 Task: Forward as attachment and add a link Link0000000022 from Email0000000010 including the signature Sign0000000001 to Email0000000001; Email000000002; Email000000003 with a subject Subject0000000022 and add a message Message0000000023. Forward as attachment and add a link Link0000000022 from Email0000000010 including the signature Sign0000000001 to Email0000000001 with a cc to Email0000000002 with a subject Subject0000000021 and add a message Message0000000023. Forward as attachment and add a link Link0000000022 from Email0000000010 including the signature Sign0000000001 to Email0000000001 with a cc to Email0000000002 and bcc to Email0000000003 with a subject Subject0000000021 and add a message Message0000000023. Forward as attachment and add a link Link0000000022 from Email0000000010 including the signature Sign0000000001 to Email0000000001; Email000000002 with a cc to Email0000000003; Email000000004 and bcc to Email0000000005 with a subject Subject0000000021 and add a message Message0000000023. Forward as attachment and add a link Link0000000022 from Email0000000010 including the signature Sign0000000001 to Email0000000001 with a cc to Email0000000002 with a subject Subject0000000021 and add a message Message0000000023
Action: Mouse moved to (1342, 403)
Screenshot: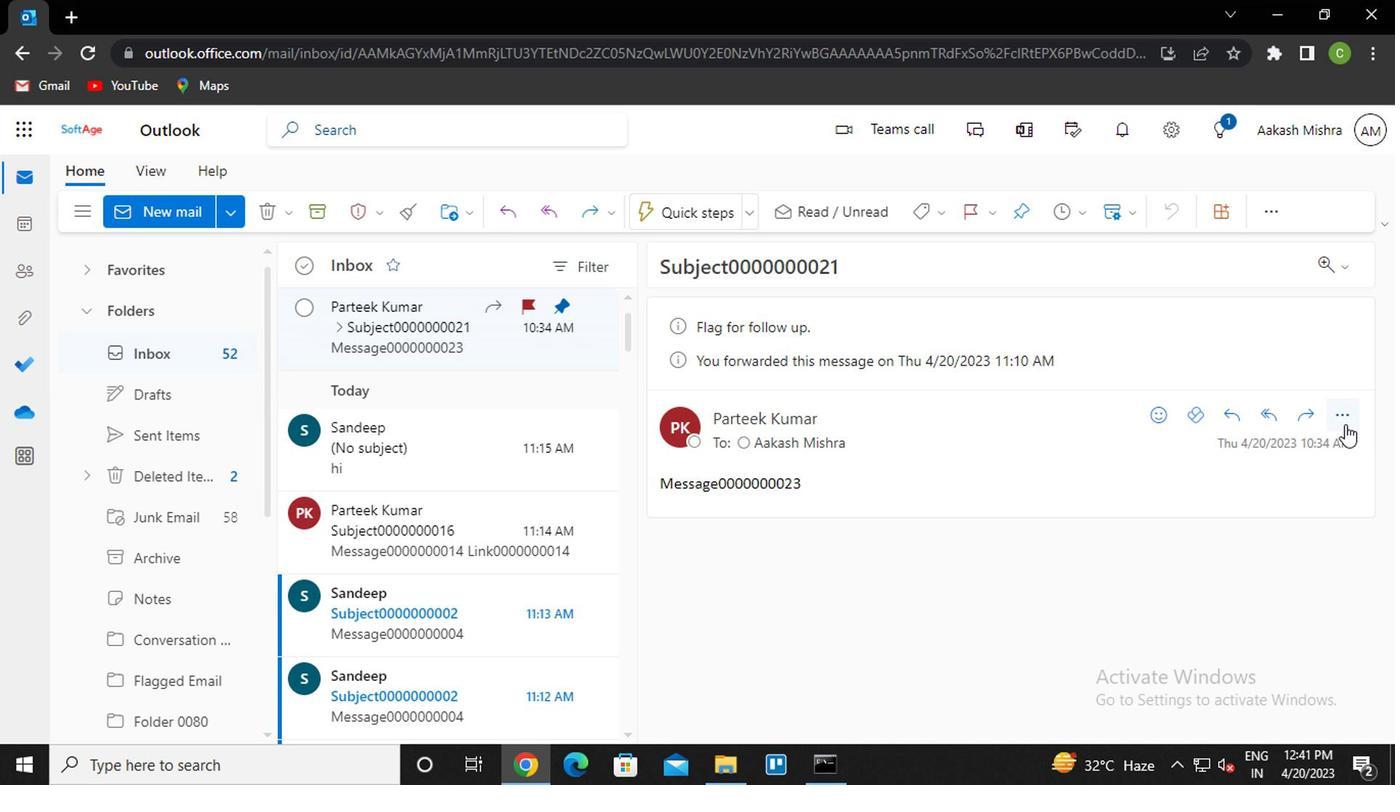 
Action: Mouse pressed left at (1342, 403)
Screenshot: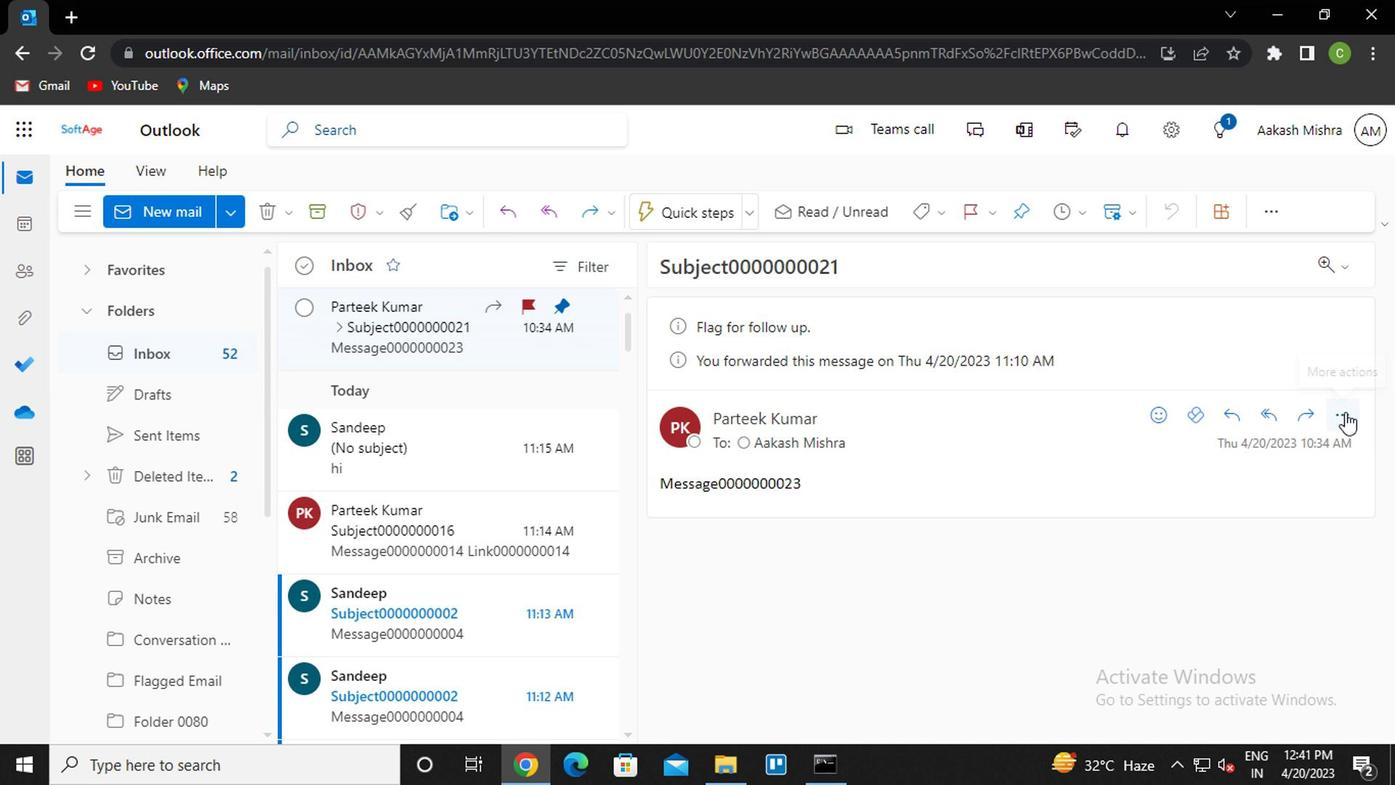 
Action: Mouse moved to (1208, 241)
Screenshot: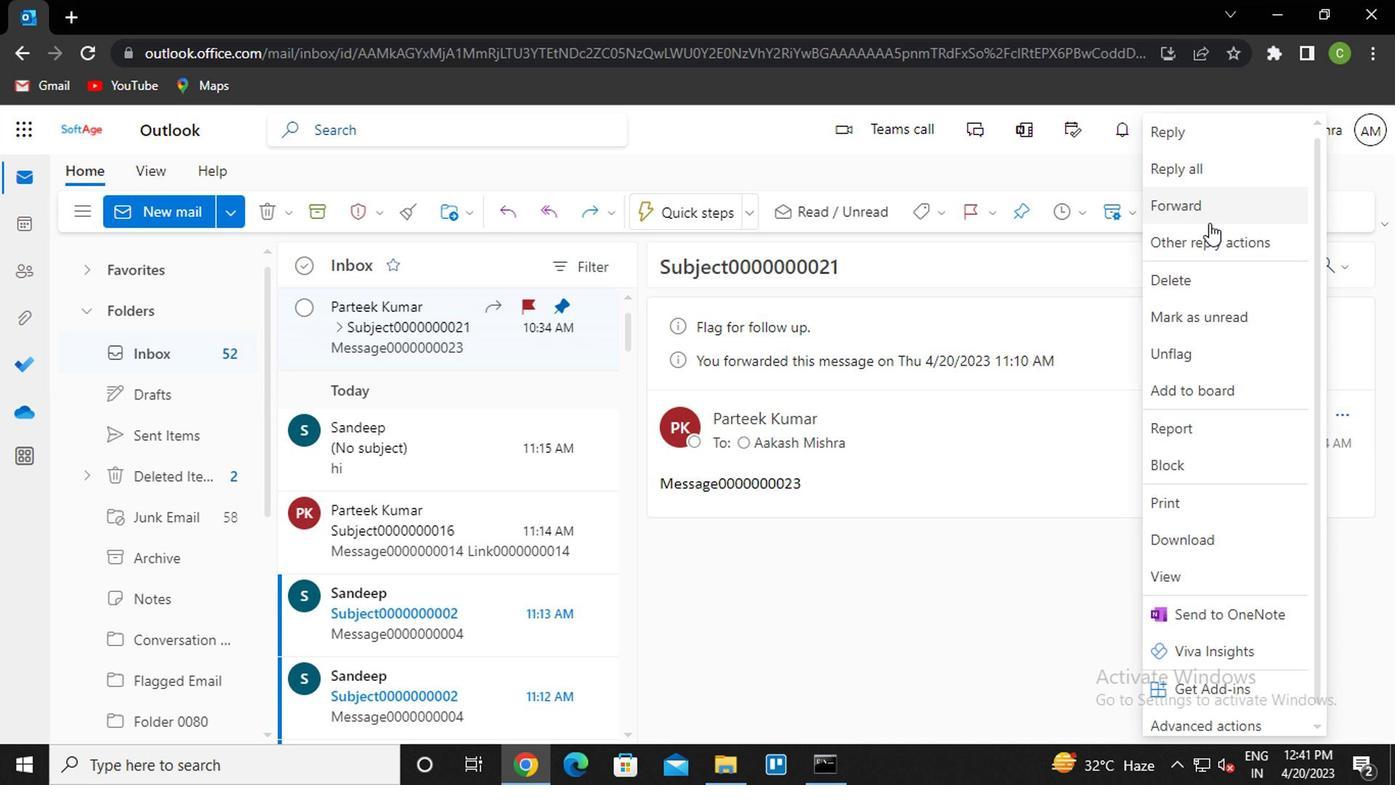 
Action: Mouse pressed left at (1208, 241)
Screenshot: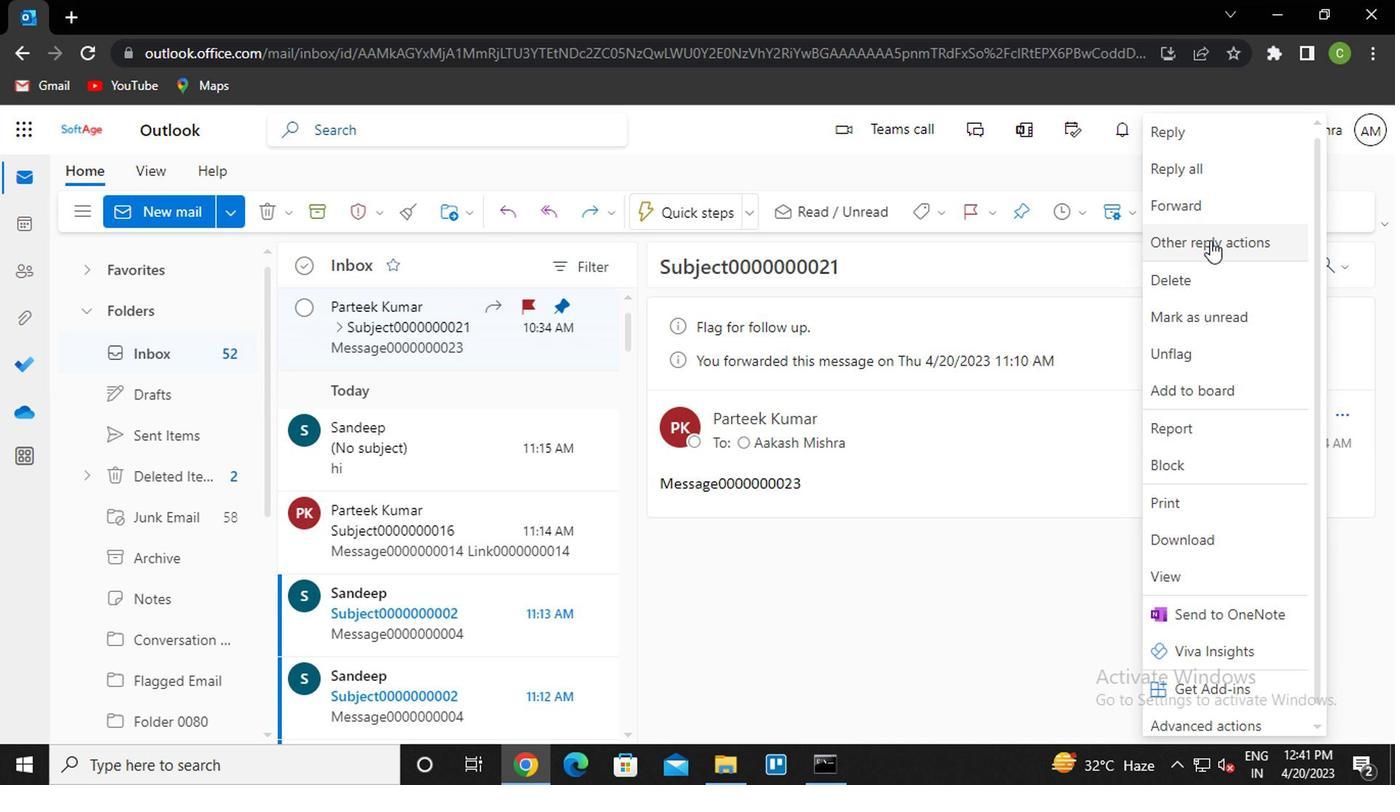 
Action: Mouse moved to (1088, 273)
Screenshot: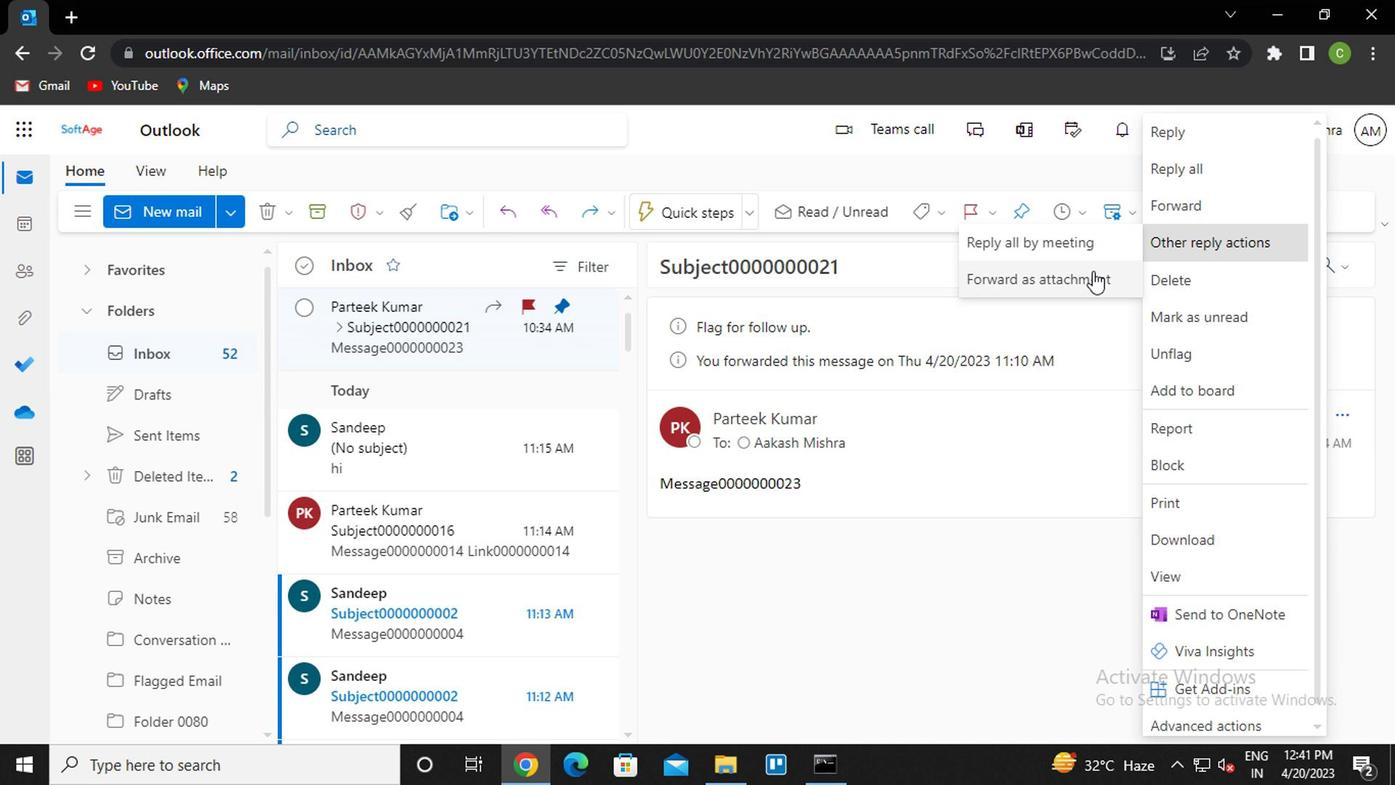 
Action: Mouse pressed left at (1088, 273)
Screenshot: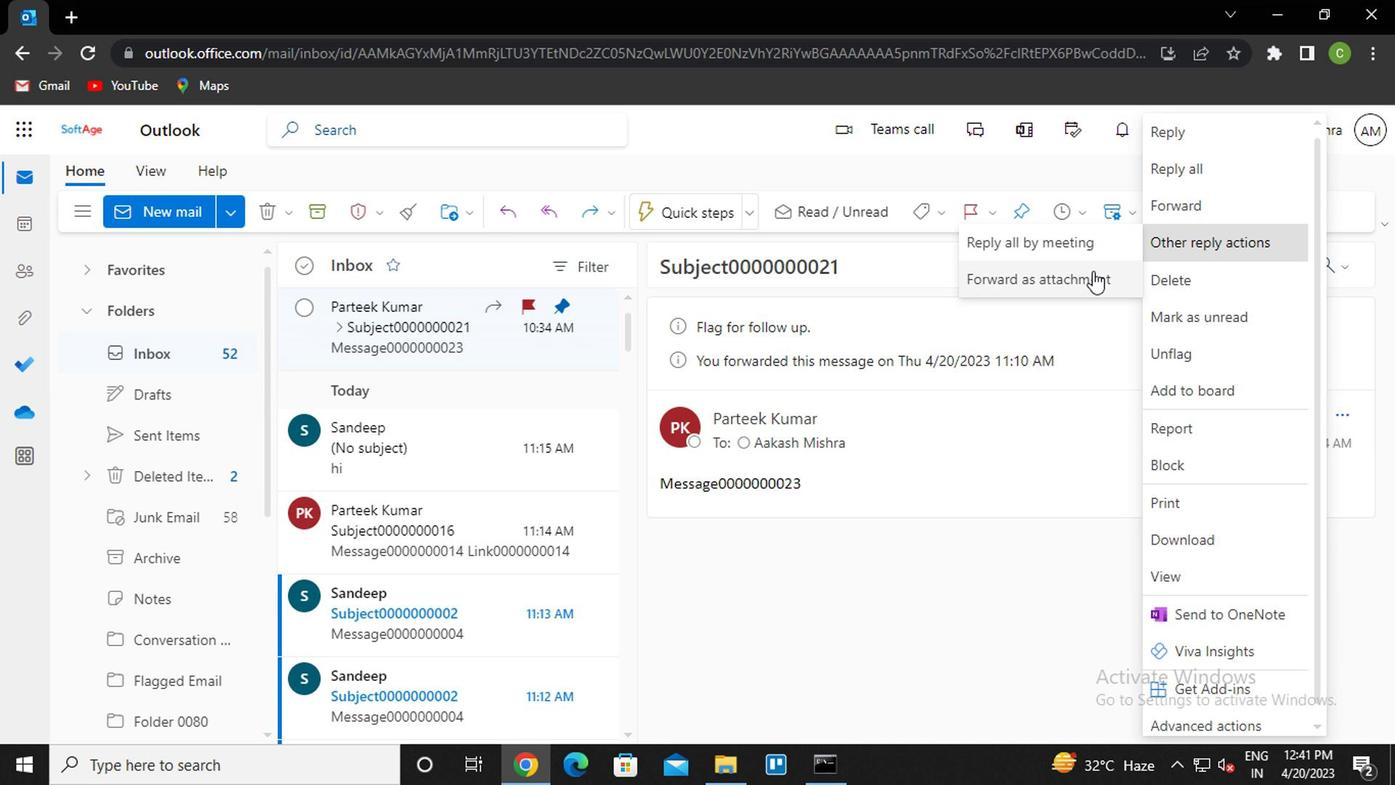 
Action: Mouse moved to (1048, 225)
Screenshot: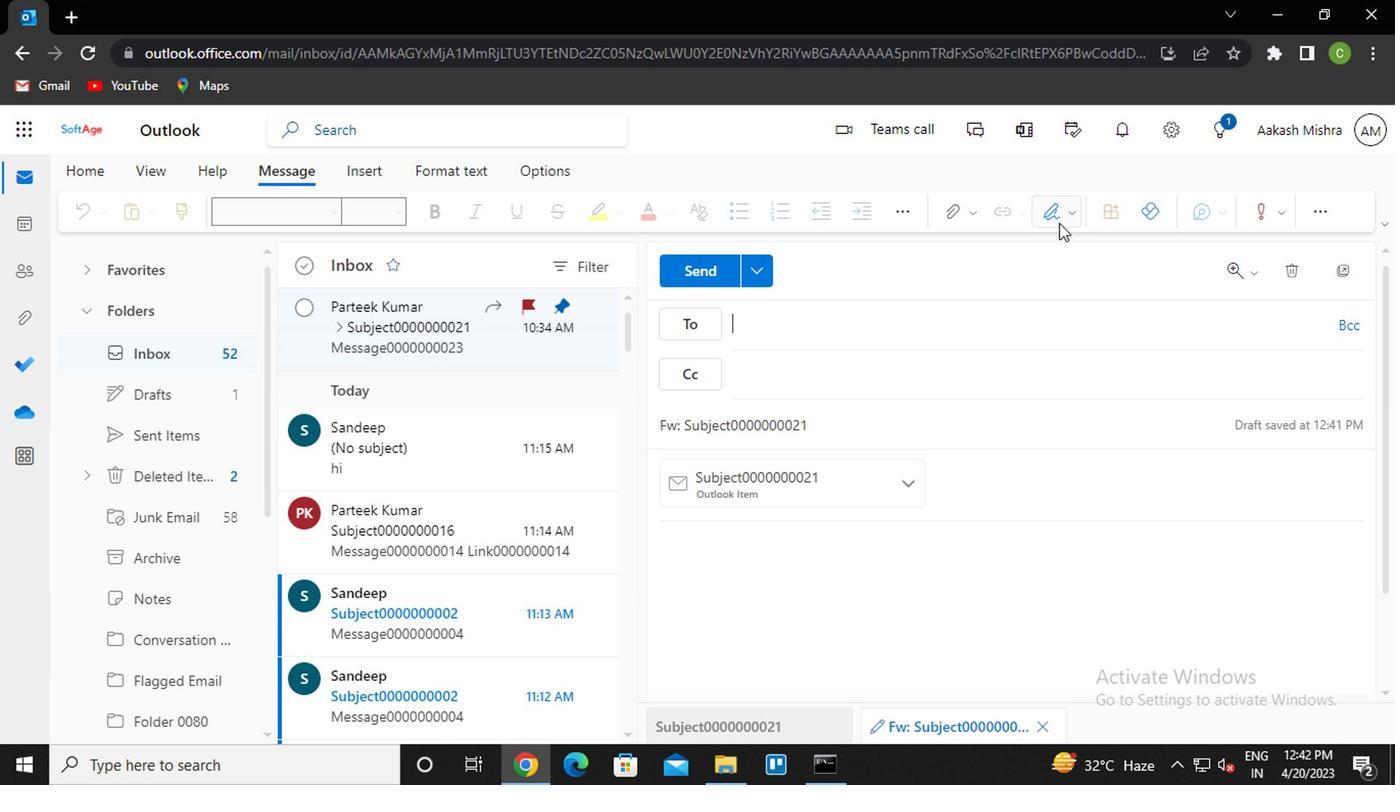 
Action: Mouse pressed left at (1048, 225)
Screenshot: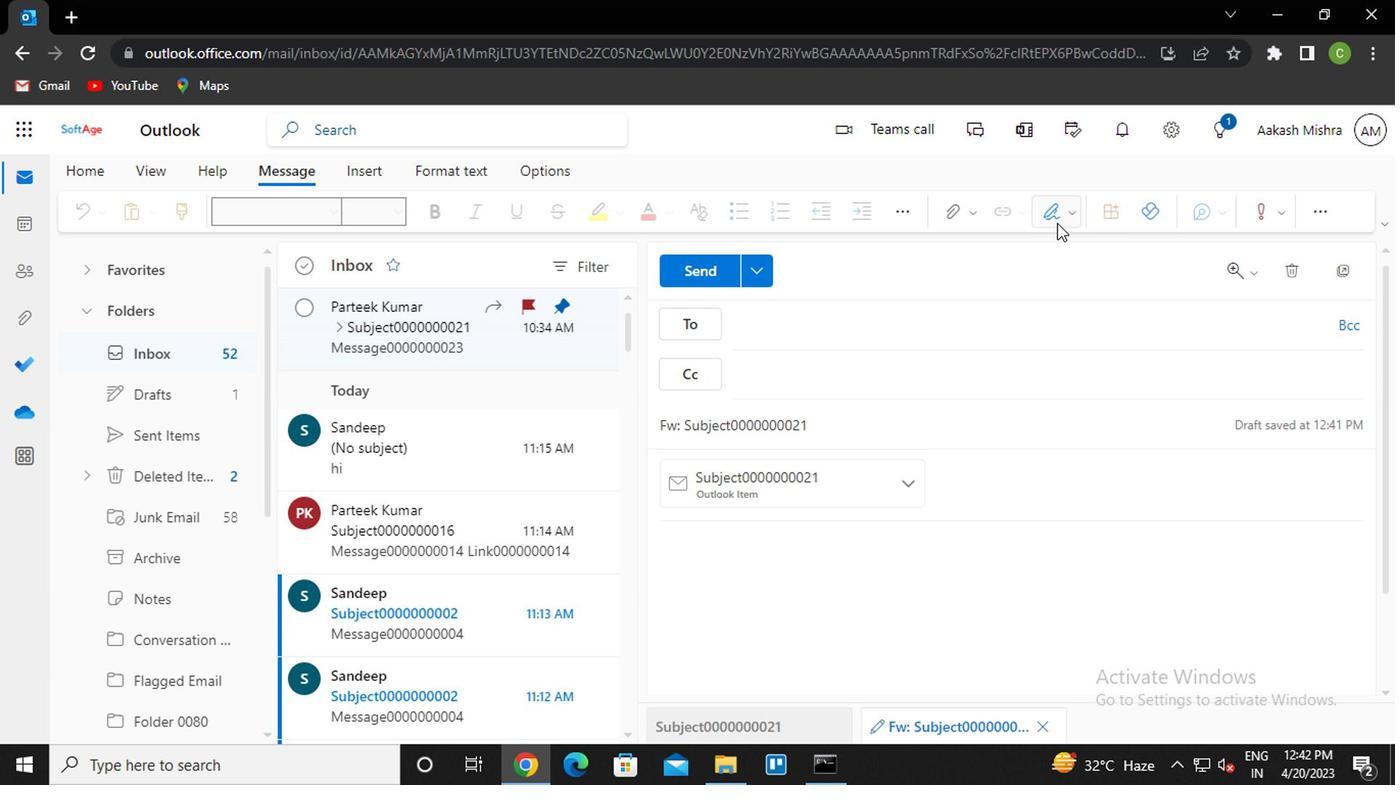 
Action: Mouse moved to (998, 260)
Screenshot: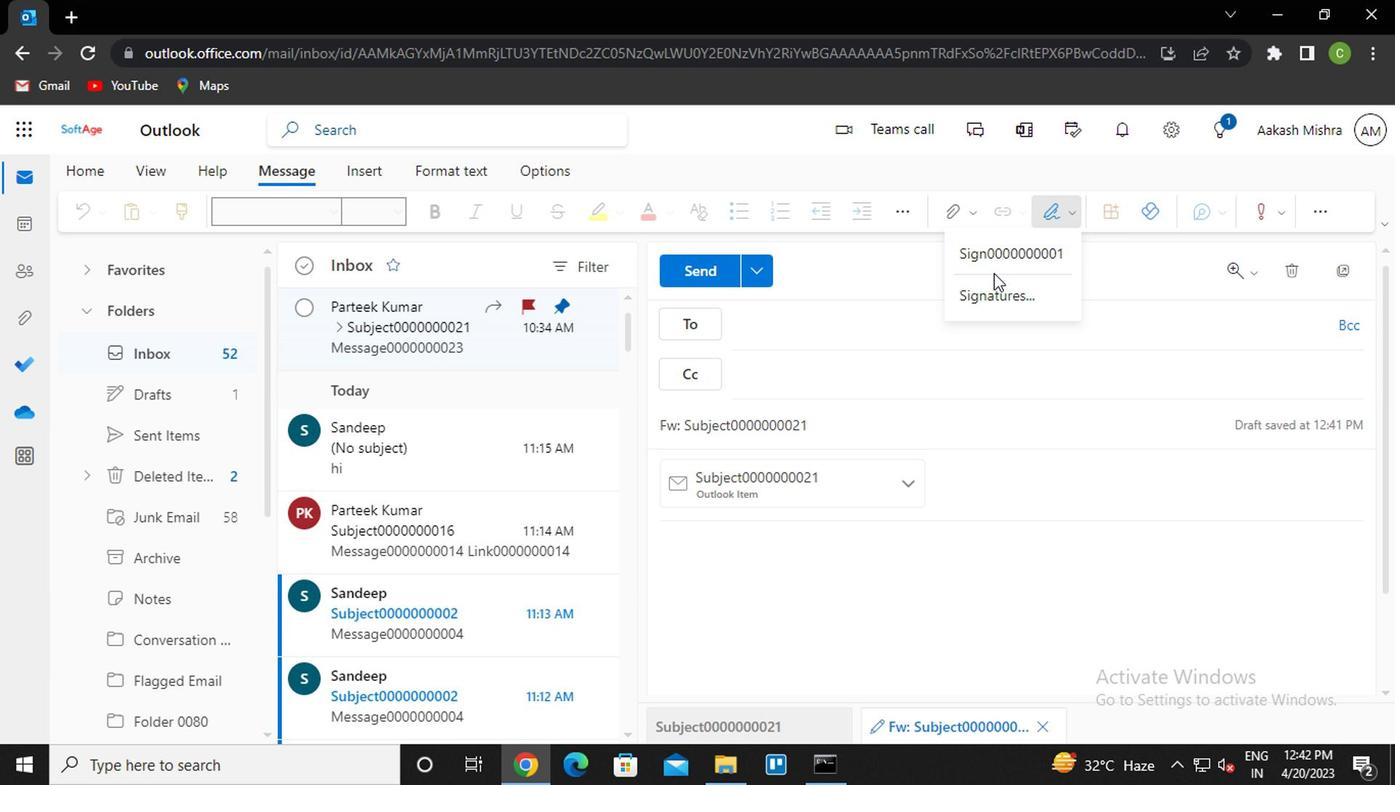 
Action: Mouse pressed left at (998, 260)
Screenshot: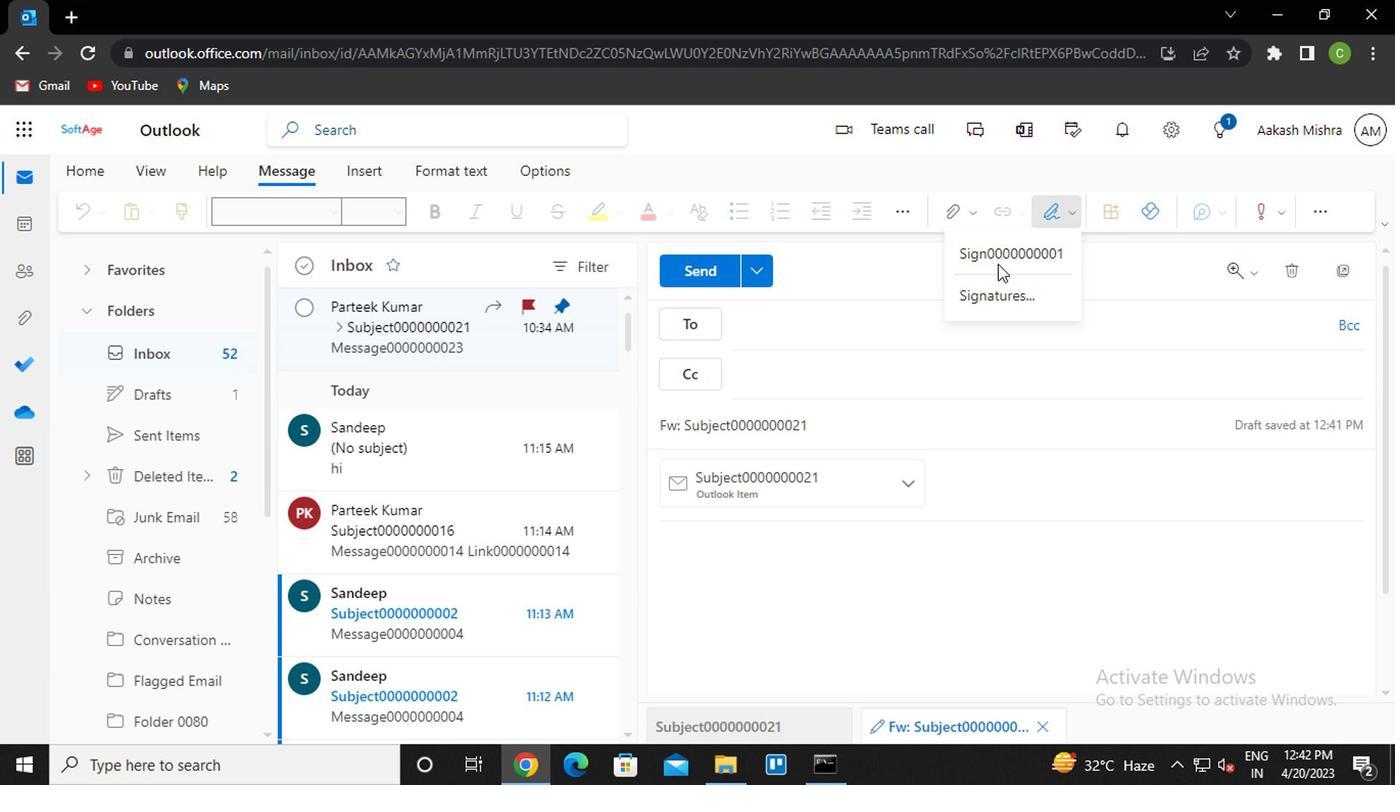 
Action: Mouse moved to (777, 318)
Screenshot: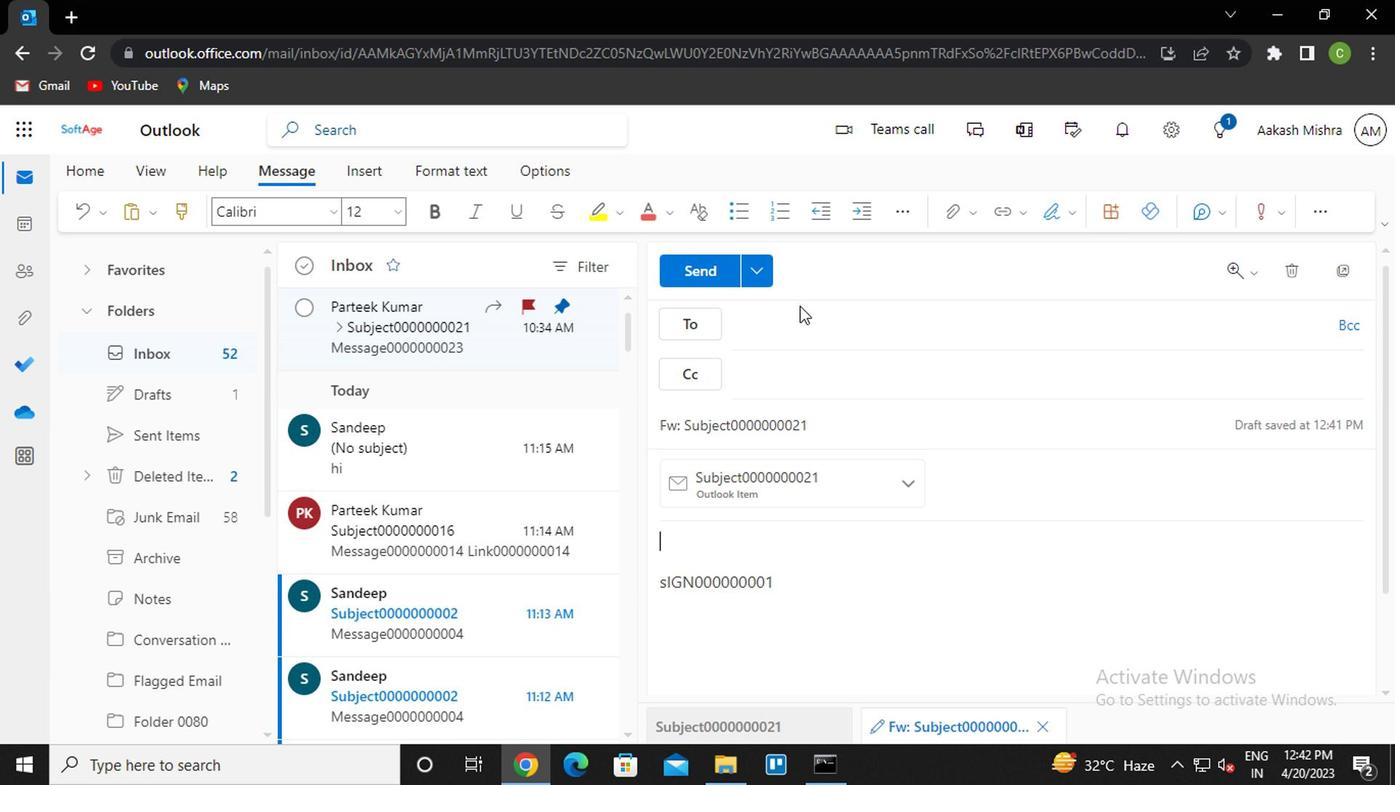 
Action: Mouse pressed left at (777, 318)
Screenshot: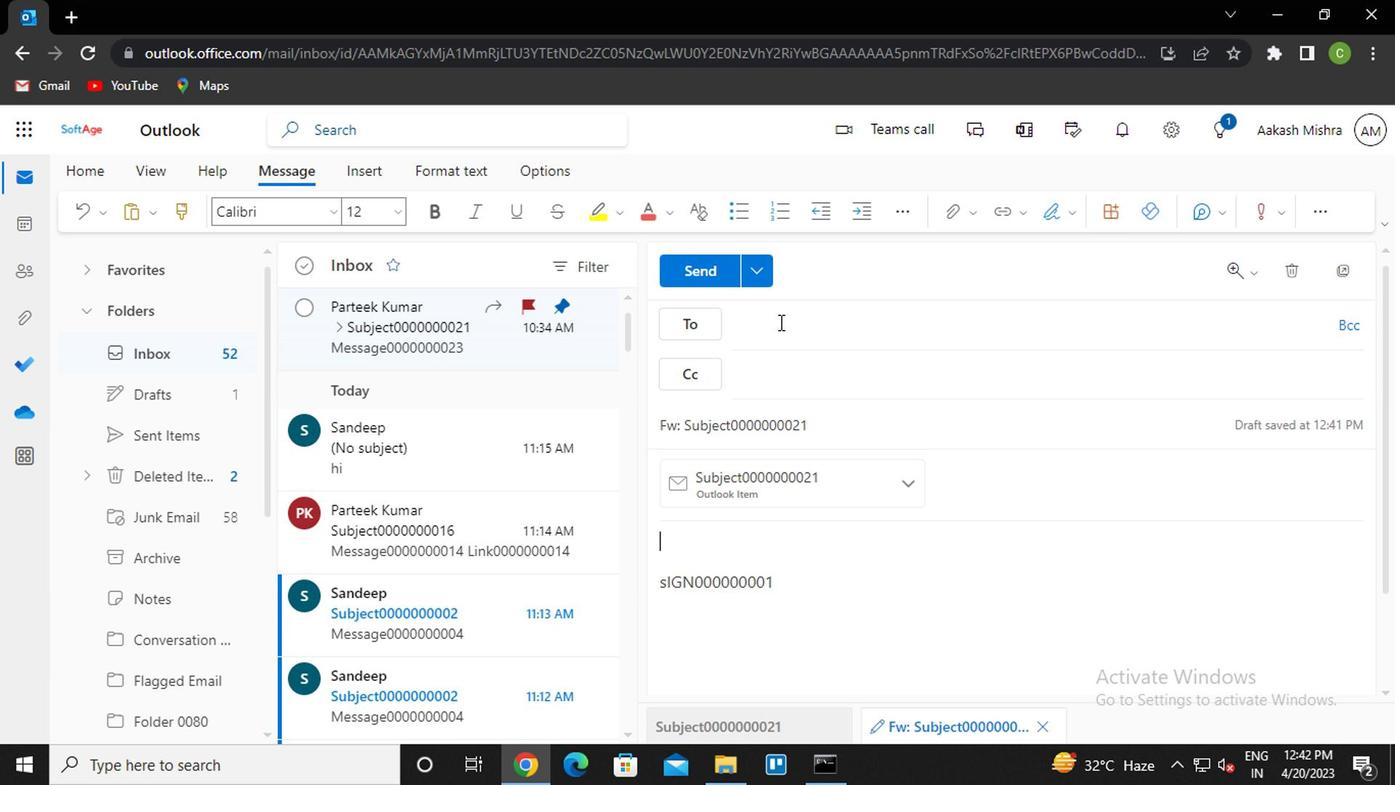 
Action: Key pressed sandip<Key.enter>vanshu<Key.enter>nikhil<Key.enter>
Screenshot: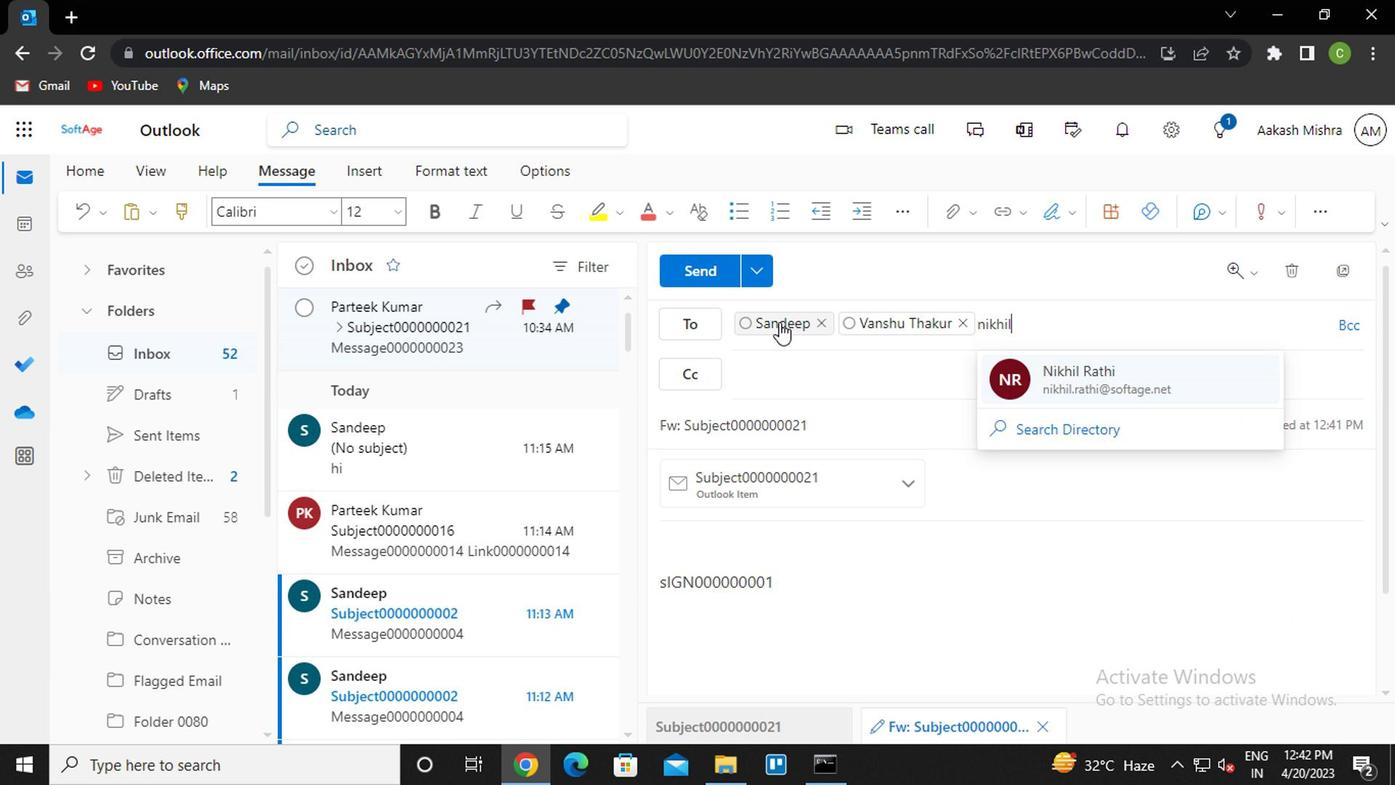
Action: Mouse moved to (827, 415)
Screenshot: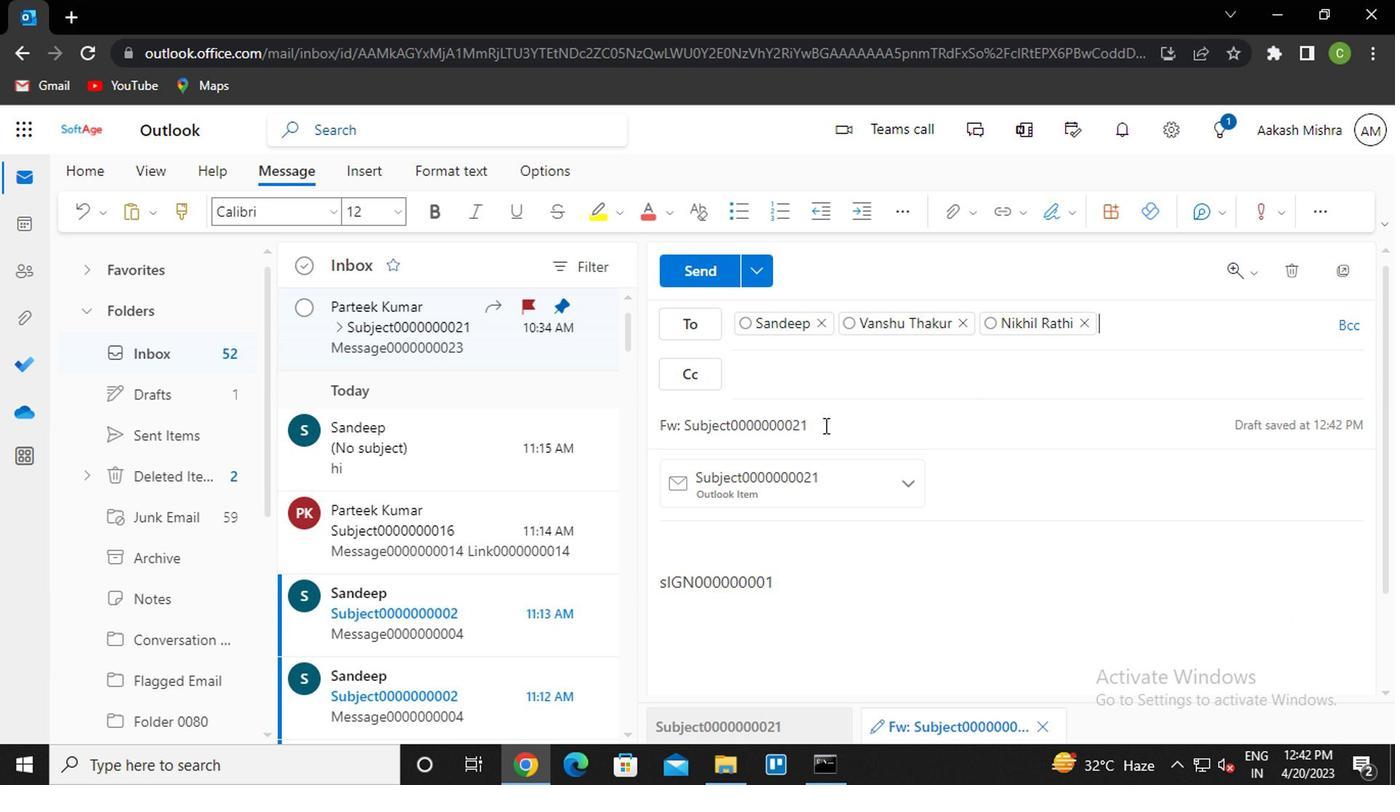 
Action: Mouse pressed left at (827, 415)
Screenshot: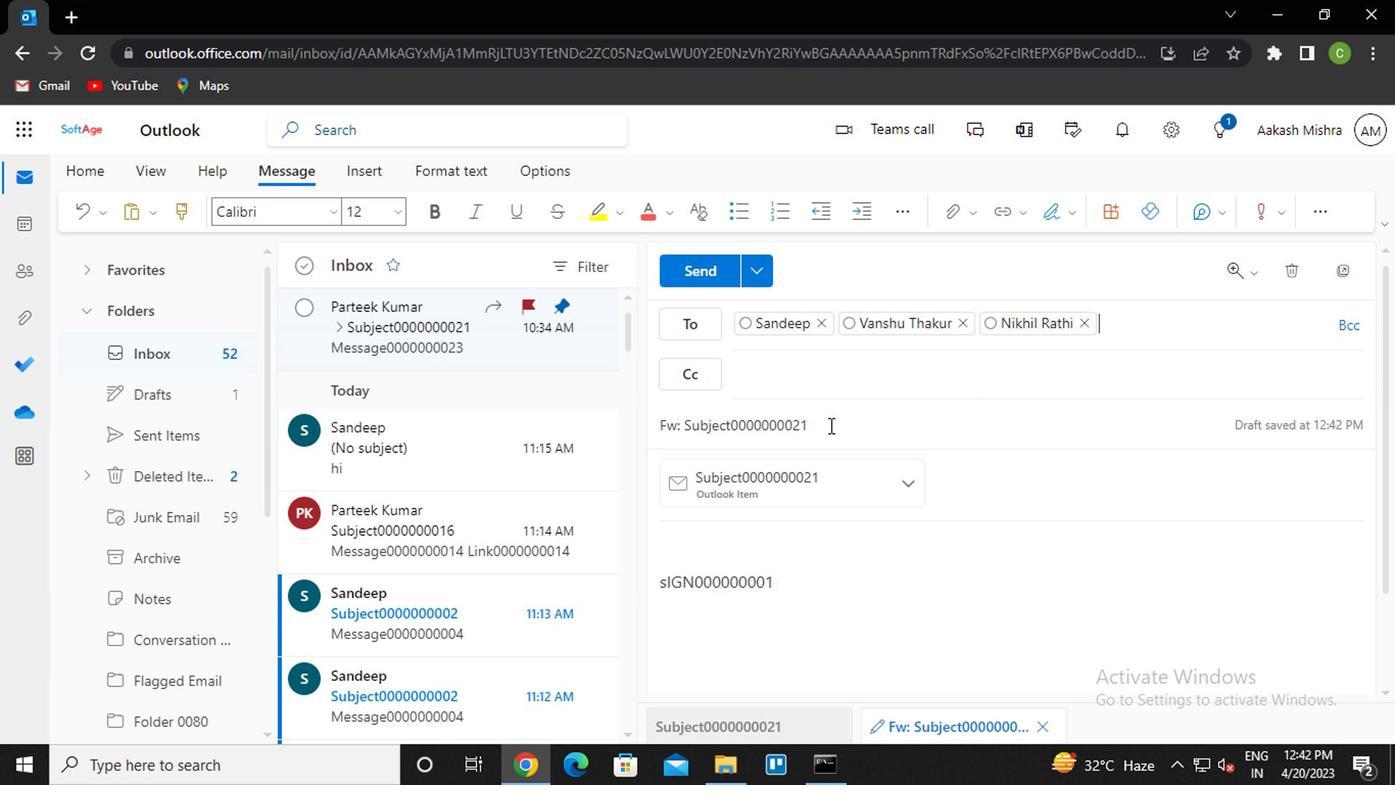 
Action: Key pressed <Key.backspace>2
Screenshot: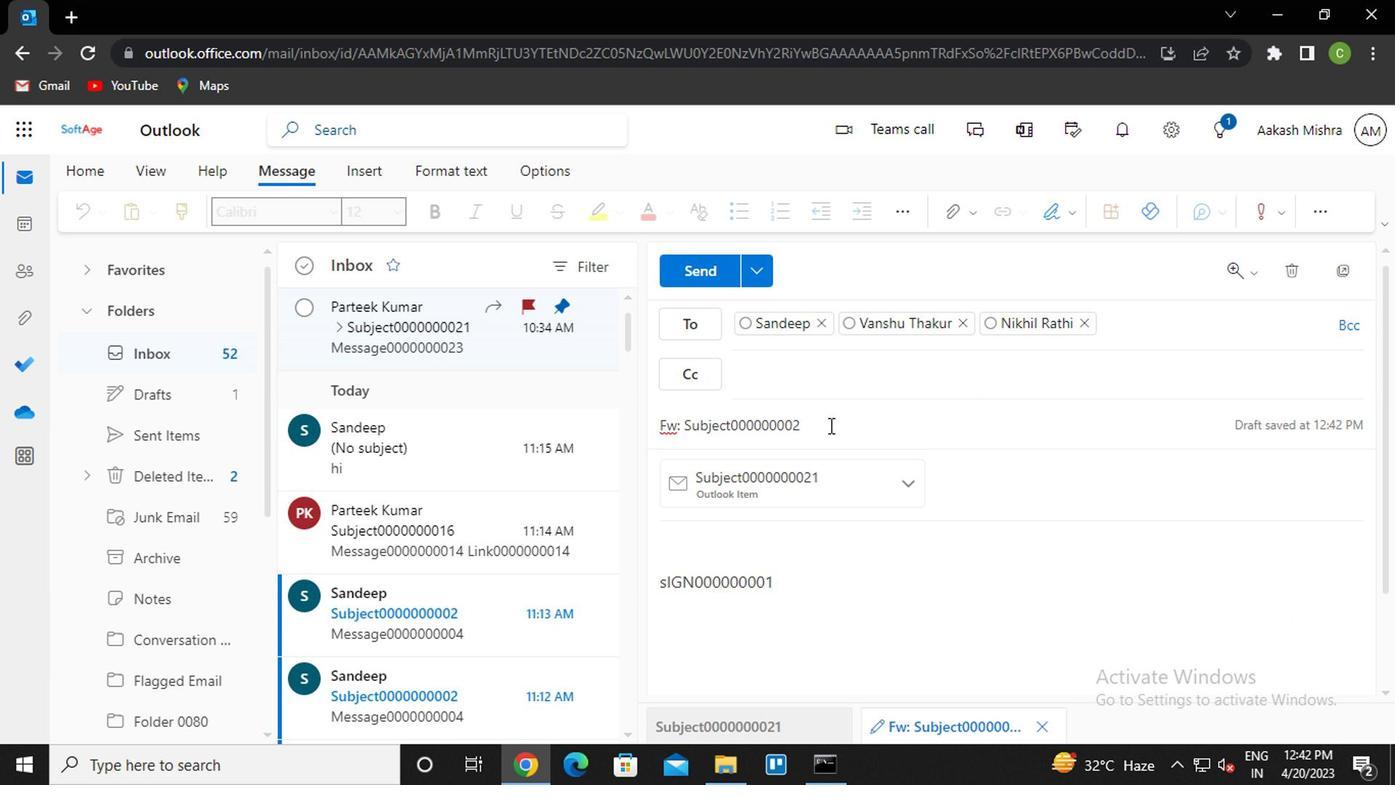 
Action: Mouse moved to (820, 567)
Screenshot: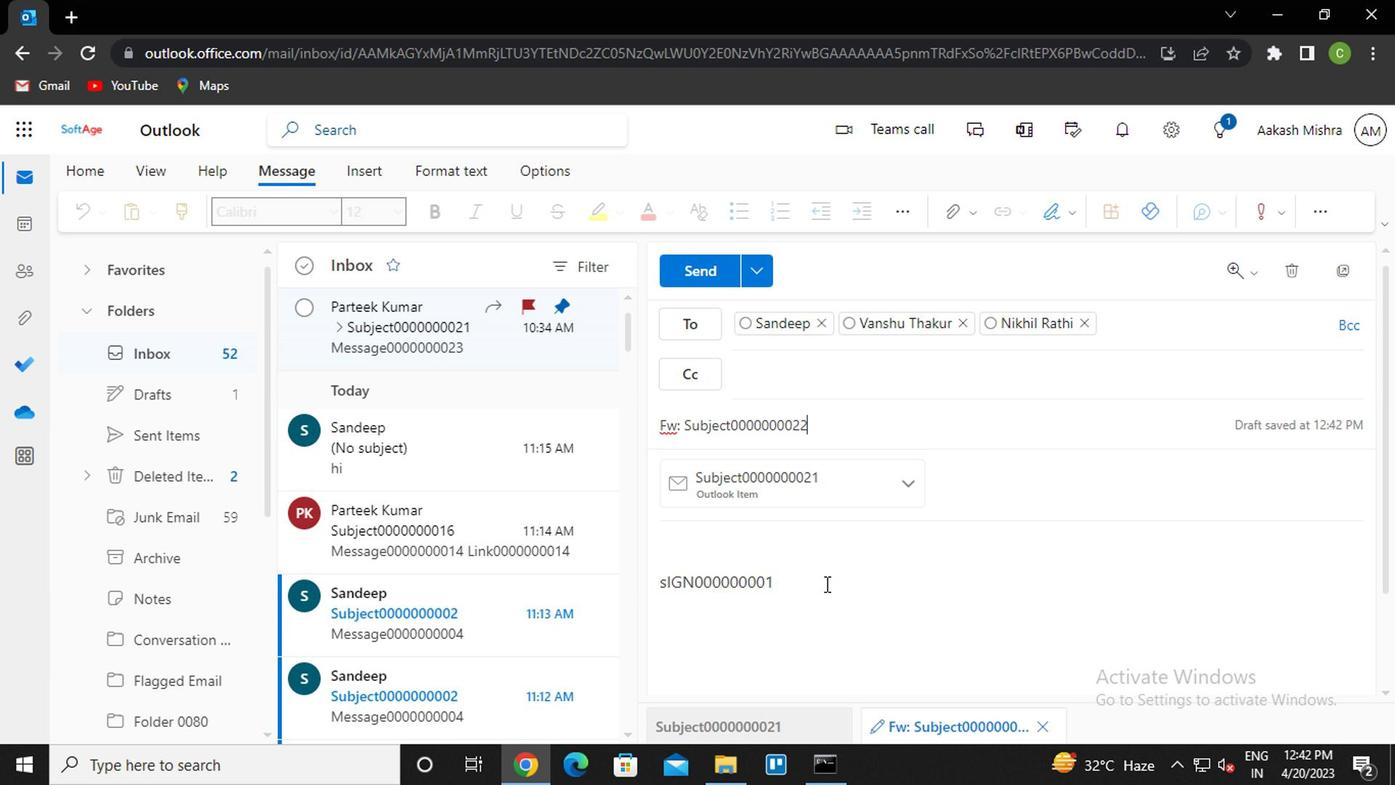 
Action: Mouse pressed left at (820, 567)
Screenshot: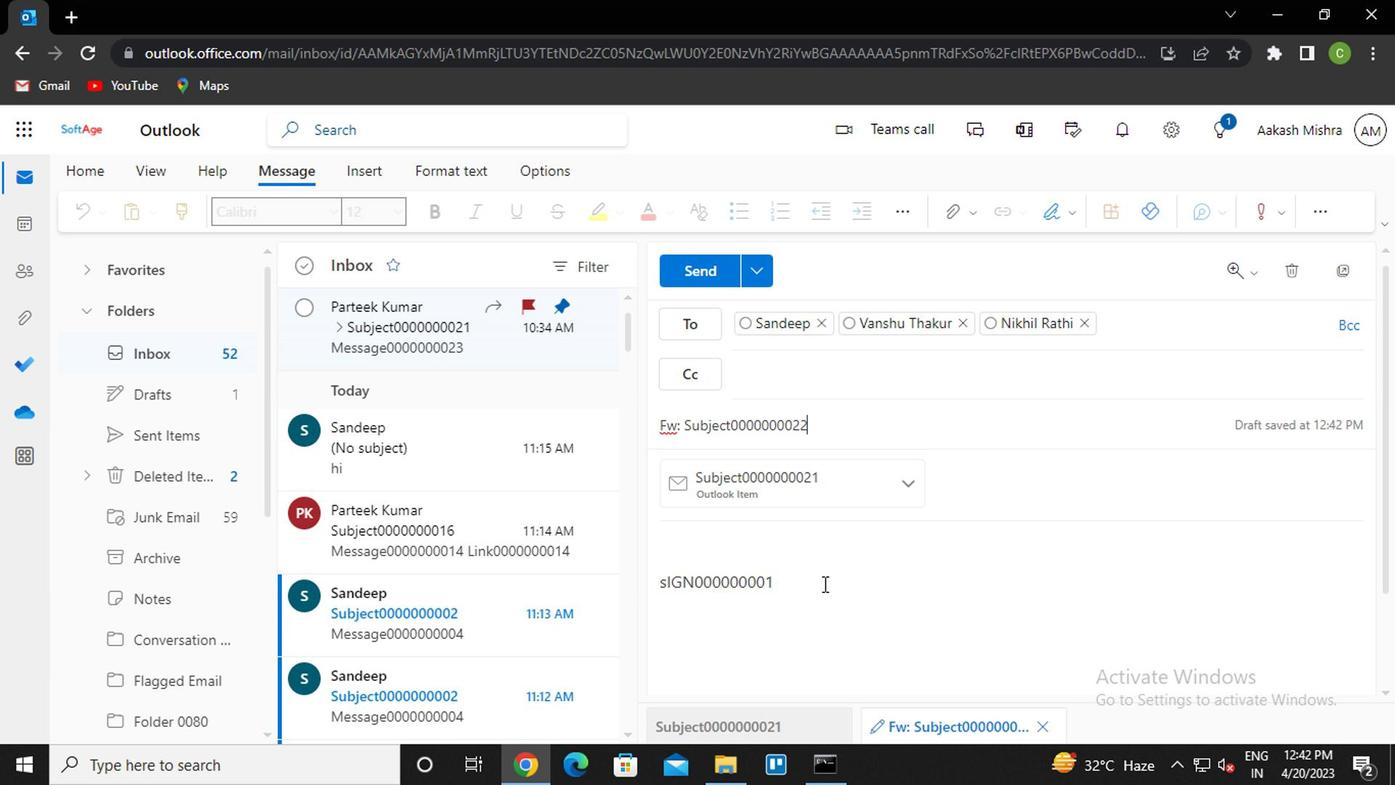 
Action: Mouse moved to (799, 567)
Screenshot: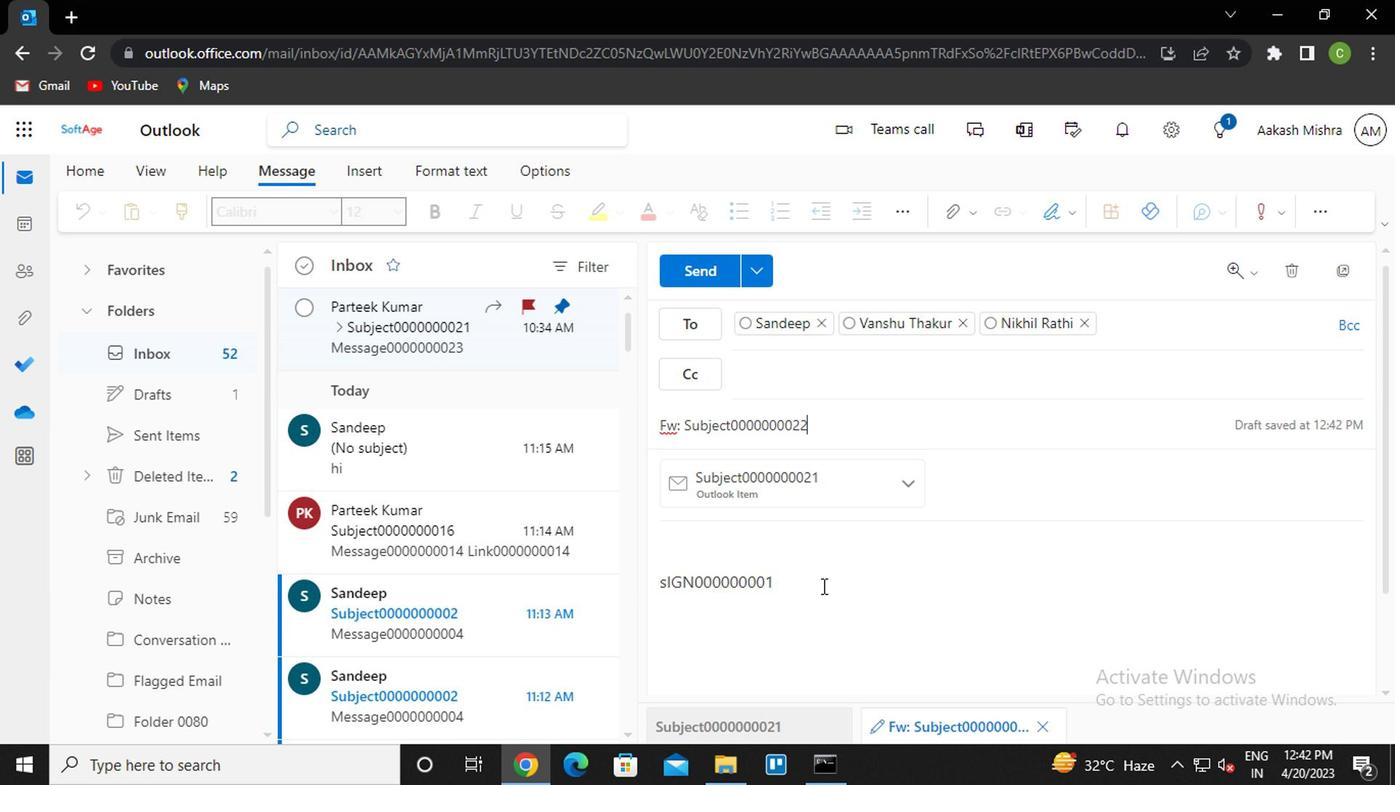 
Action: Key pressed <Key.enter><Key.caps_lock>m<Key.caps_lock>essage0000000023
Screenshot: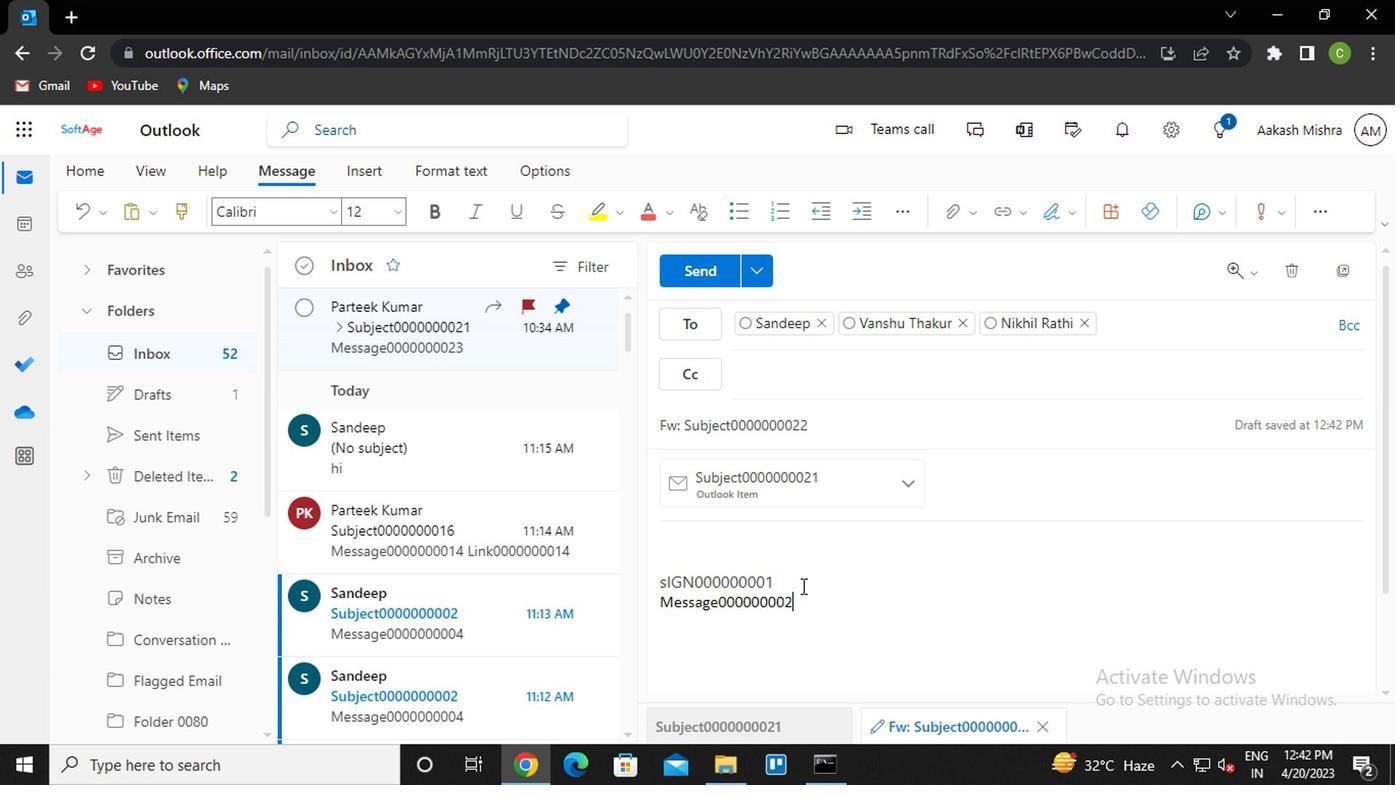 
Action: Mouse moved to (712, 273)
Screenshot: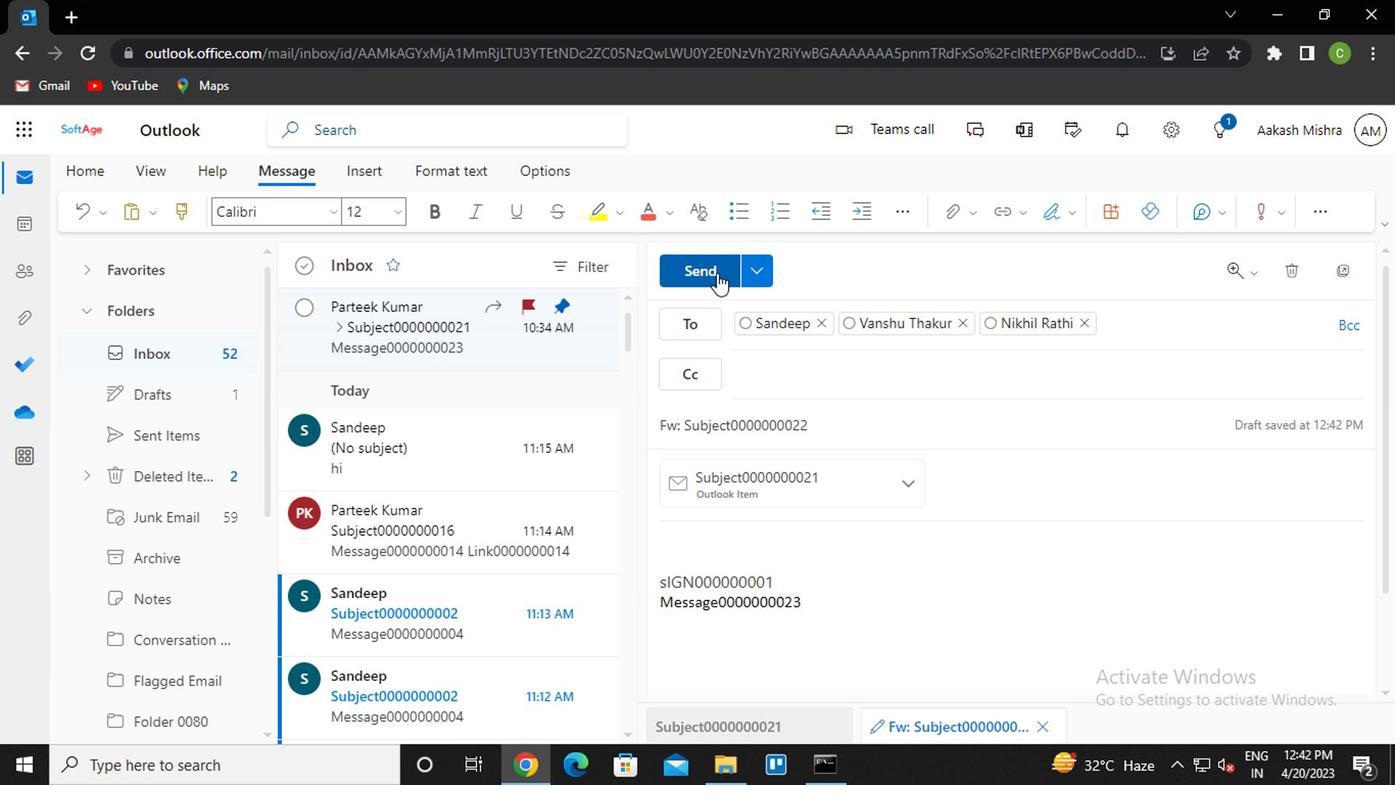 
Action: Mouse pressed left at (712, 273)
Screenshot: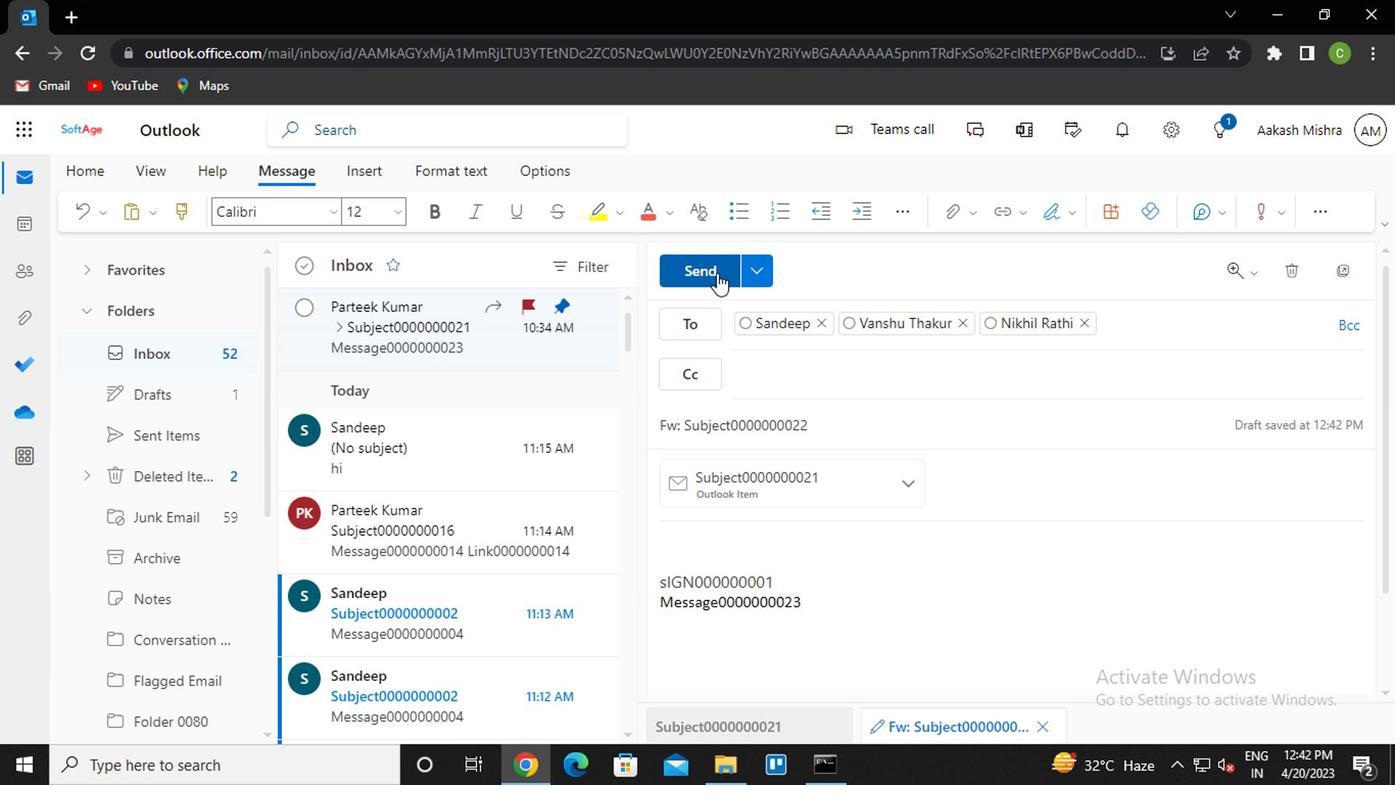 
Action: Mouse moved to (1338, 409)
Screenshot: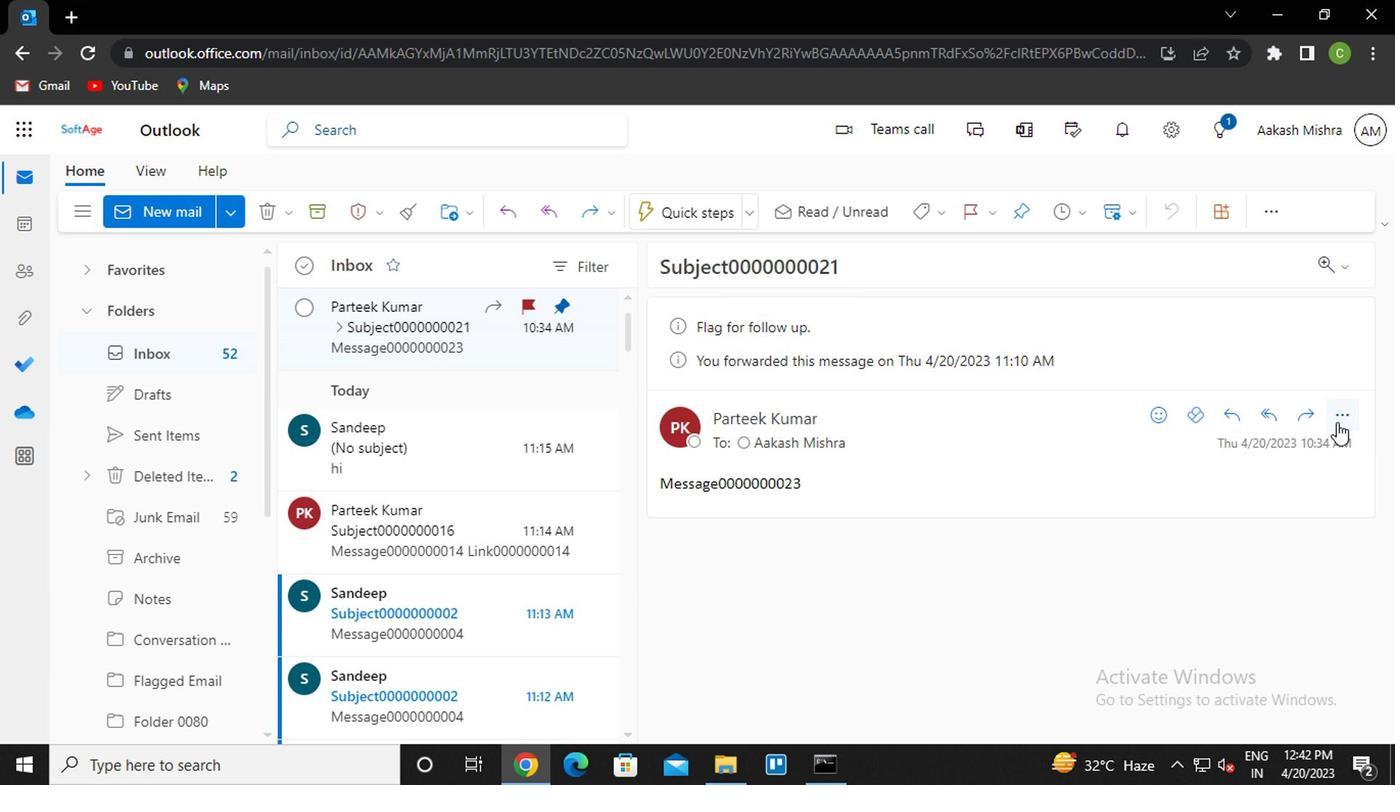 
Action: Mouse pressed left at (1338, 409)
Screenshot: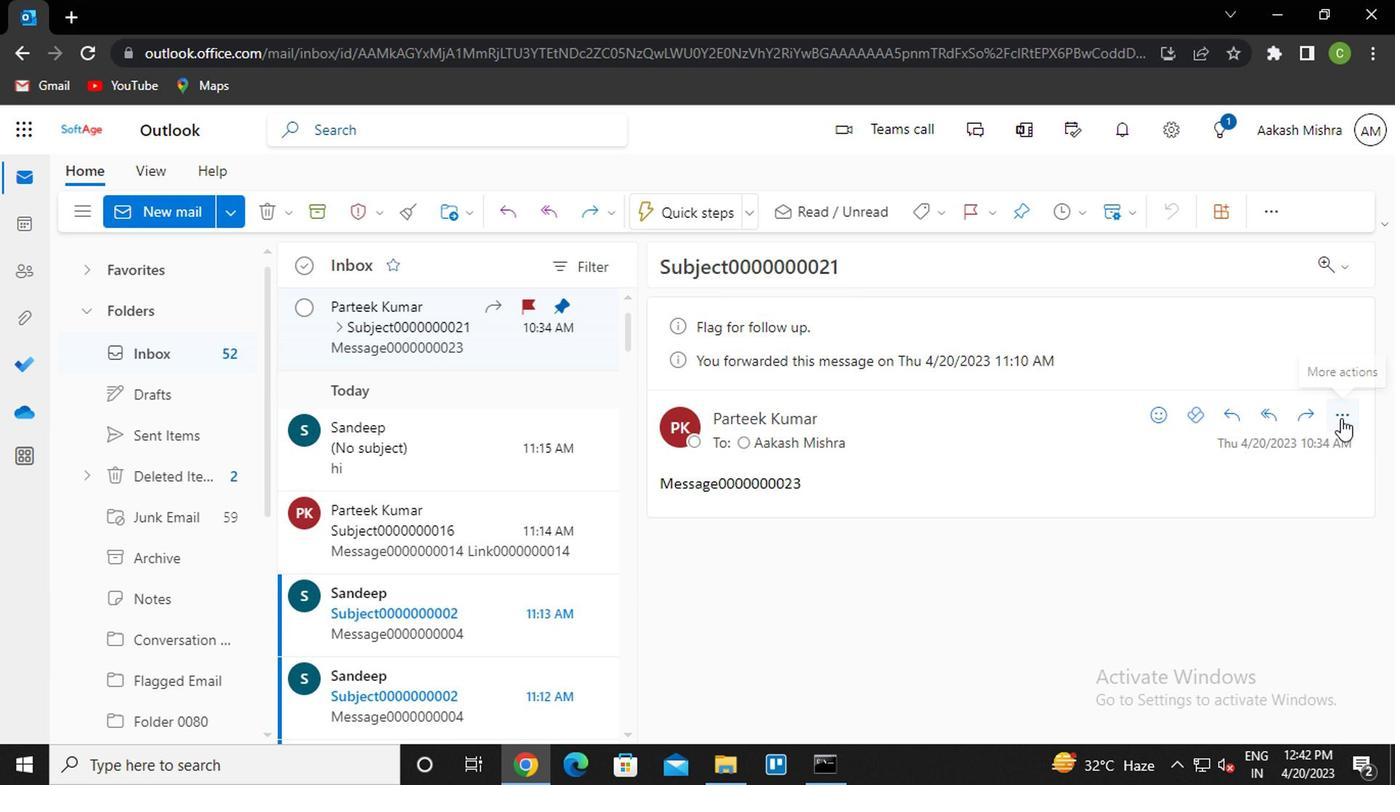 
Action: Mouse moved to (1214, 242)
Screenshot: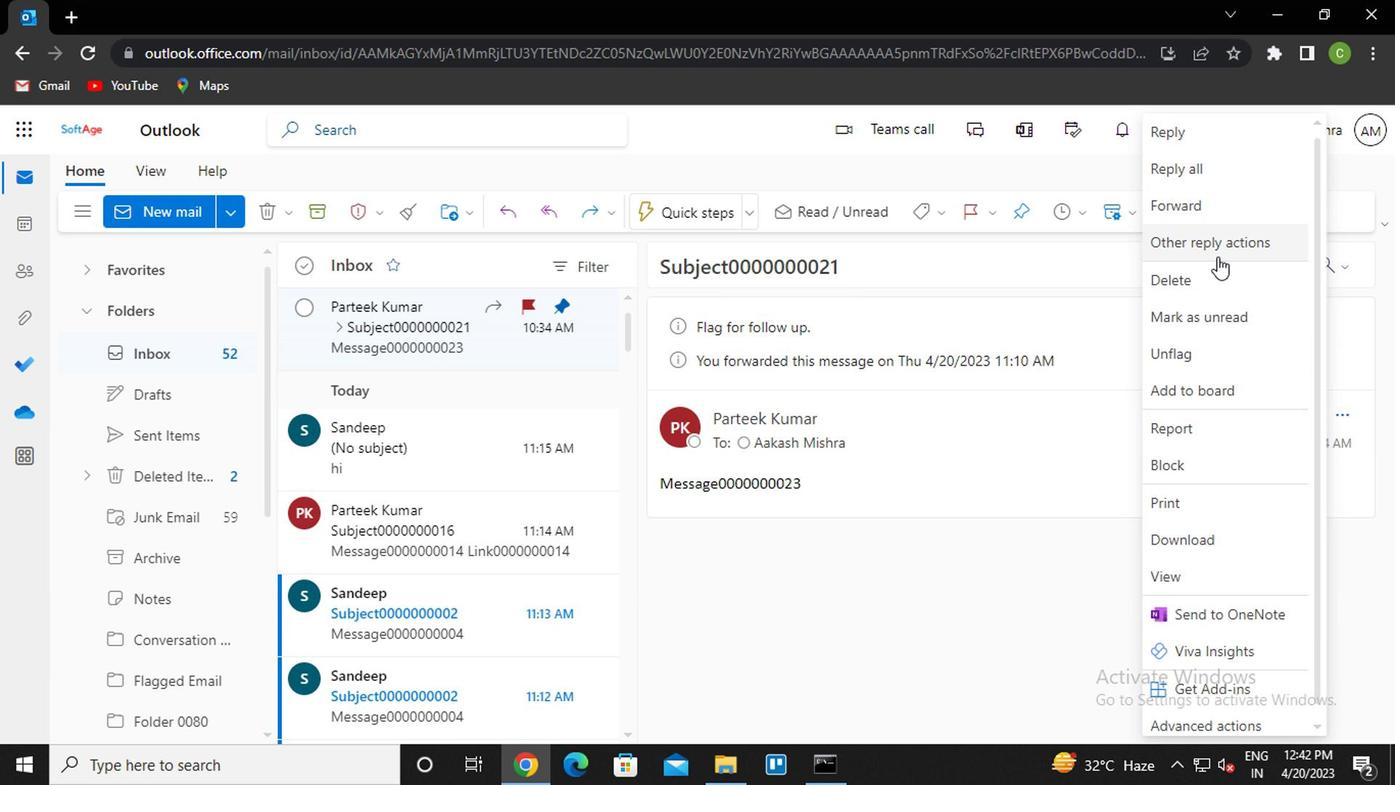 
Action: Mouse pressed left at (1214, 242)
Screenshot: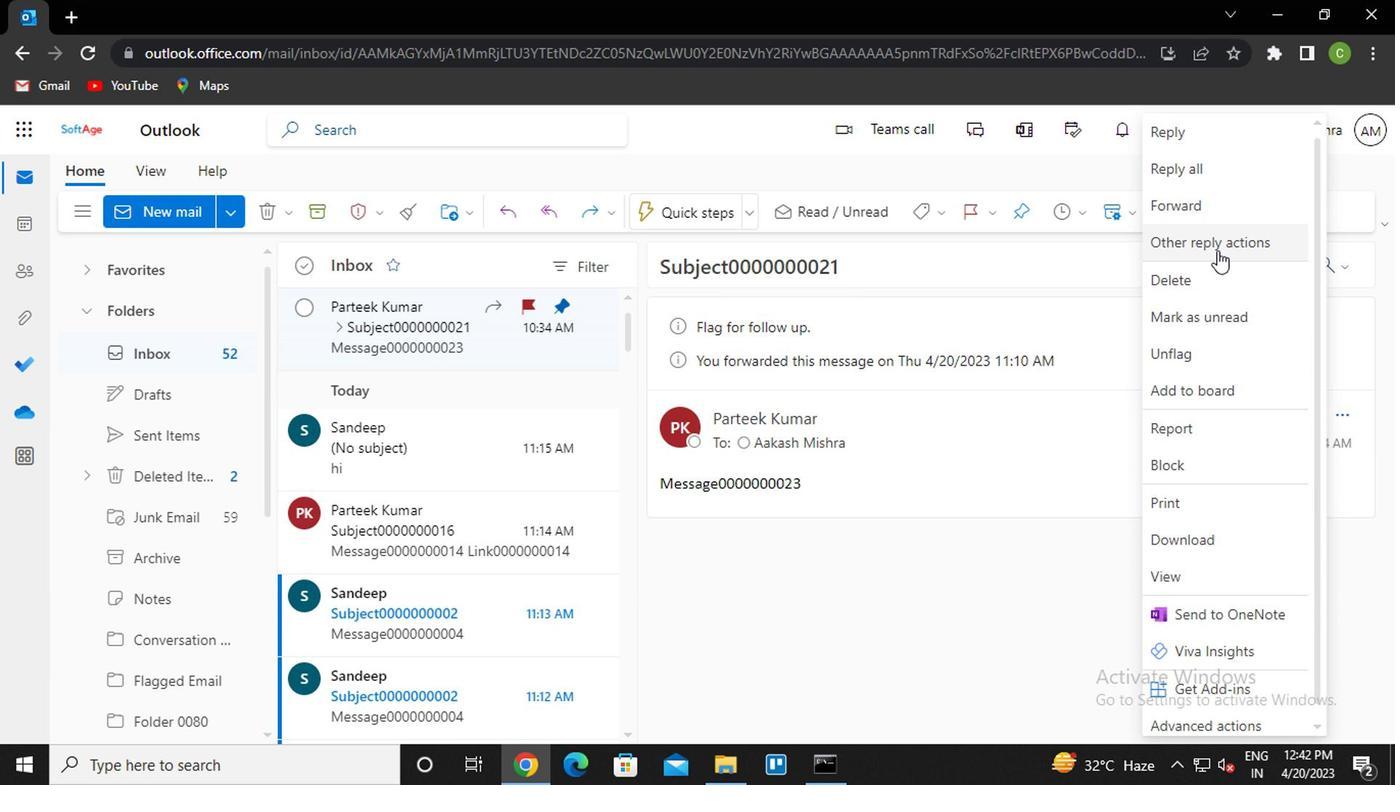 
Action: Mouse moved to (1059, 282)
Screenshot: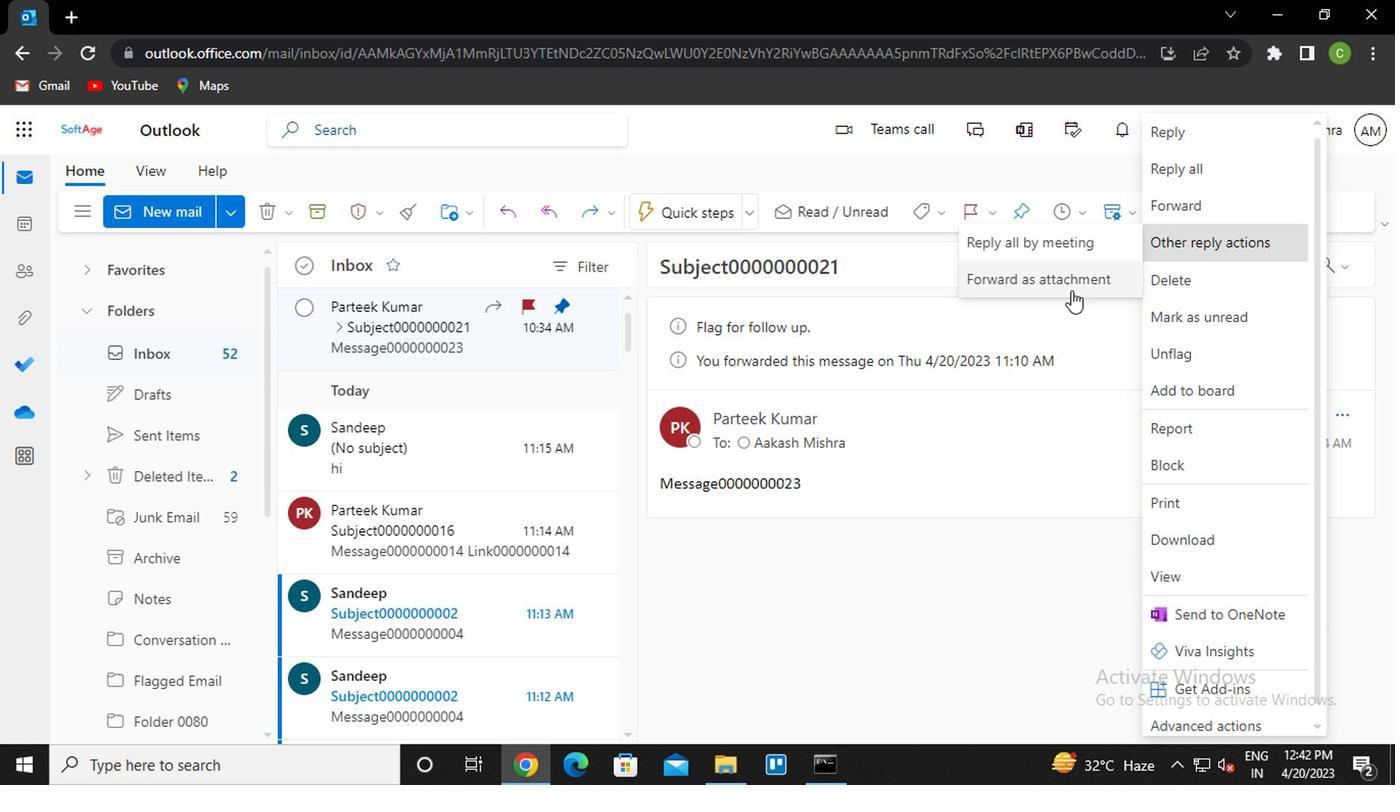 
Action: Mouse pressed left at (1059, 282)
Screenshot: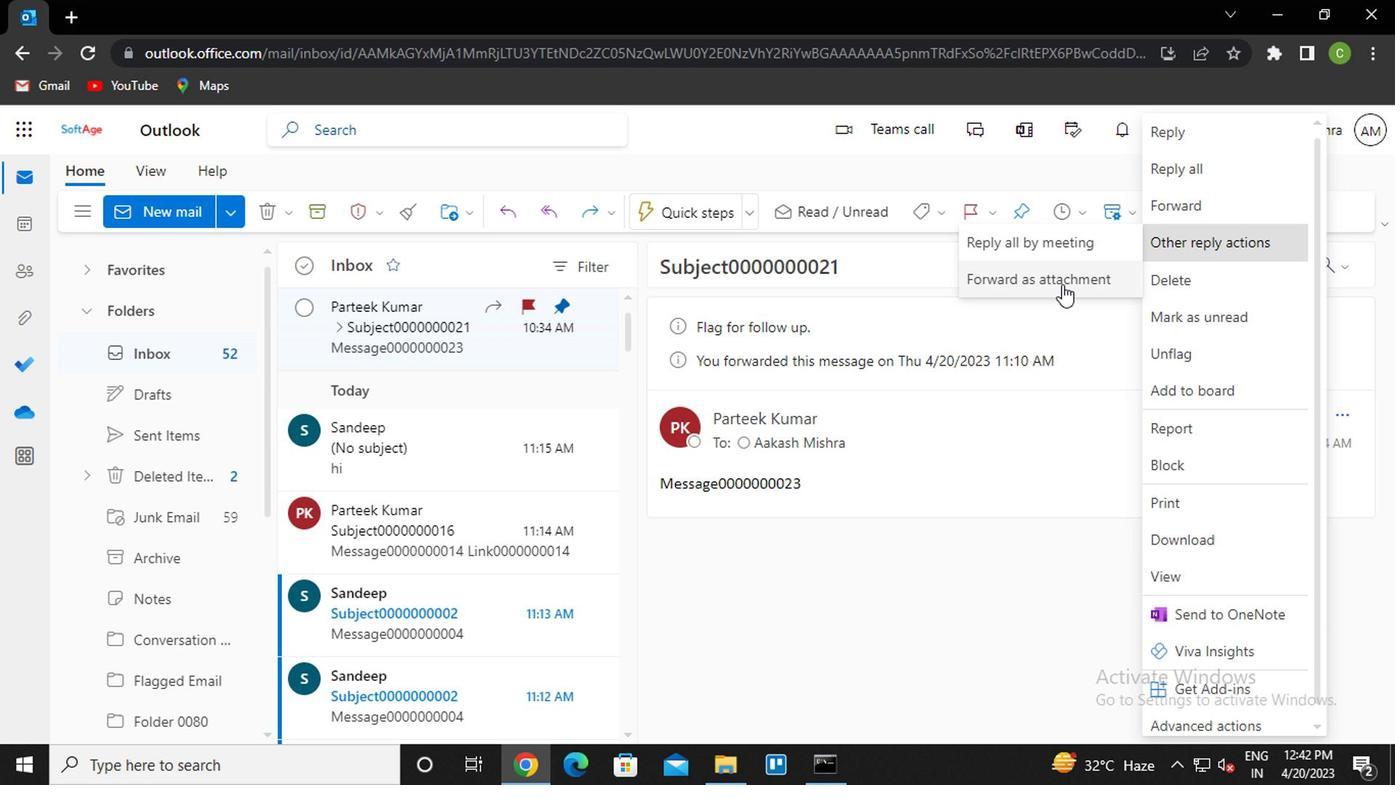 
Action: Mouse moved to (950, 223)
Screenshot: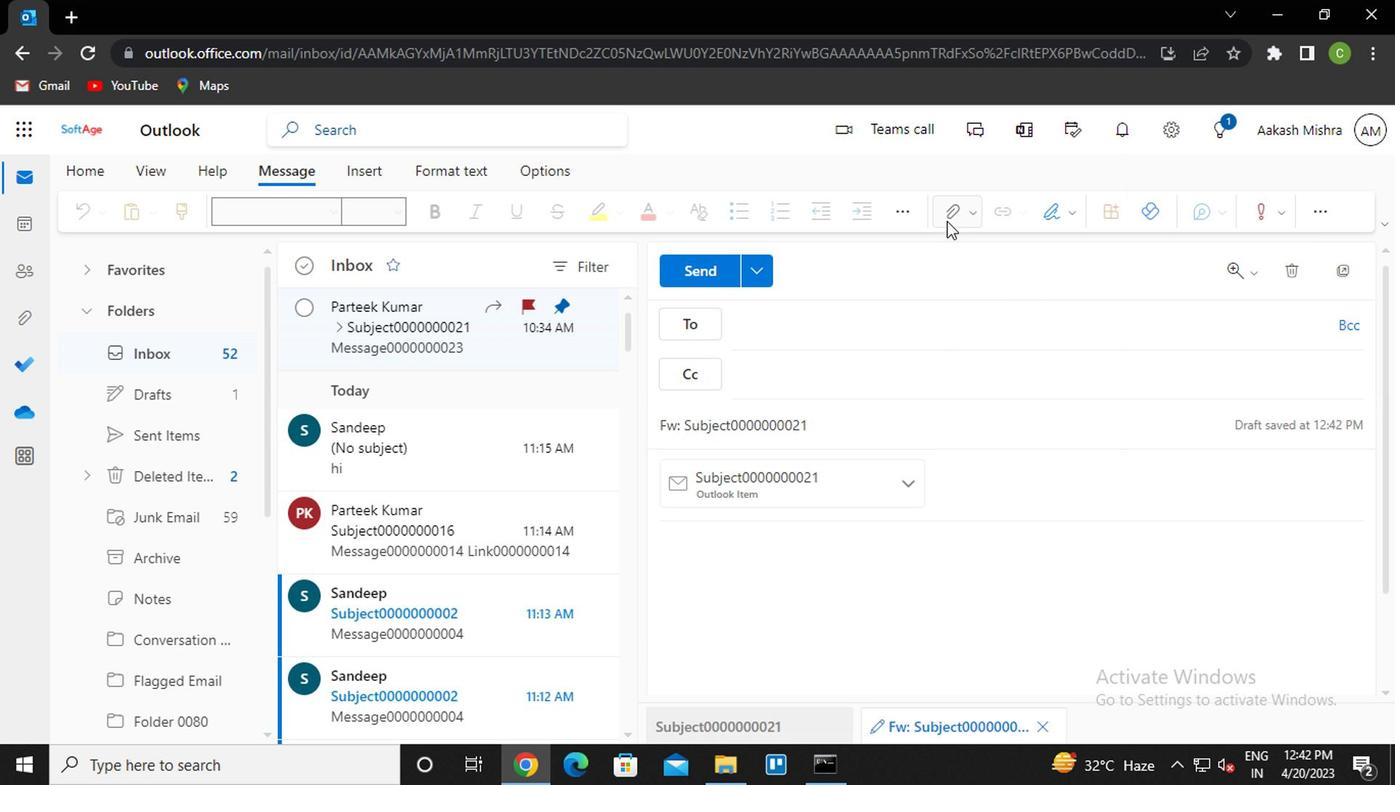 
Action: Mouse pressed left at (950, 223)
Screenshot: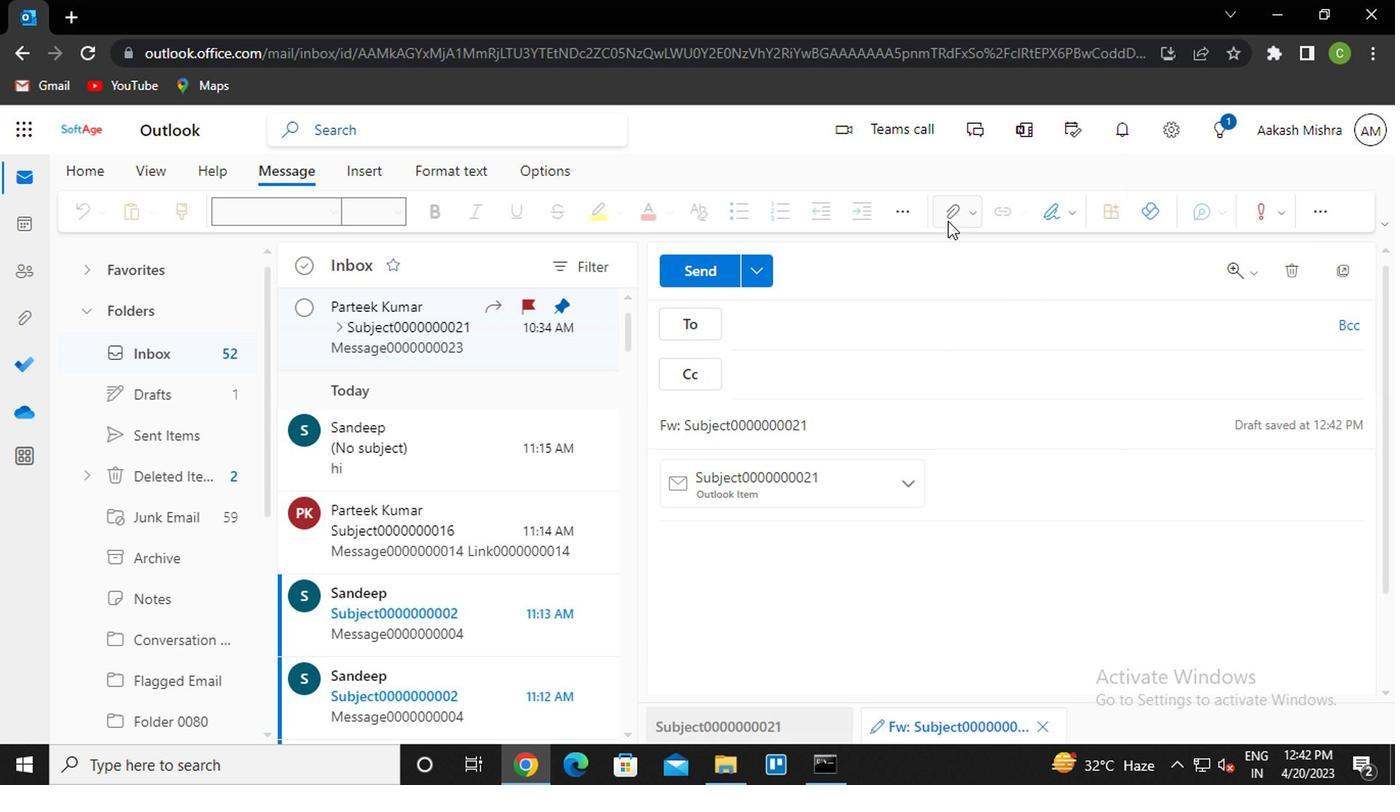 
Action: Mouse moved to (704, 577)
Screenshot: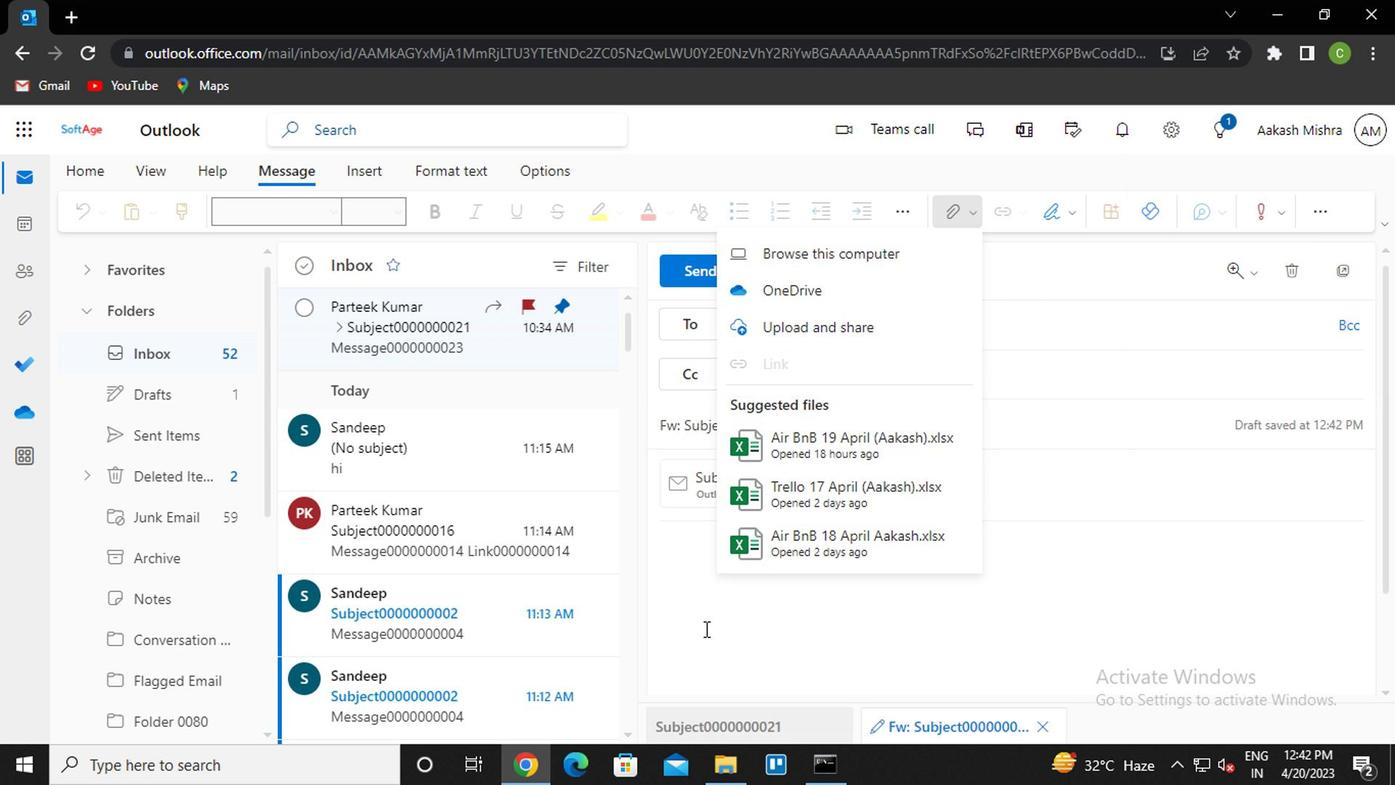 
Action: Mouse pressed left at (704, 577)
Screenshot: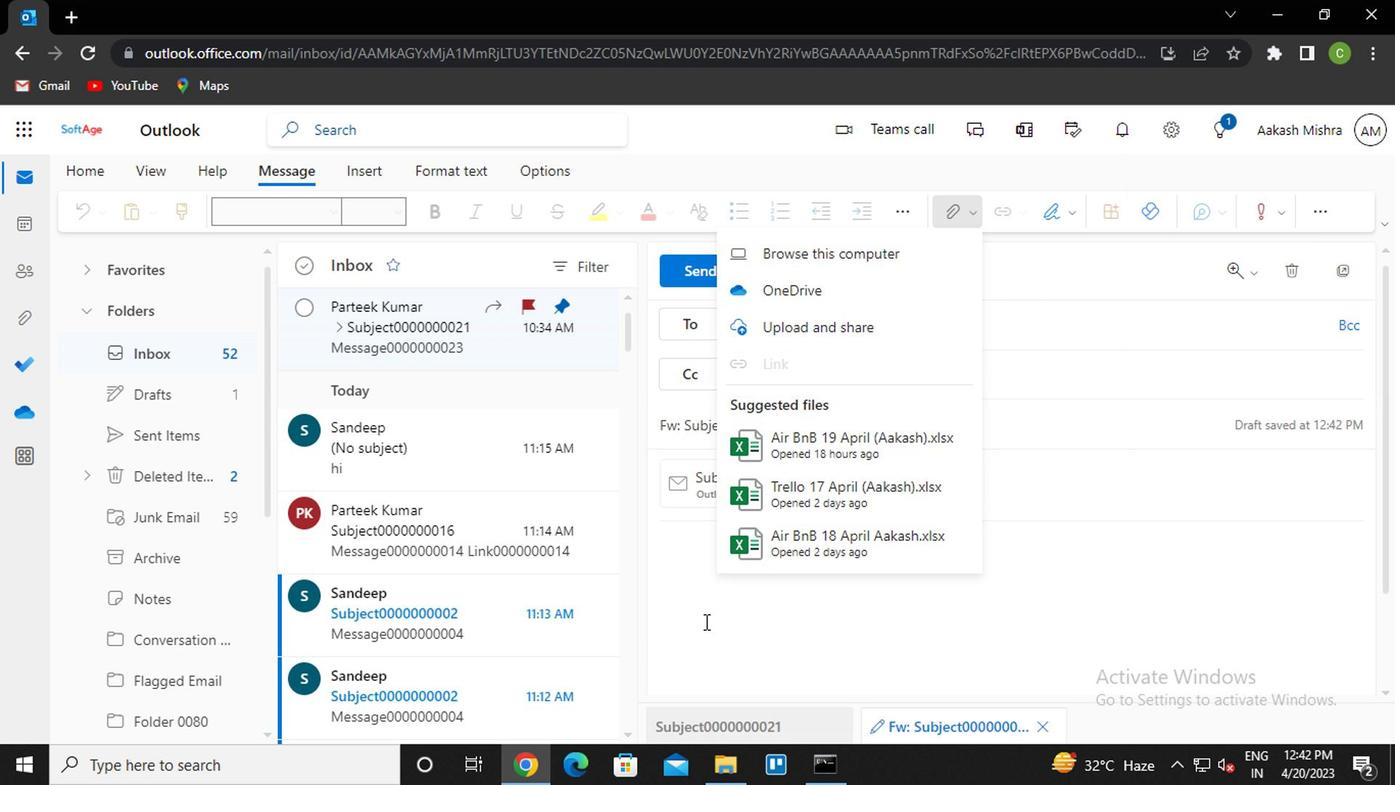 
Action: Mouse moved to (969, 205)
Screenshot: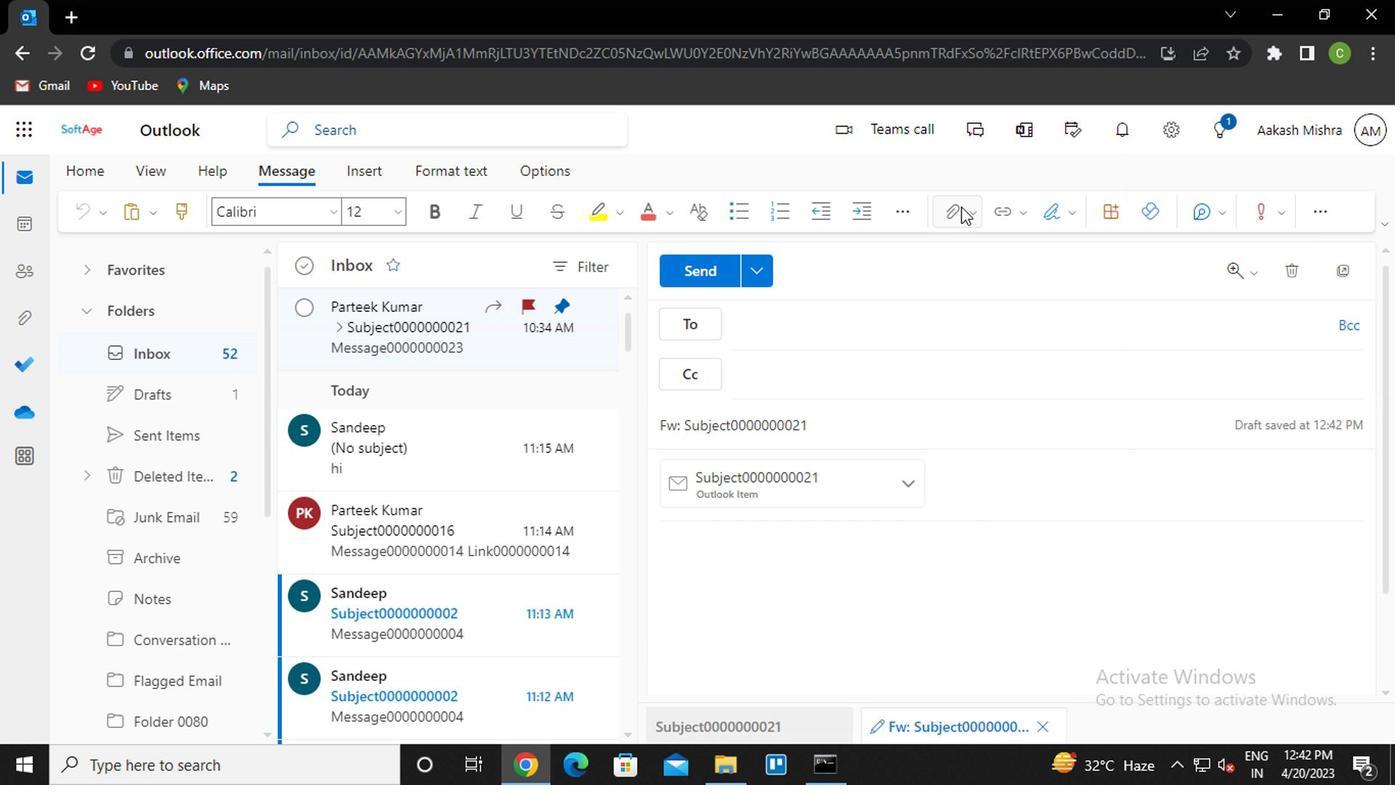 
Action: Mouse pressed left at (969, 205)
Screenshot: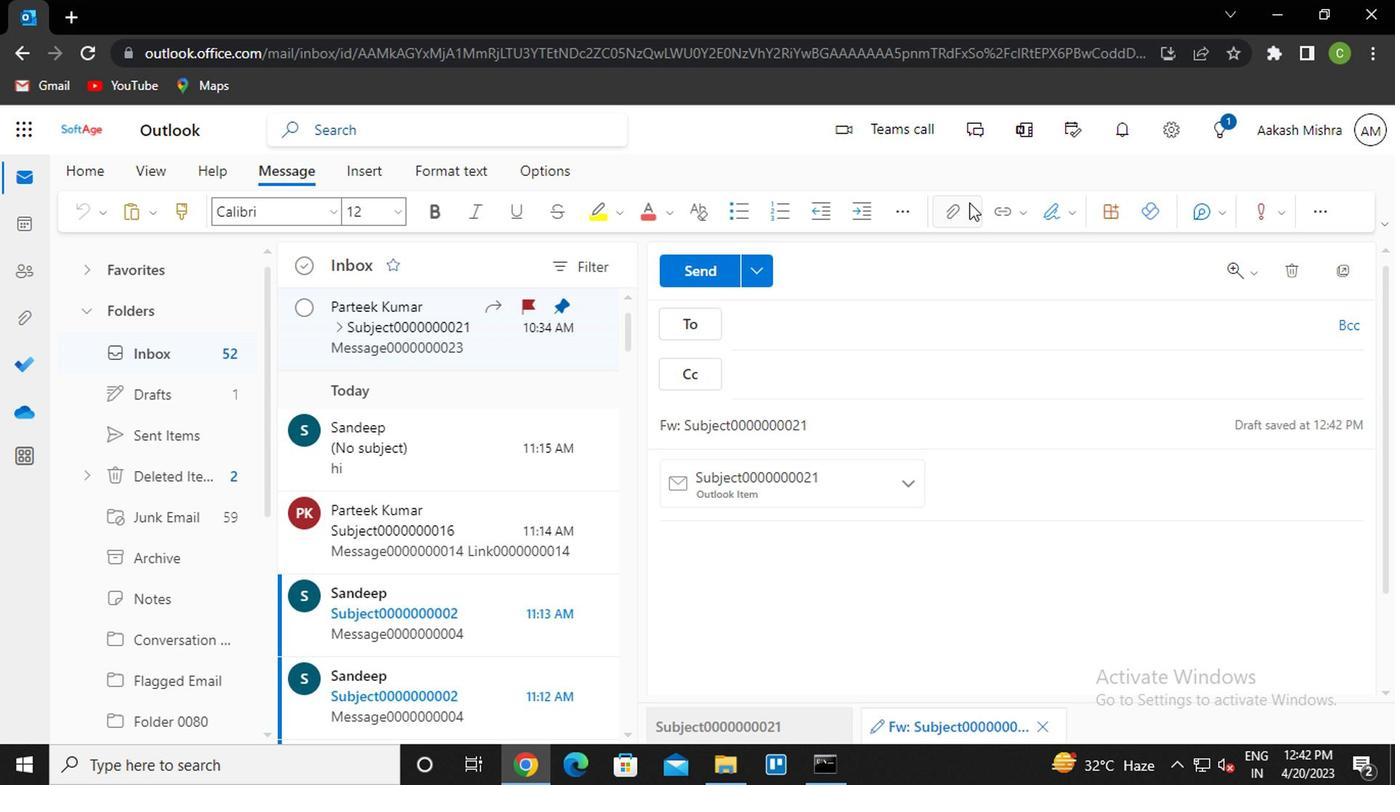 
Action: Mouse moved to (814, 364)
Screenshot: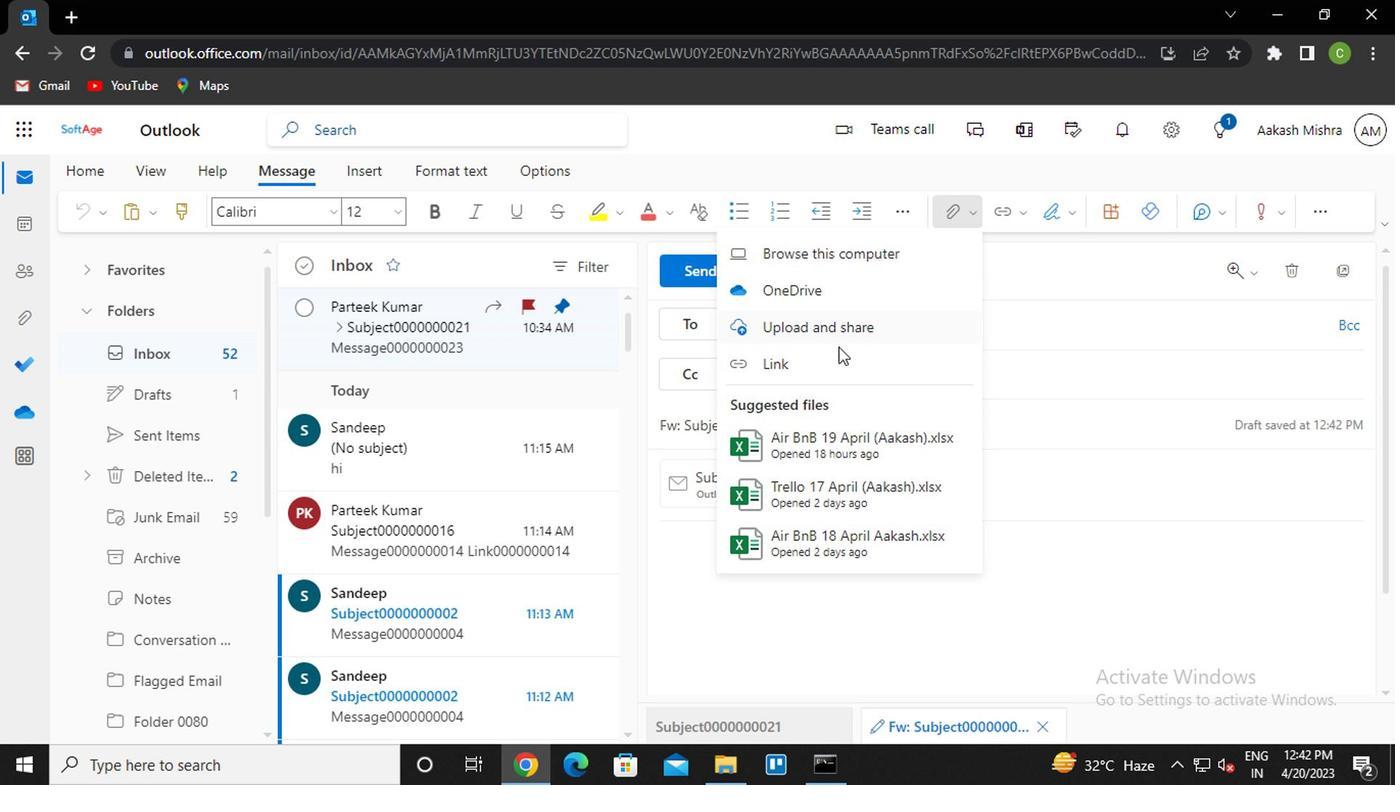 
Action: Mouse pressed left at (814, 364)
Screenshot: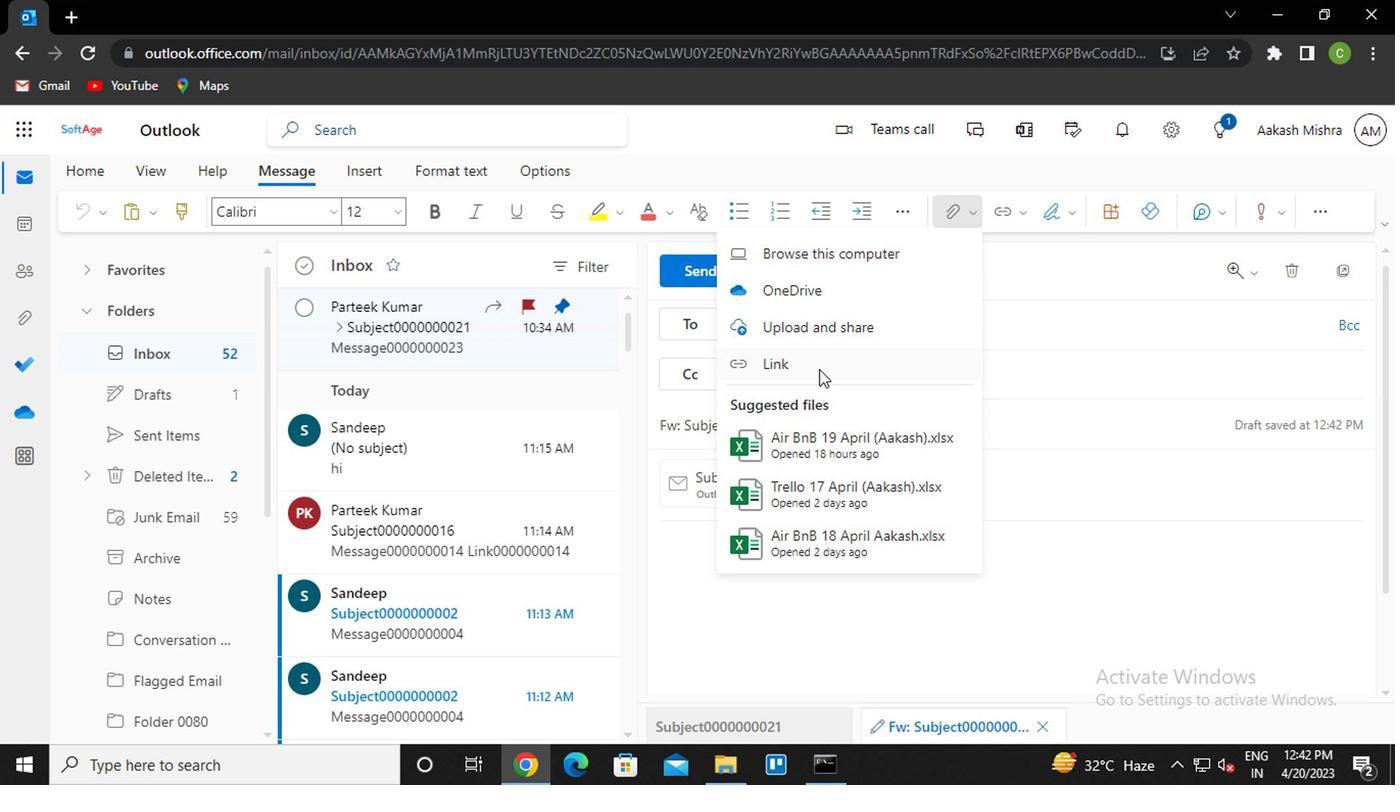 
Action: Mouse moved to (537, 423)
Screenshot: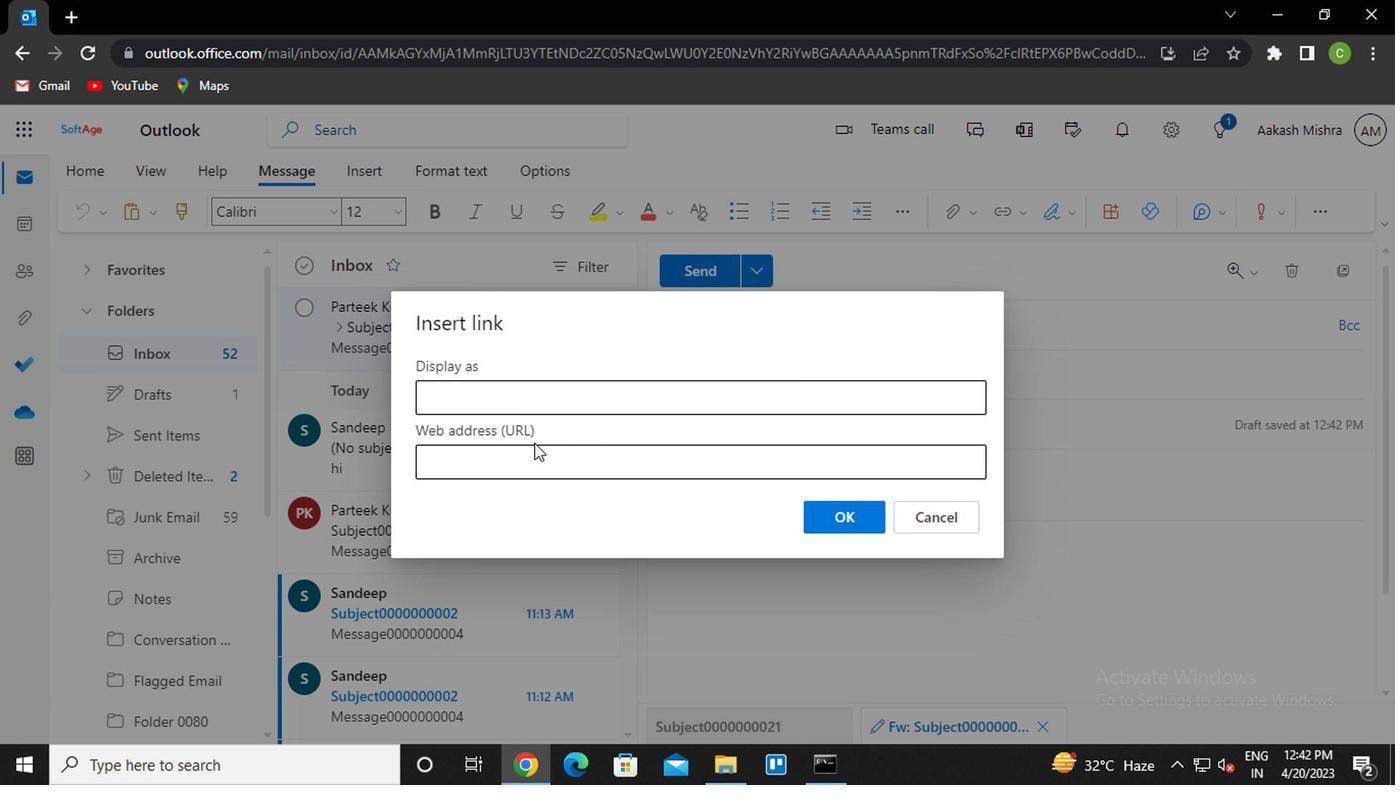 
Action: Key pressed <Key.caps_lock>l<Key.caps_lock>ink0000000022<Key.enter>
Screenshot: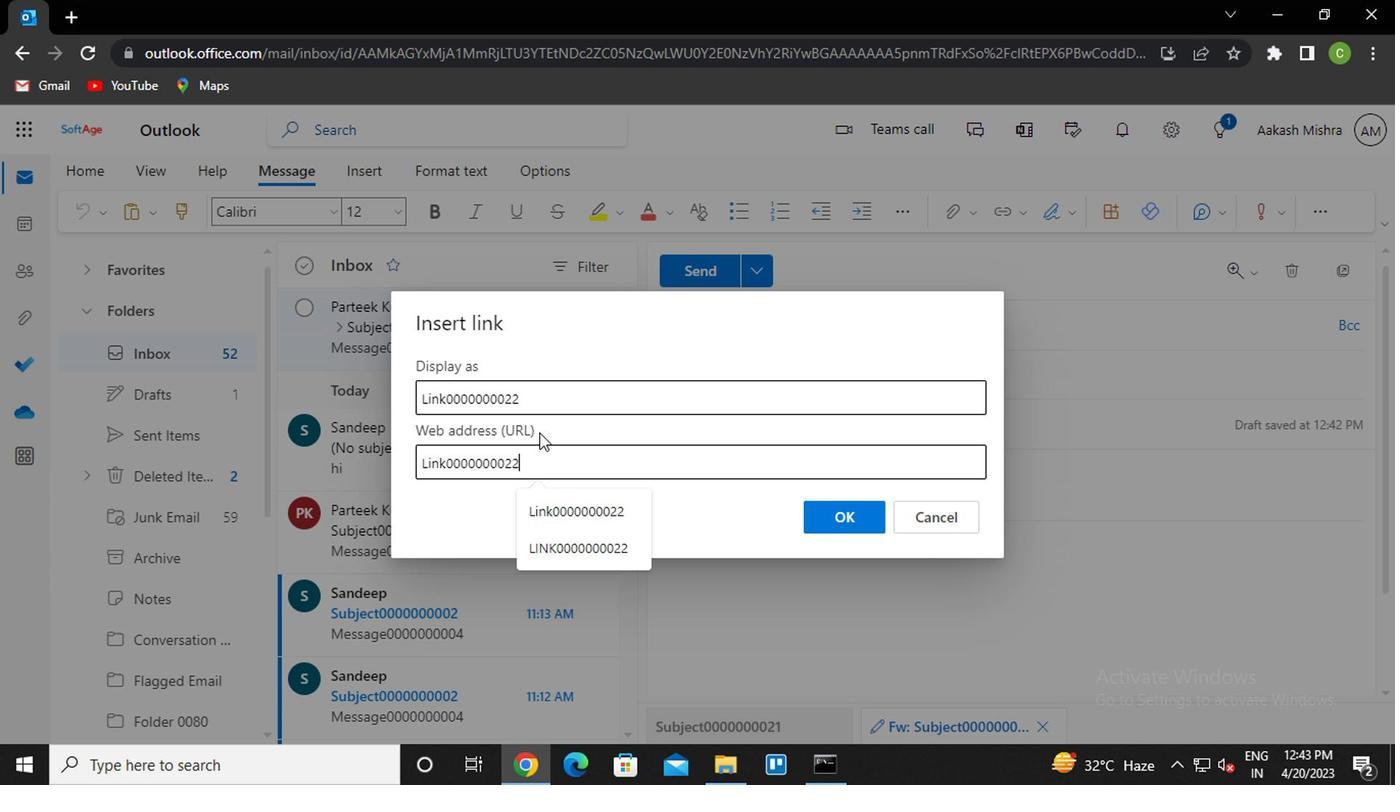
Action: Mouse moved to (1055, 226)
Screenshot: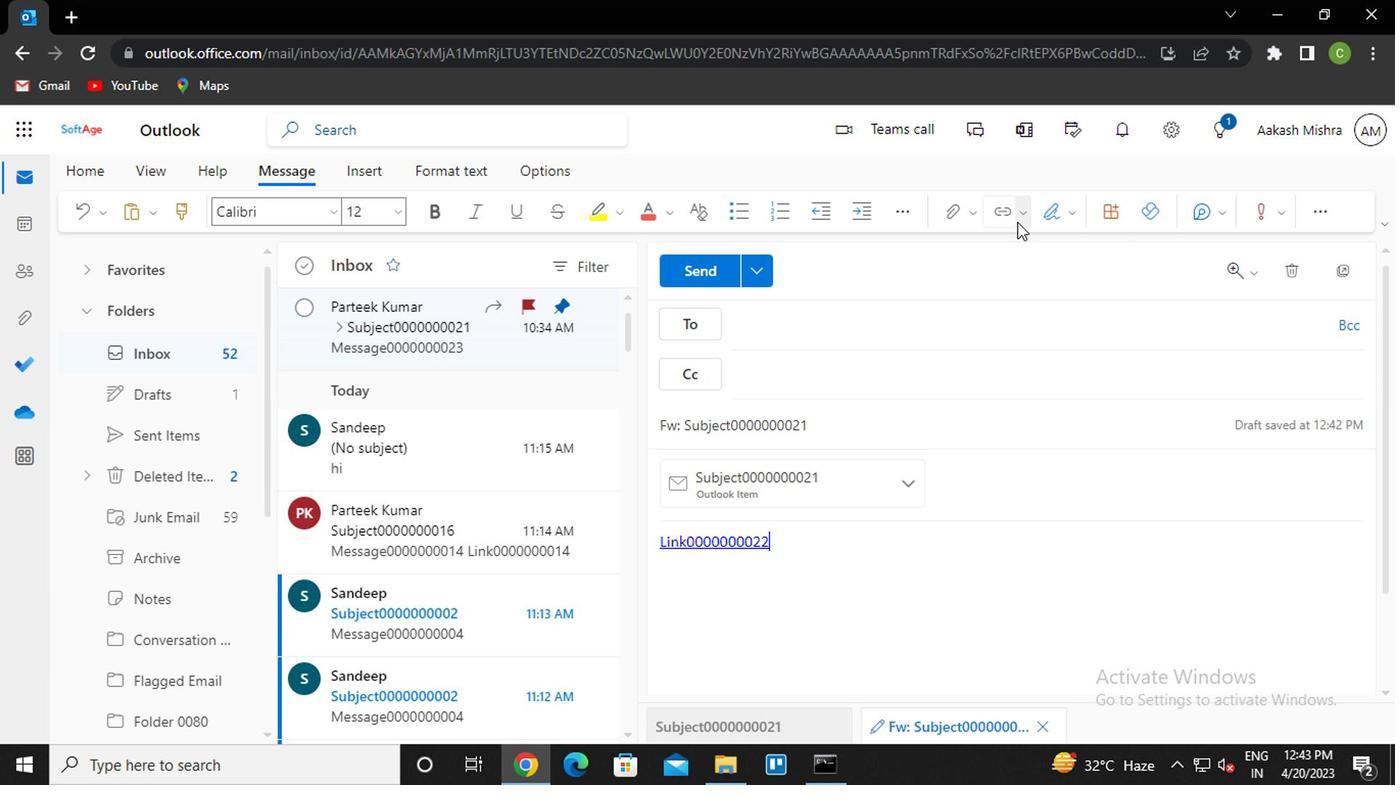 
Action: Mouse pressed left at (1055, 226)
Screenshot: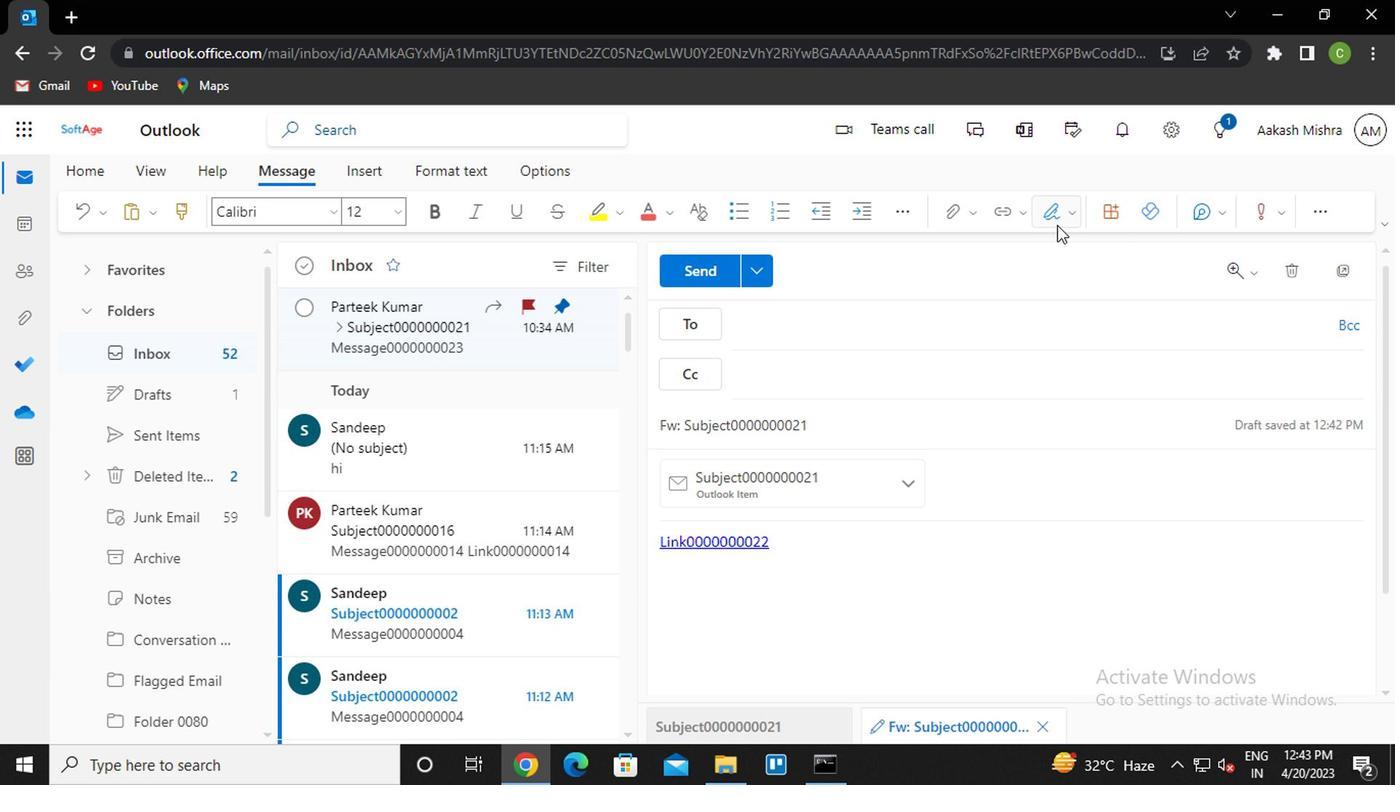 
Action: Mouse moved to (1014, 258)
Screenshot: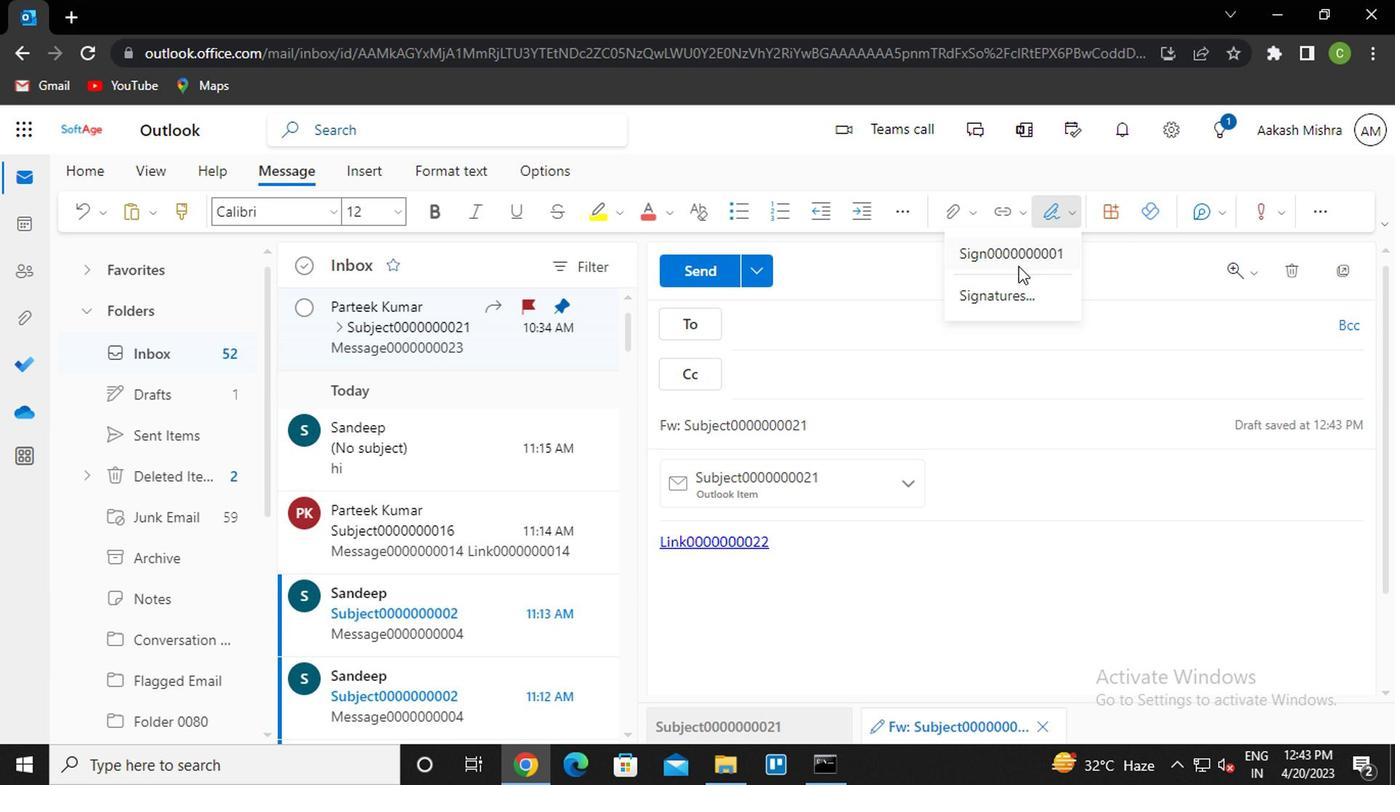
Action: Mouse pressed left at (1014, 258)
Screenshot: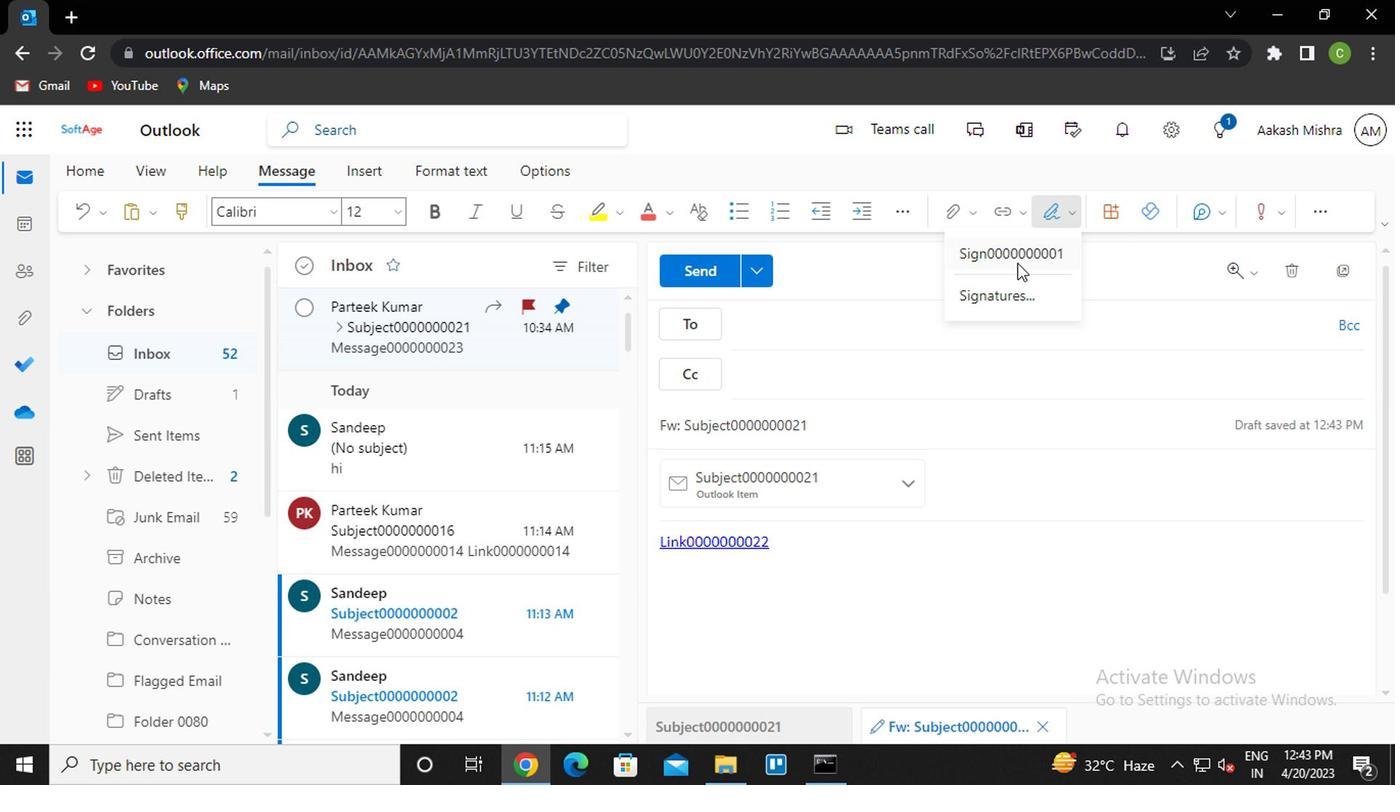
Action: Mouse moved to (761, 320)
Screenshot: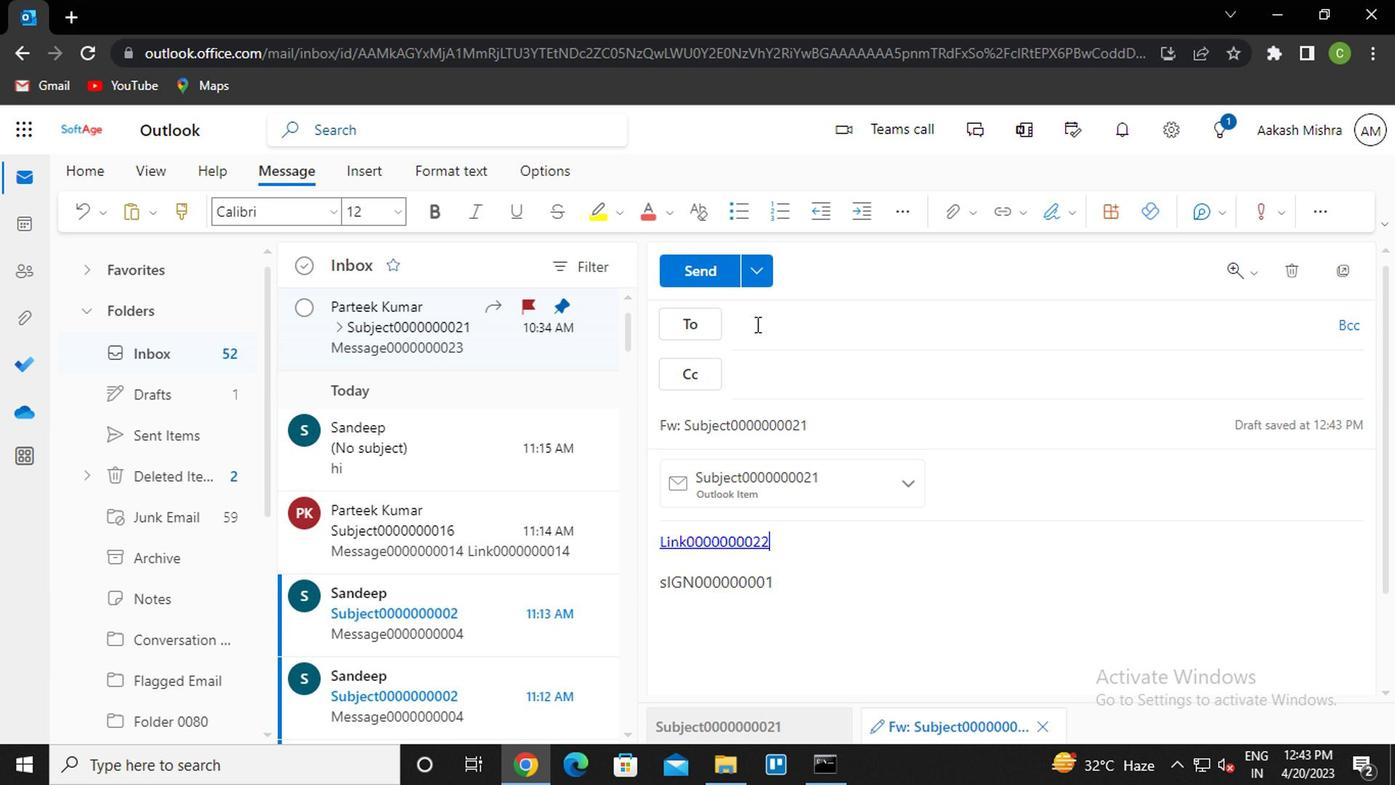 
Action: Mouse pressed left at (761, 320)
Screenshot: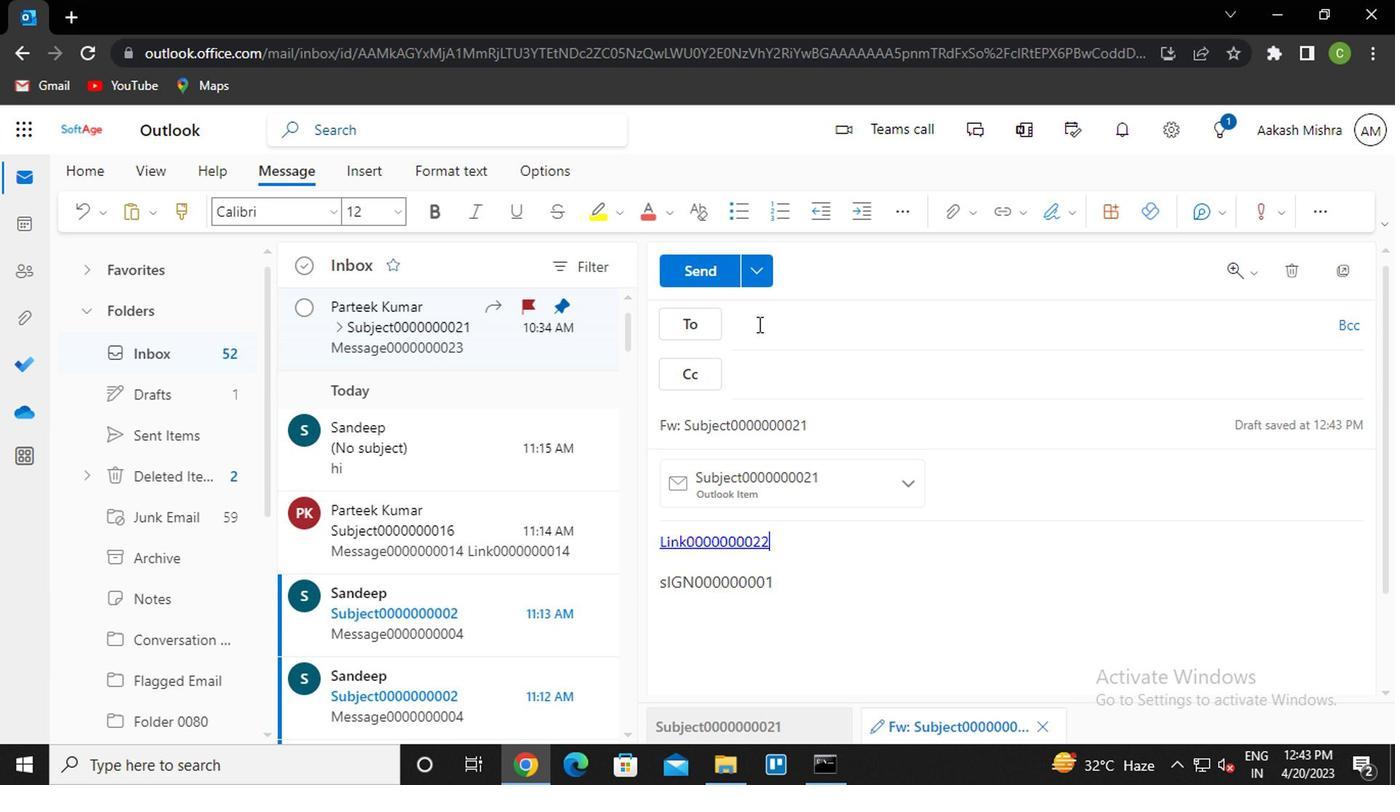 
Action: Mouse moved to (764, 320)
Screenshot: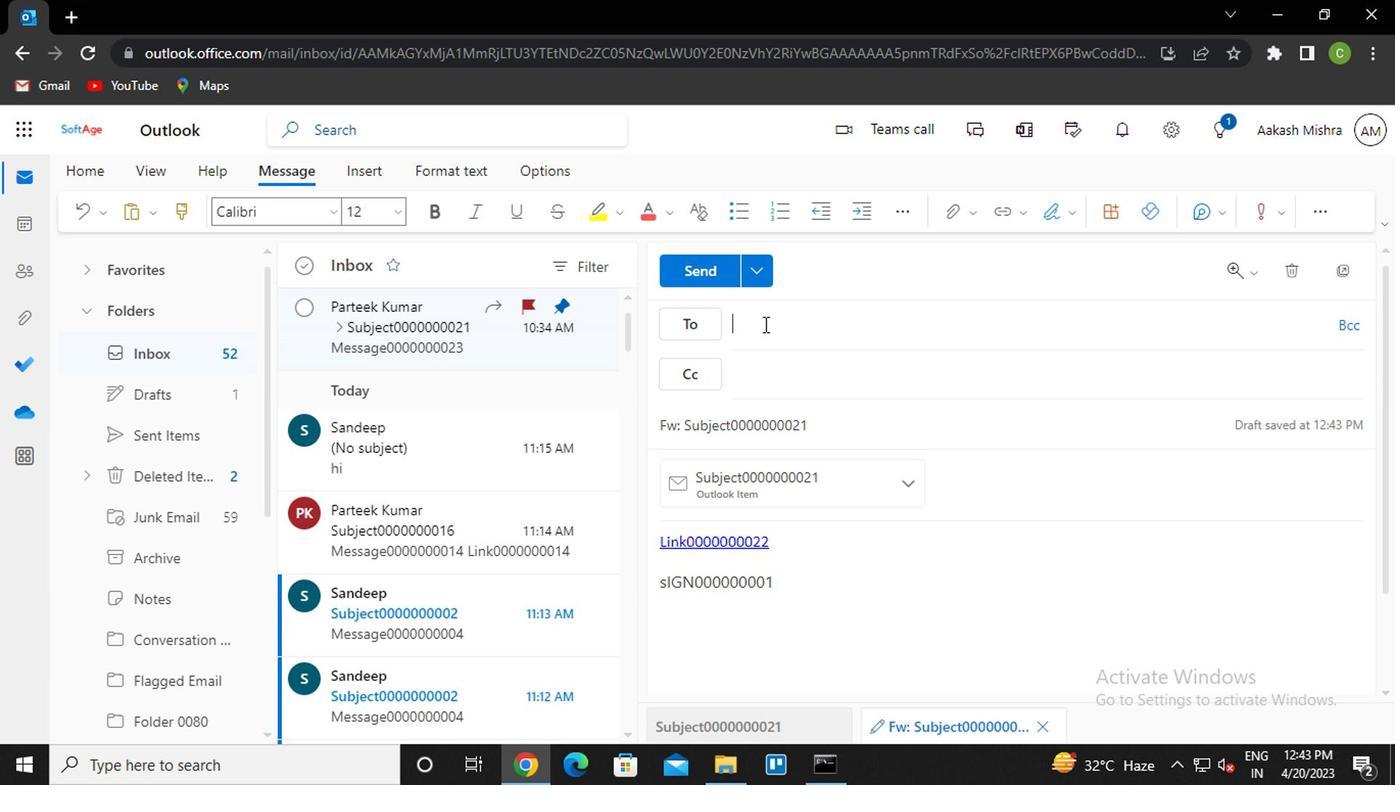 
Action: Key pressed sandip<Key.enter>
Screenshot: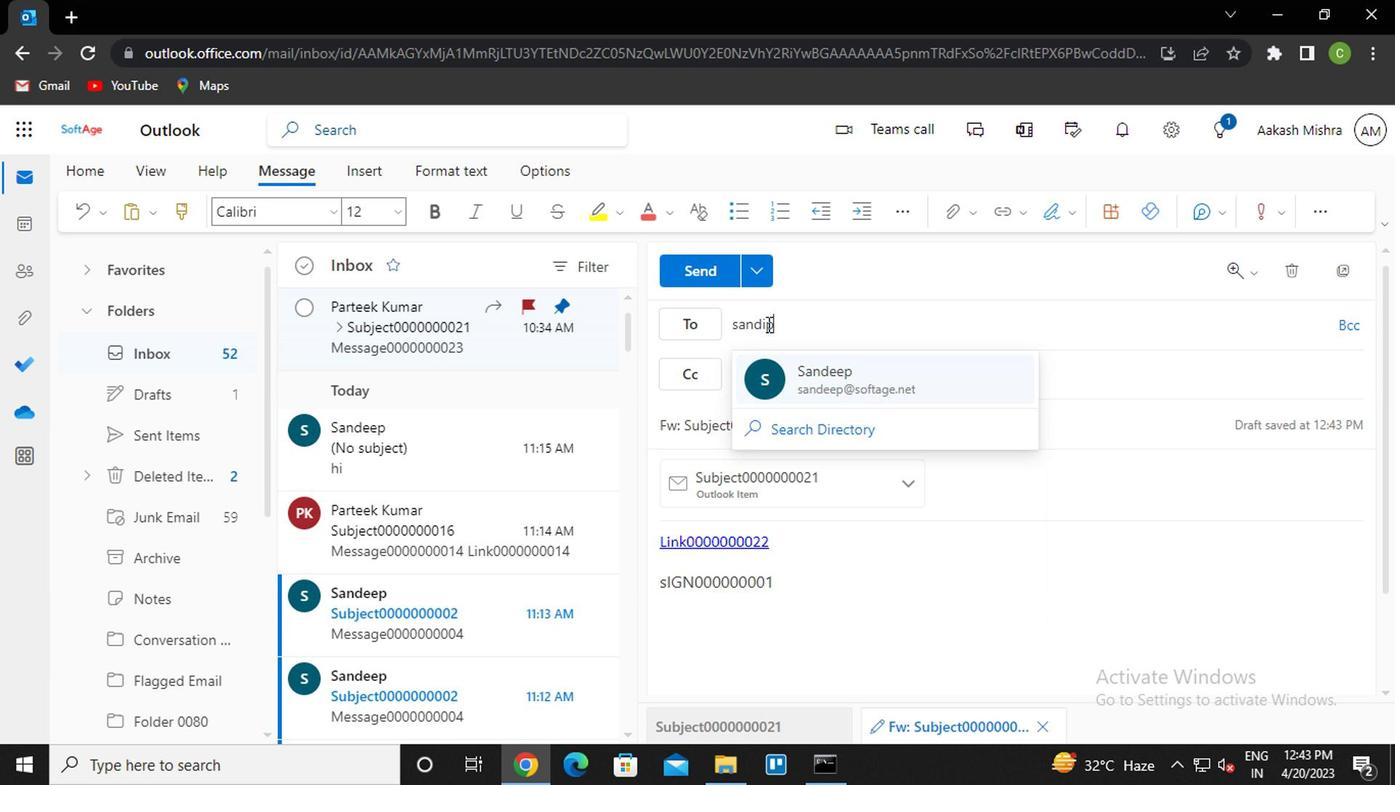 
Action: Mouse moved to (804, 370)
Screenshot: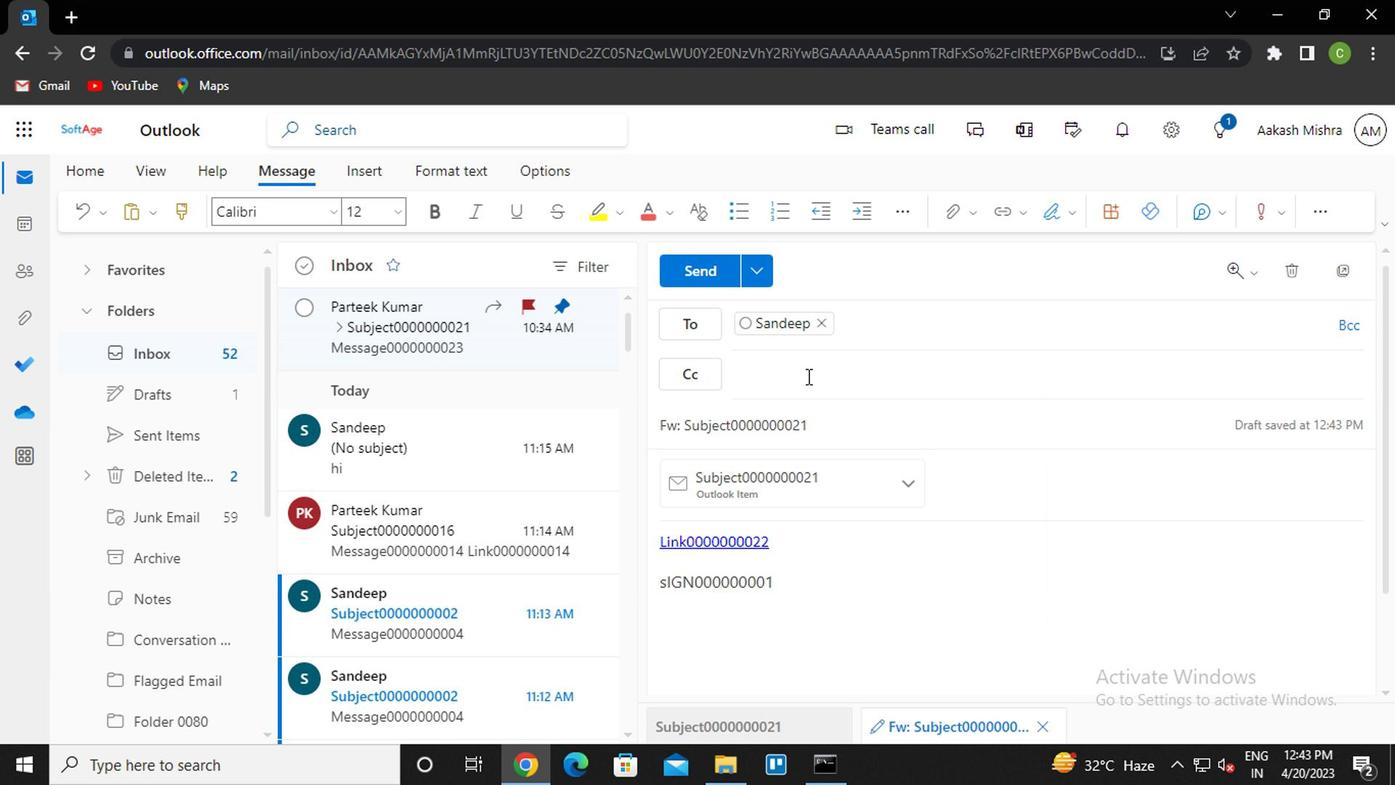 
Action: Mouse pressed left at (804, 370)
Screenshot: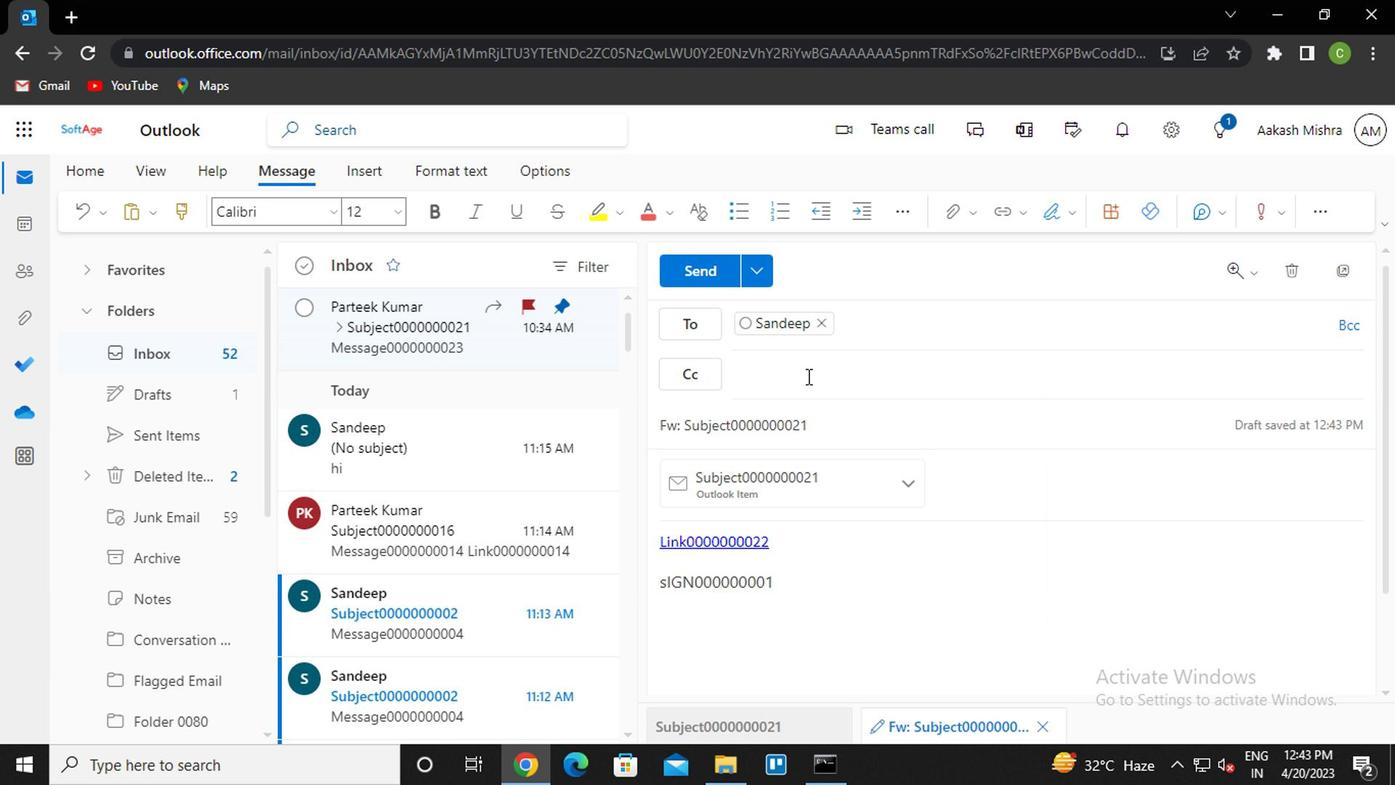 
Action: Key pressed vanshu<Key.enter>
Screenshot: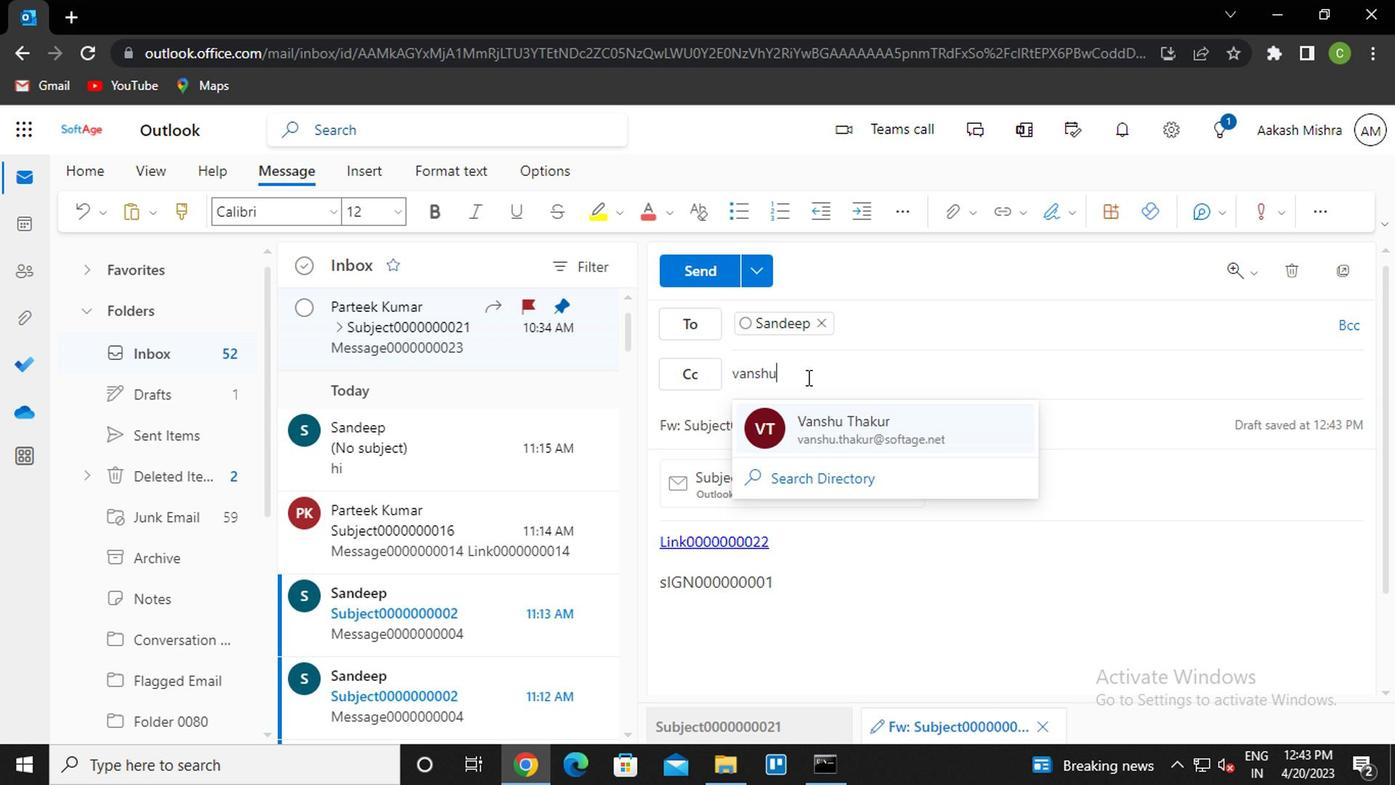 
Action: Mouse moved to (1347, 324)
Screenshot: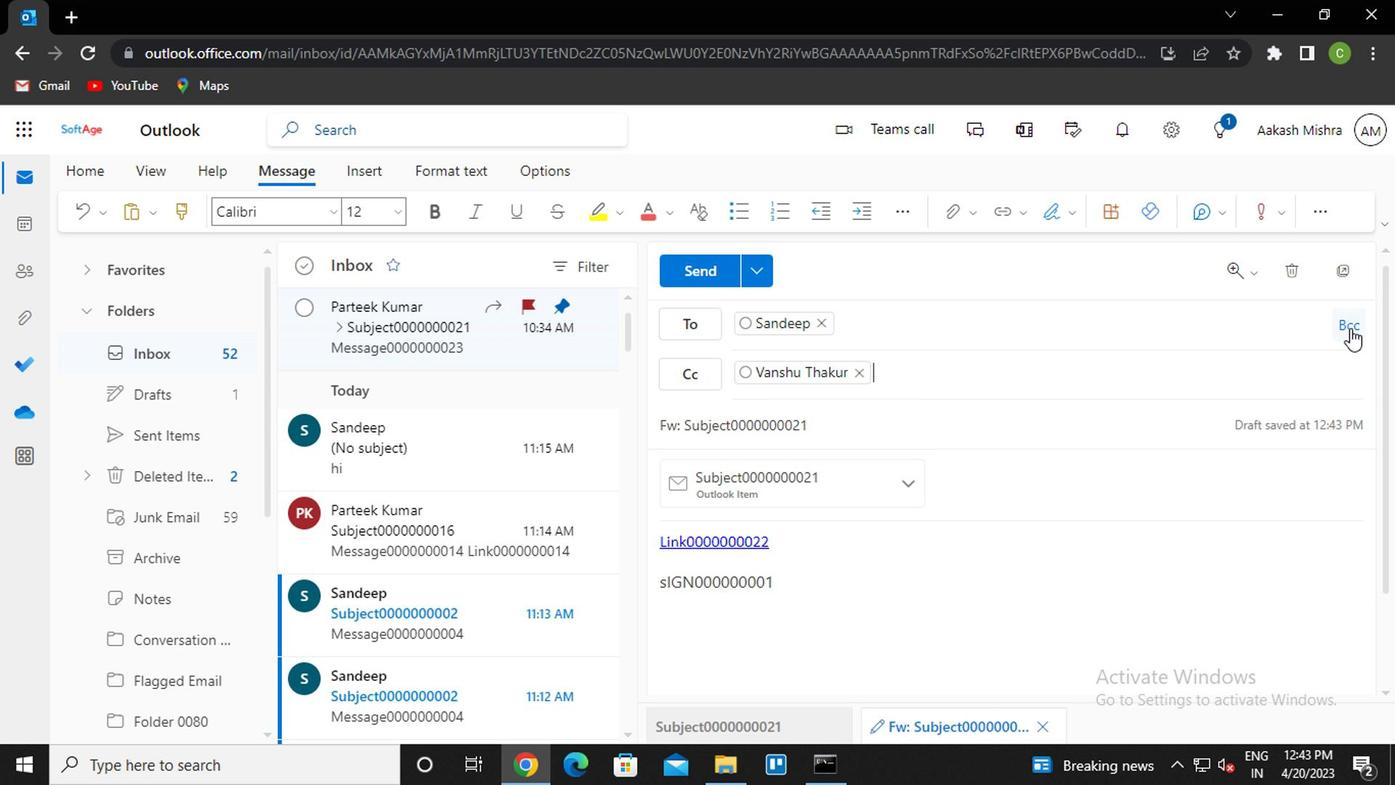 
Action: Mouse pressed left at (1347, 324)
Screenshot: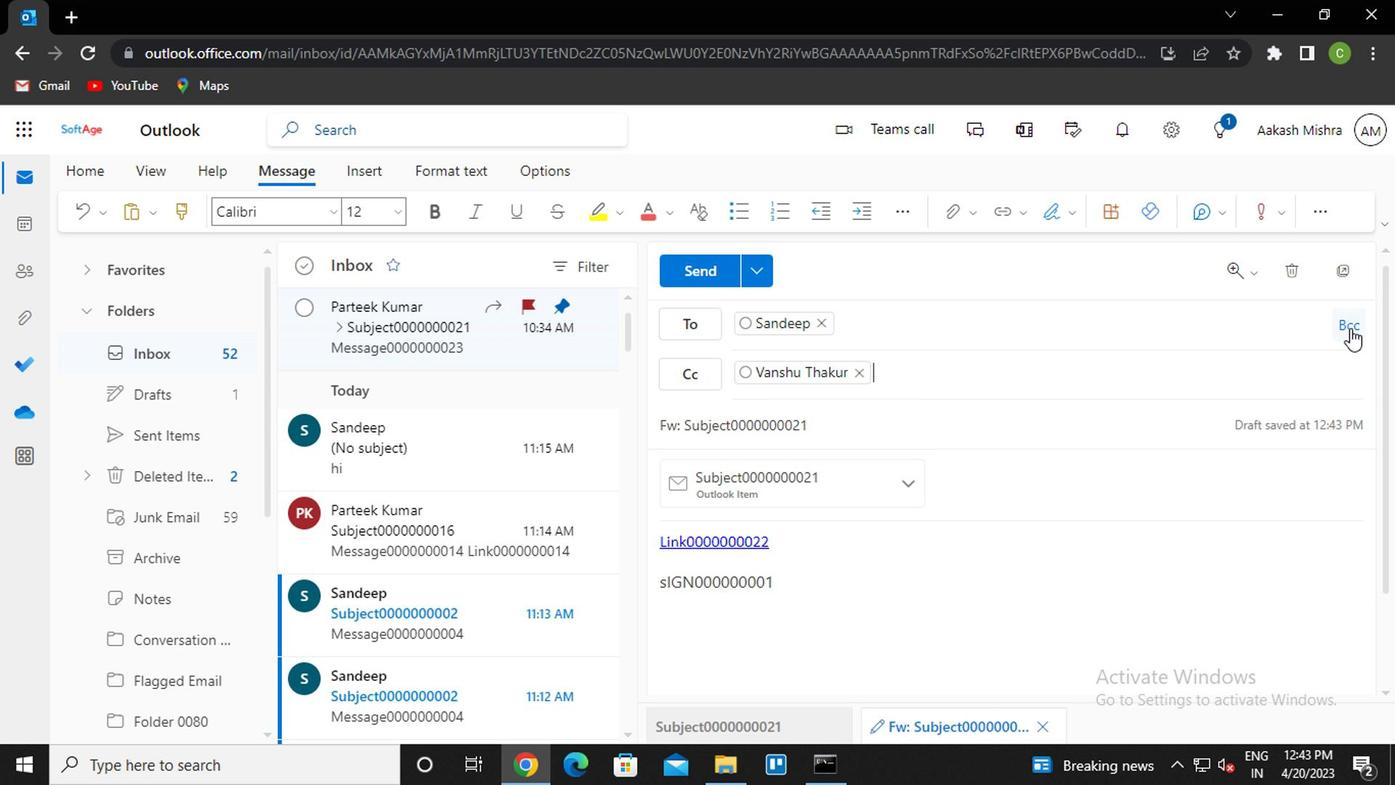 
Action: Mouse moved to (1189, 432)
Screenshot: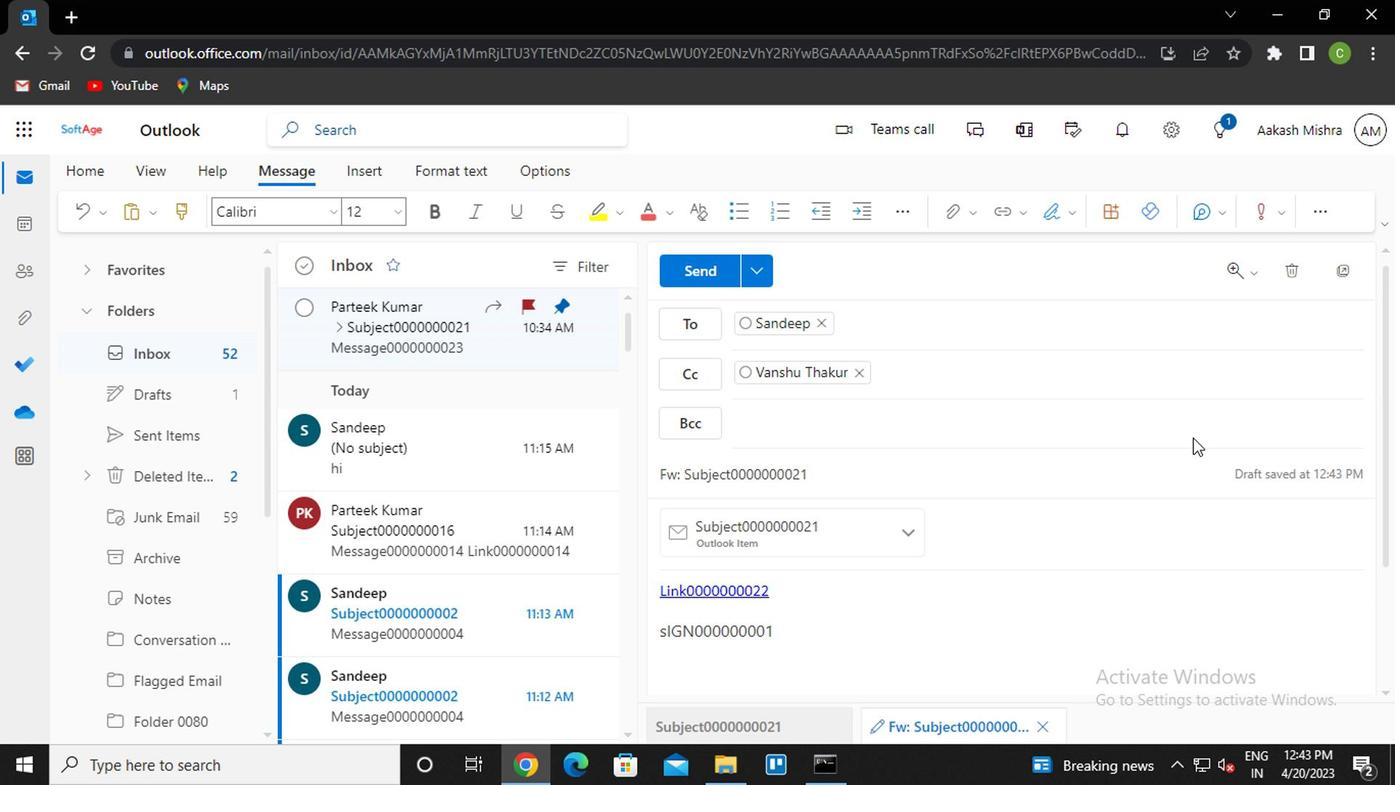 
Action: Key pressed nikhil<Key.enter>
Screenshot: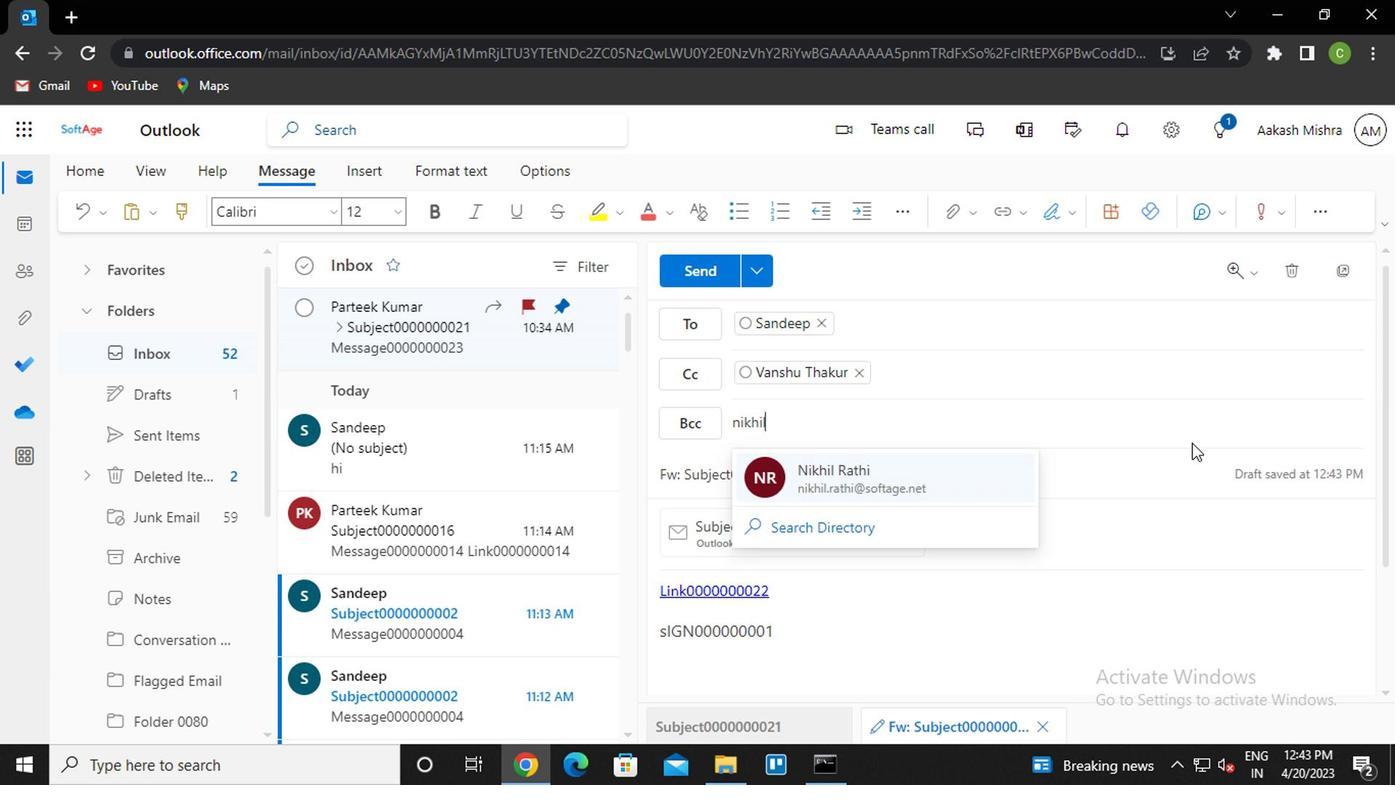 
Action: Mouse moved to (898, 481)
Screenshot: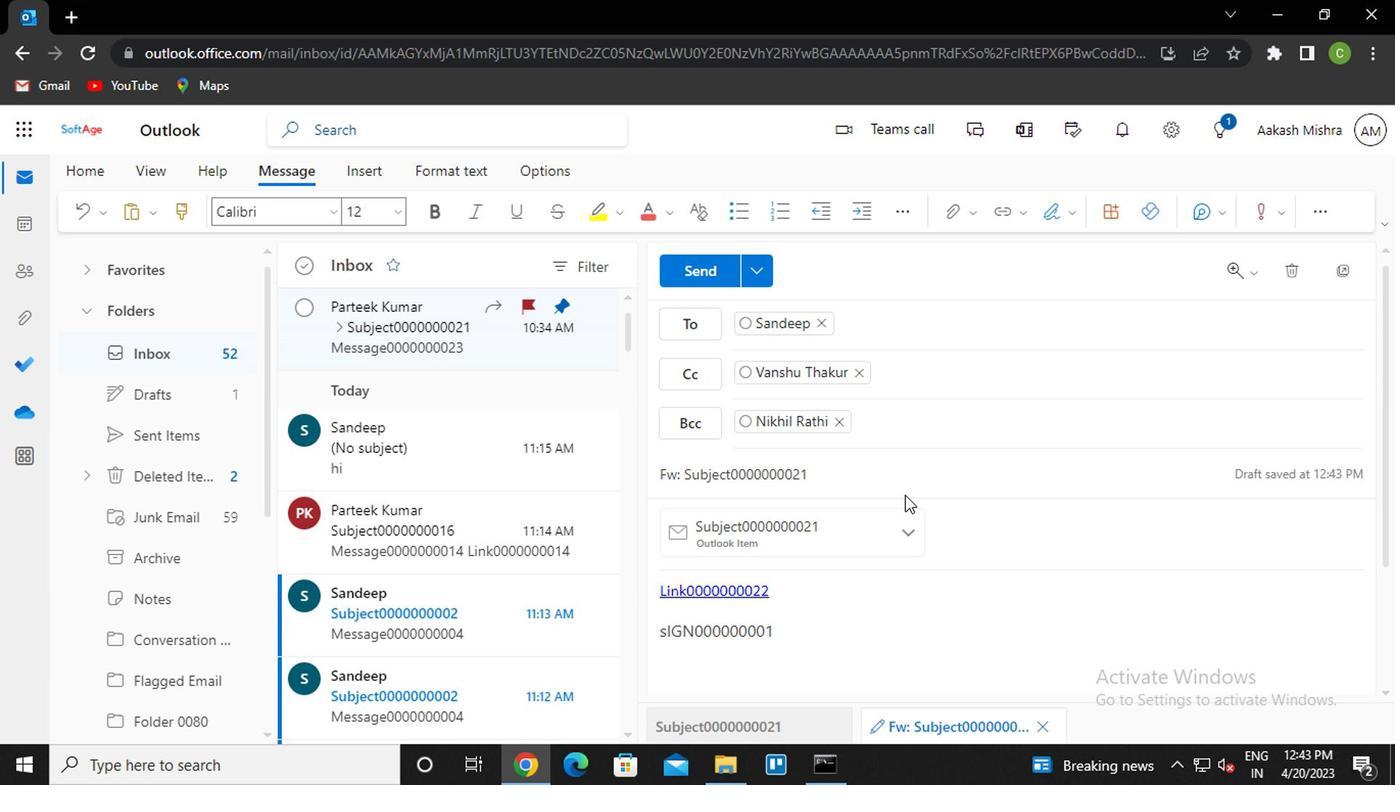 
Action: Mouse scrolled (898, 480) with delta (0, -1)
Screenshot: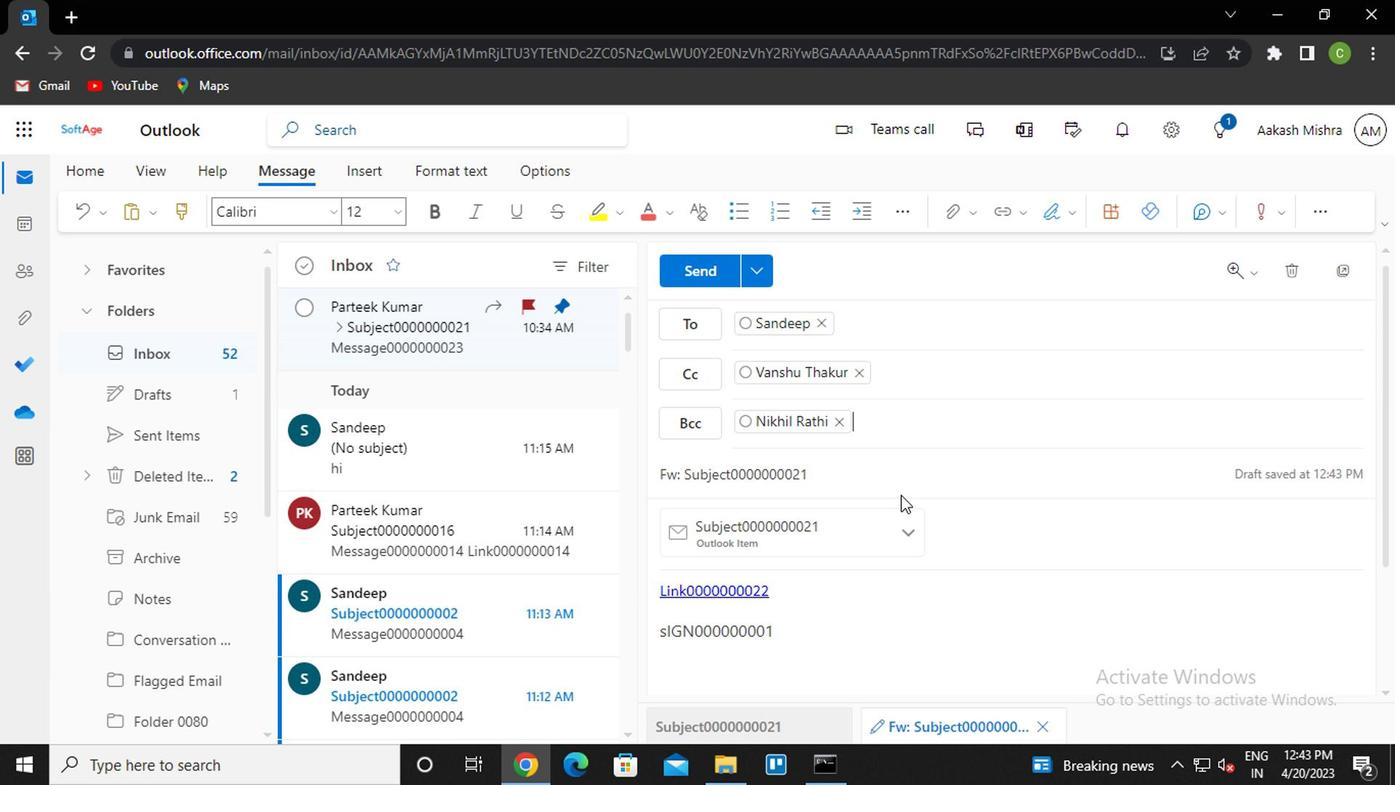 
Action: Mouse moved to (805, 523)
Screenshot: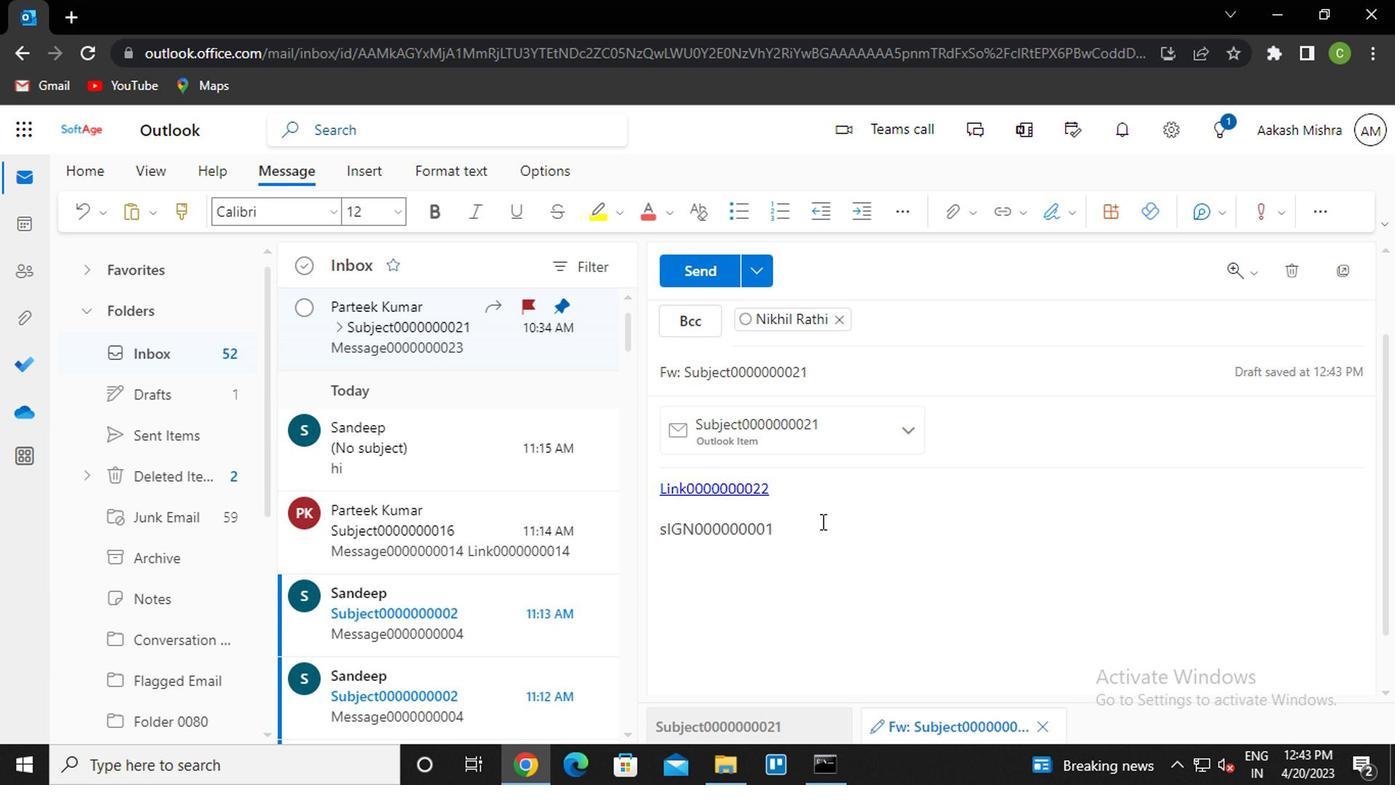 
Action: Mouse pressed left at (805, 523)
Screenshot: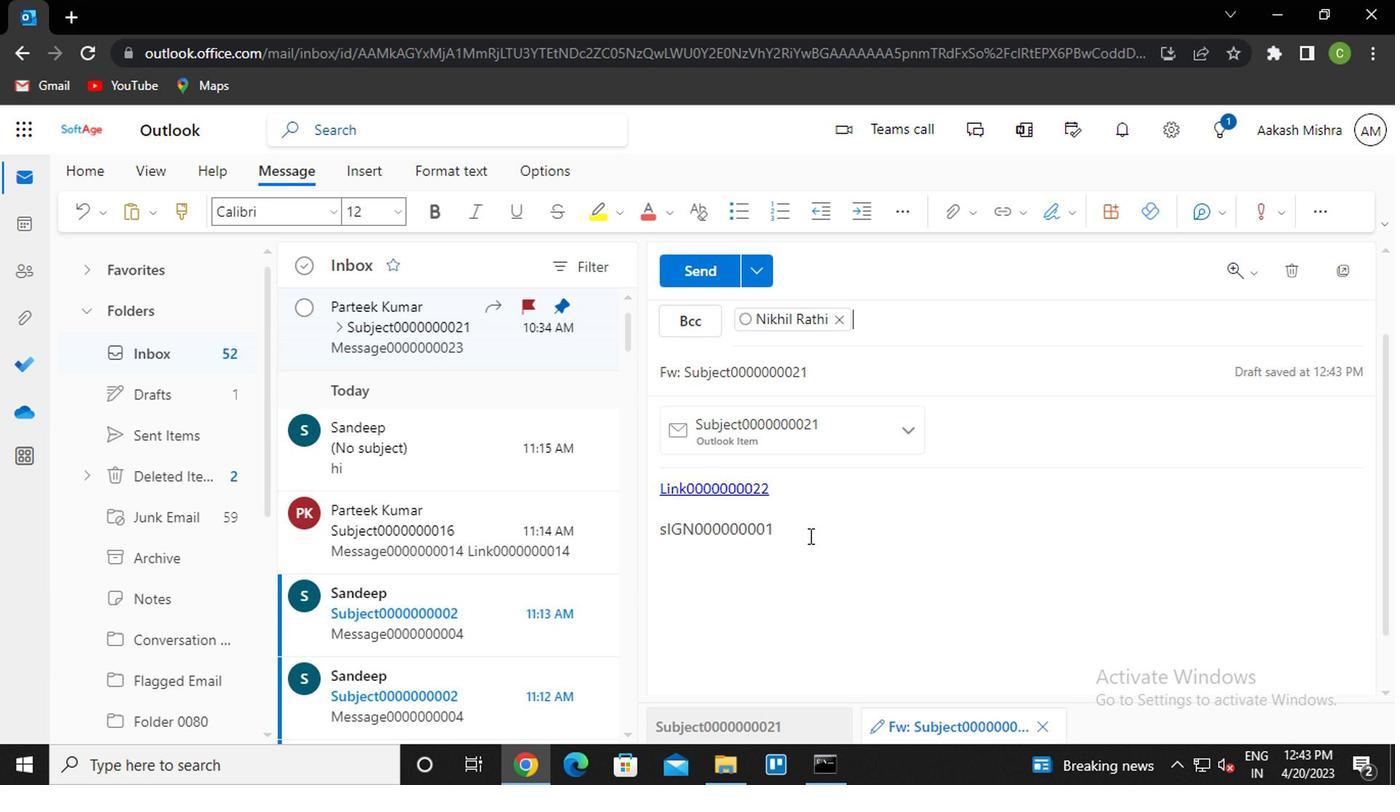 
Action: Mouse moved to (805, 523)
Screenshot: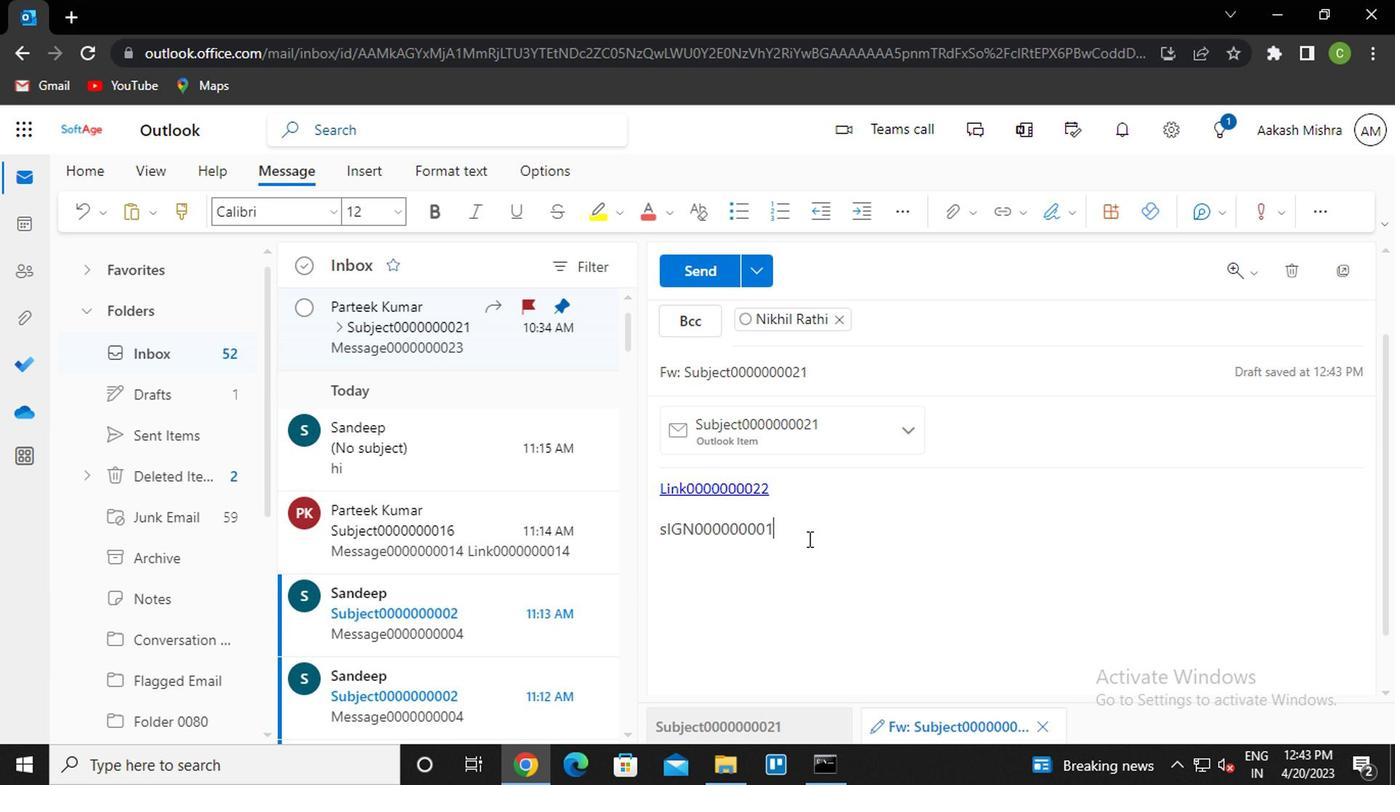 
Action: Key pressed <Key.enter><Key.caps_lock>m<Key.caps_lock>essage0000000021
Screenshot: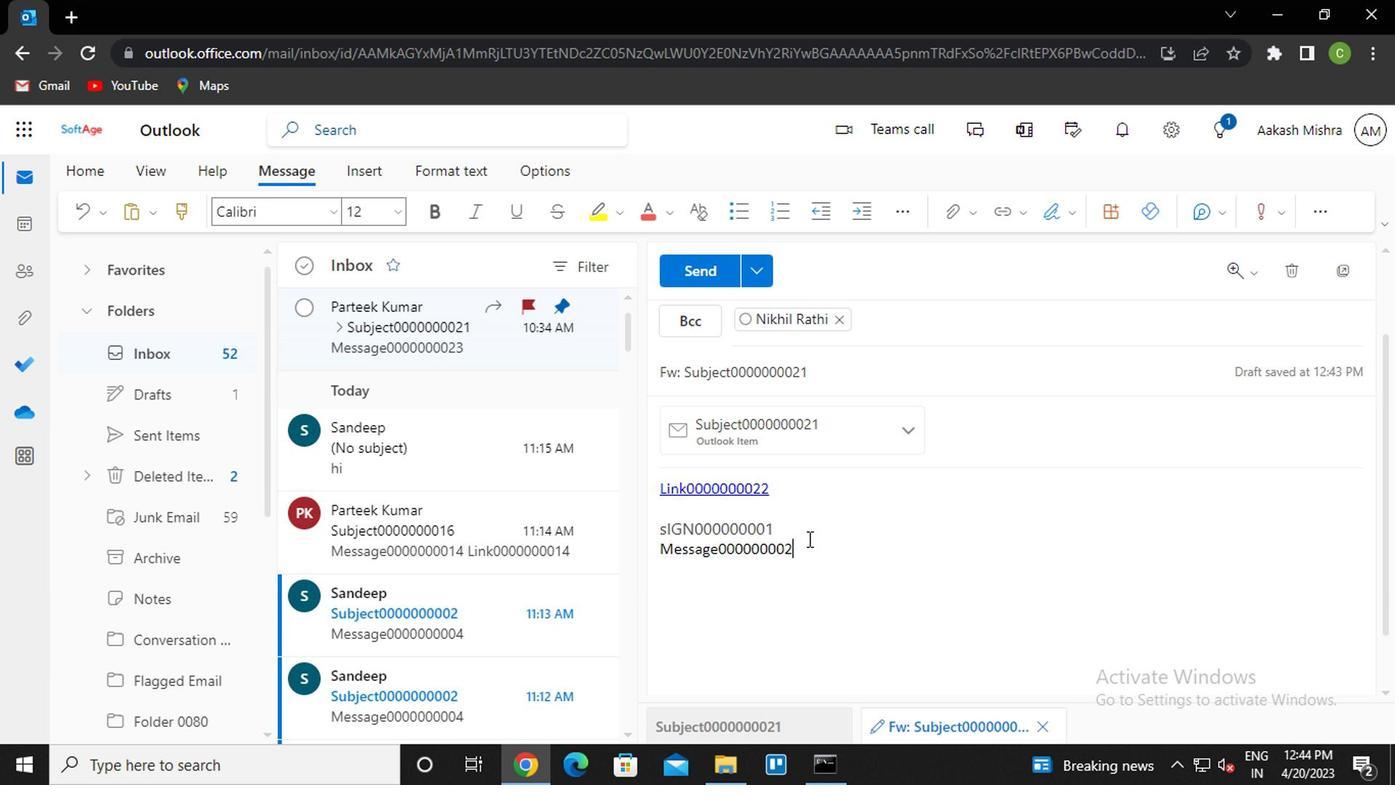 
Action: Mouse moved to (812, 523)
Screenshot: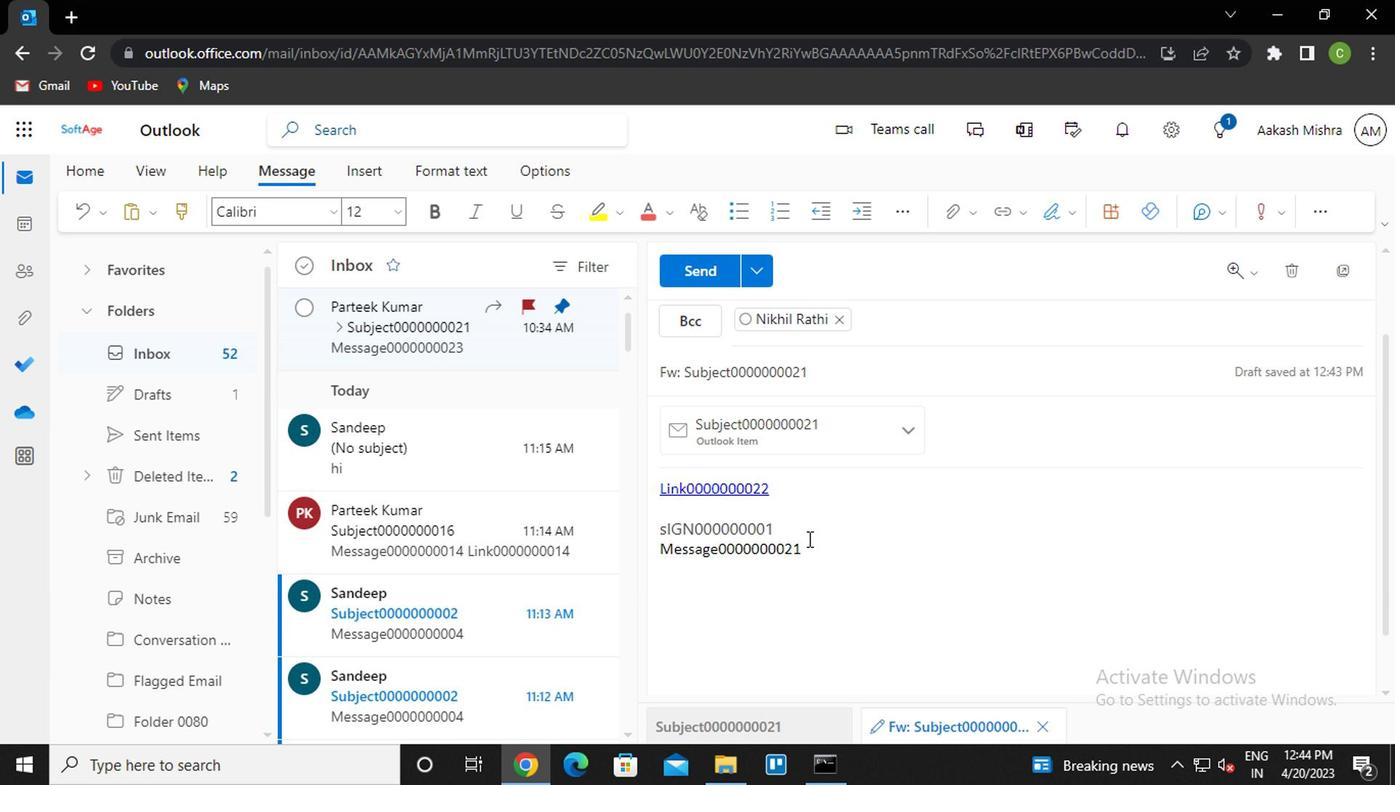 
Action: Key pressed <Key.backspace>3
Screenshot: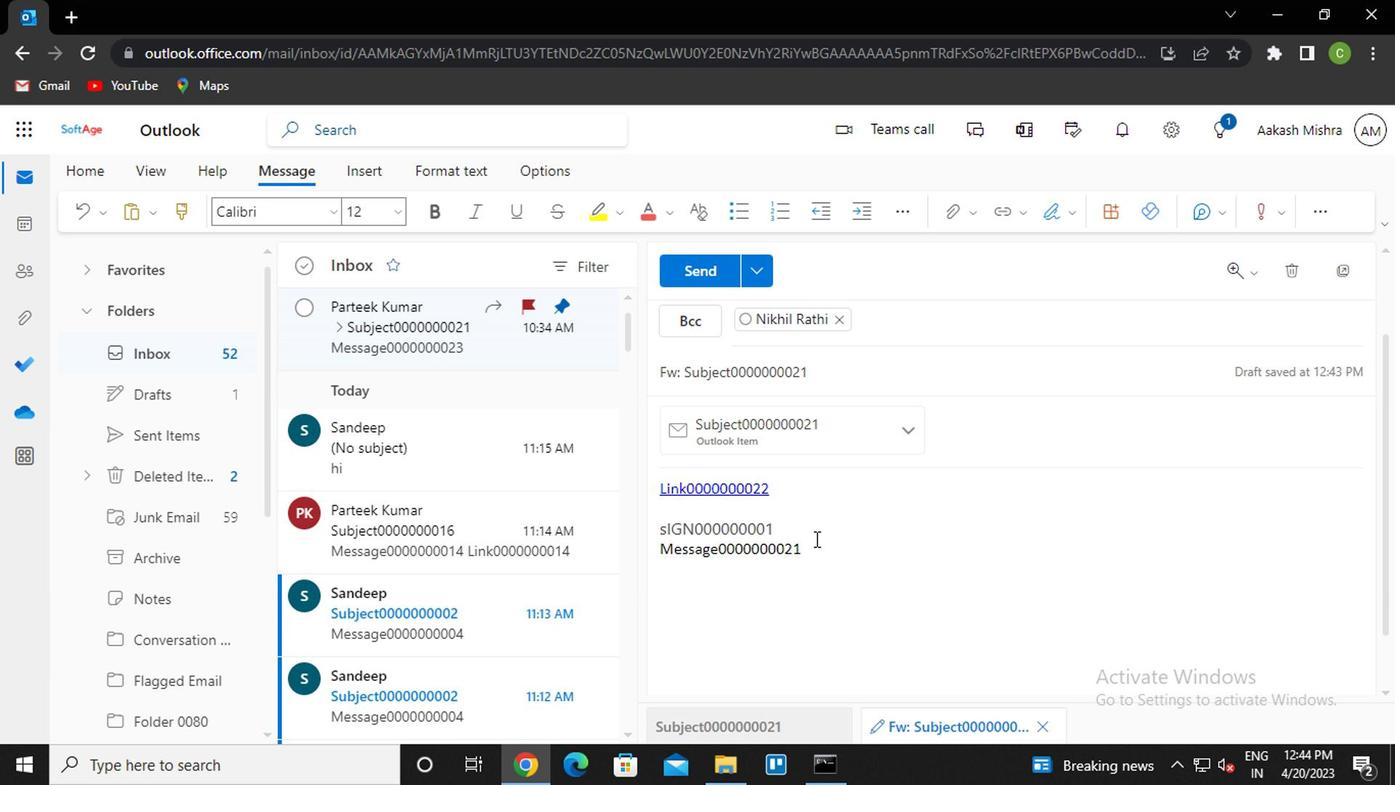 
Action: Mouse moved to (706, 263)
Screenshot: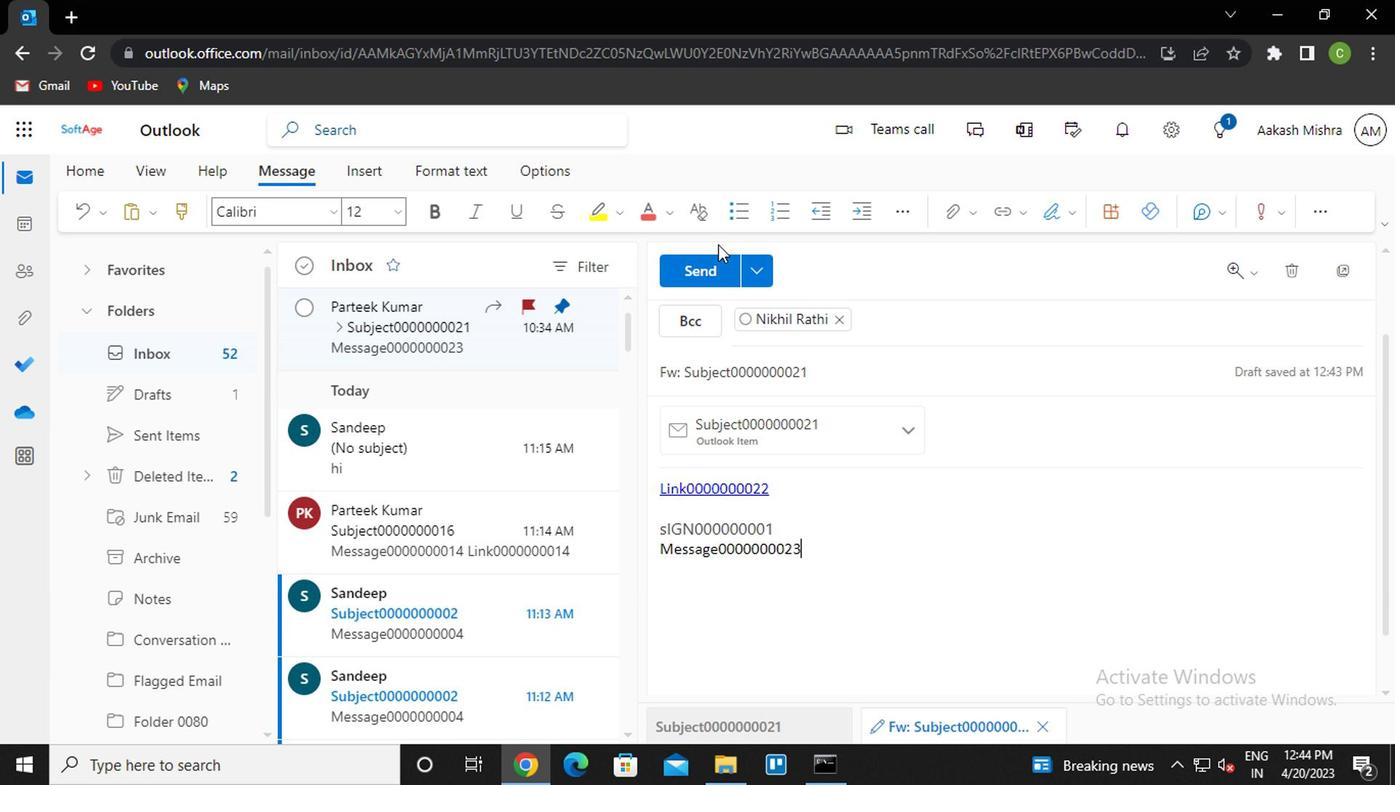 
Action: Mouse pressed left at (706, 263)
Screenshot: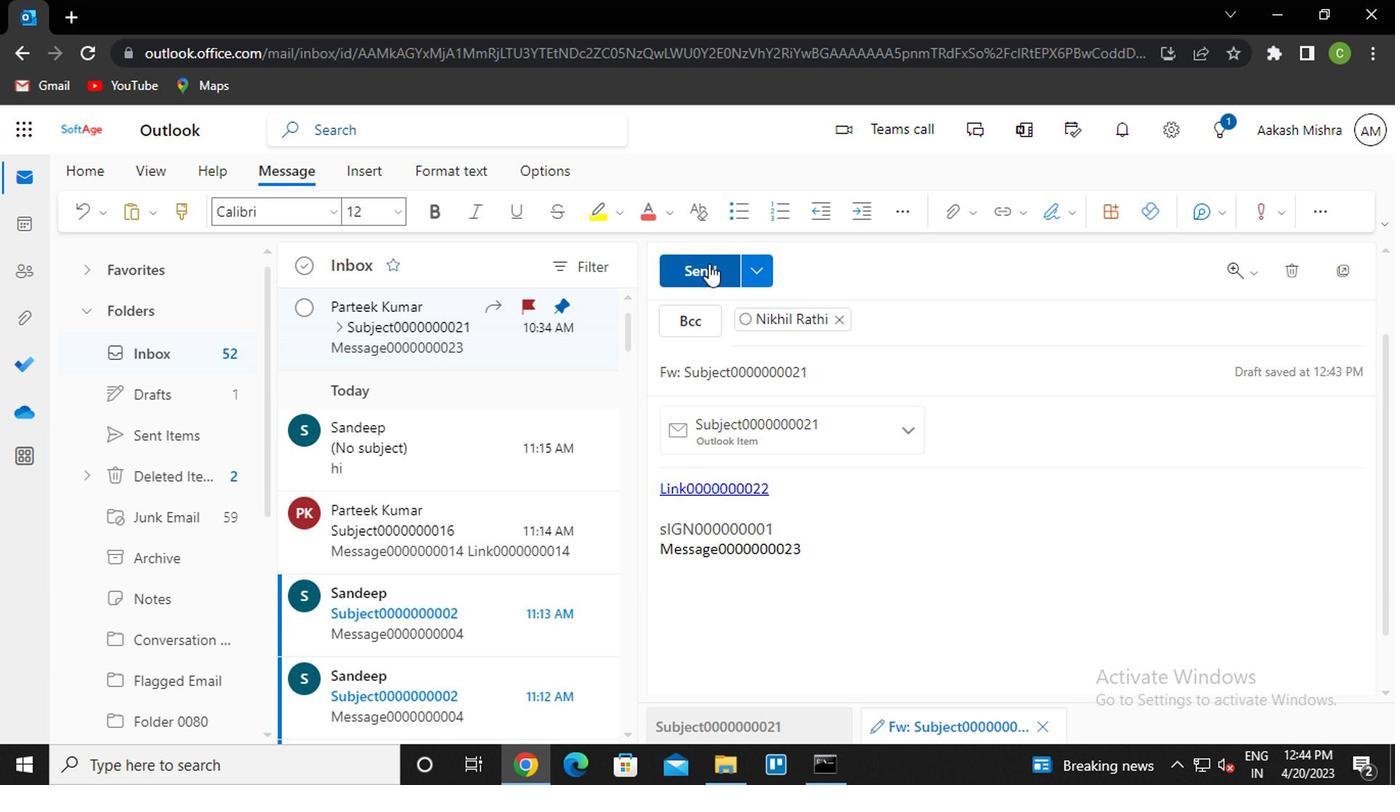 
Action: Mouse moved to (1307, 411)
Screenshot: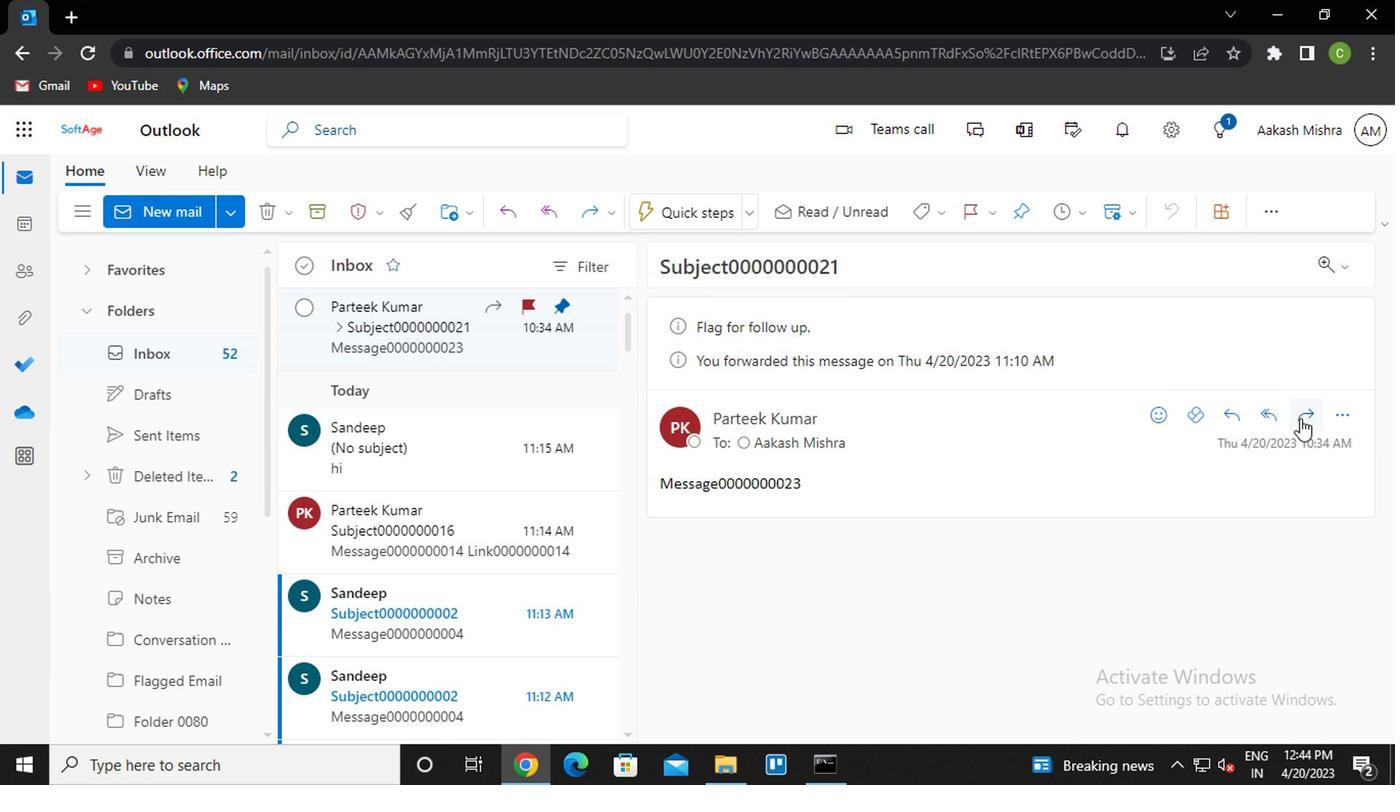 
Action: Mouse pressed left at (1307, 411)
Screenshot: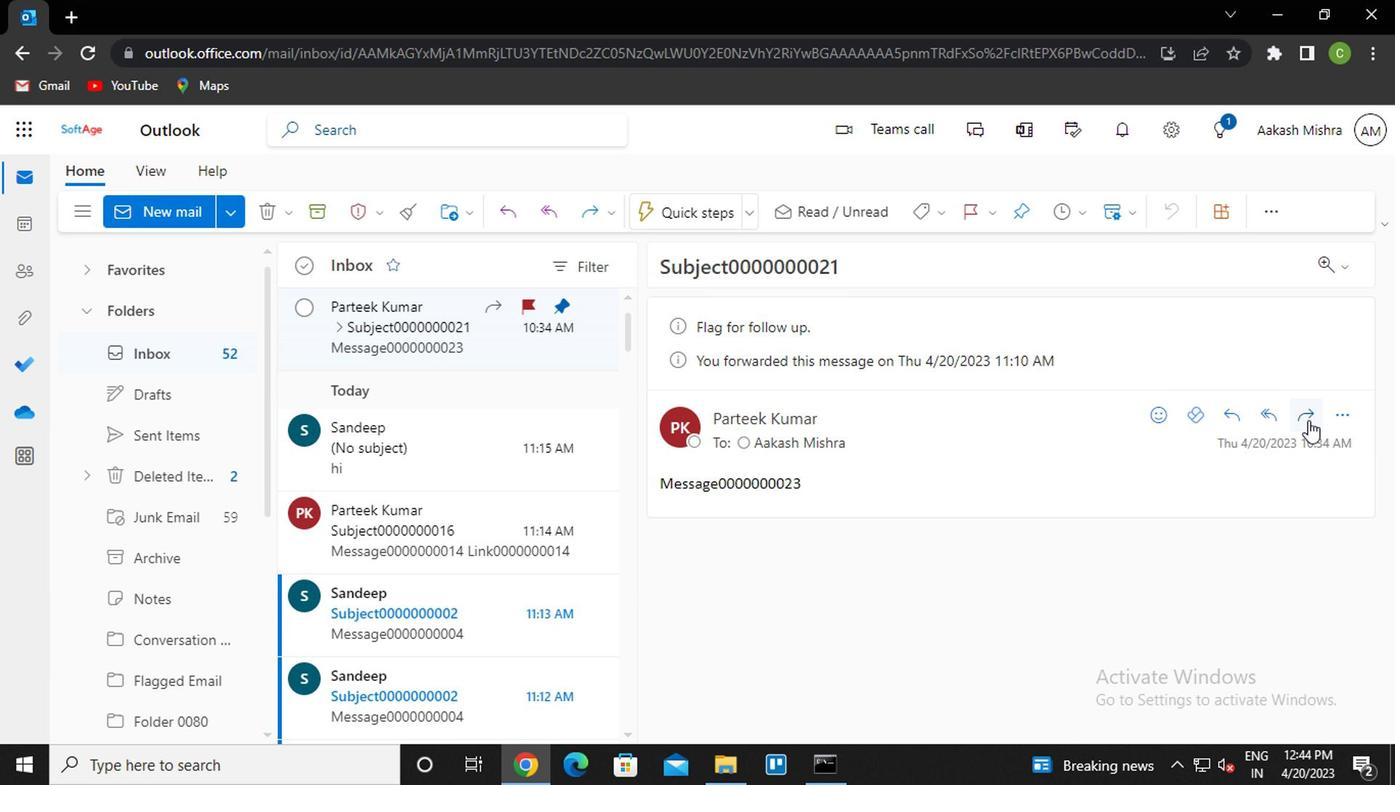 
Action: Mouse moved to (1042, 701)
Screenshot: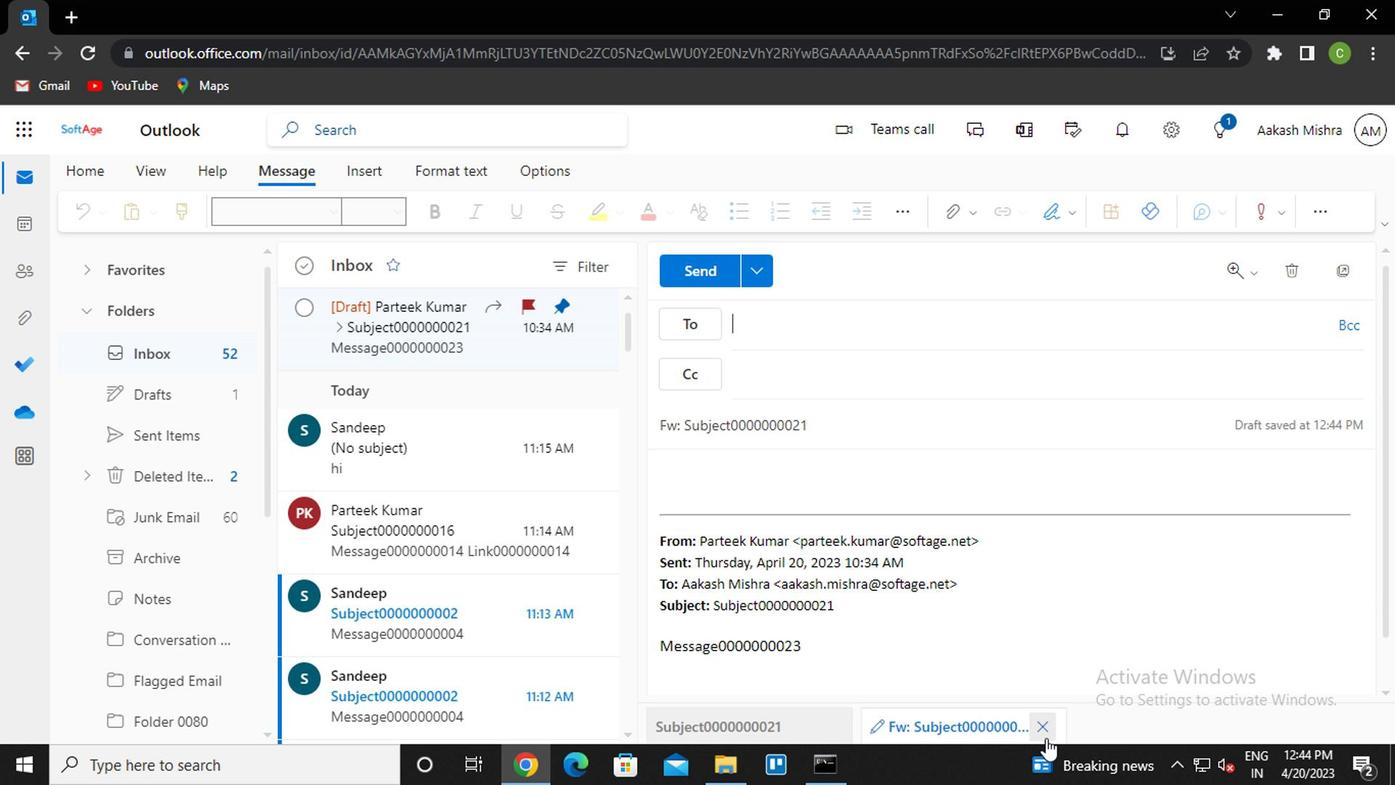 
Action: Mouse pressed left at (1042, 701)
Screenshot: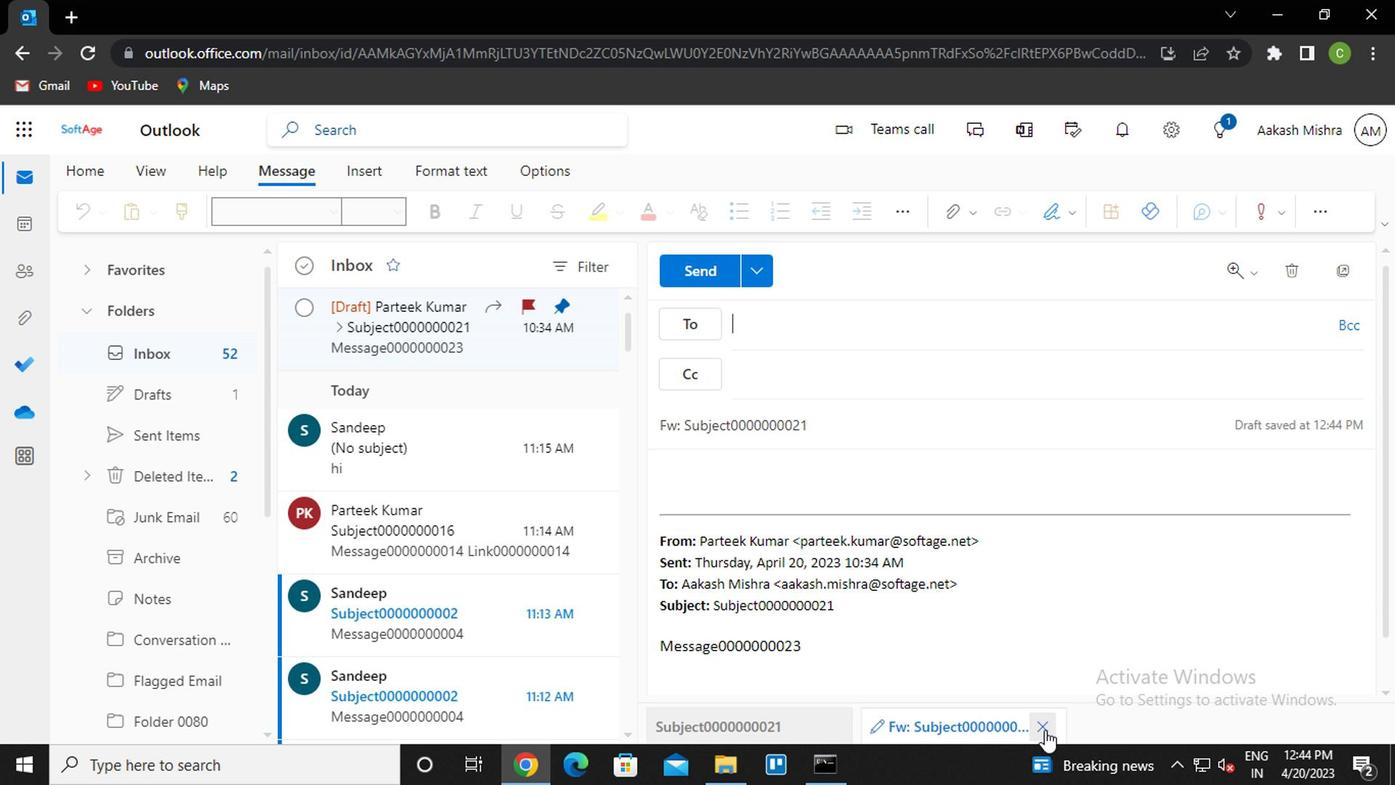 
Action: Mouse moved to (1336, 408)
Screenshot: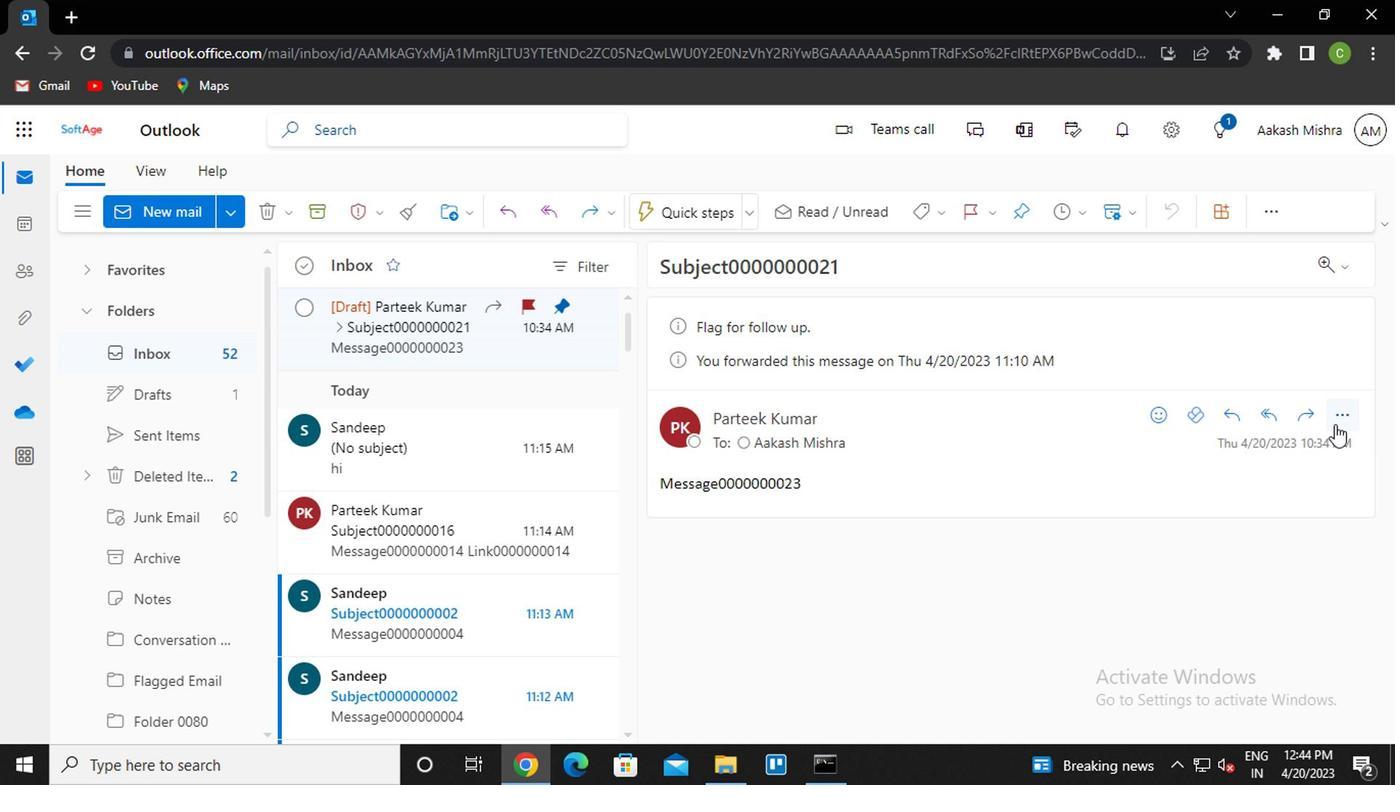
Action: Mouse pressed left at (1336, 408)
Screenshot: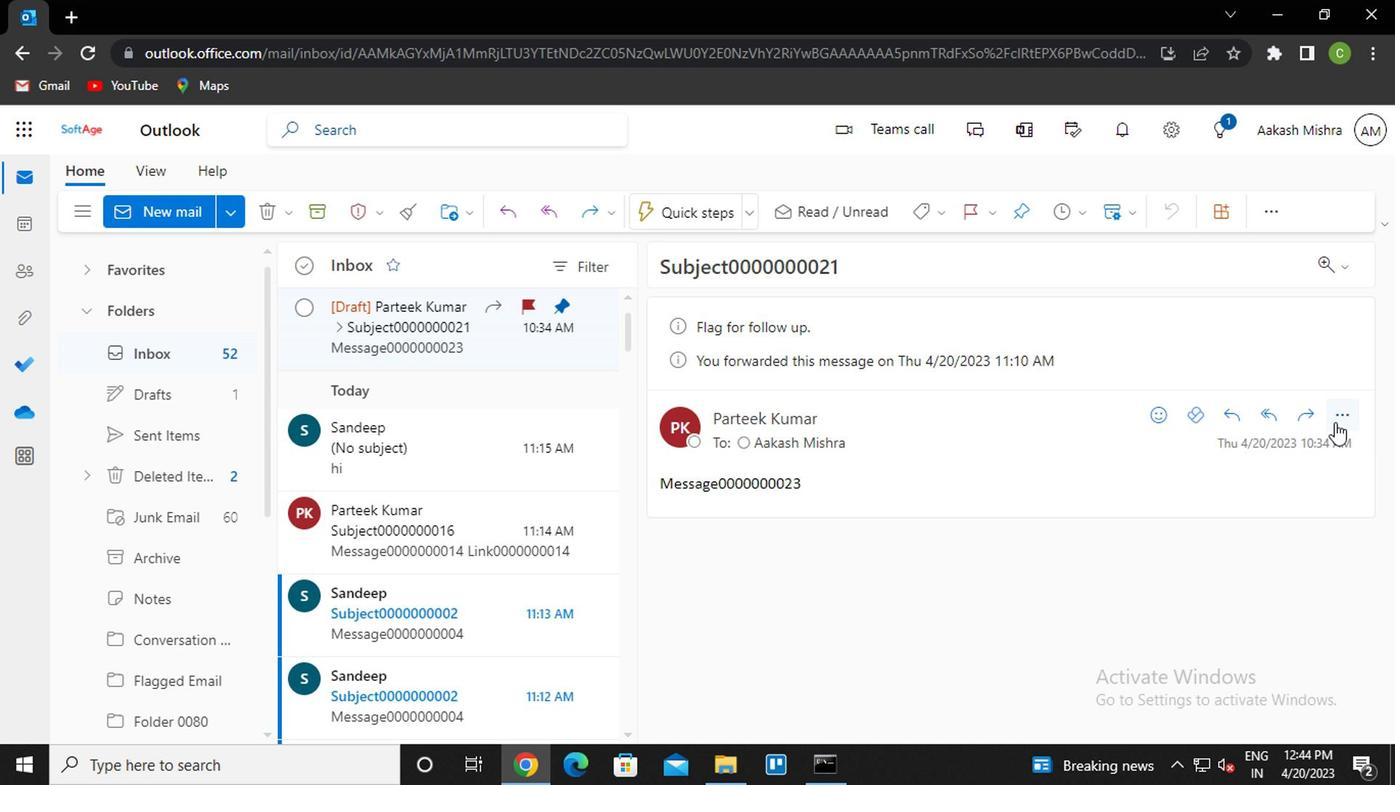
Action: Mouse moved to (1094, 273)
Screenshot: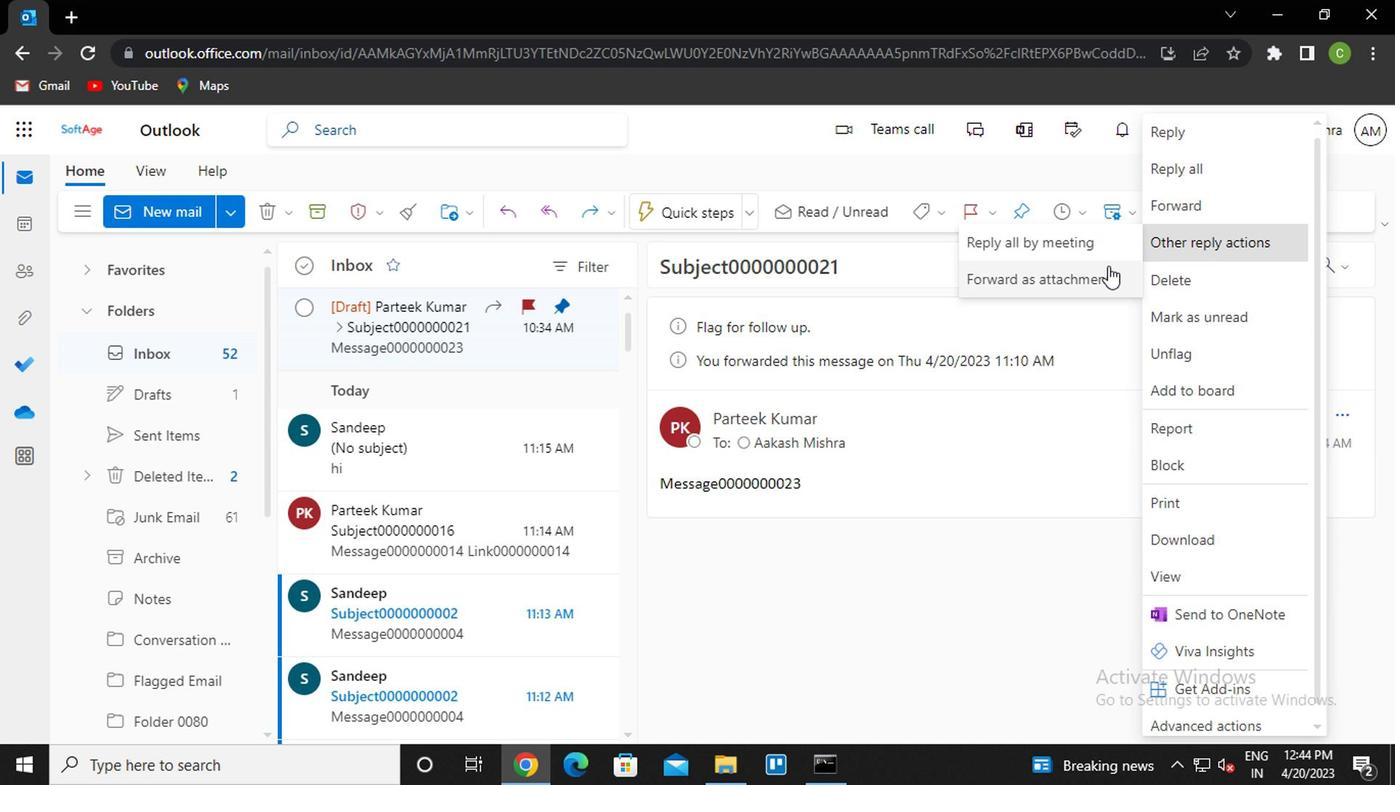 
Action: Mouse pressed left at (1094, 273)
Screenshot: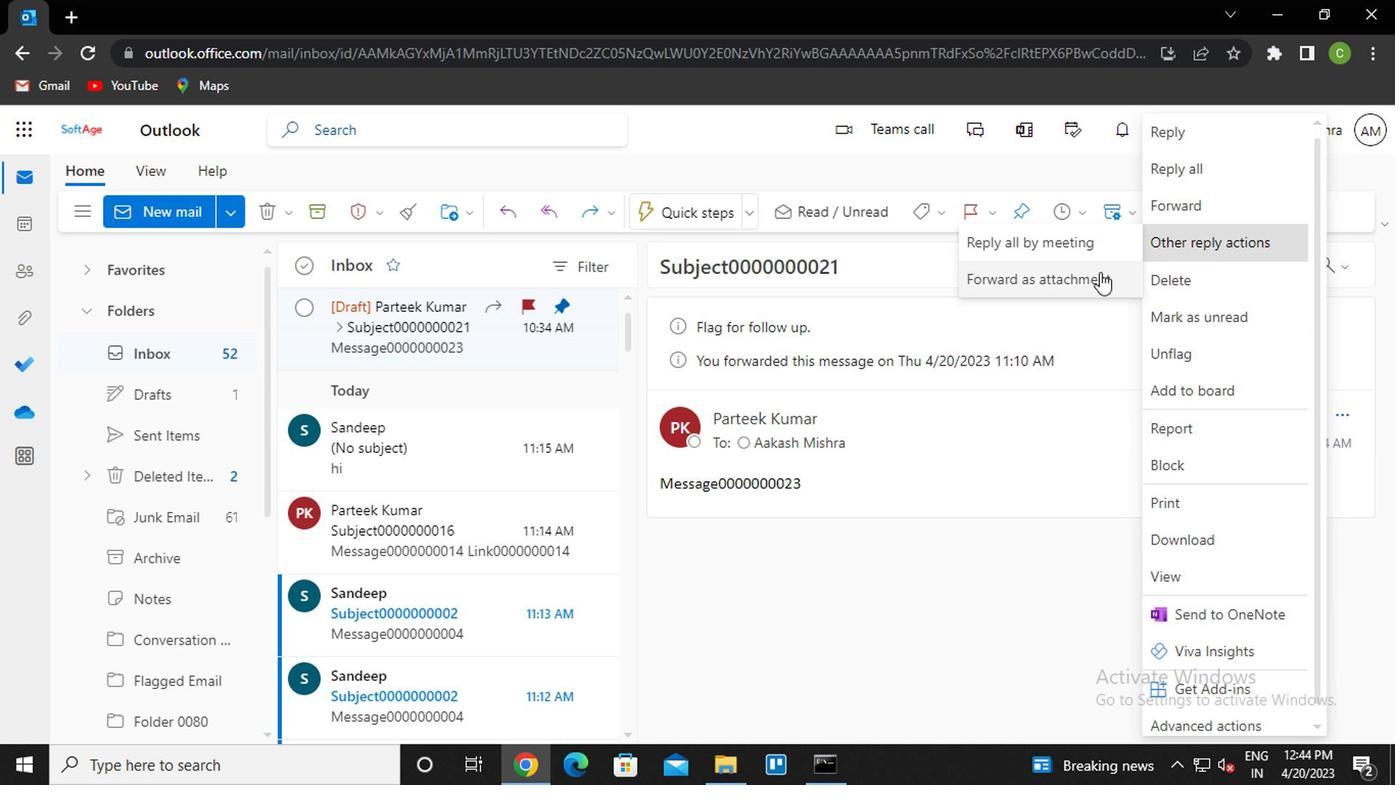 
Action: Mouse moved to (703, 530)
Screenshot: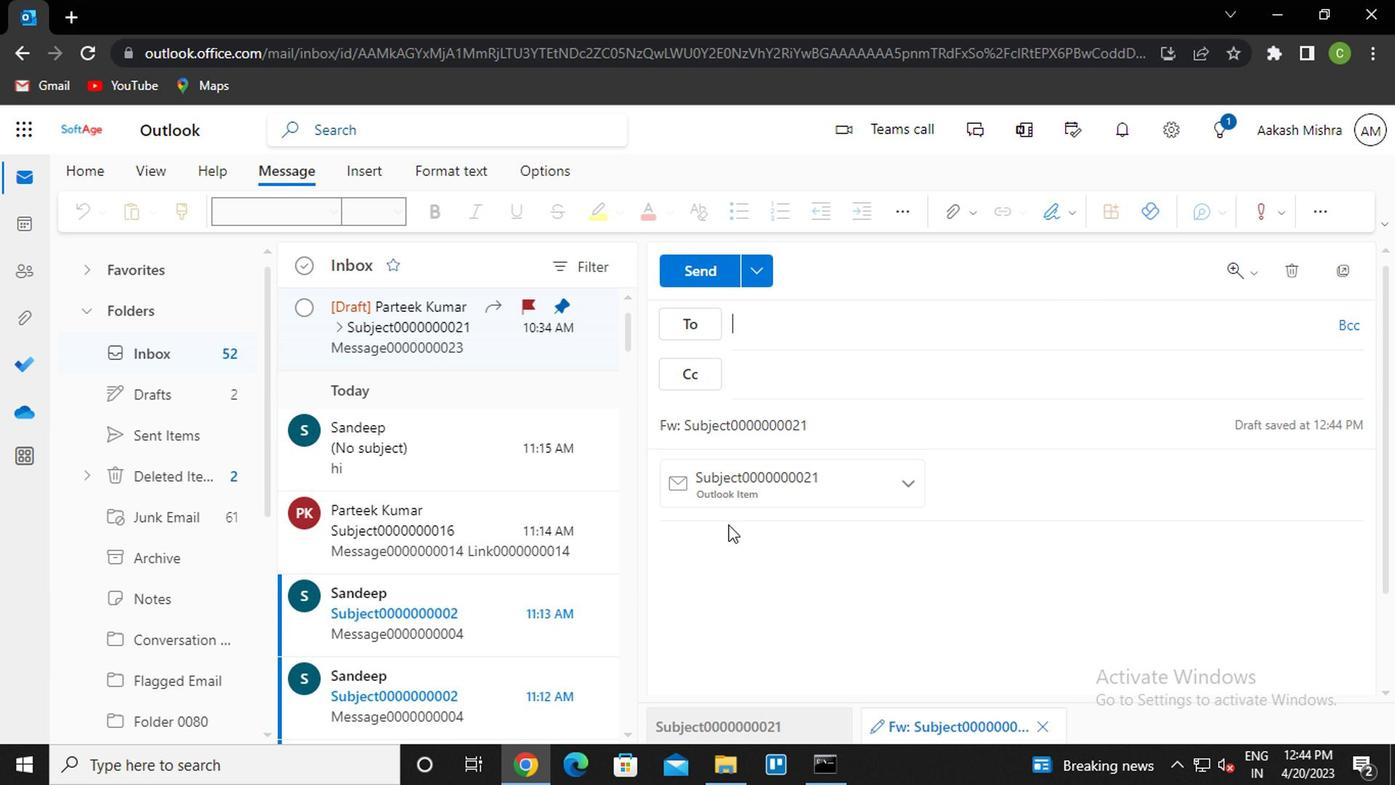 
Action: Mouse pressed left at (703, 530)
Screenshot: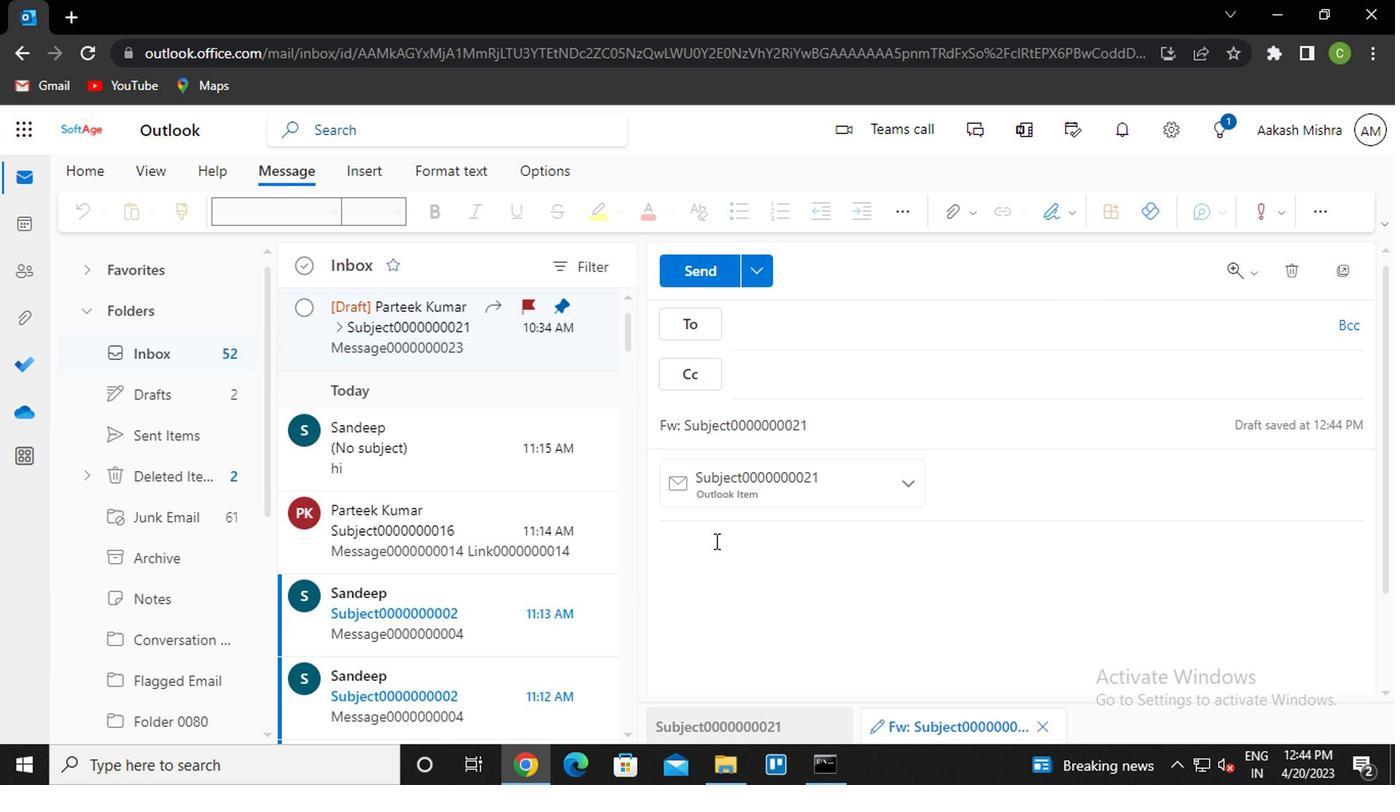 
Action: Mouse moved to (954, 214)
Screenshot: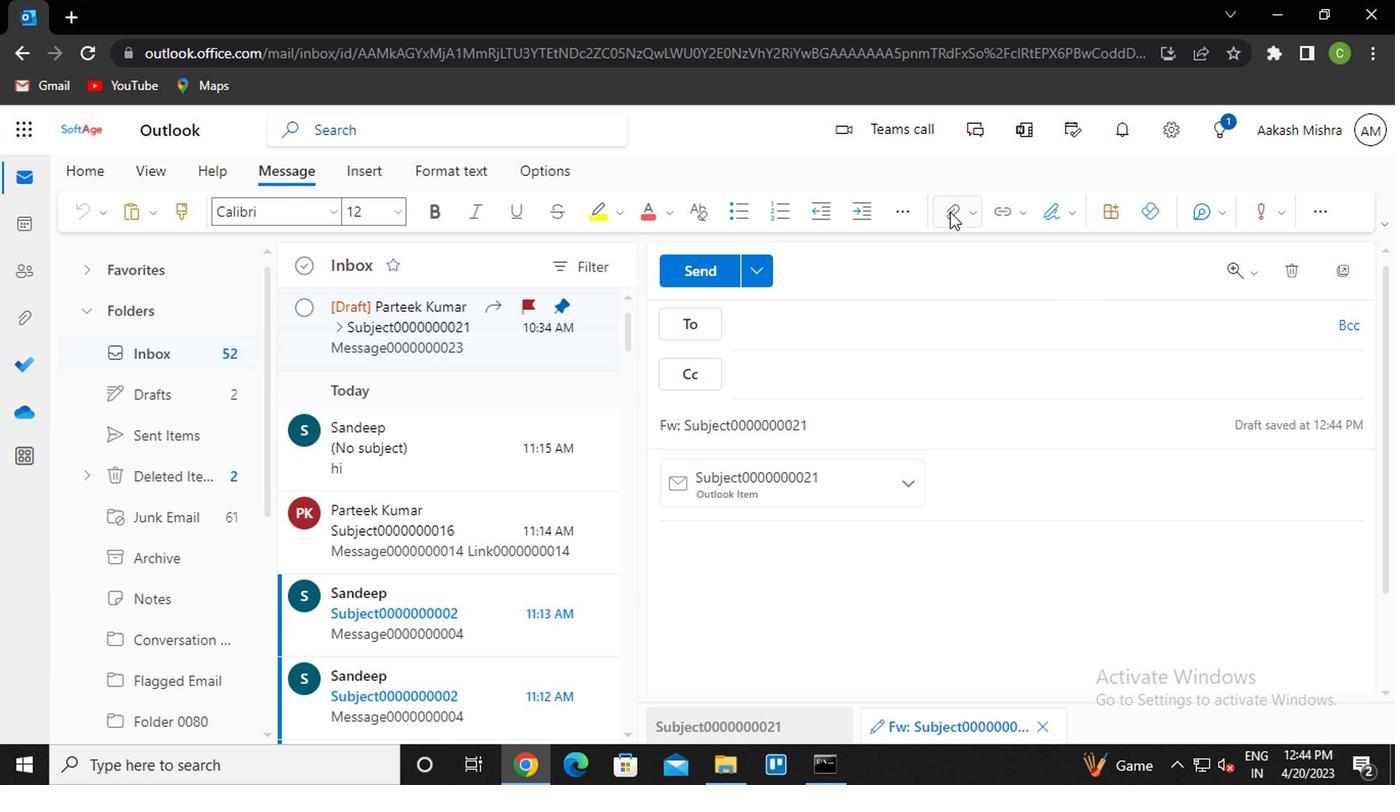 
Action: Mouse pressed left at (954, 214)
Screenshot: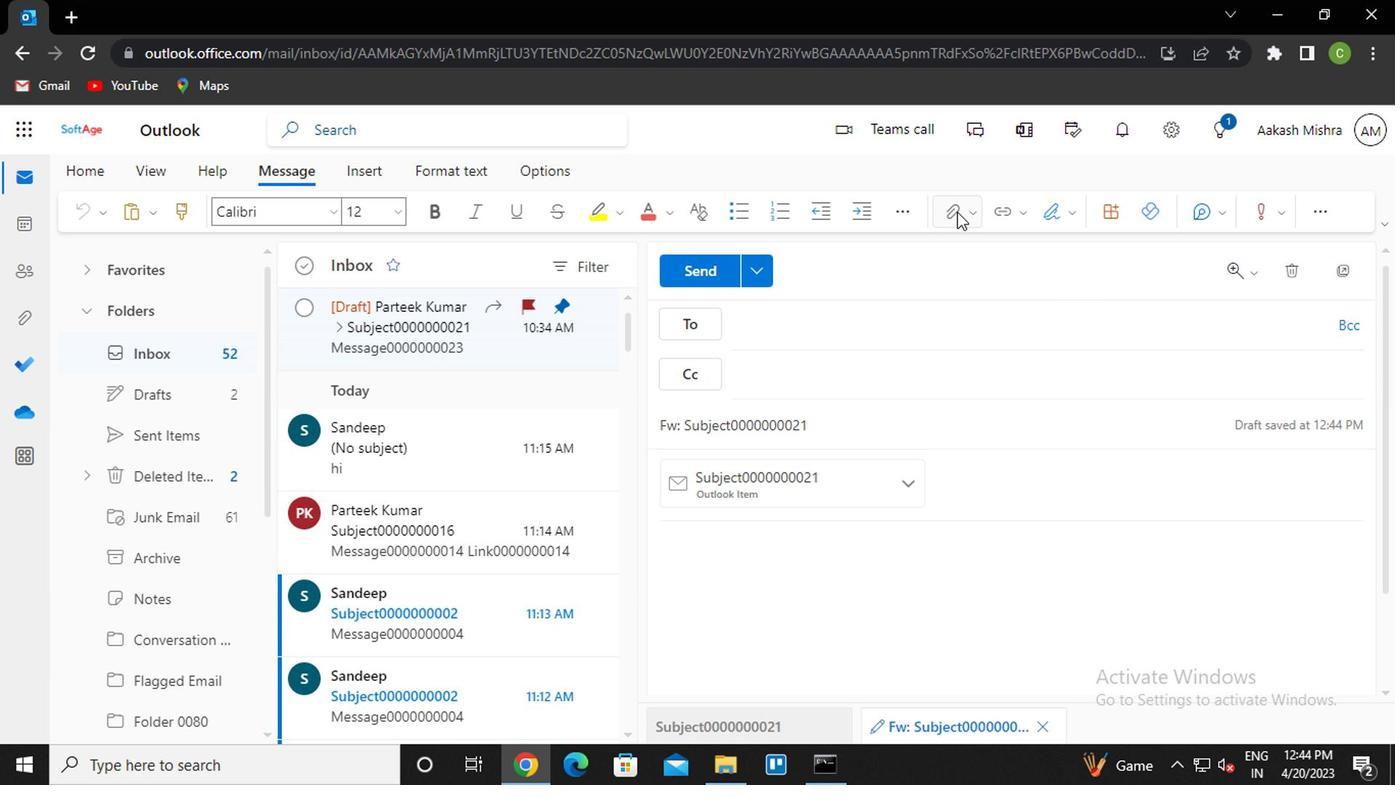 
Action: Mouse moved to (792, 364)
Screenshot: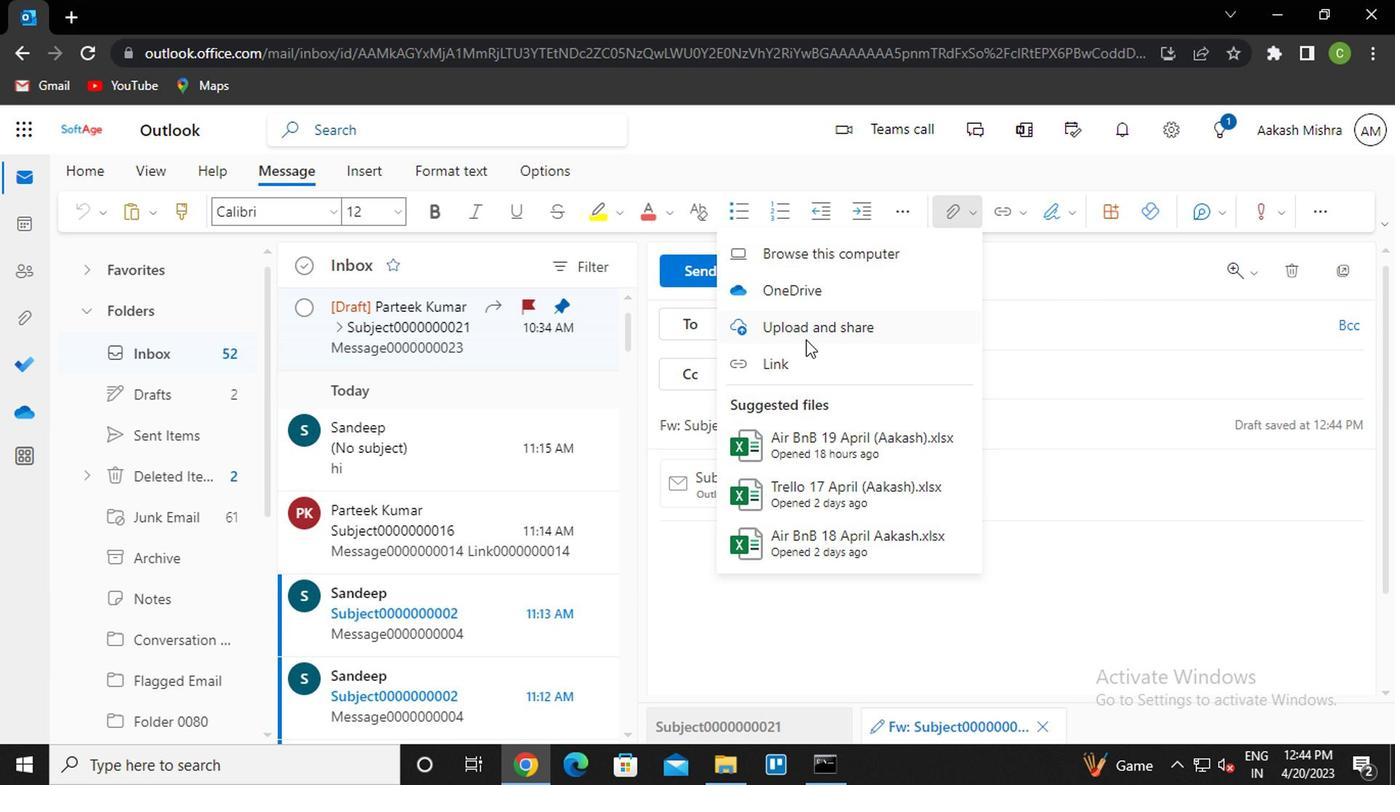 
Action: Mouse pressed left at (792, 364)
Screenshot: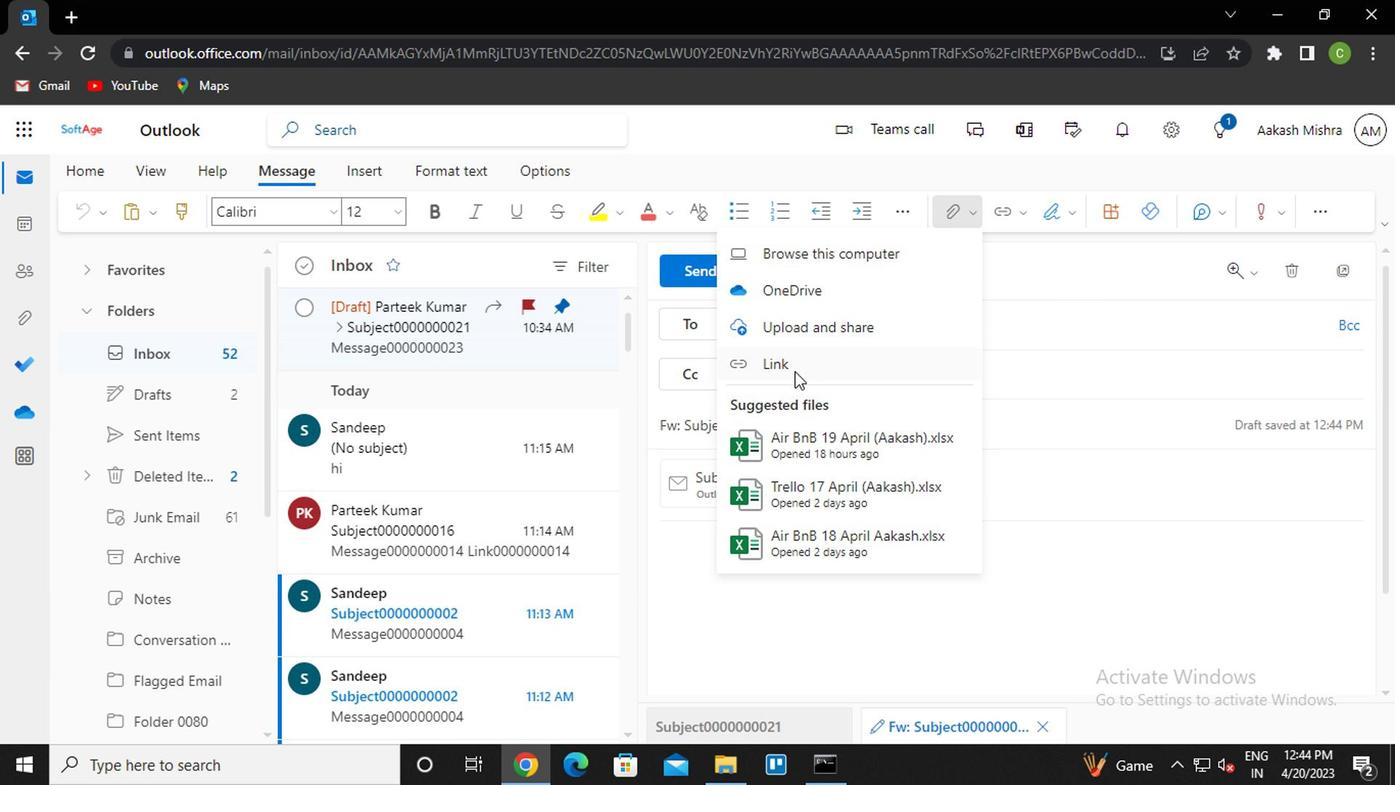 
Action: Mouse moved to (636, 396)
Screenshot: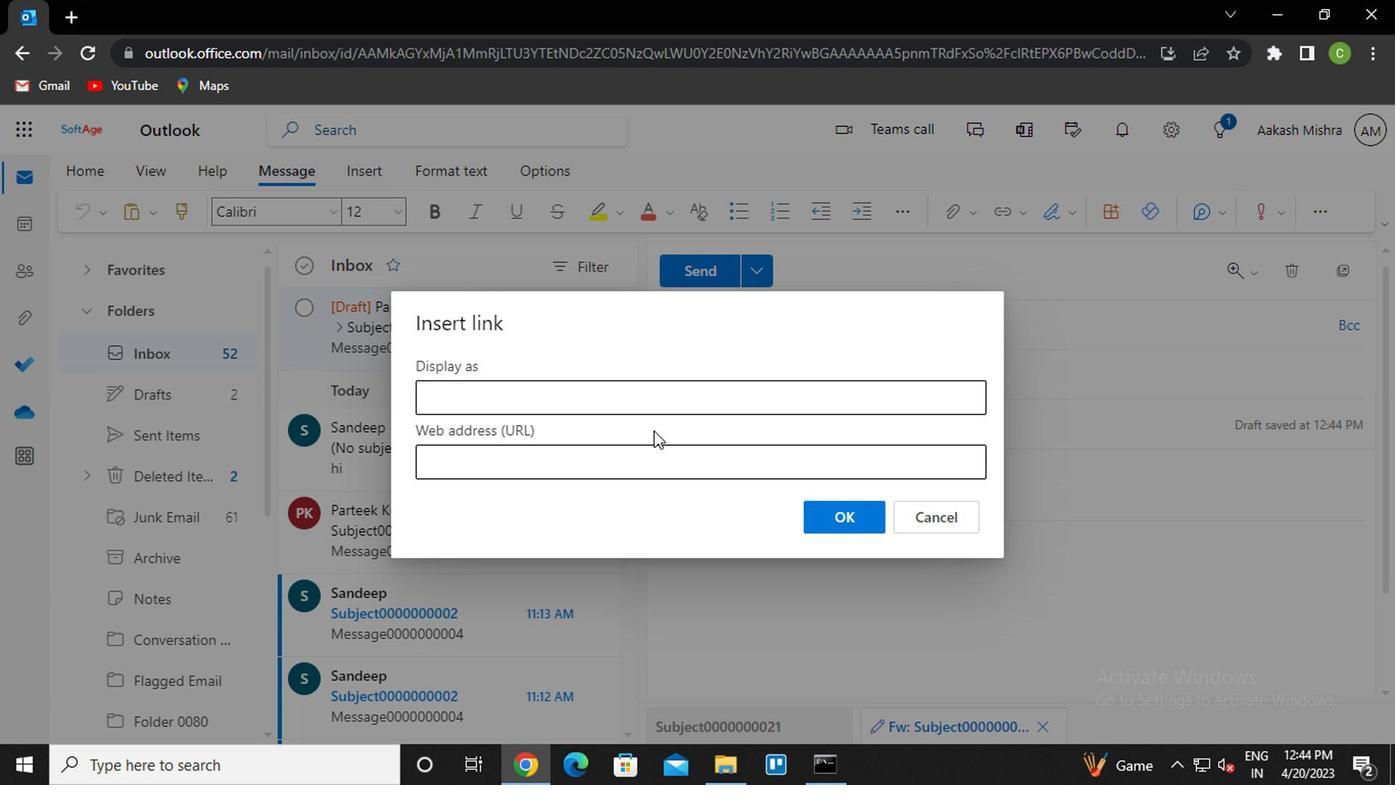 
Action: Mouse pressed left at (636, 396)
Screenshot: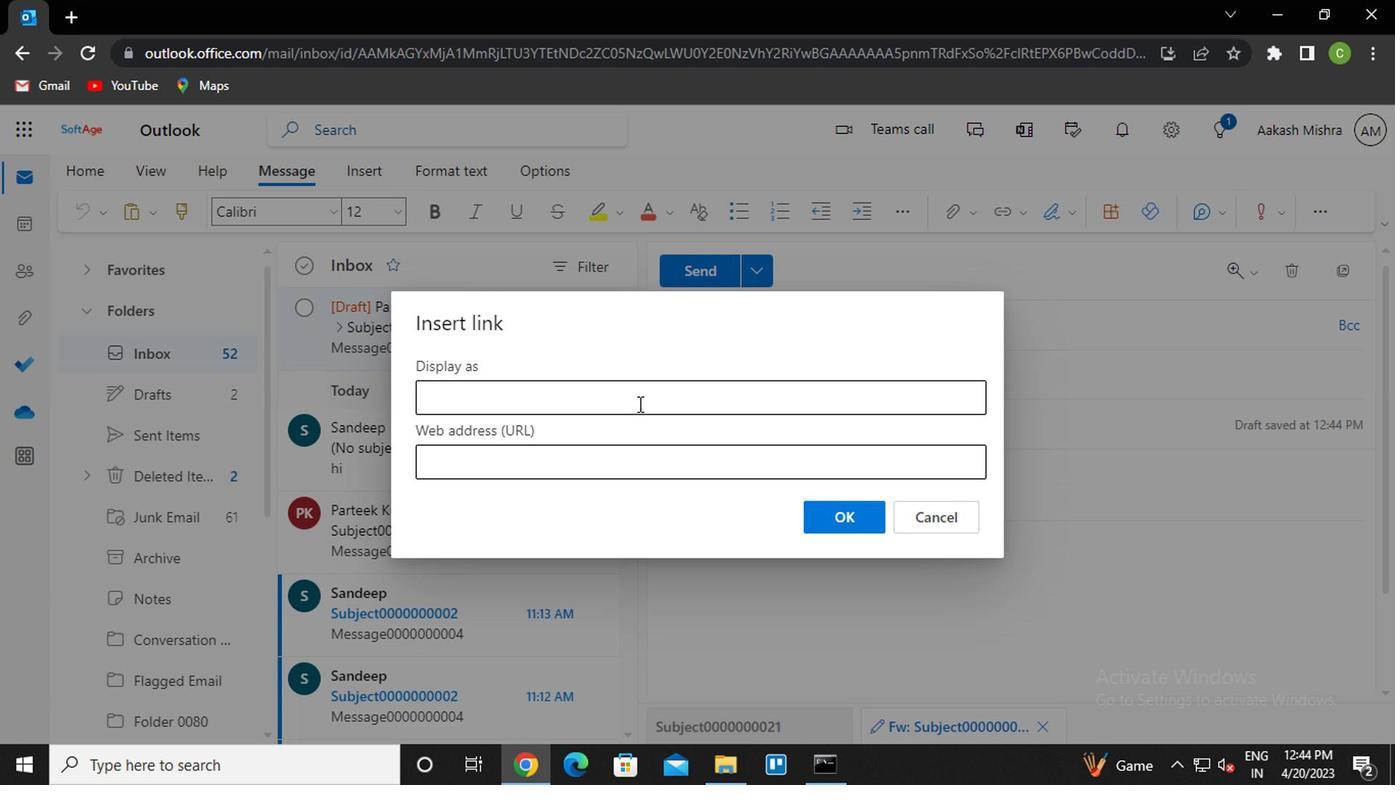 
Action: Mouse moved to (636, 394)
Screenshot: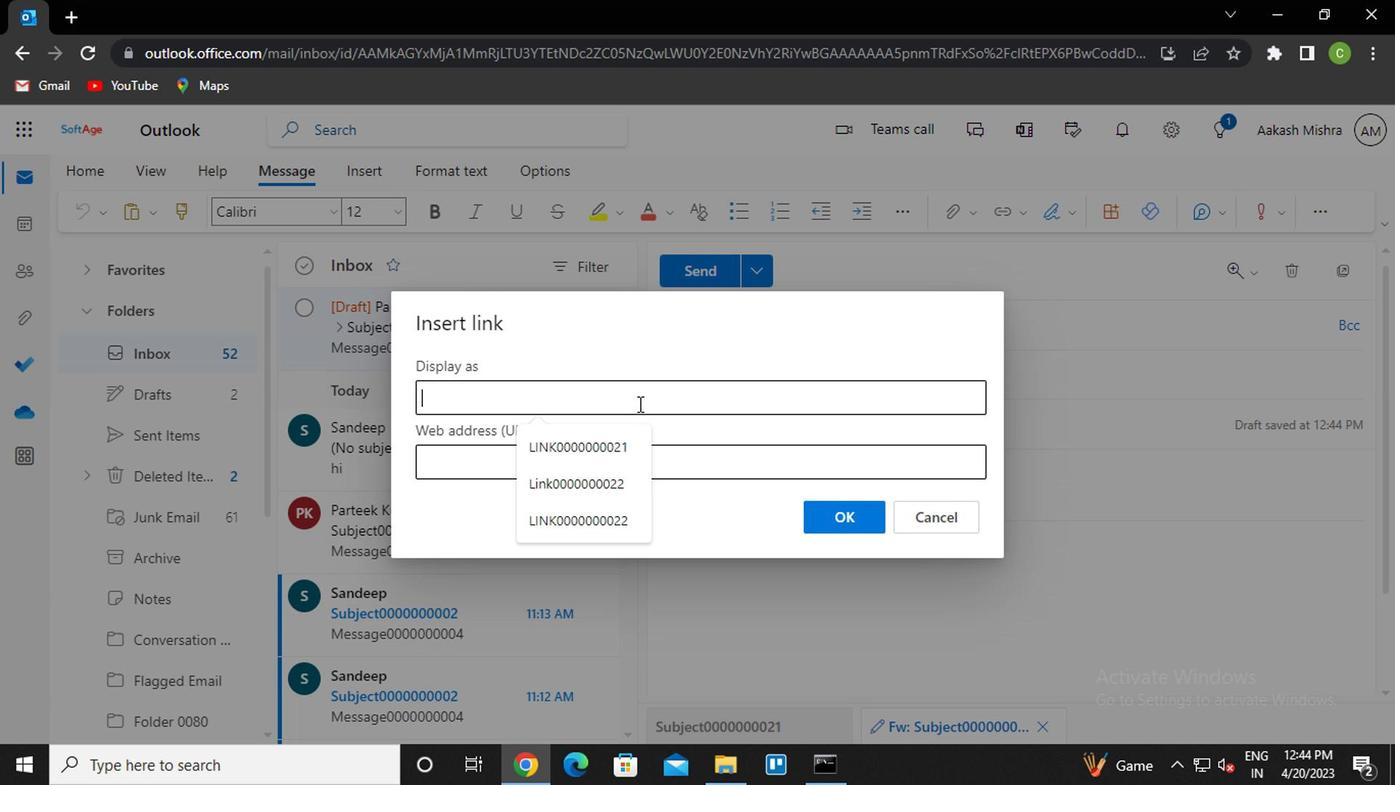 
Action: Key pressed link0000000022
Screenshot: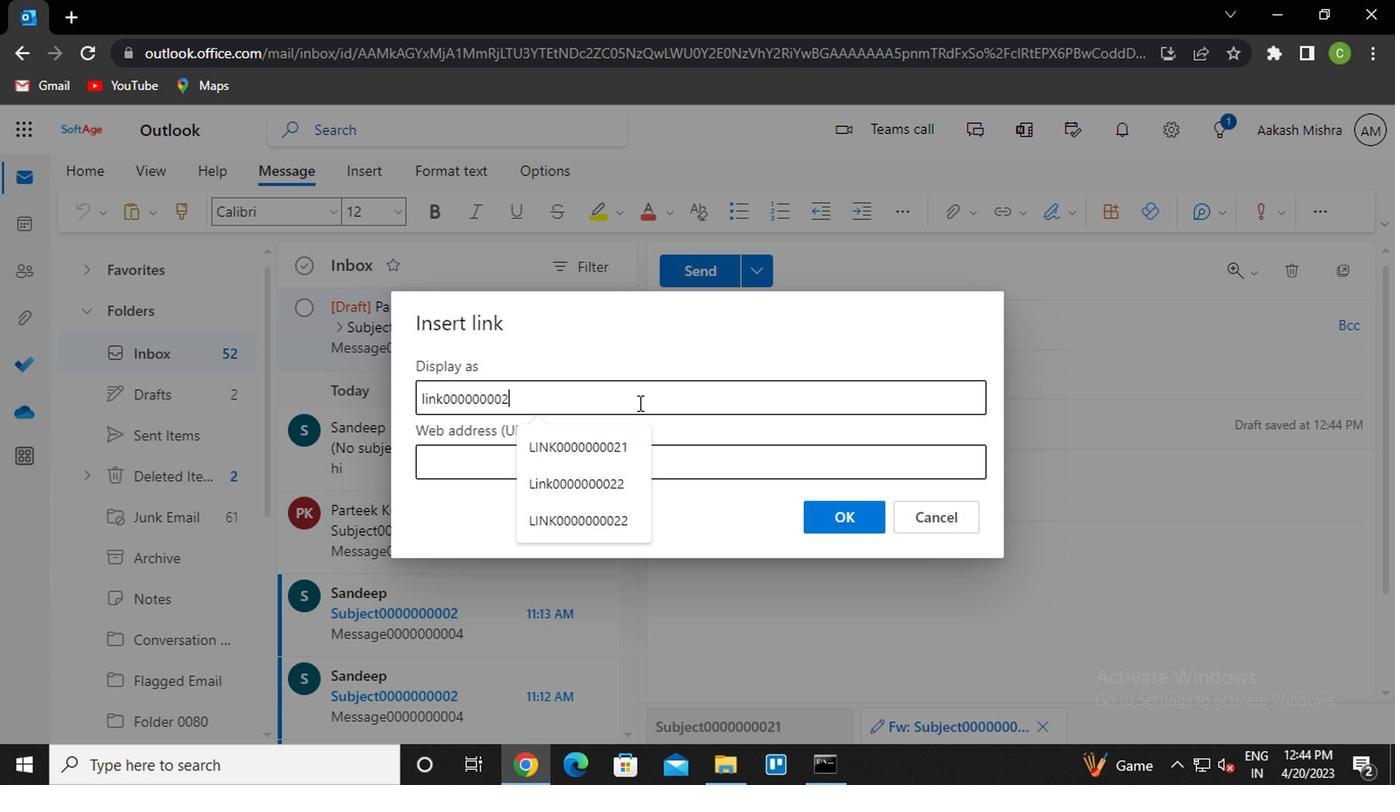 
Action: Mouse moved to (420, 386)
Screenshot: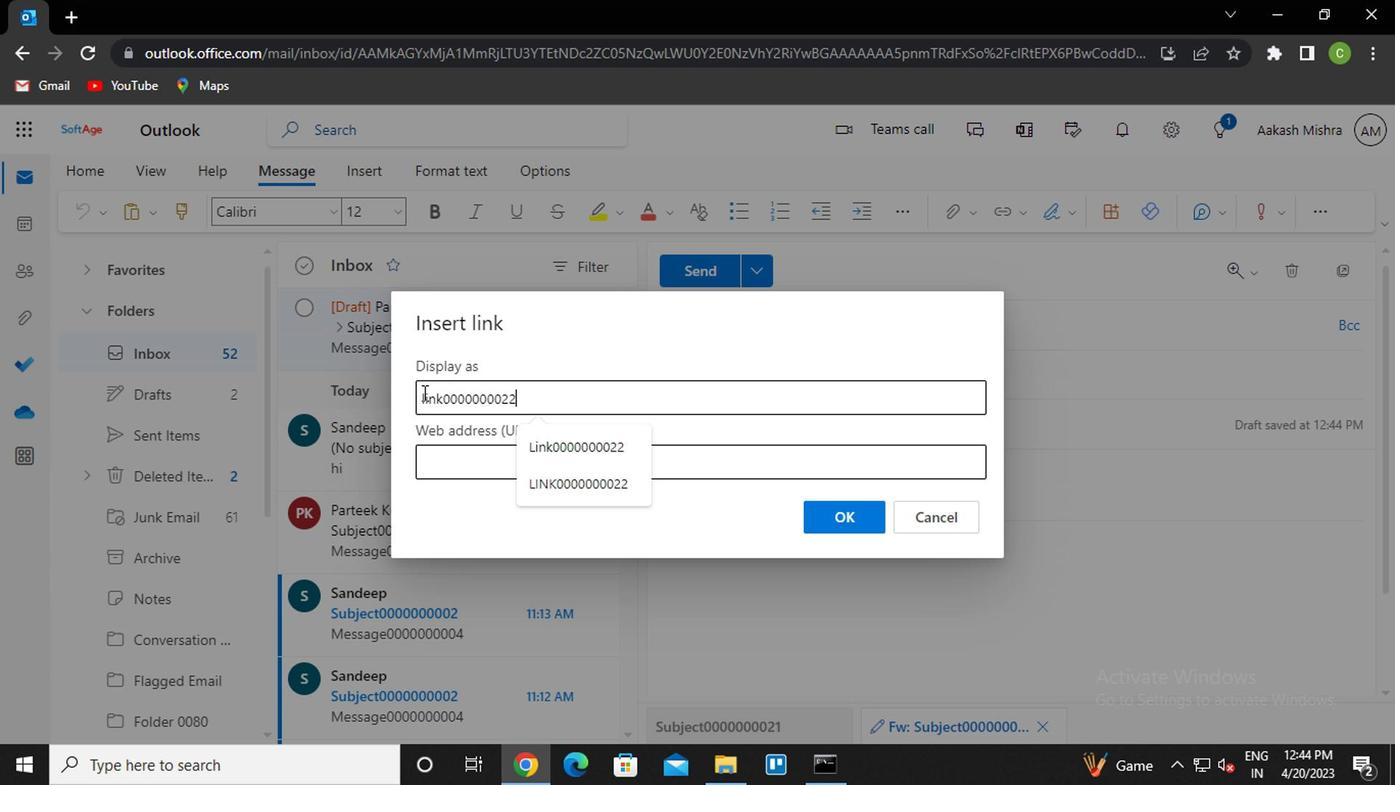 
Action: Mouse pressed left at (420, 386)
Screenshot: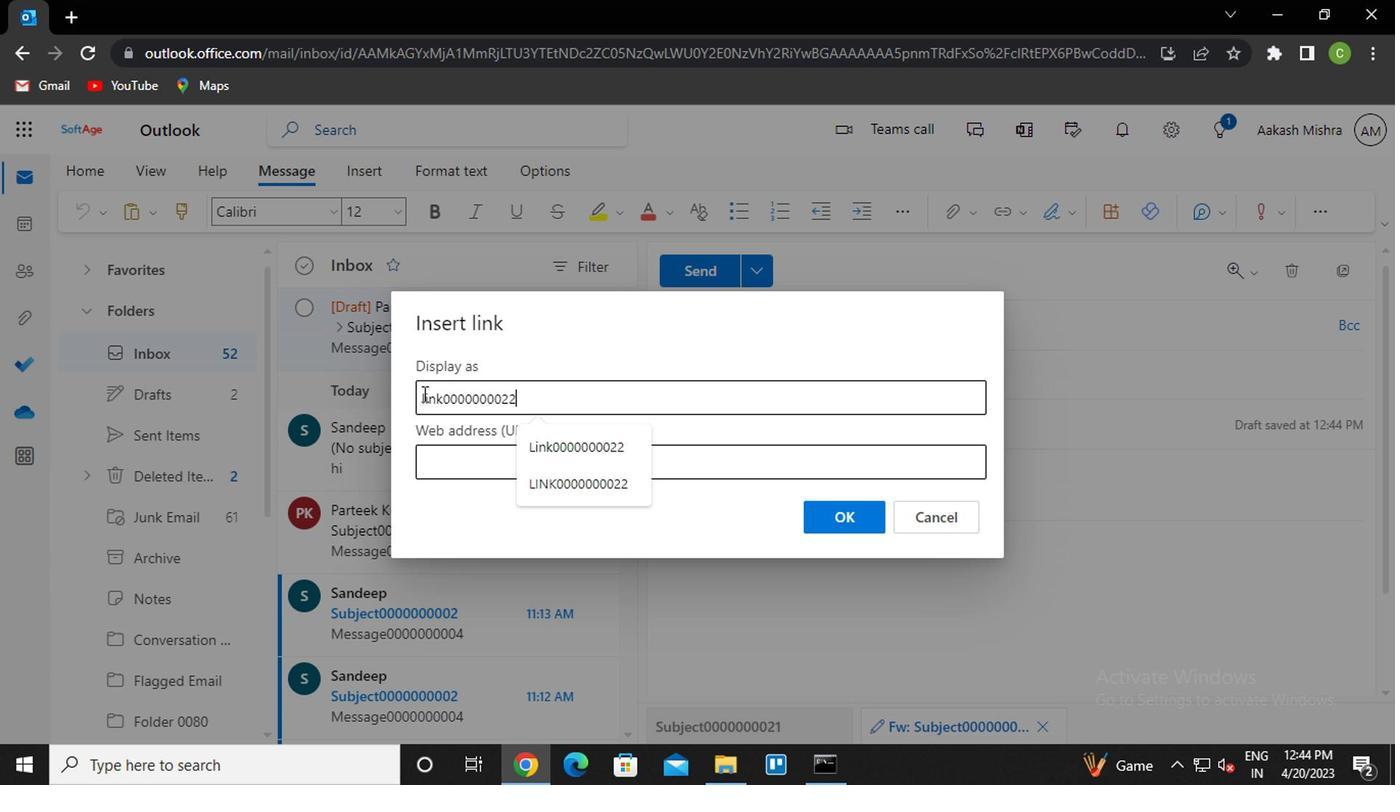 
Action: Mouse moved to (488, 425)
Screenshot: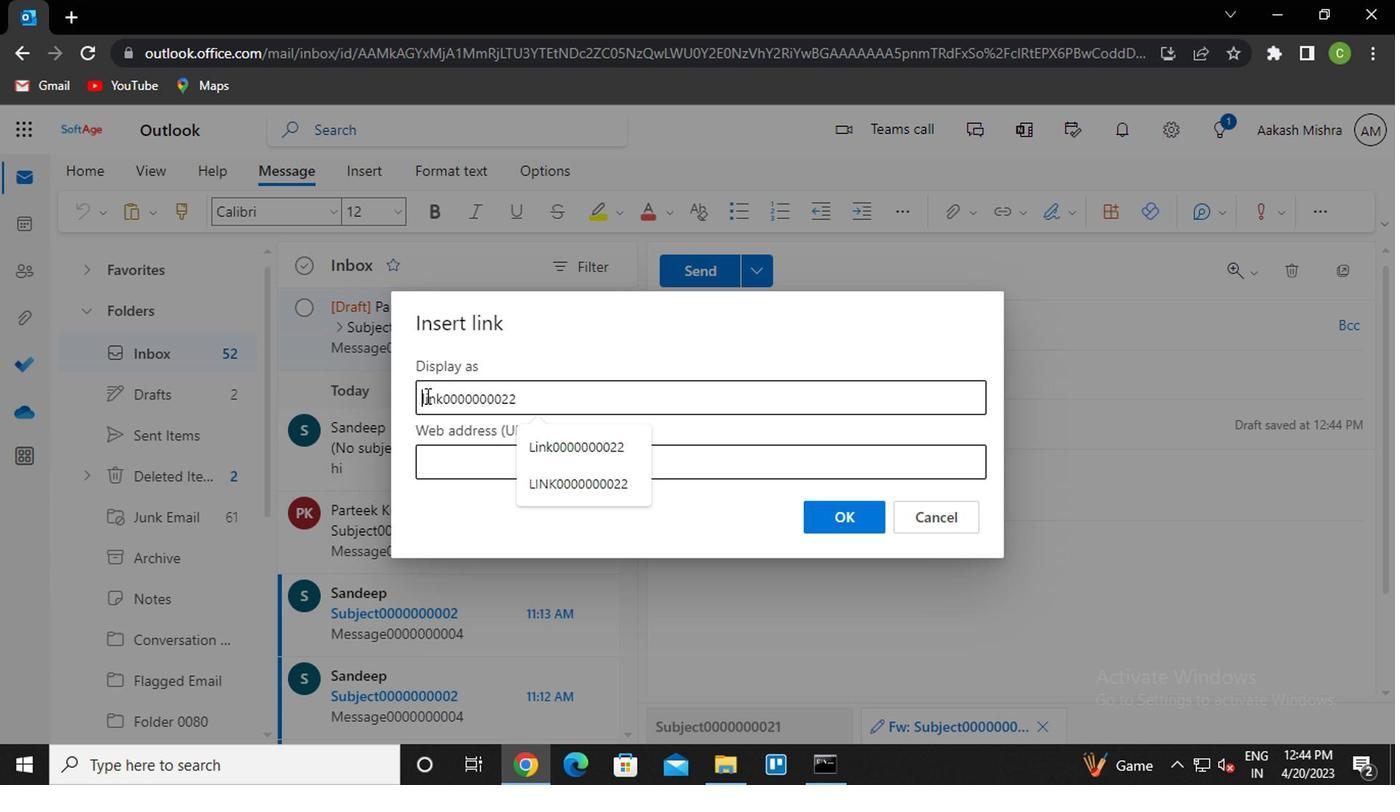 
Action: Key pressed <Key.right><Key.backspace><Key.caps_lock>l
Screenshot: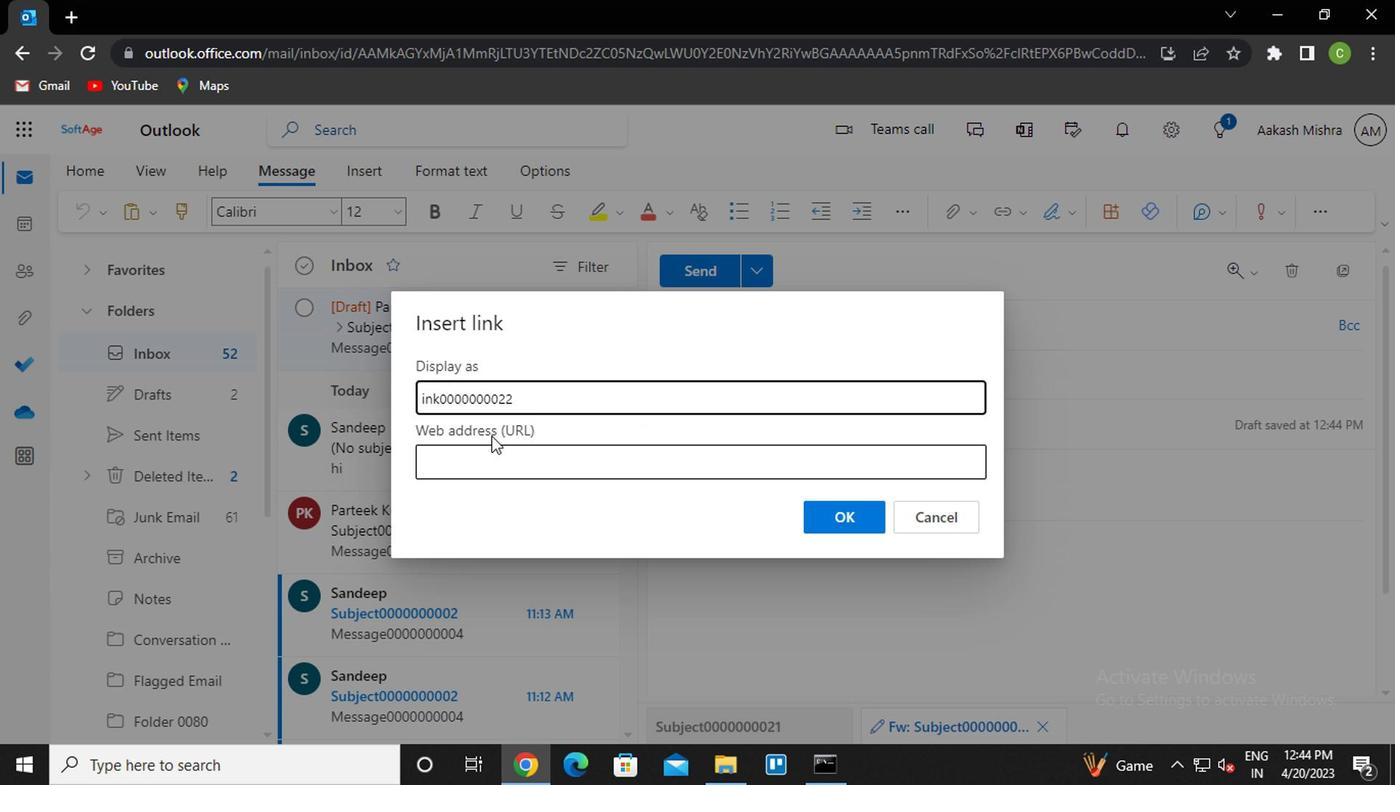 
Action: Mouse moved to (480, 440)
Screenshot: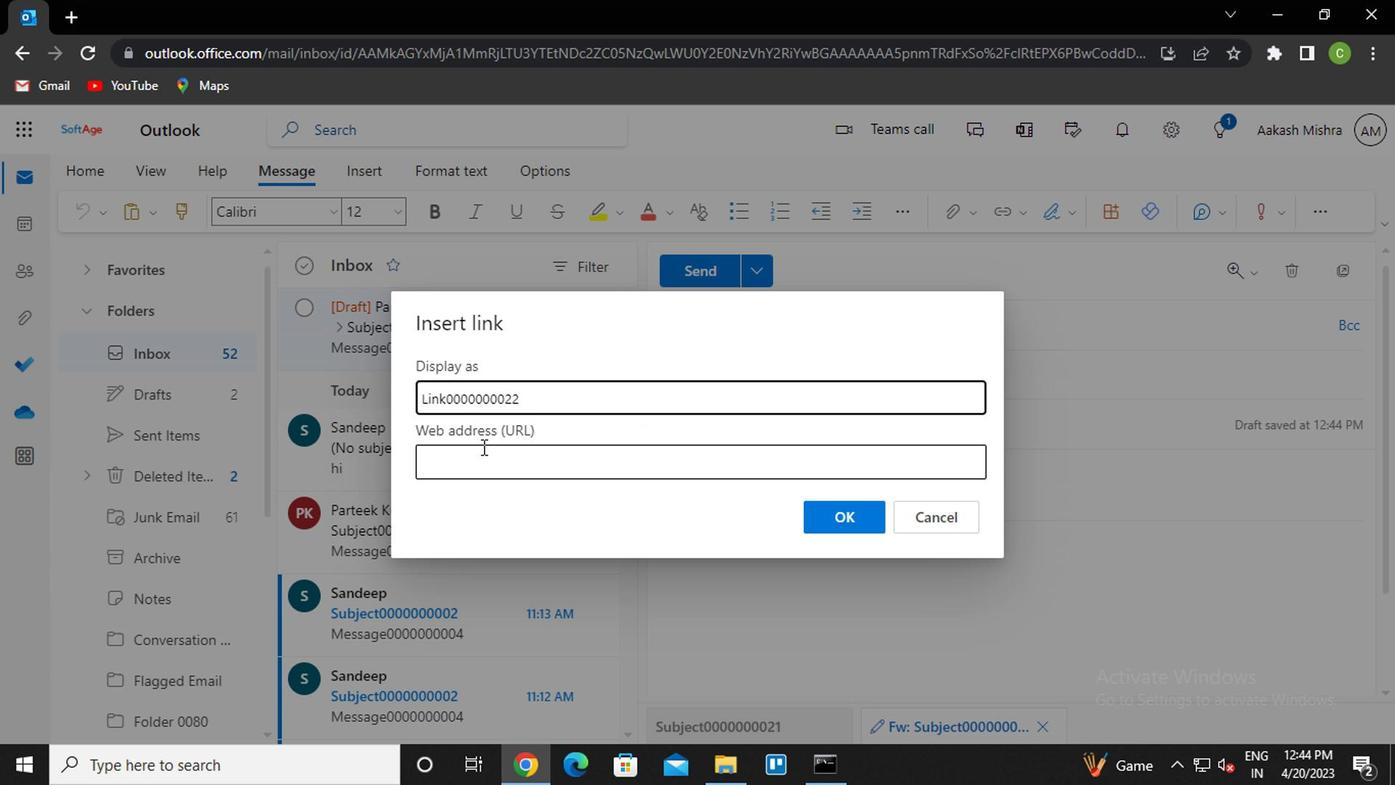 
Action: Mouse pressed left at (480, 440)
Screenshot: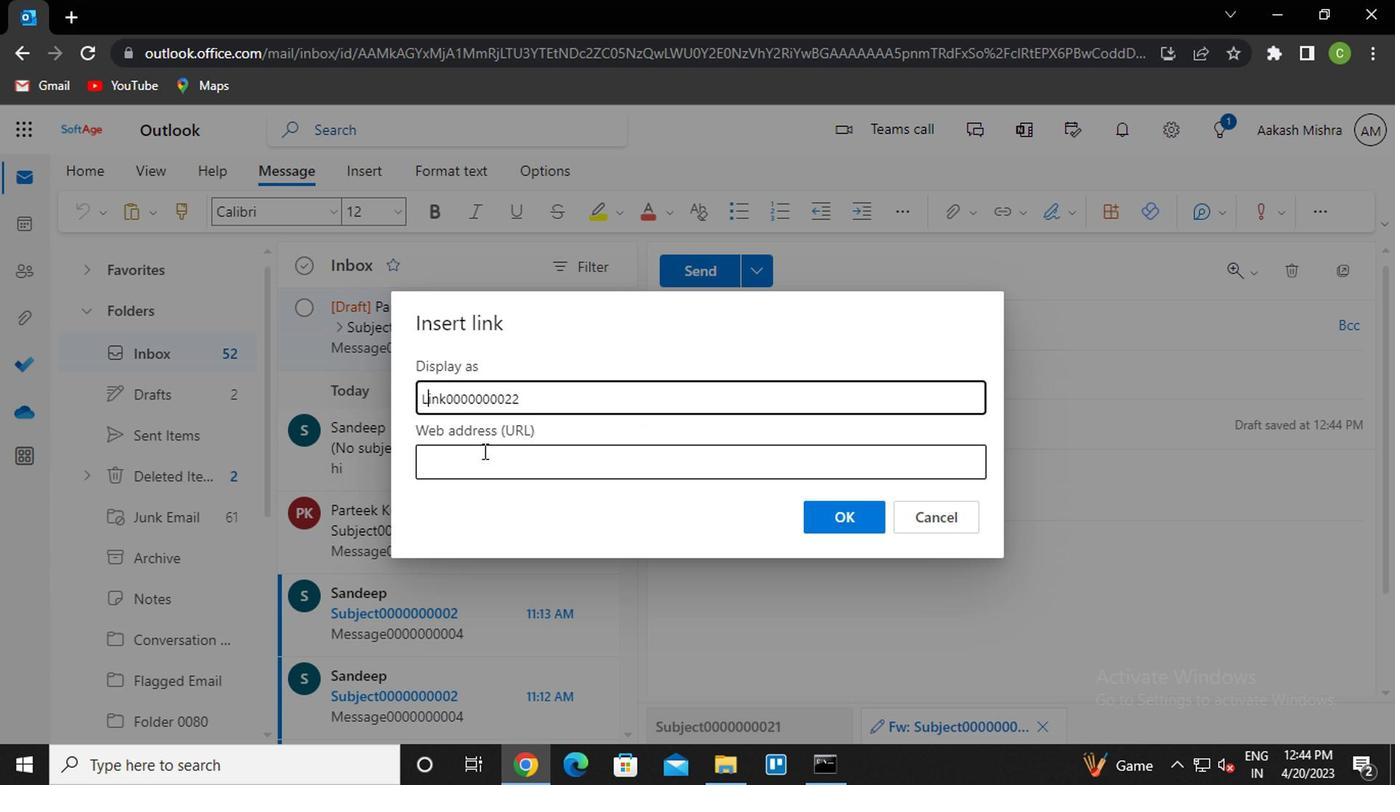 
Action: Key pressed <Key.caps_lock><Key.caps_lock>l<Key.caps_lock>ink0000000022<Key.enter>
Screenshot: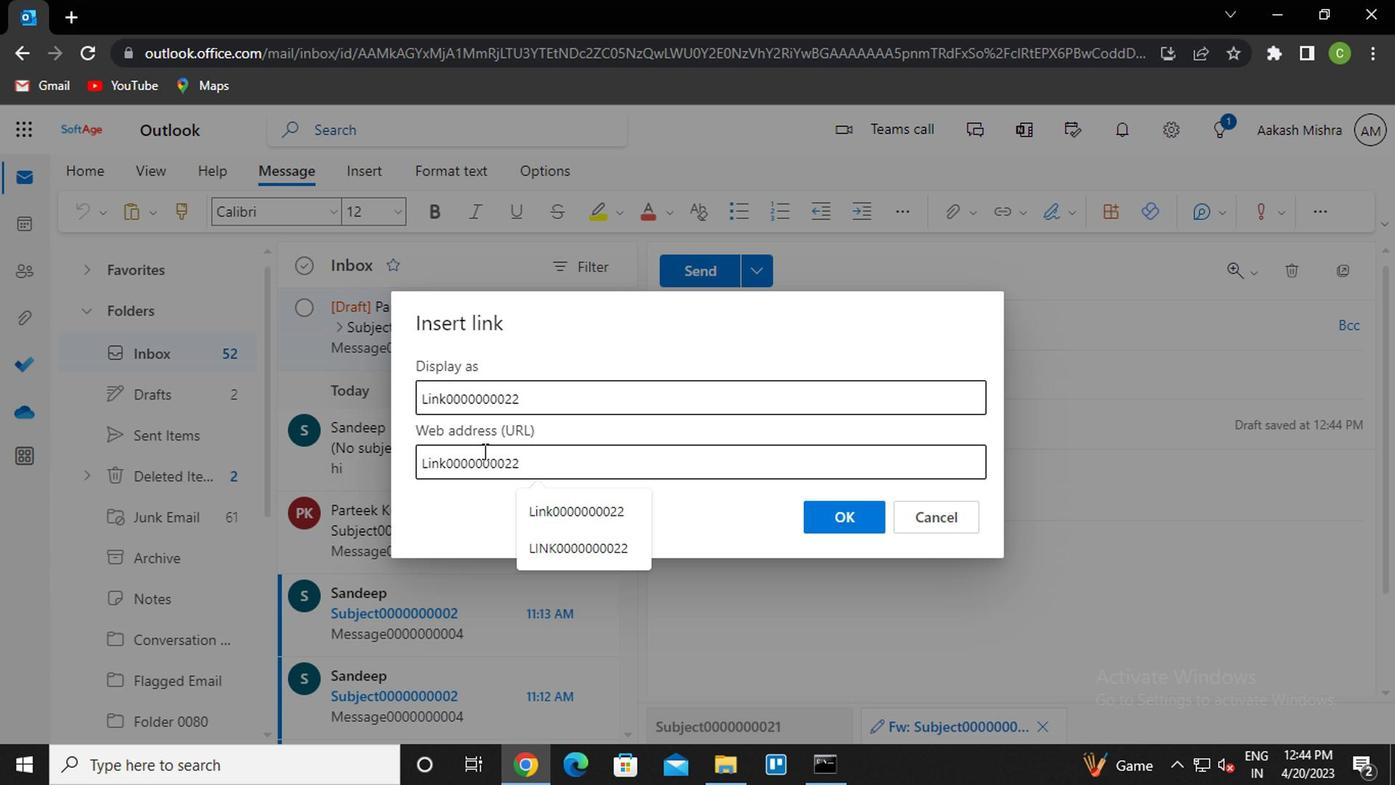 
Action: Mouse moved to (1048, 210)
Screenshot: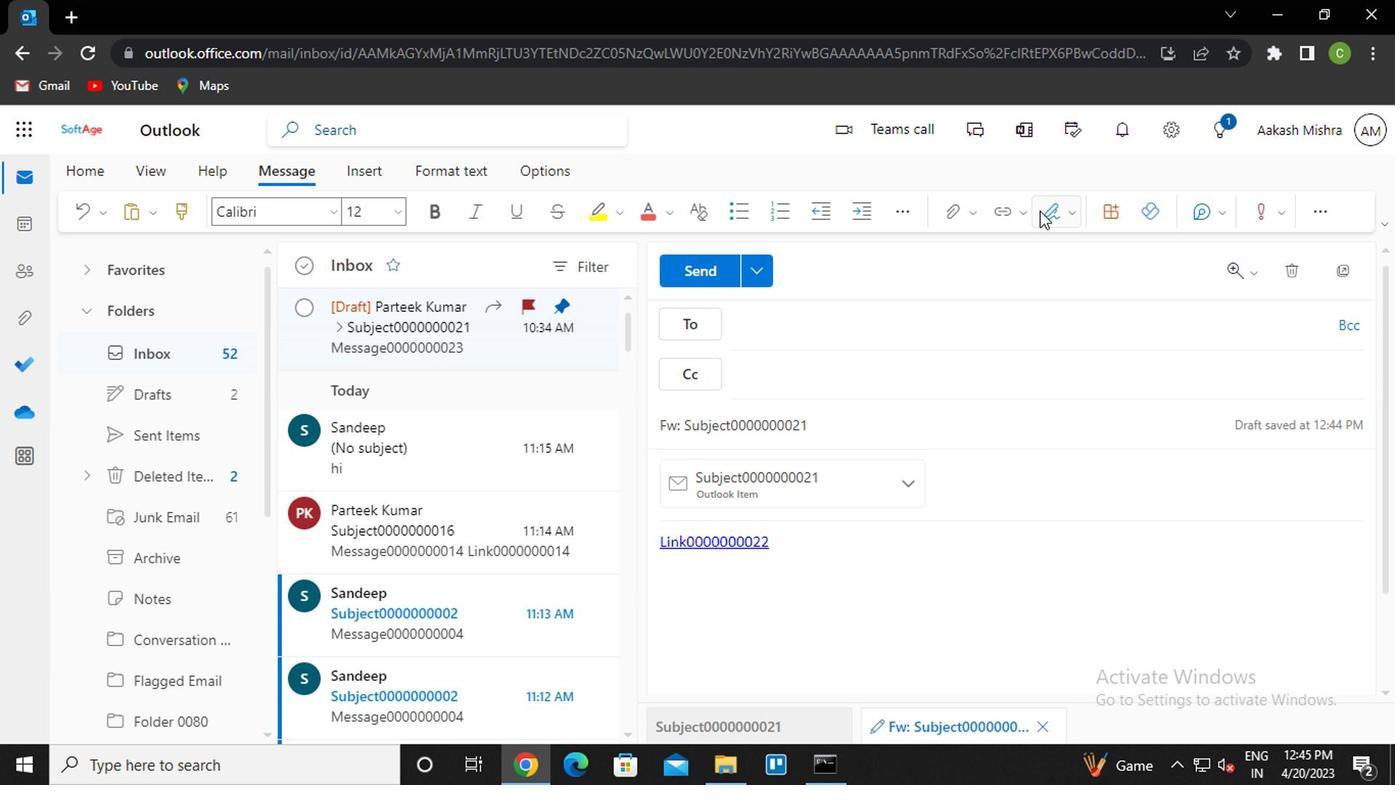 
Action: Mouse pressed left at (1048, 210)
Screenshot: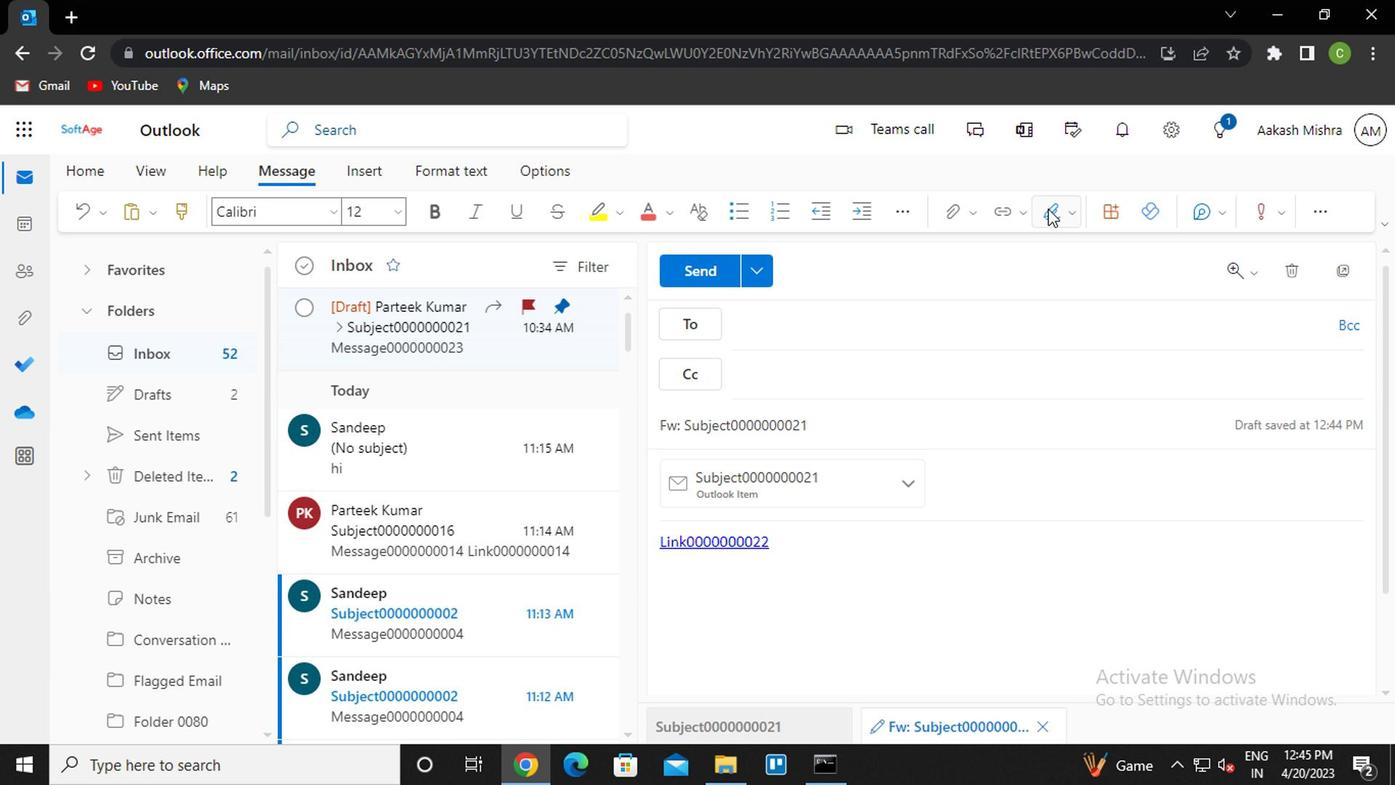 
Action: Mouse moved to (1009, 256)
Screenshot: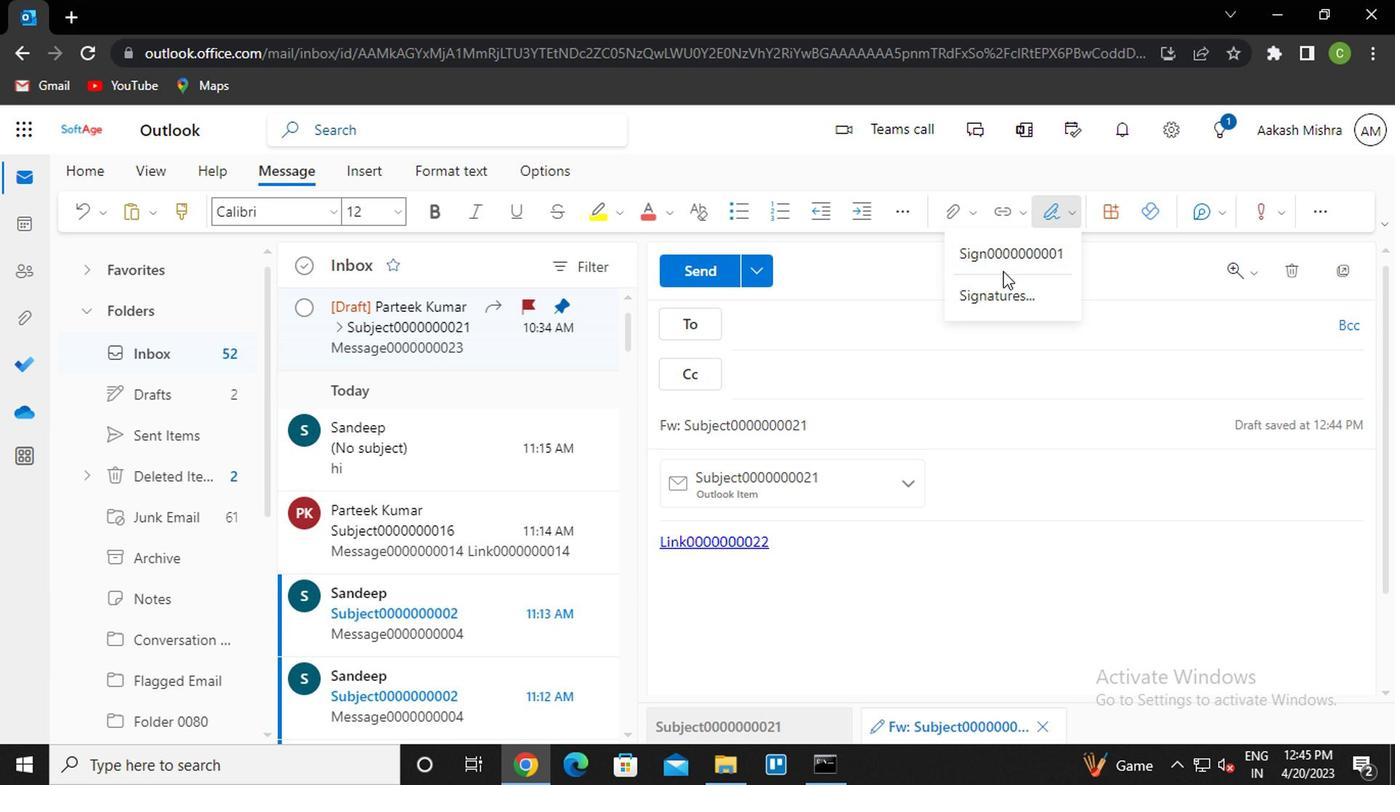 
Action: Mouse pressed left at (1009, 256)
Screenshot: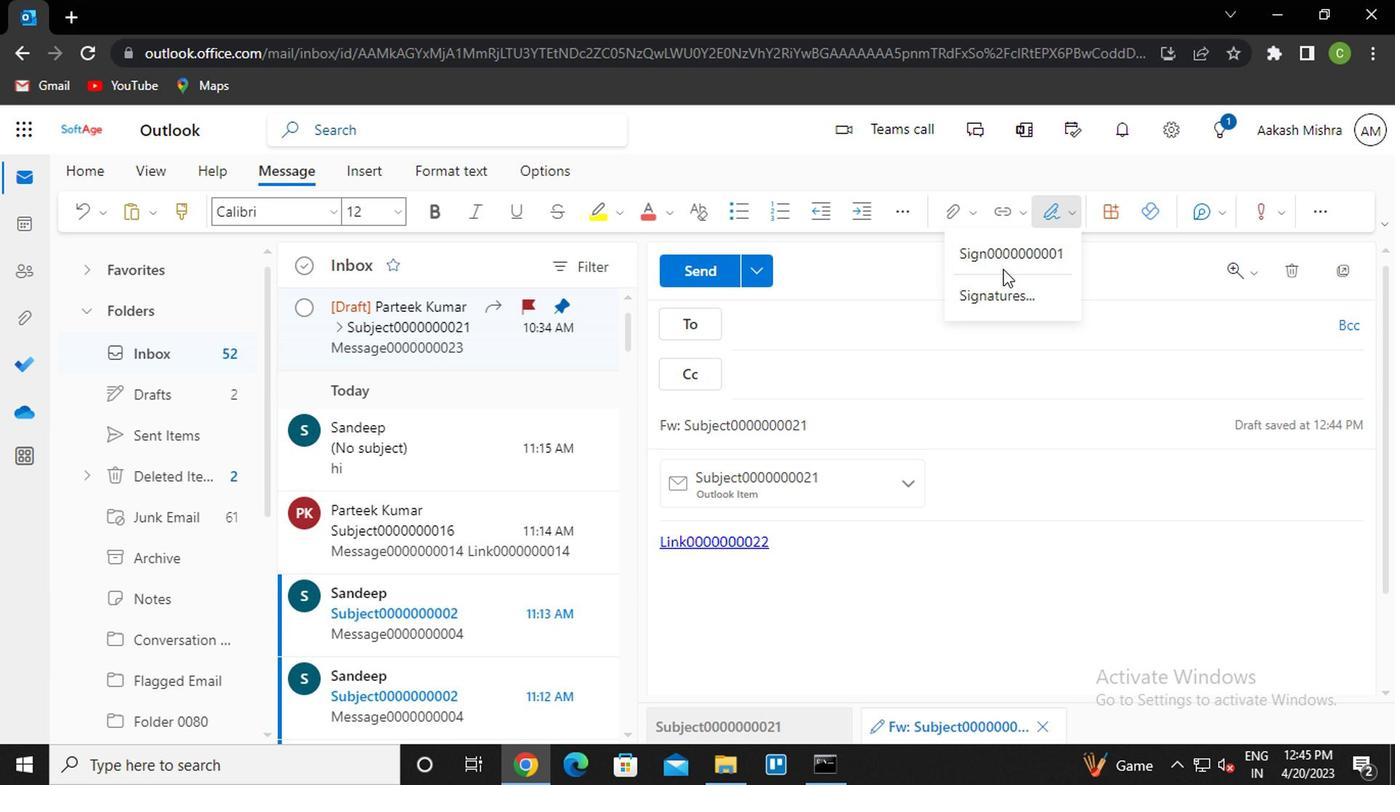 
Action: Mouse moved to (754, 321)
Screenshot: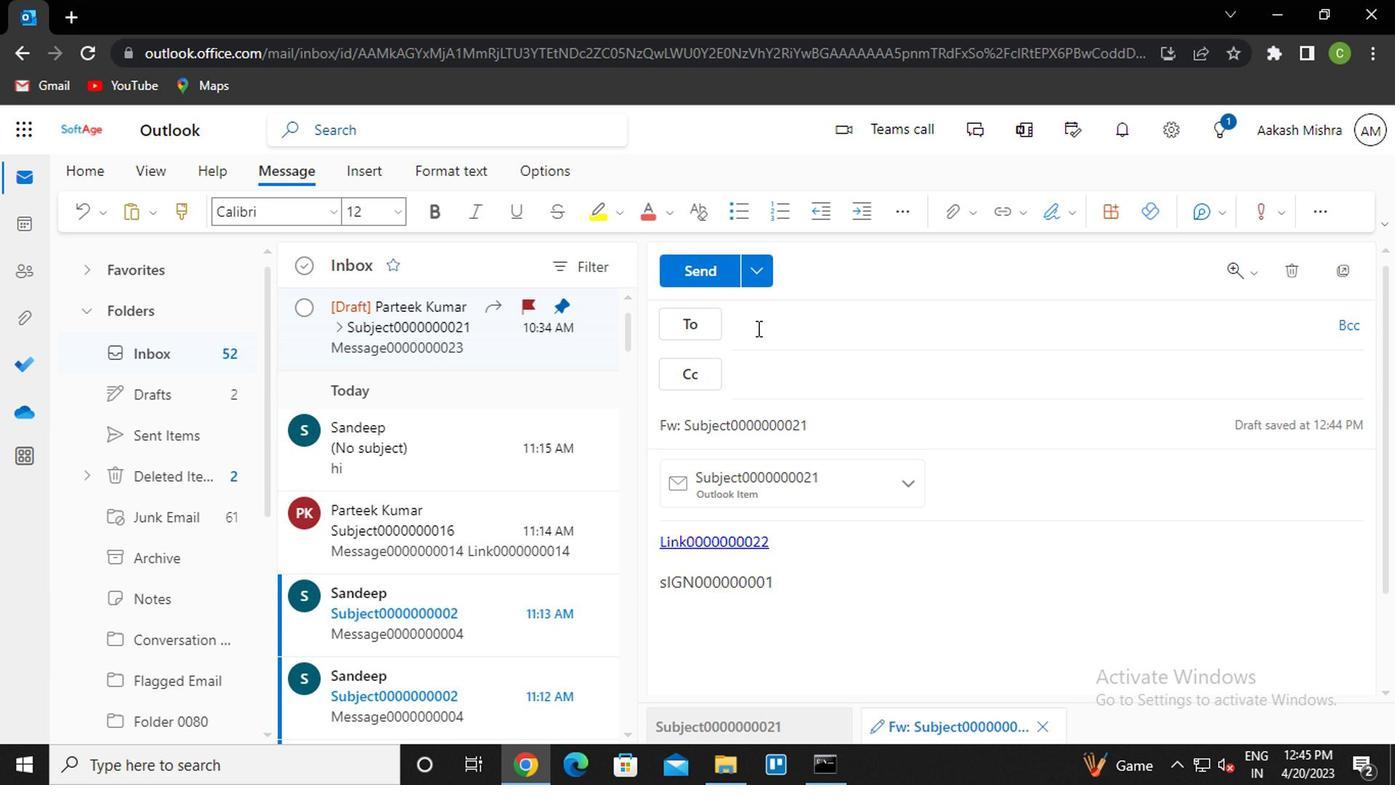 
Action: Mouse pressed left at (754, 321)
Screenshot: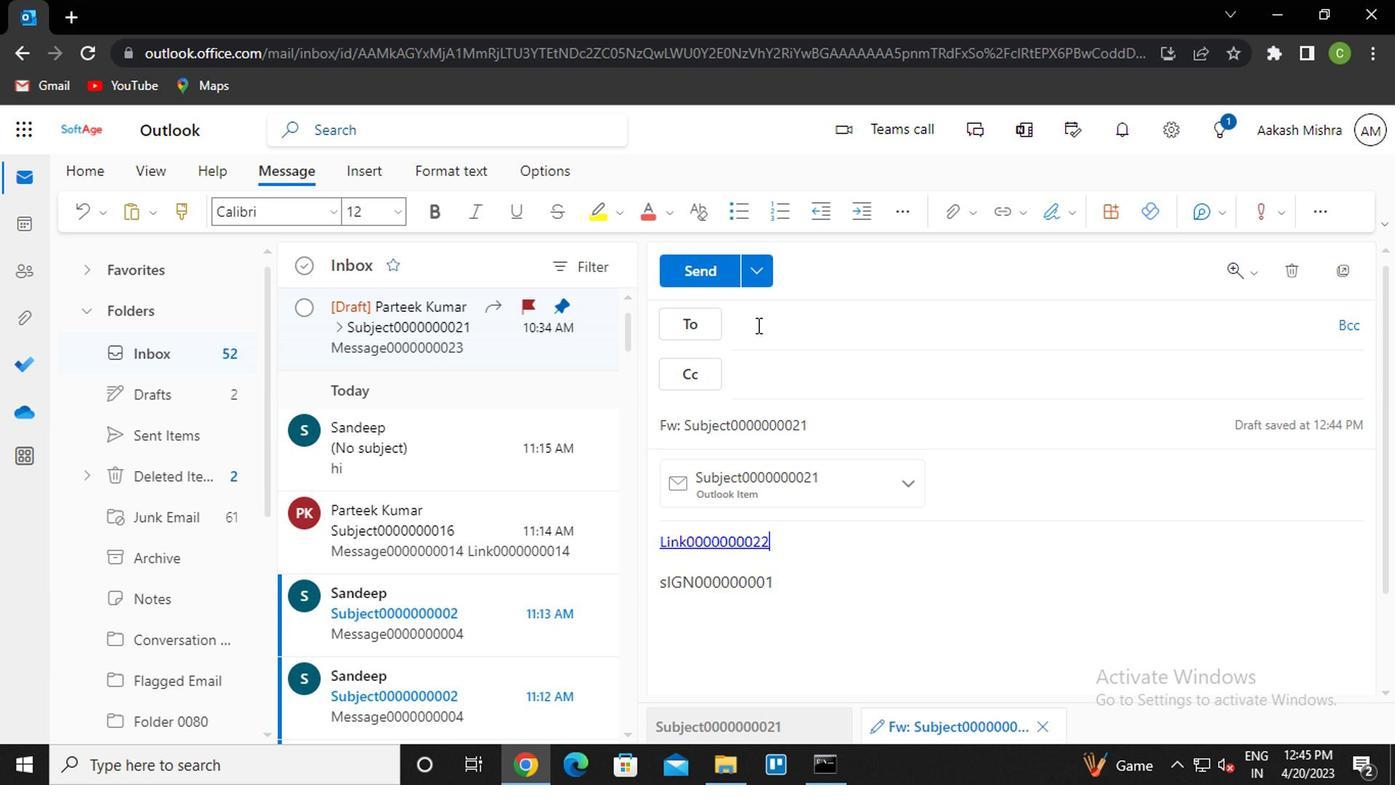 
Action: Mouse moved to (759, 321)
Screenshot: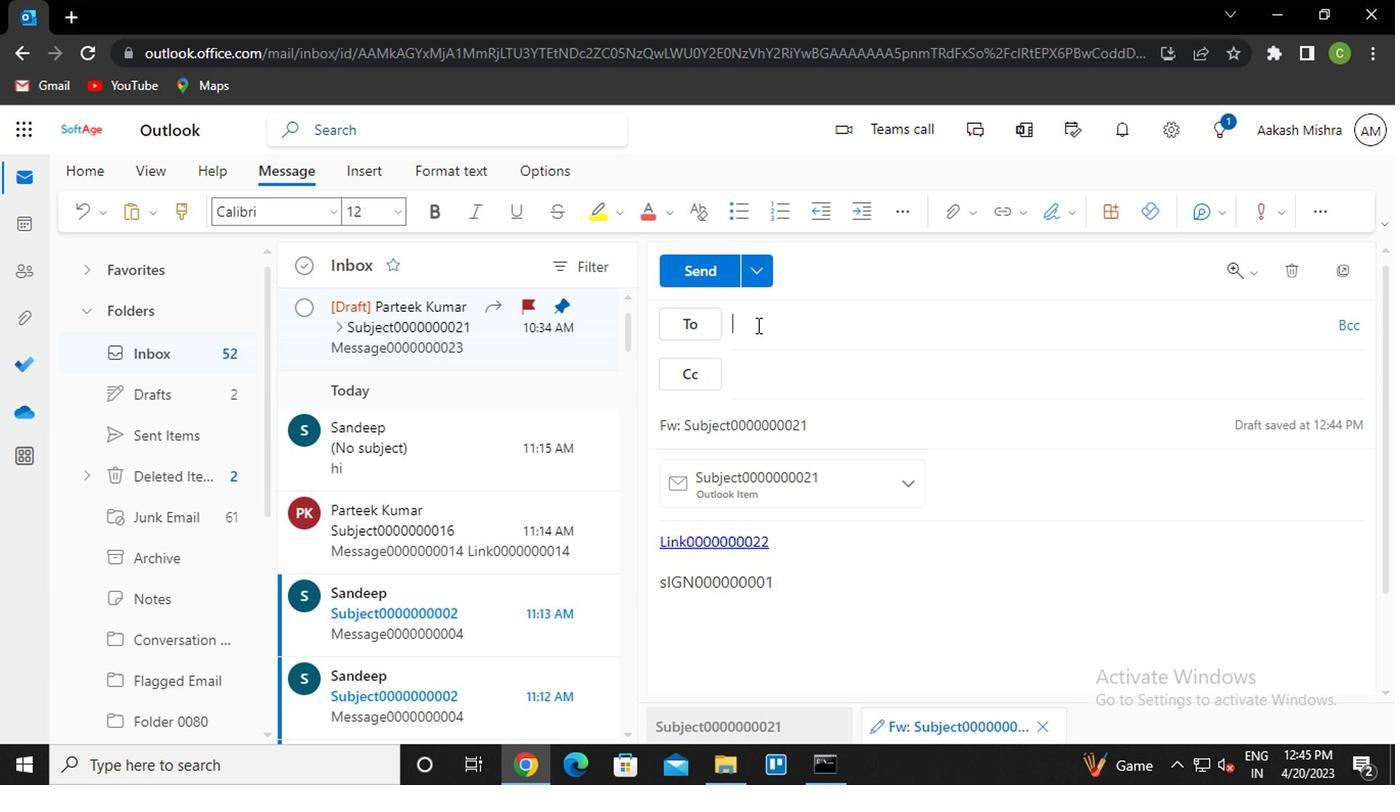 
Action: Key pressed sandip<Key.enter>
Screenshot: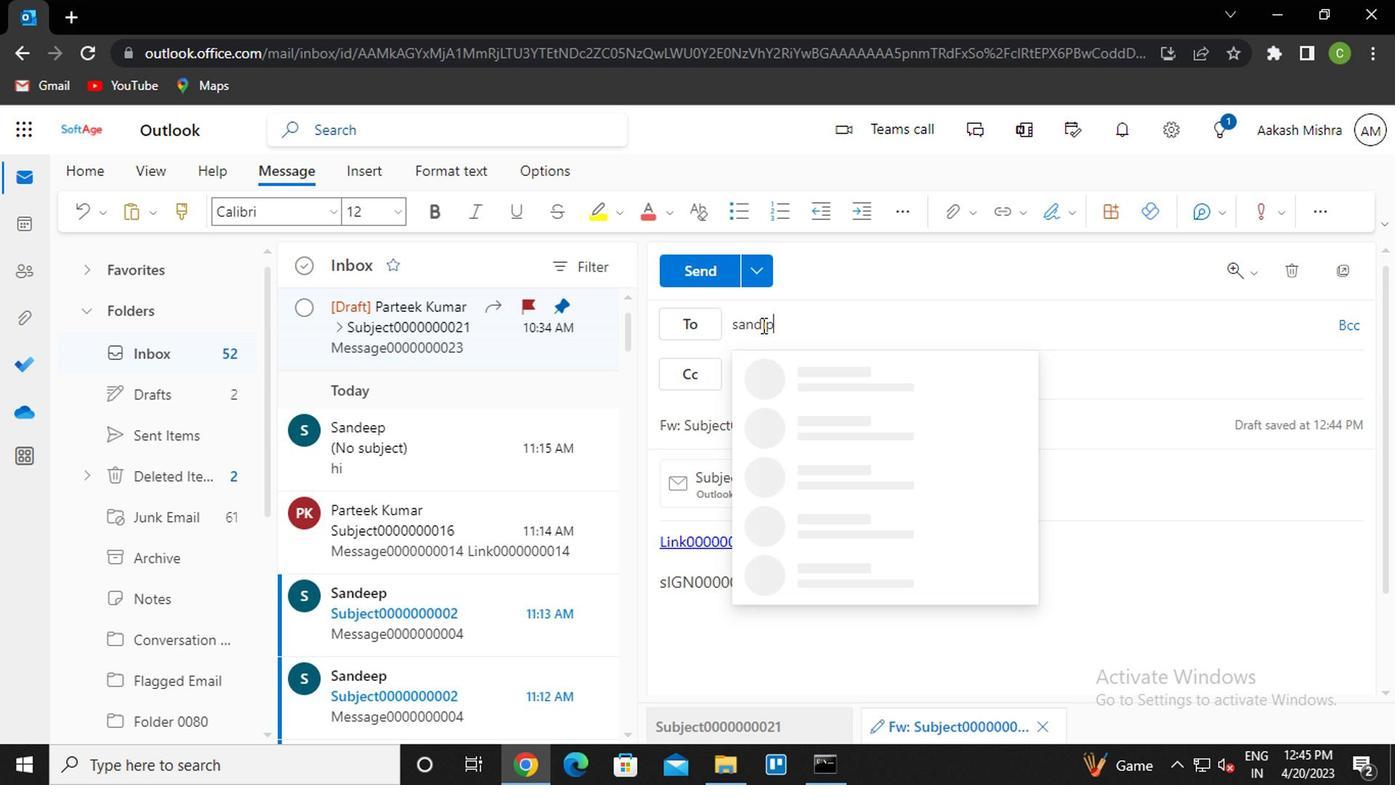 
Action: Mouse moved to (812, 364)
Screenshot: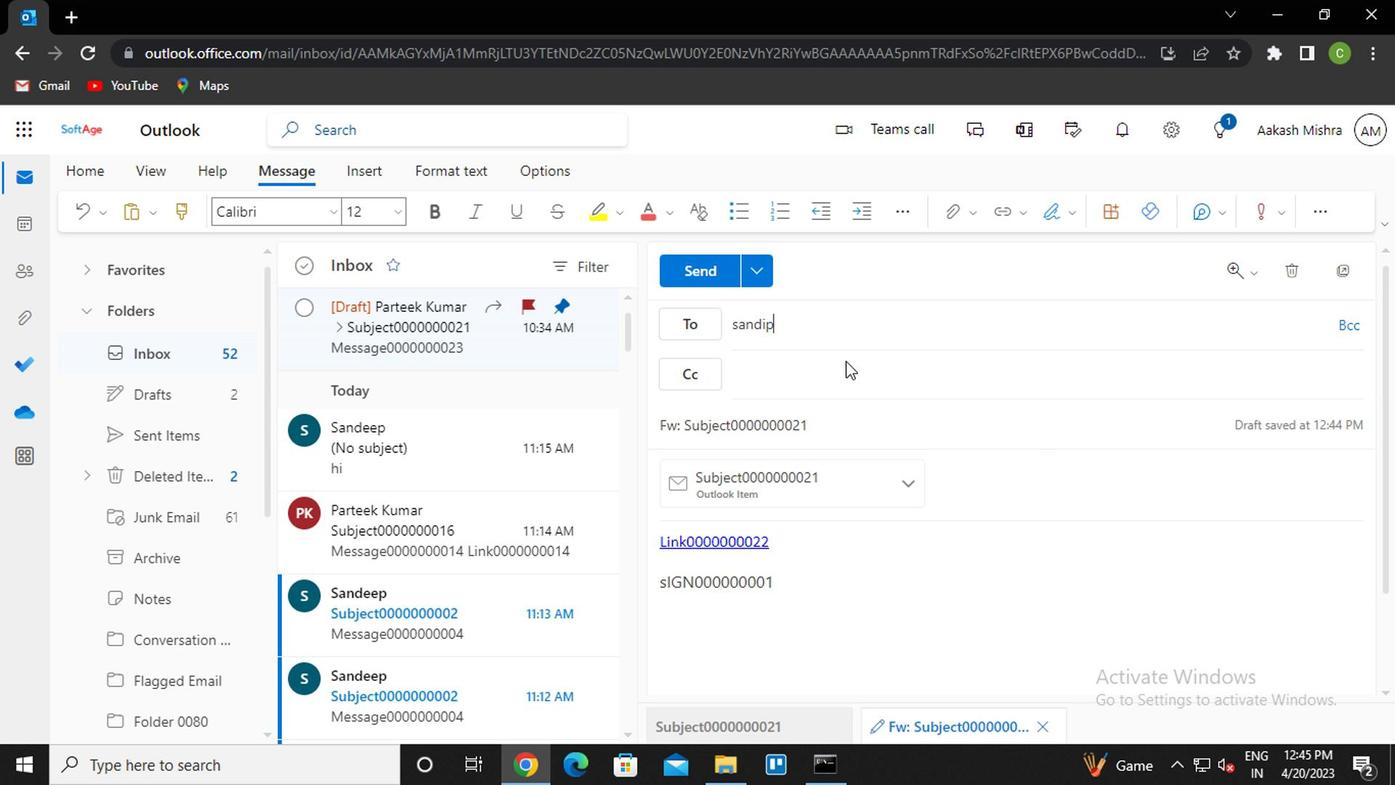 
Action: Mouse pressed left at (812, 364)
Screenshot: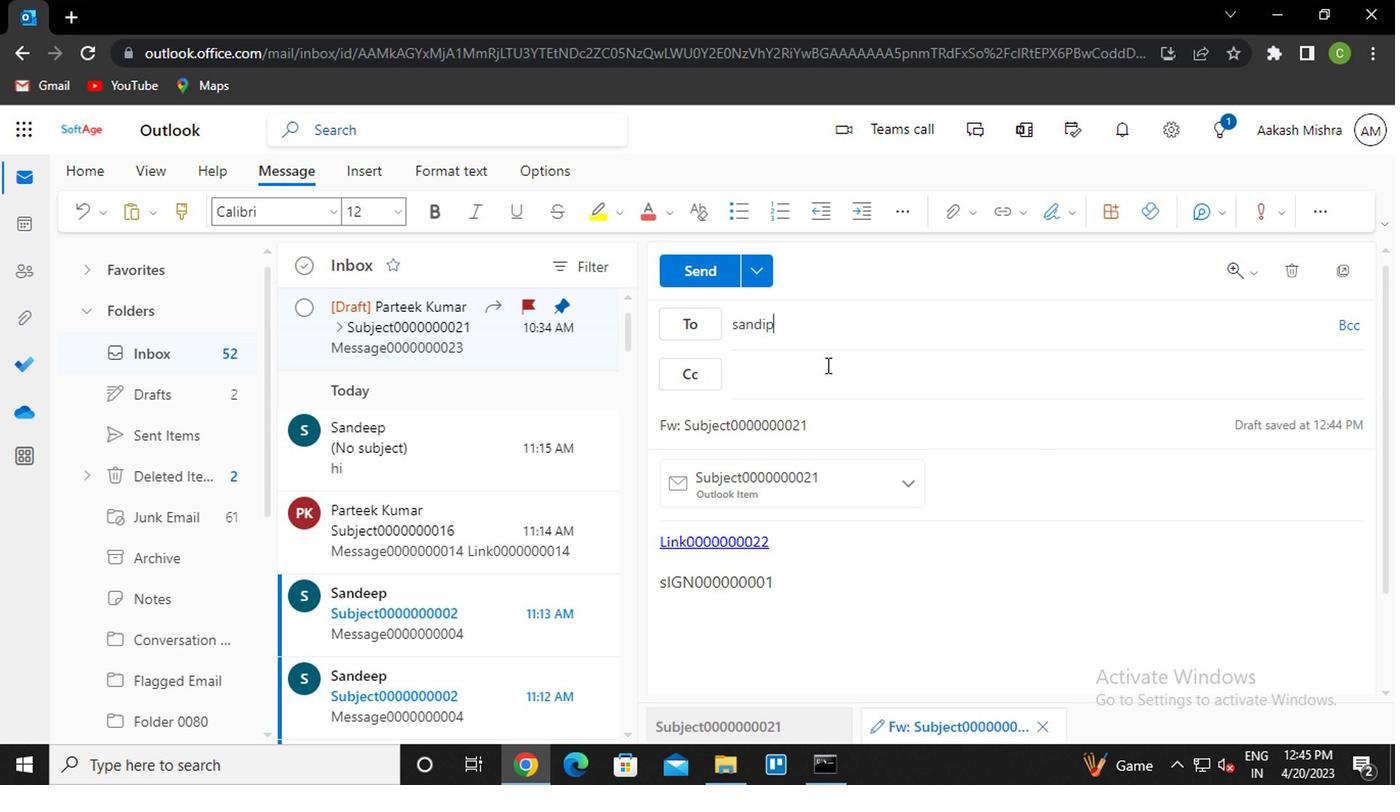 
Action: Mouse moved to (811, 327)
Screenshot: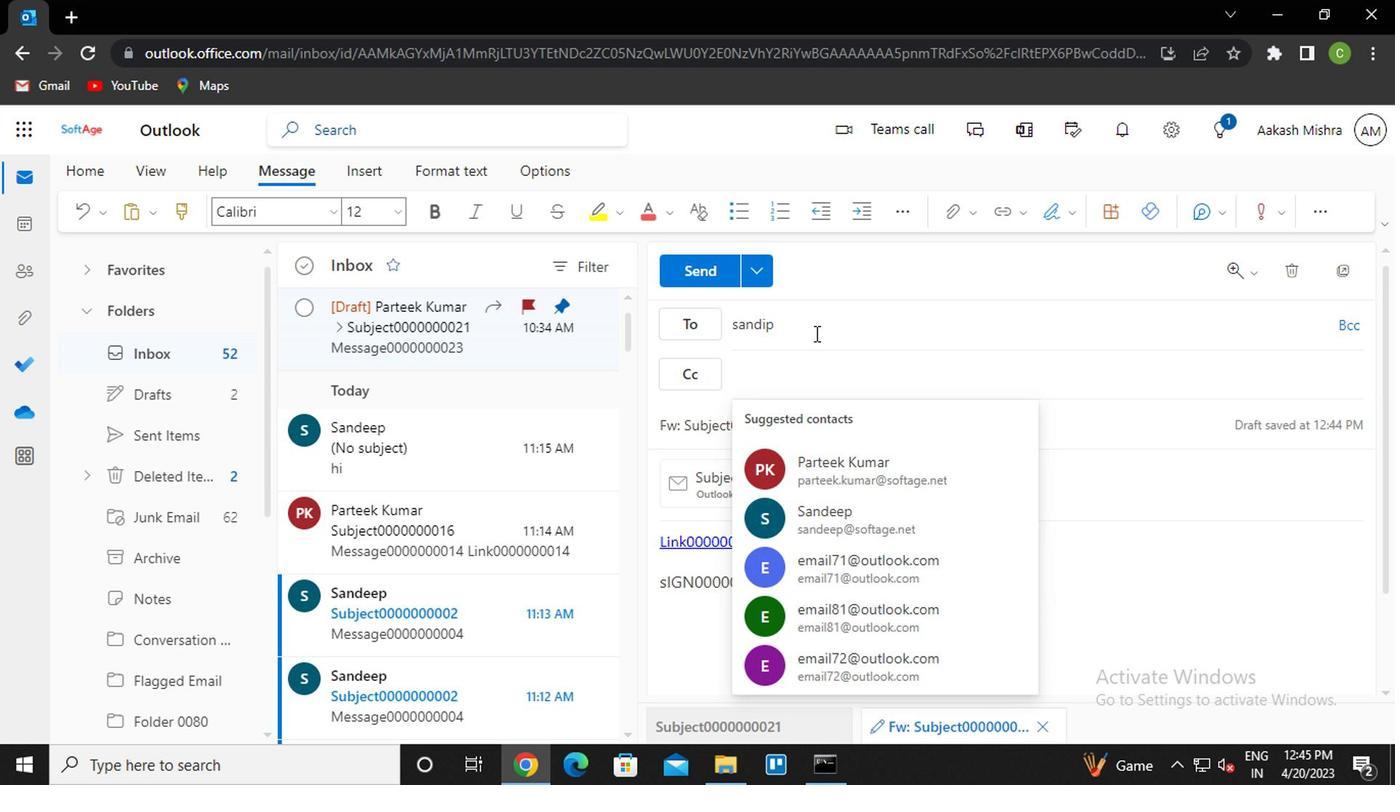 
Action: Mouse pressed left at (811, 327)
Screenshot: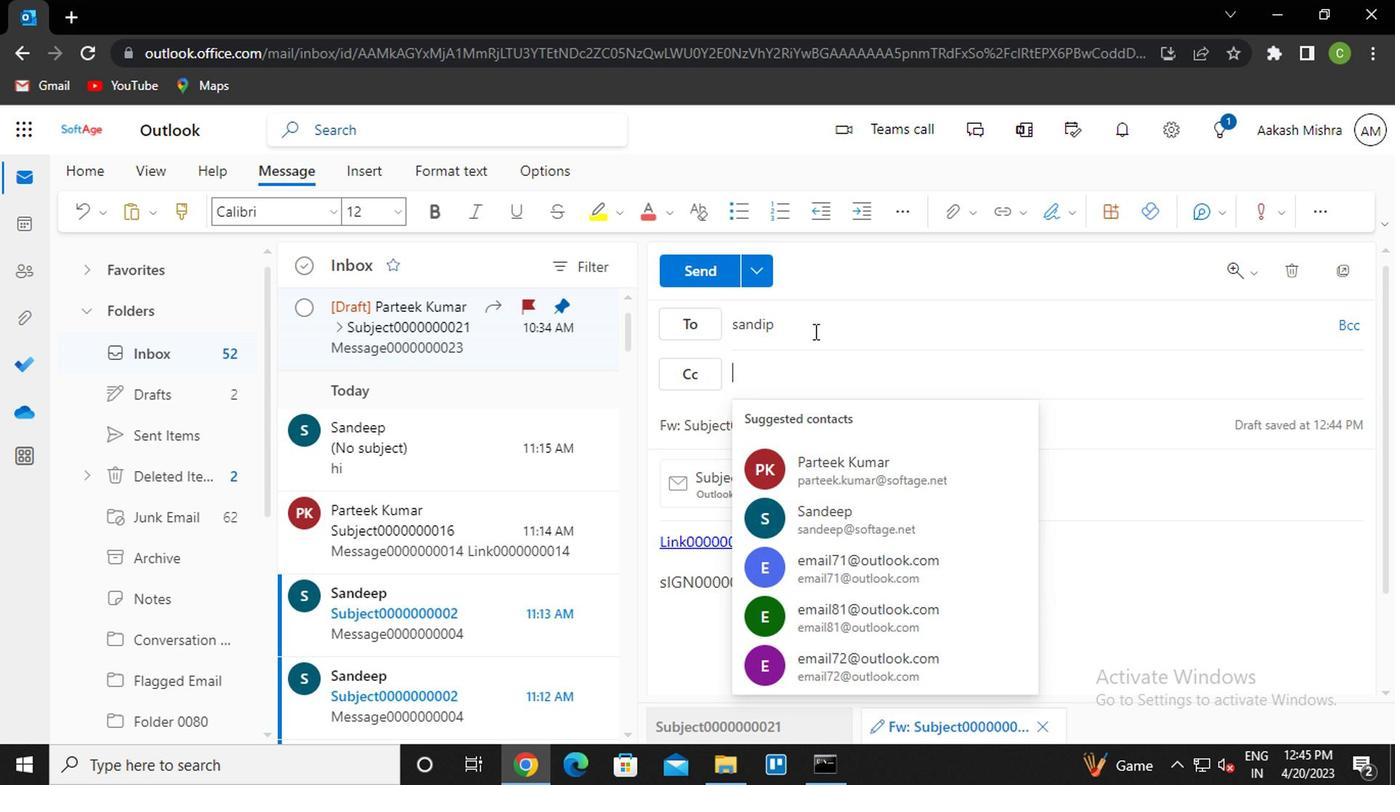 
Action: Mouse moved to (828, 367)
Screenshot: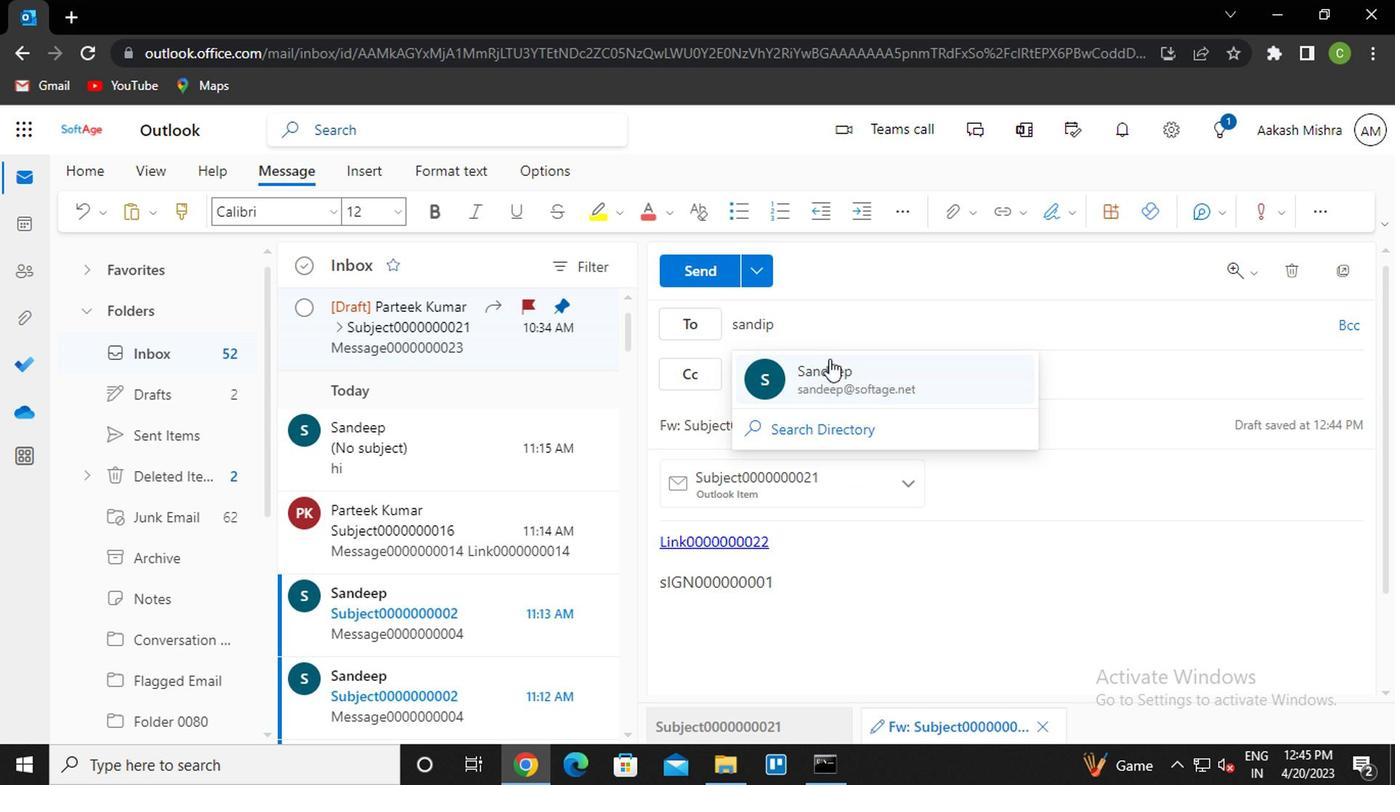 
Action: Mouse pressed left at (828, 367)
Screenshot: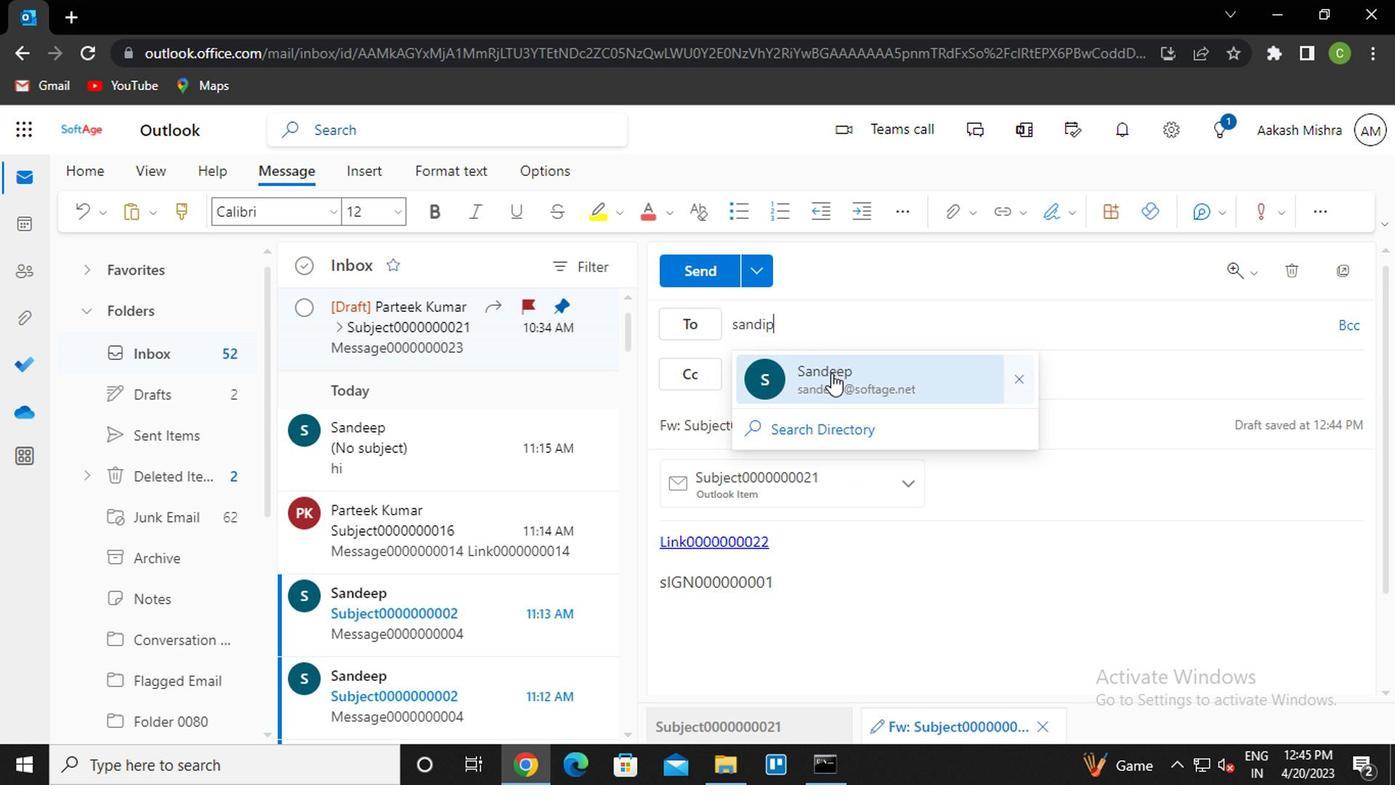 
Action: Mouse moved to (772, 354)
Screenshot: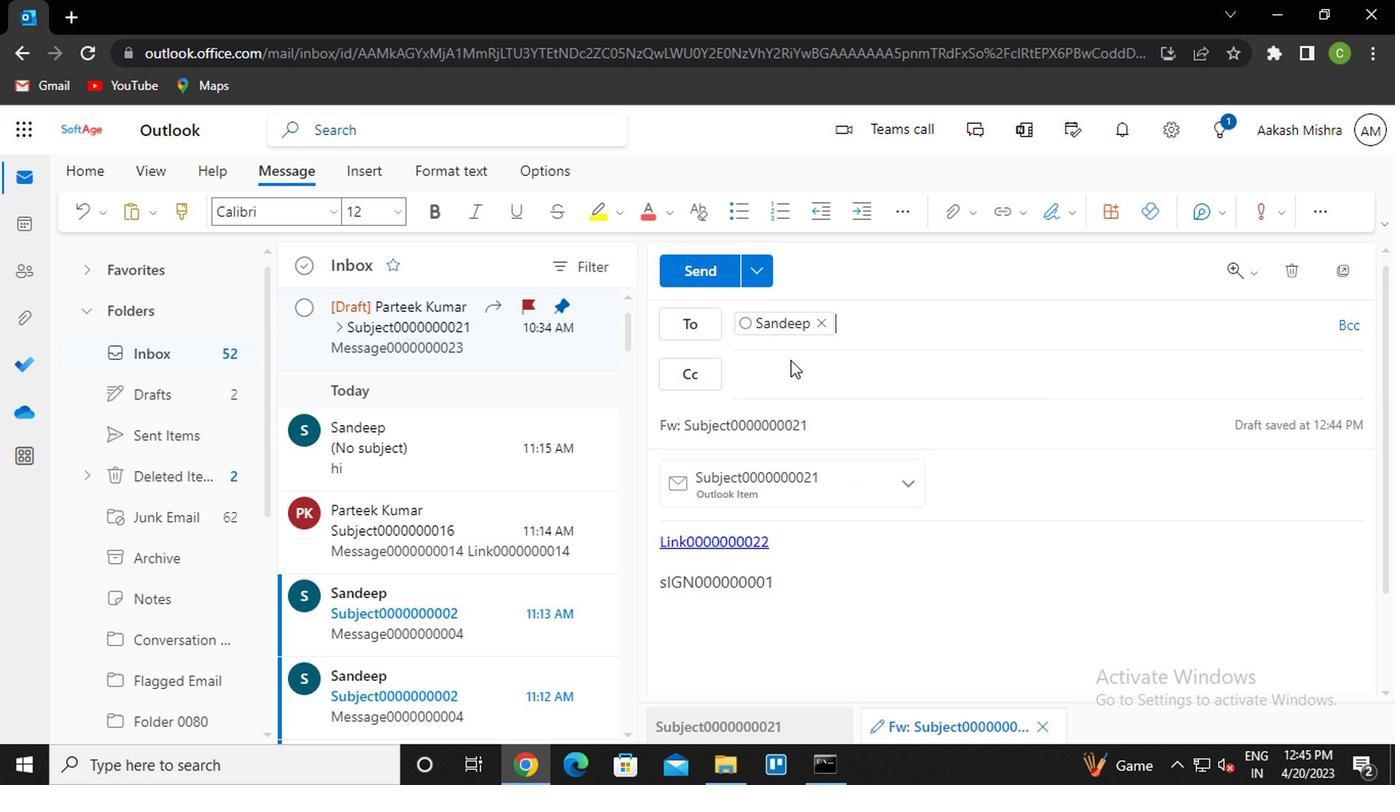 
Action: Mouse pressed left at (772, 354)
Screenshot: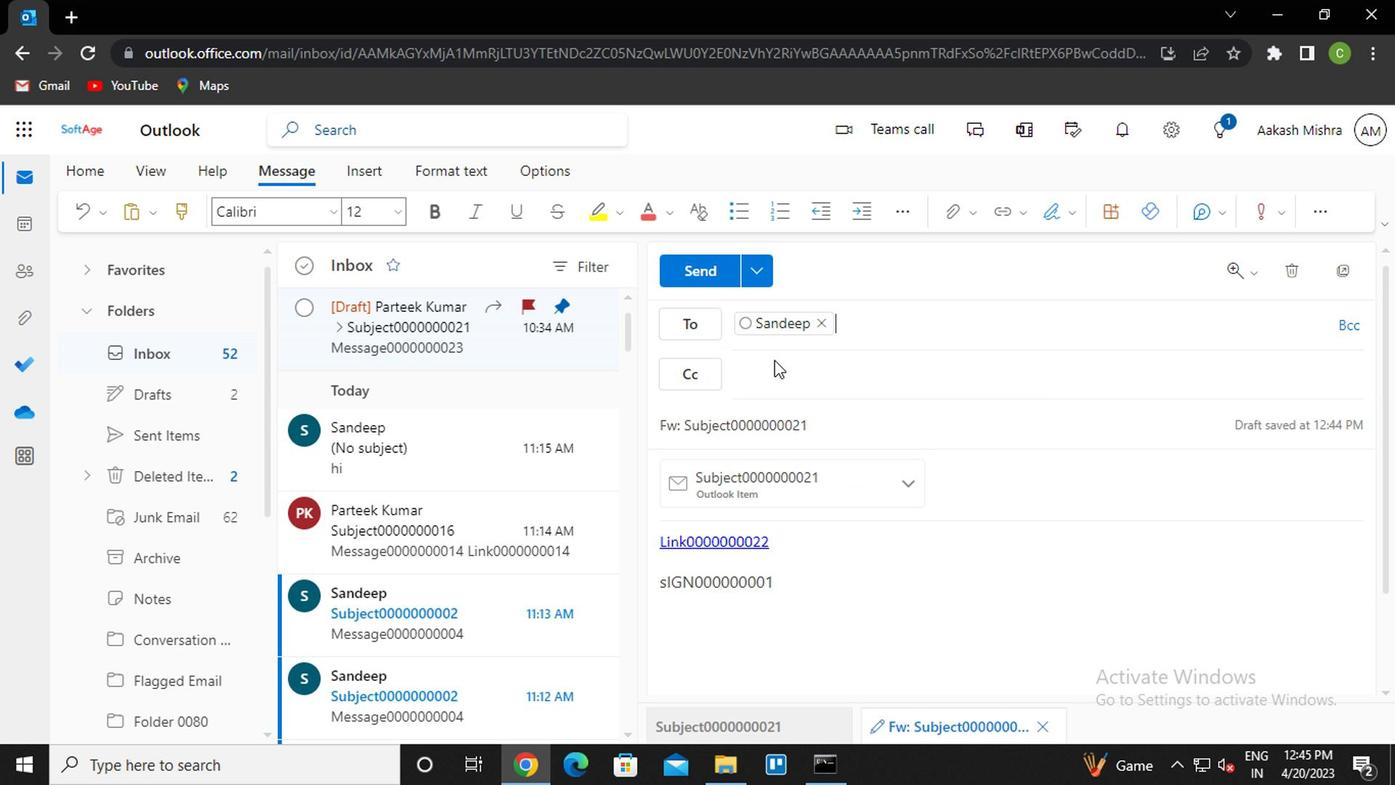 
Action: Mouse moved to (766, 361)
Screenshot: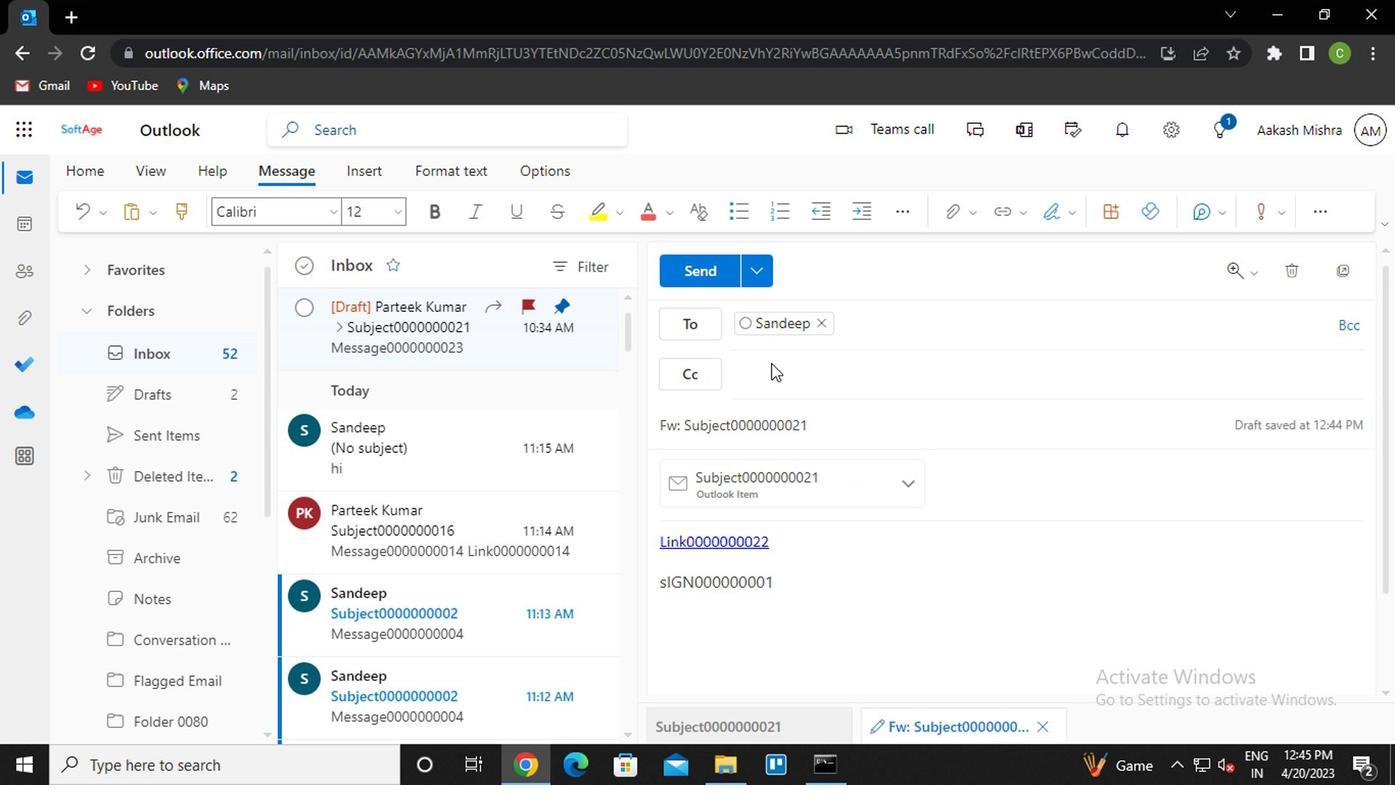 
Action: Mouse pressed left at (766, 361)
Screenshot: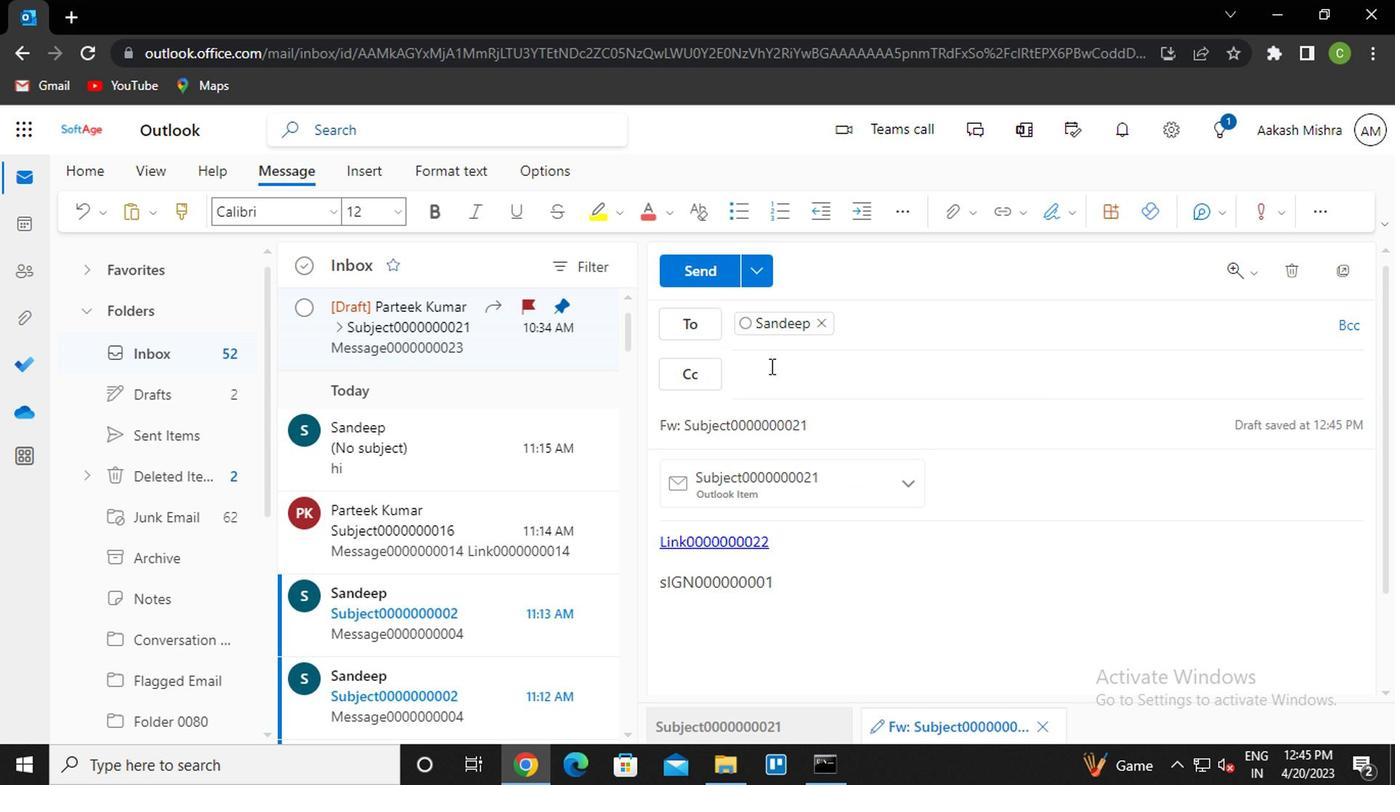 
Action: Mouse moved to (766, 359)
Screenshot: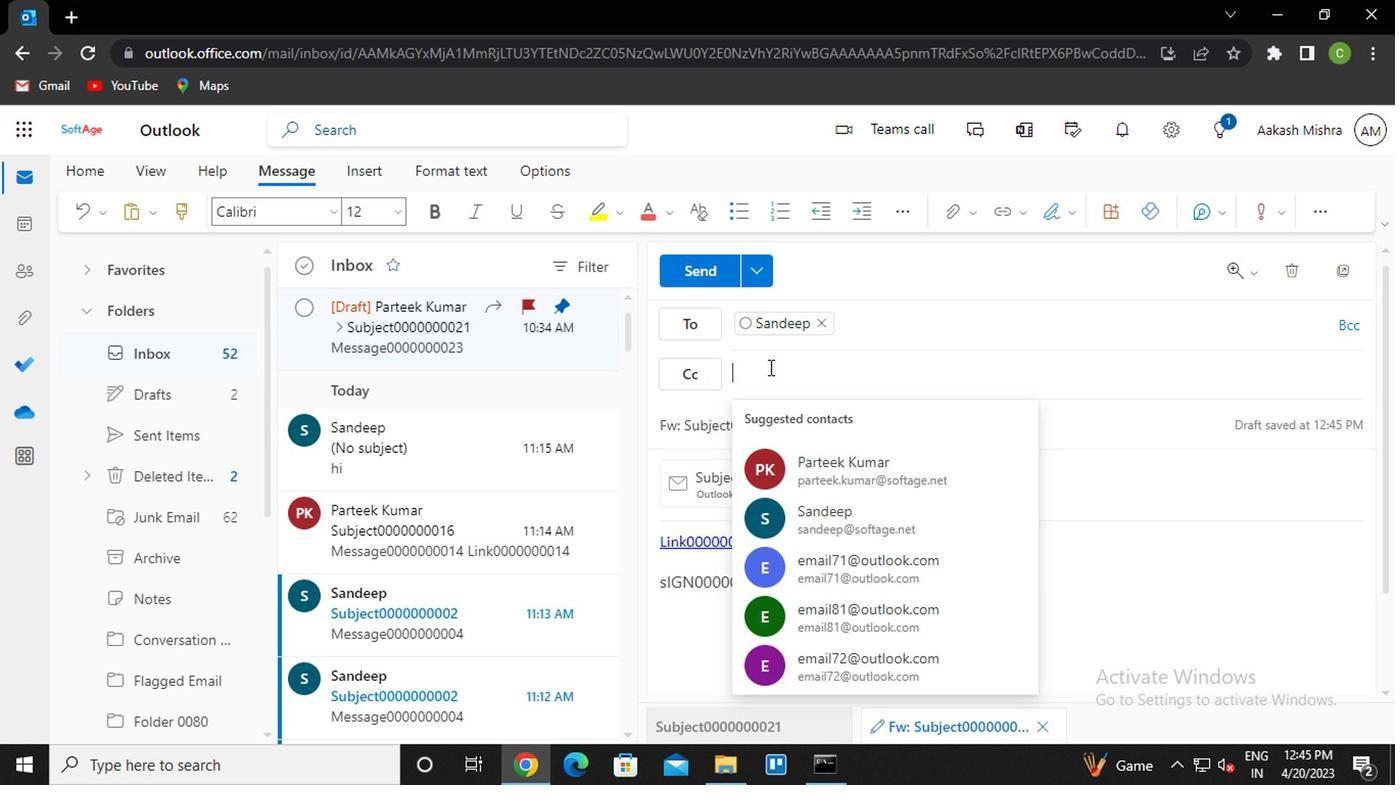 
Action: Key pressed vanshu<Key.enter>
Screenshot: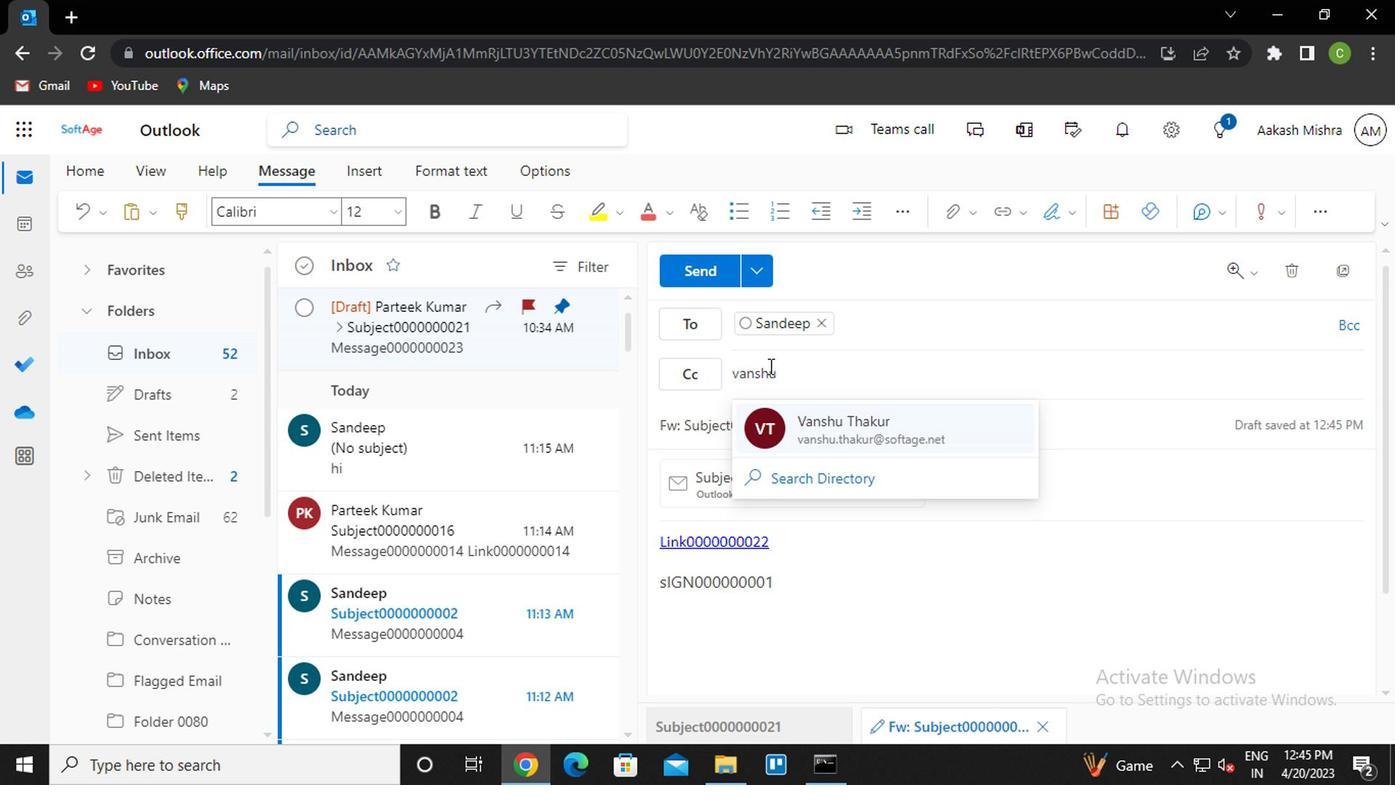 
Action: Mouse moved to (1349, 318)
Screenshot: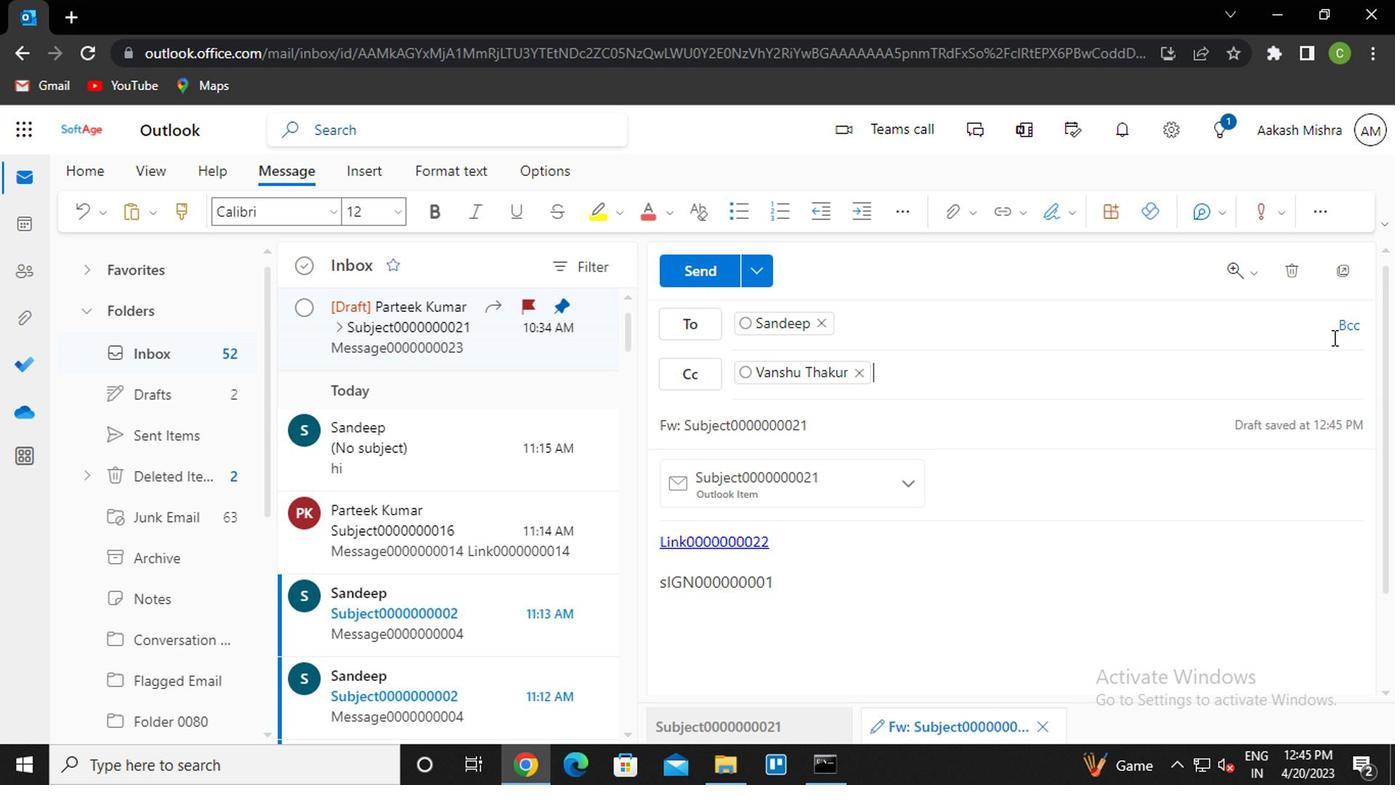 
Action: Mouse pressed left at (1349, 318)
Screenshot: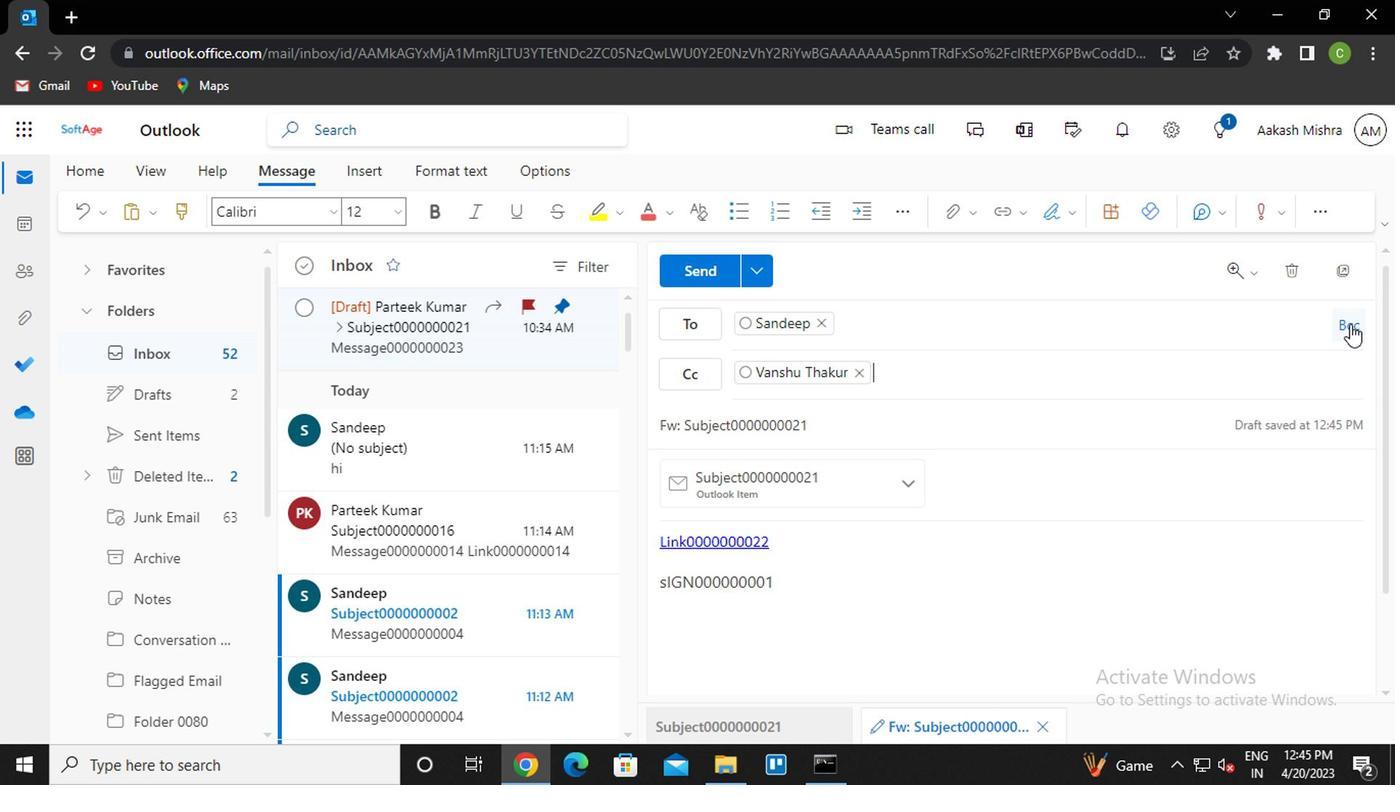 
Action: Mouse moved to (1118, 420)
Screenshot: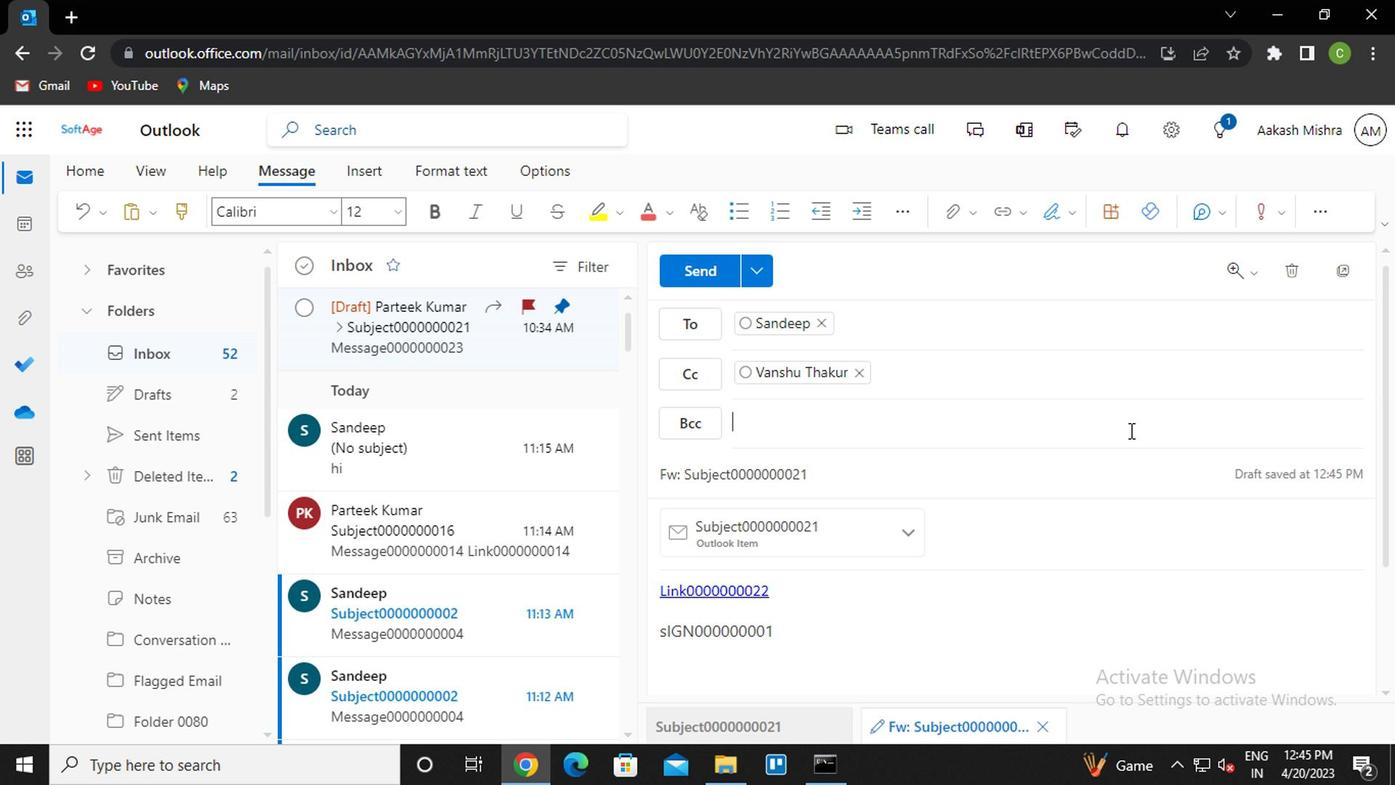 
Action: Key pressed nikhil<Key.enter>
Screenshot: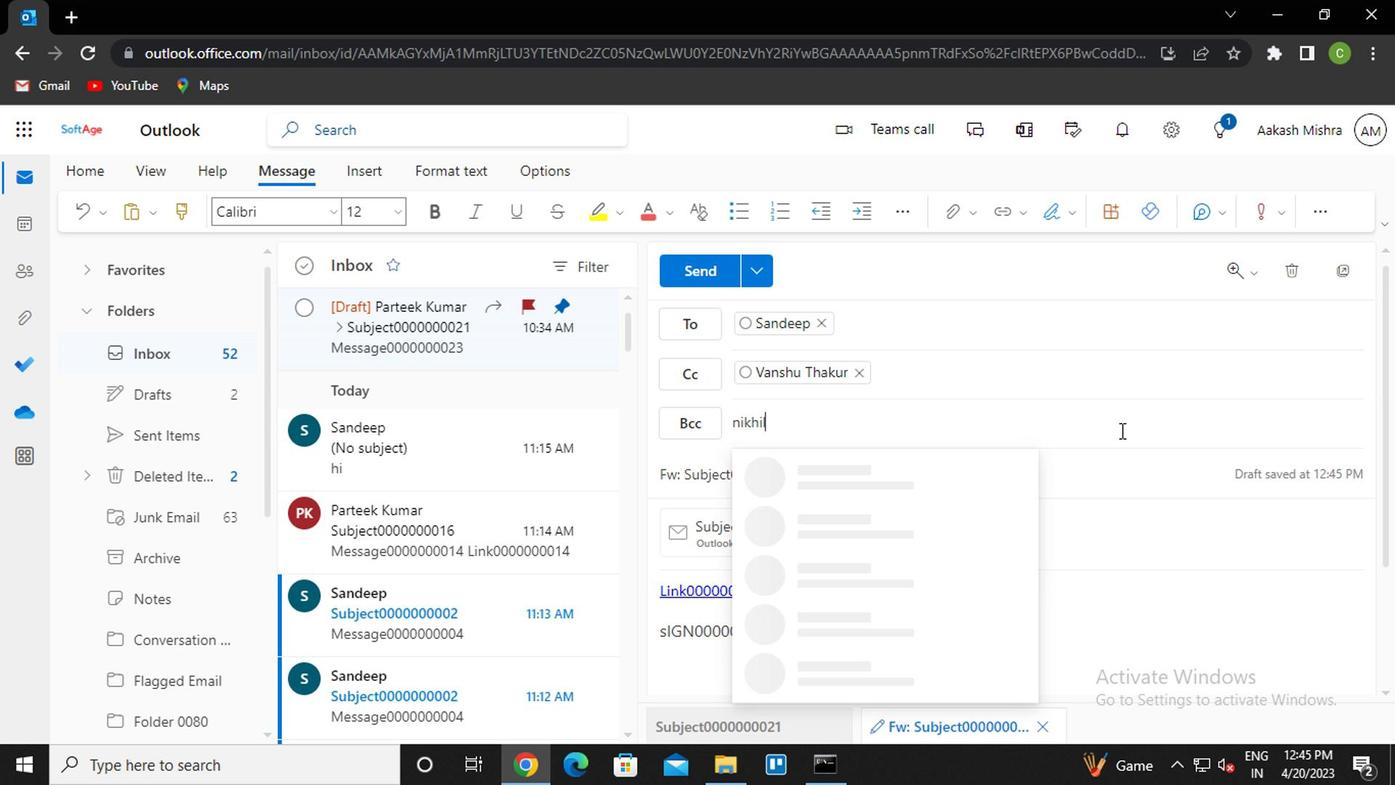 
Action: Mouse moved to (919, 484)
Screenshot: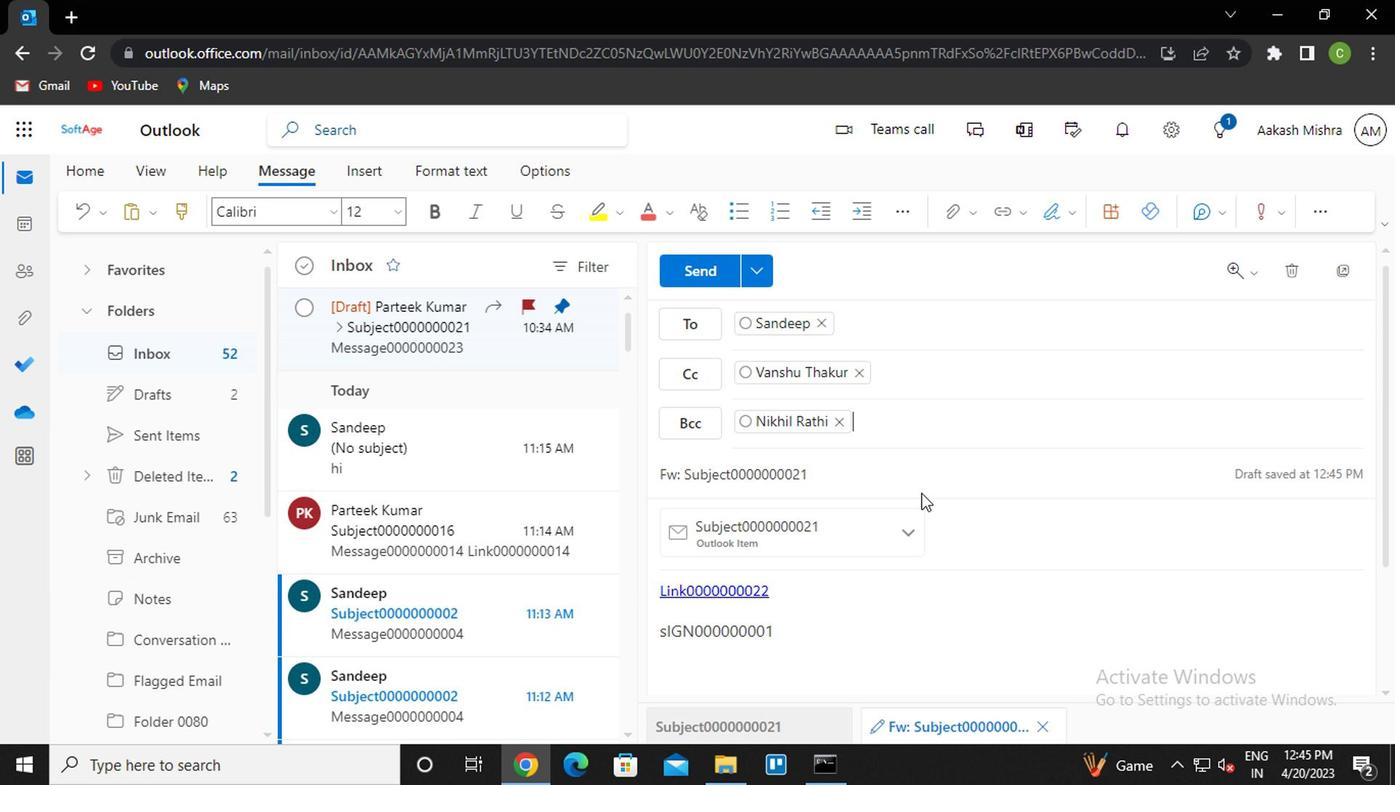 
Action: Mouse scrolled (919, 483) with delta (0, -1)
Screenshot: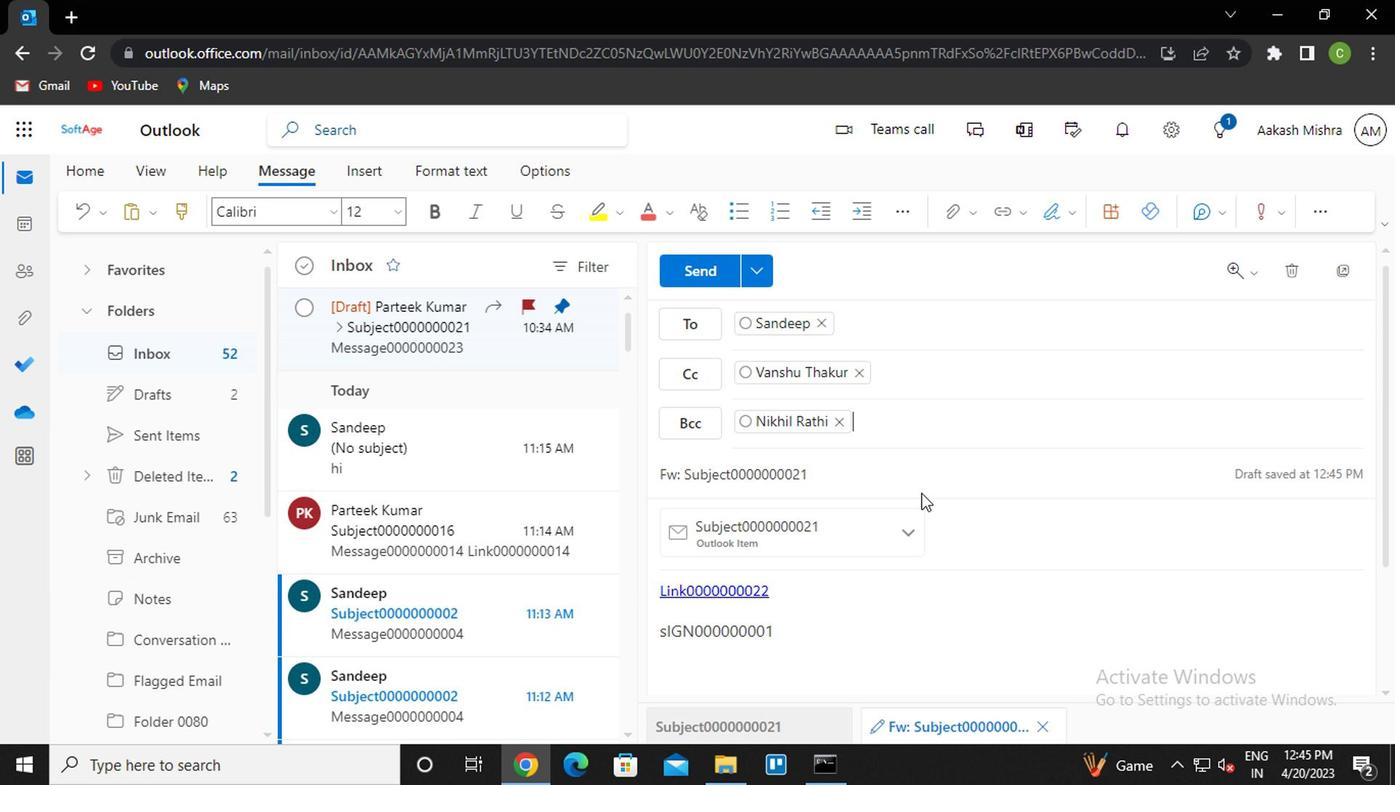 
Action: Mouse moved to (915, 495)
Screenshot: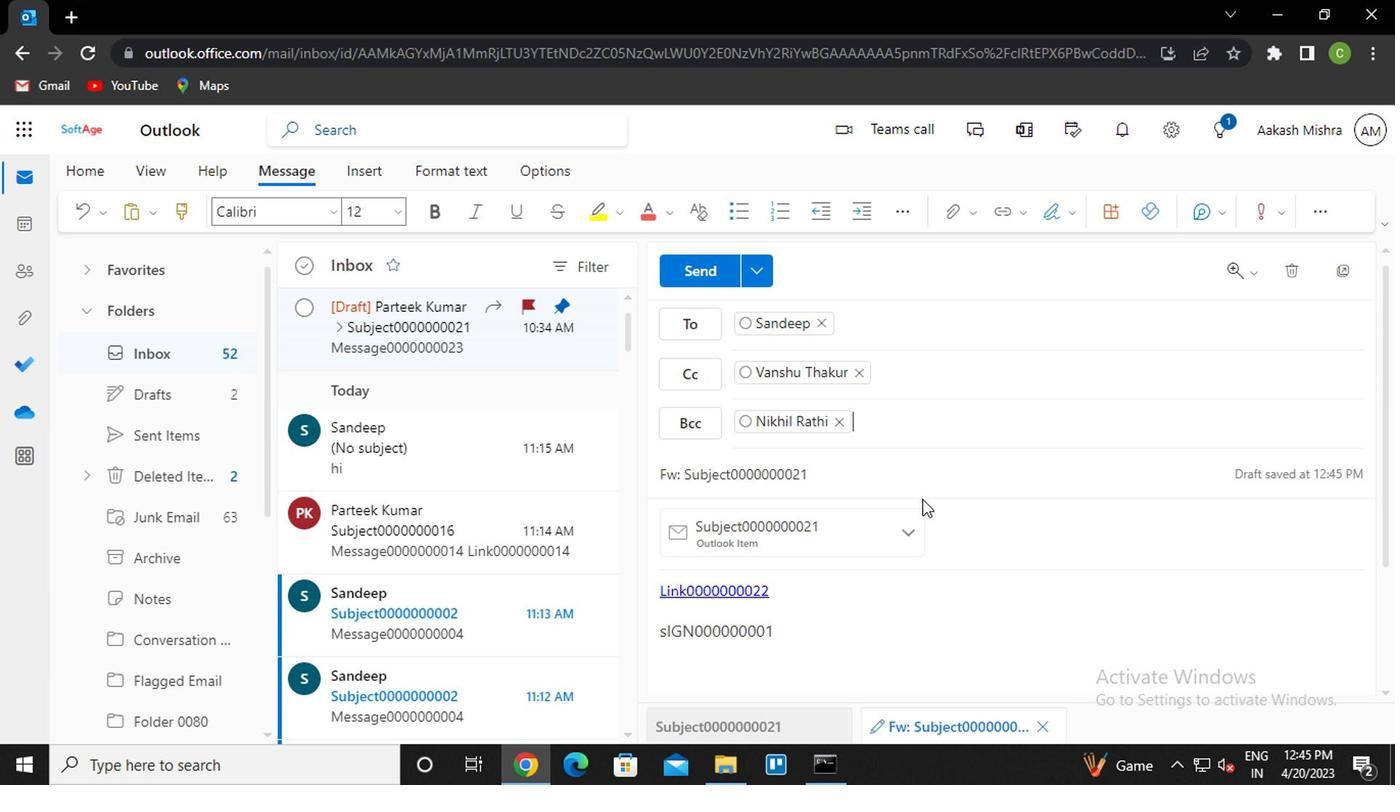 
Action: Mouse scrolled (915, 494) with delta (0, 0)
Screenshot: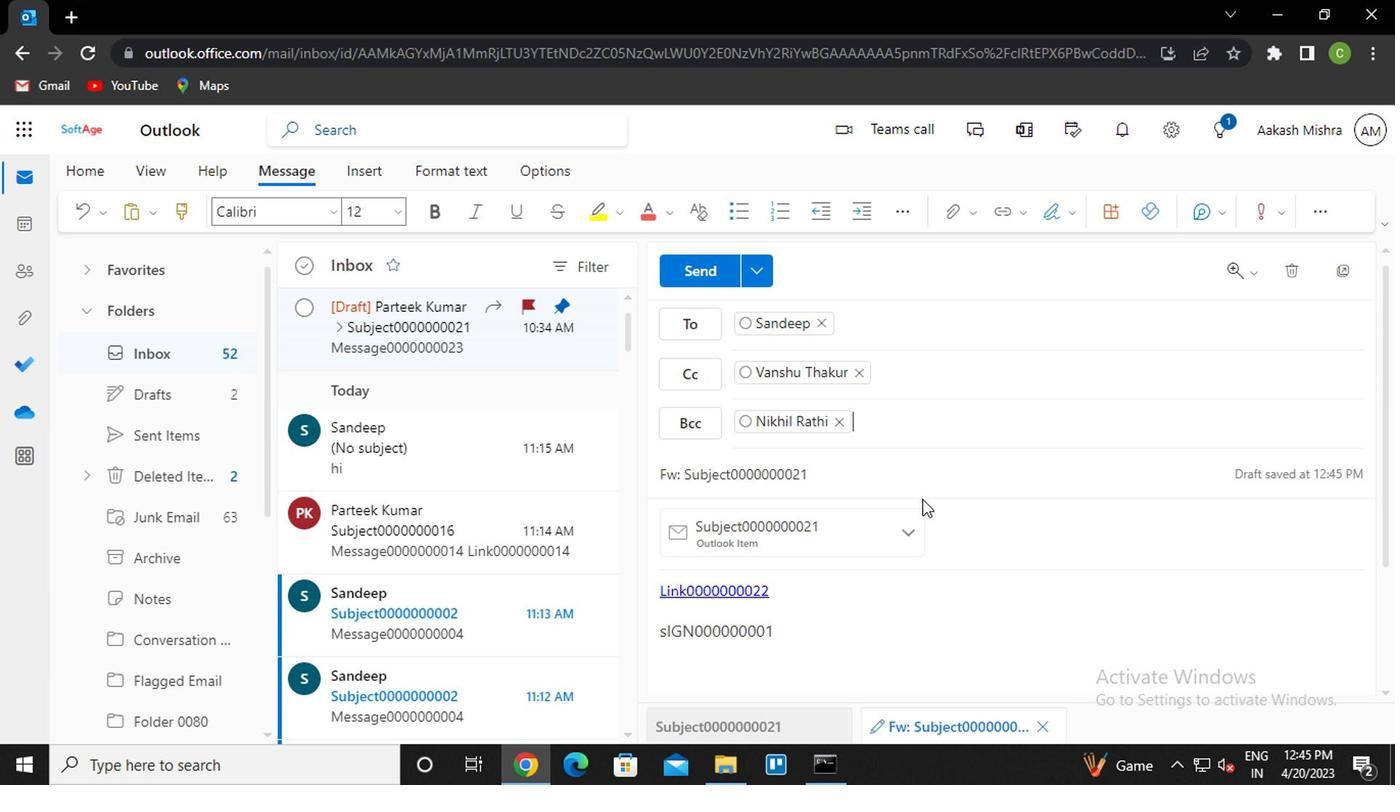 
Action: Mouse moved to (810, 465)
Screenshot: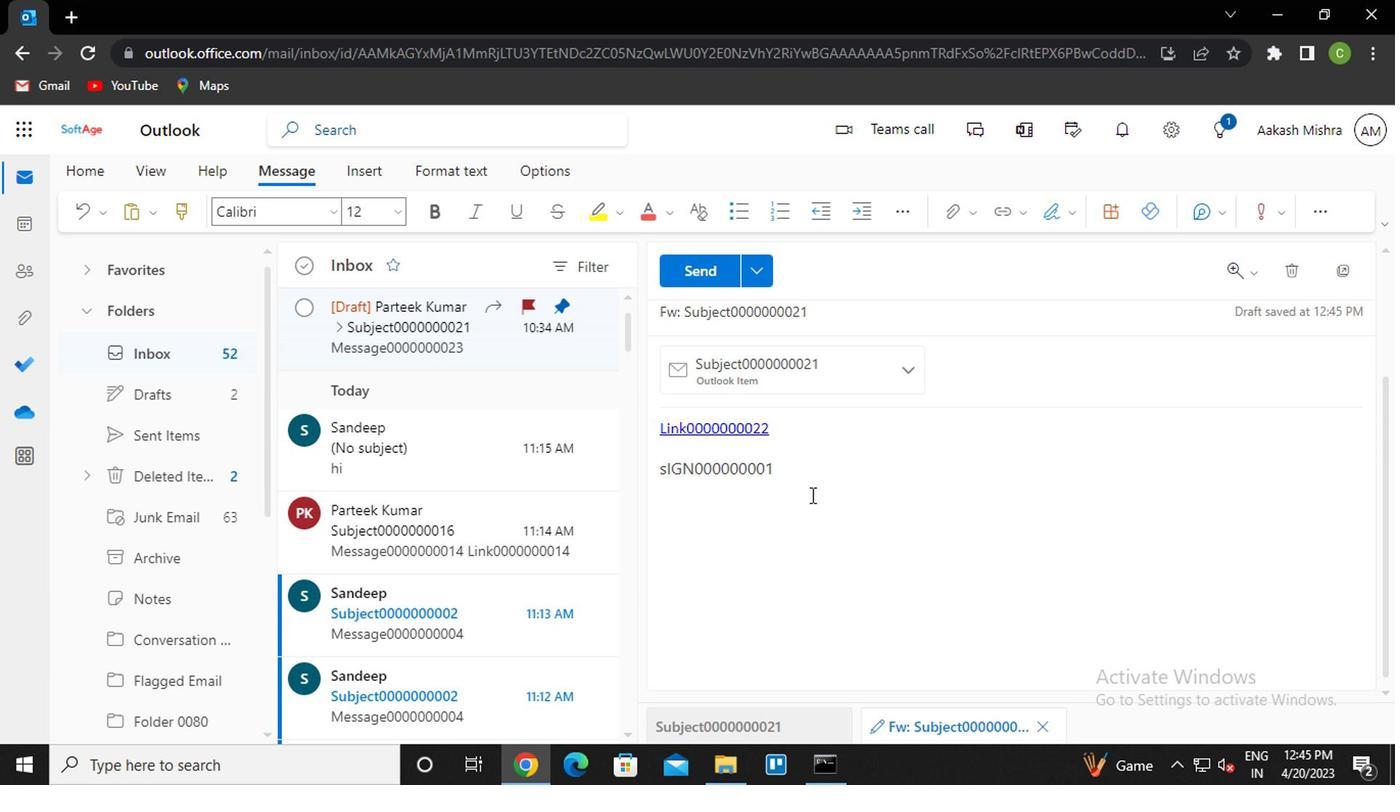 
Action: Mouse pressed left at (810, 465)
Screenshot: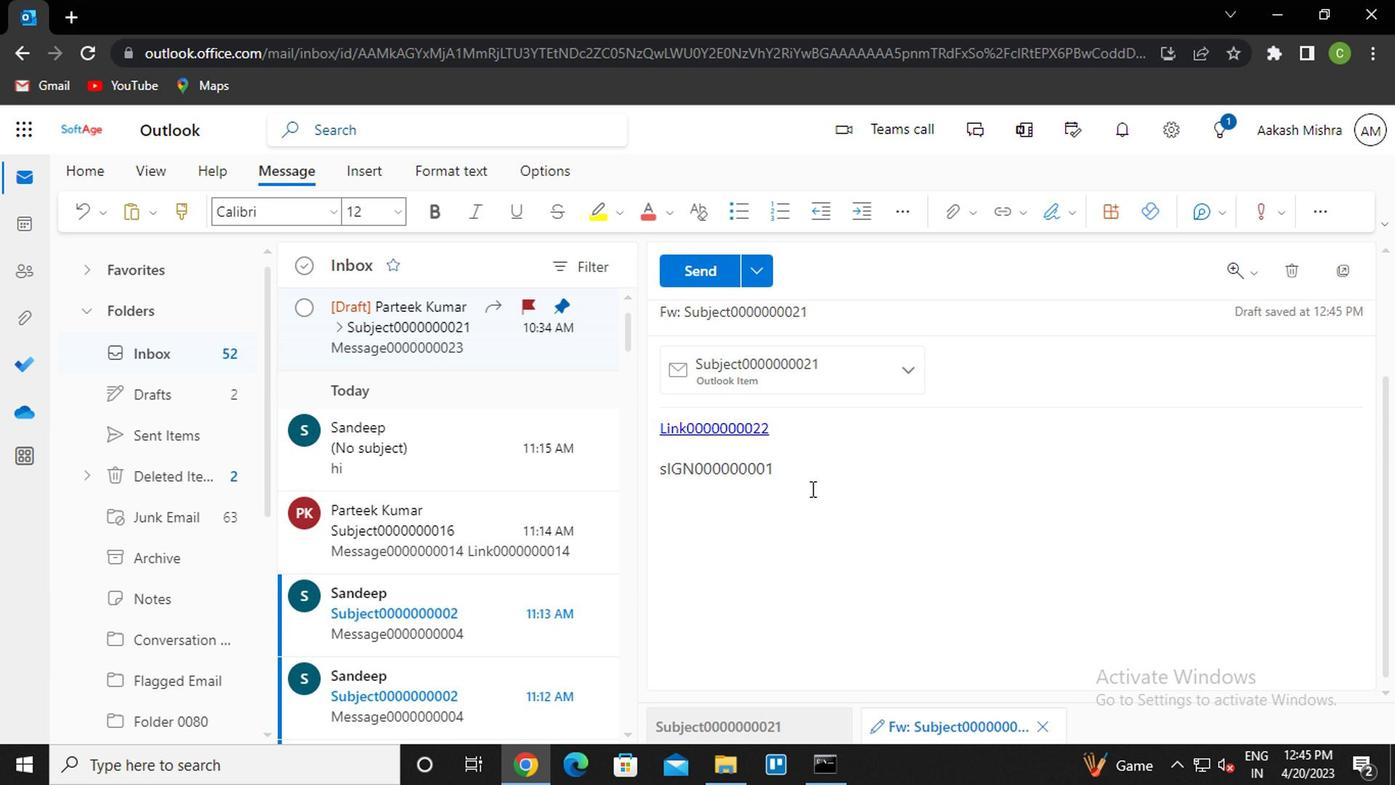 
Action: Key pressed <Key.enter><Key.caps_lock>m<Key.caps_lock>essage0000000023
Screenshot: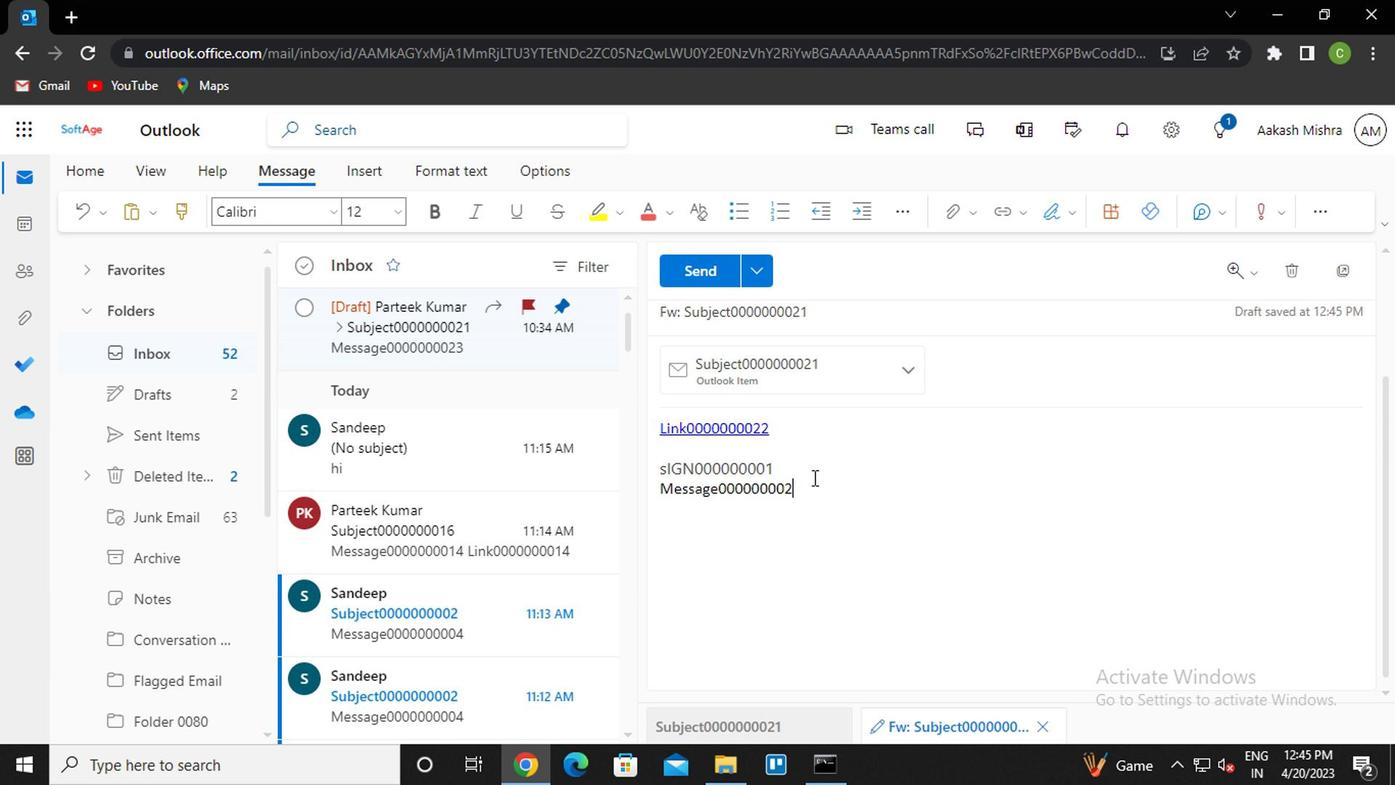 
Action: Mouse moved to (716, 282)
Screenshot: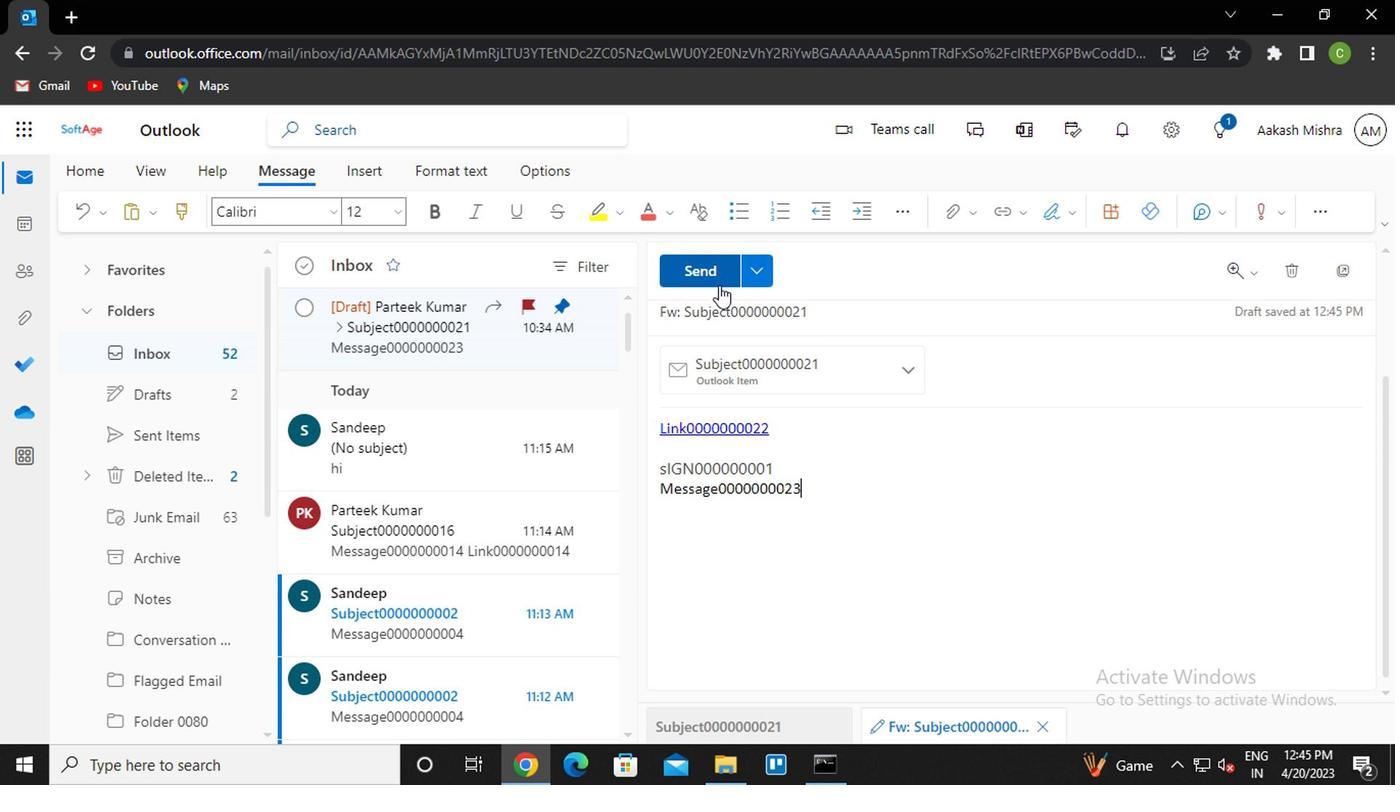 
Action: Mouse pressed left at (716, 282)
Screenshot: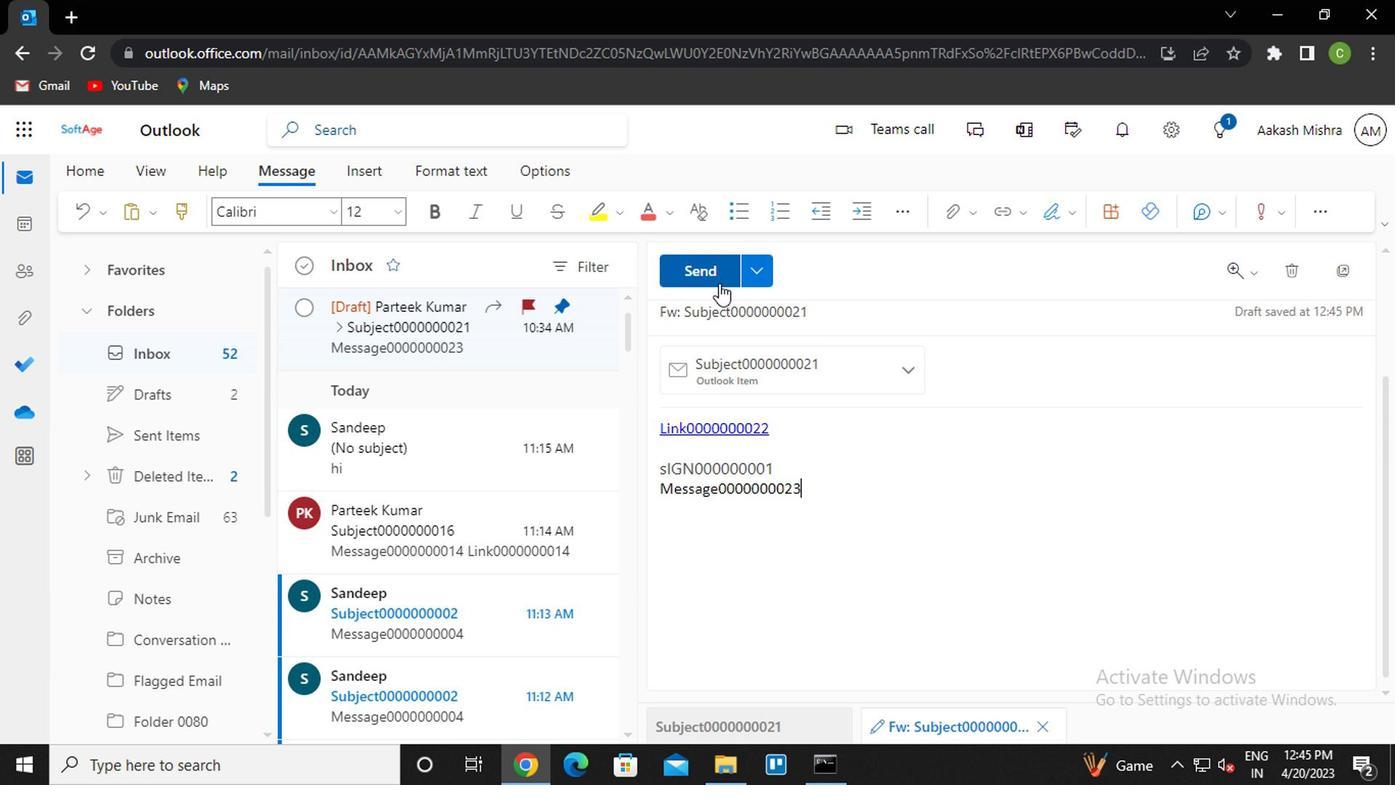 
Action: Mouse moved to (1344, 410)
Screenshot: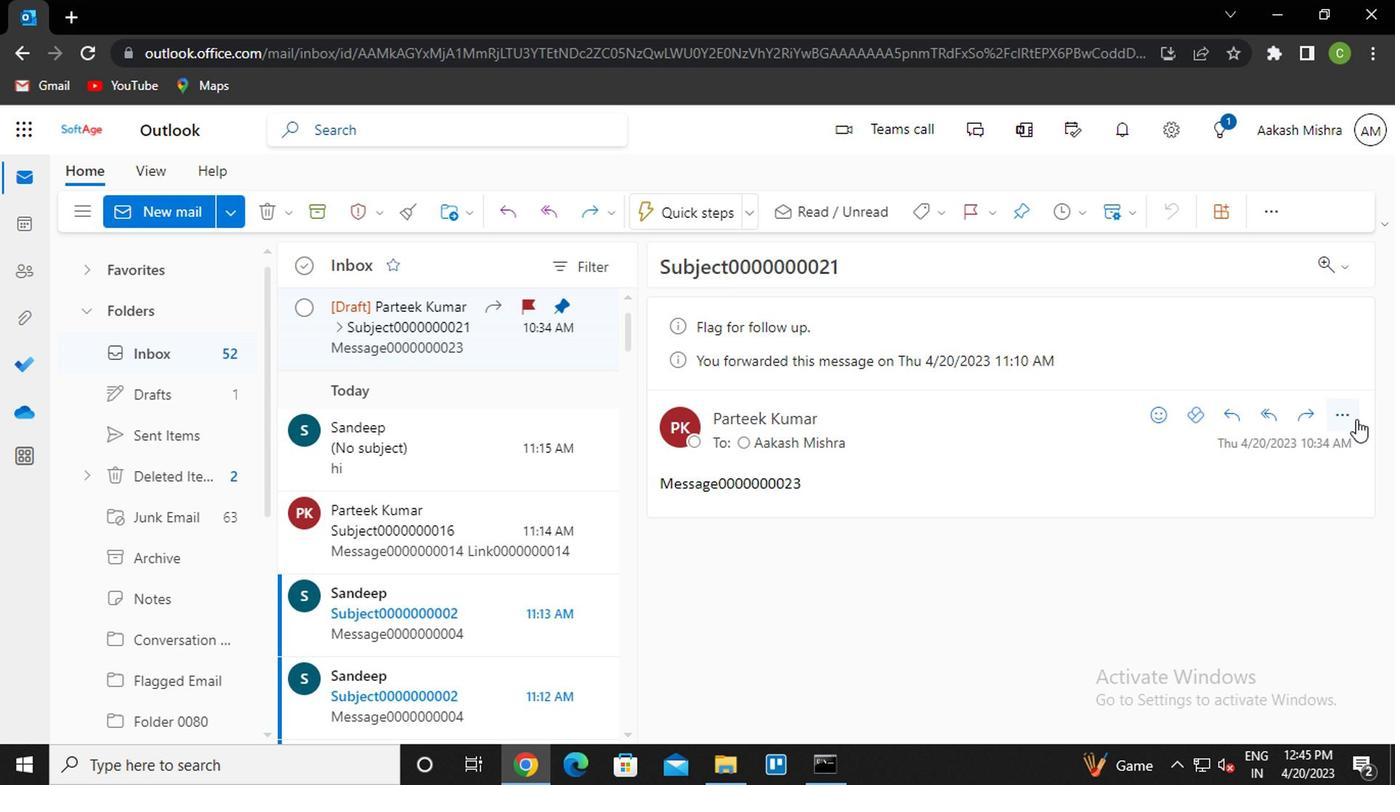 
Action: Mouse pressed left at (1344, 410)
Screenshot: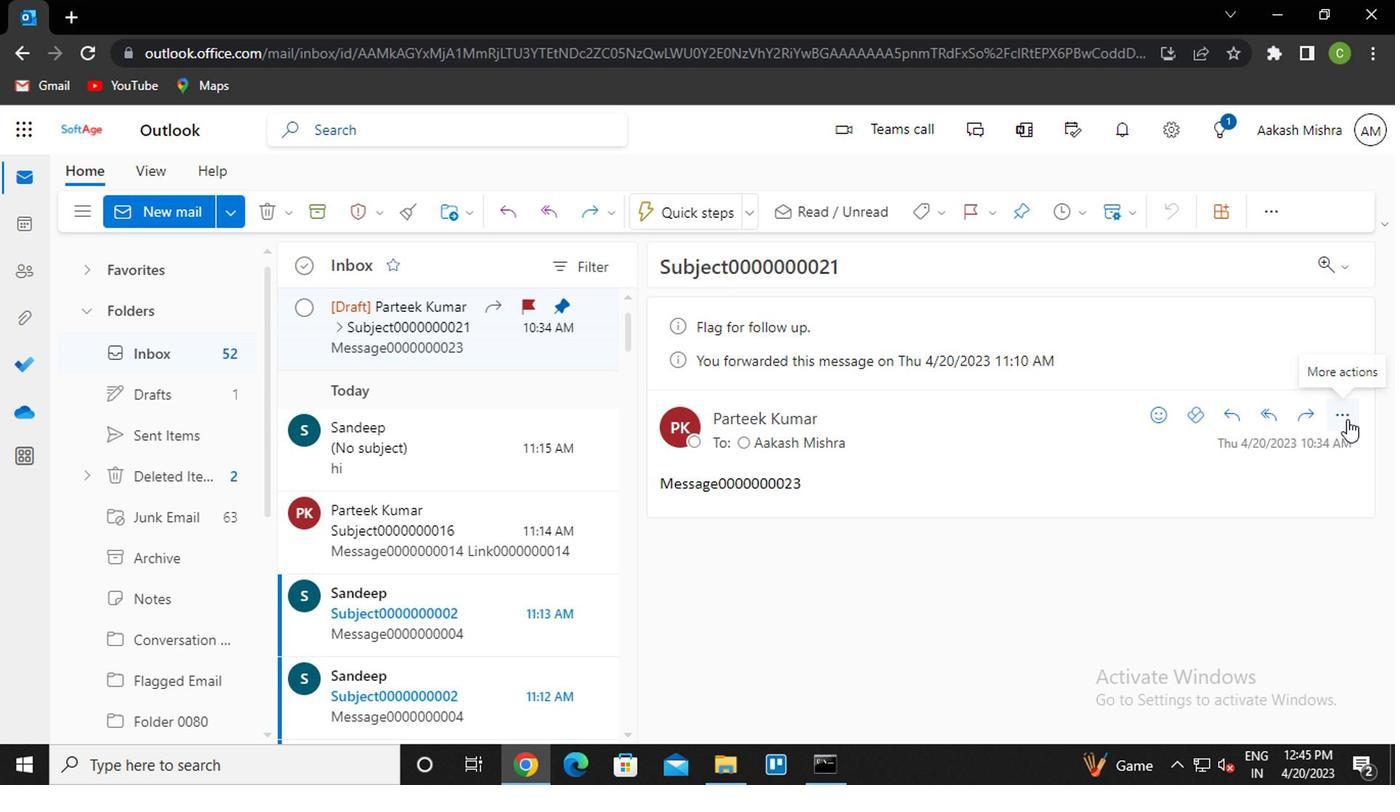 
Action: Mouse moved to (1204, 244)
Screenshot: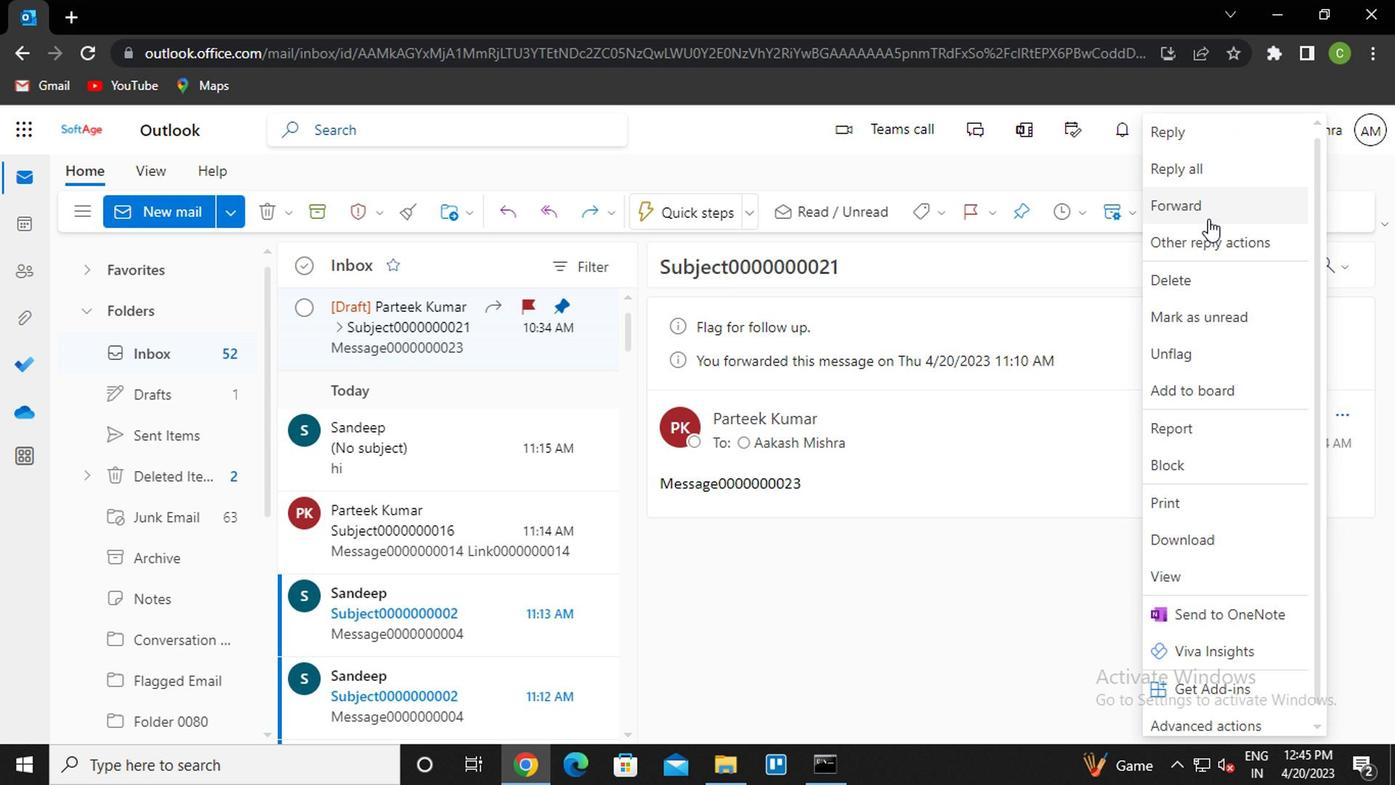 
Action: Mouse pressed left at (1204, 244)
Screenshot: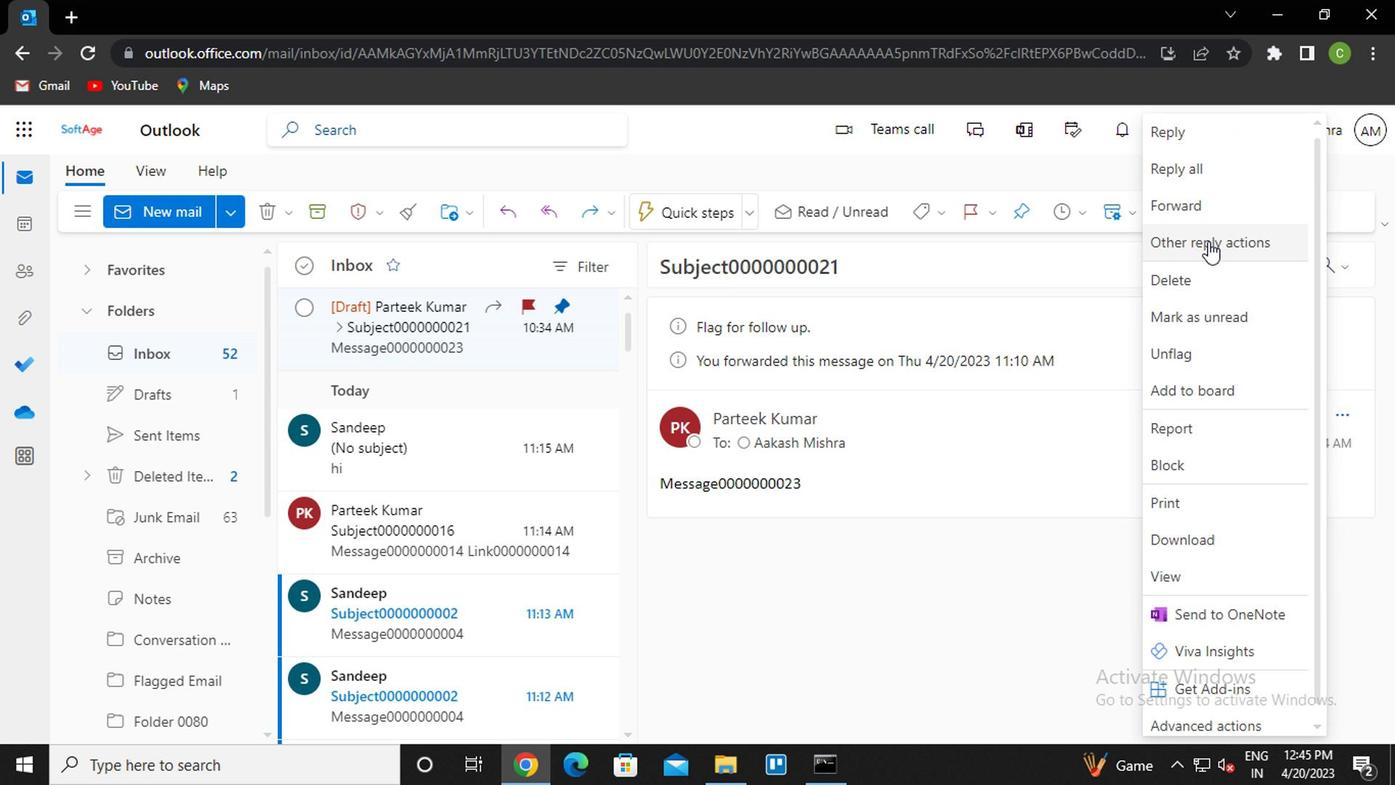 
Action: Mouse moved to (1067, 284)
Screenshot: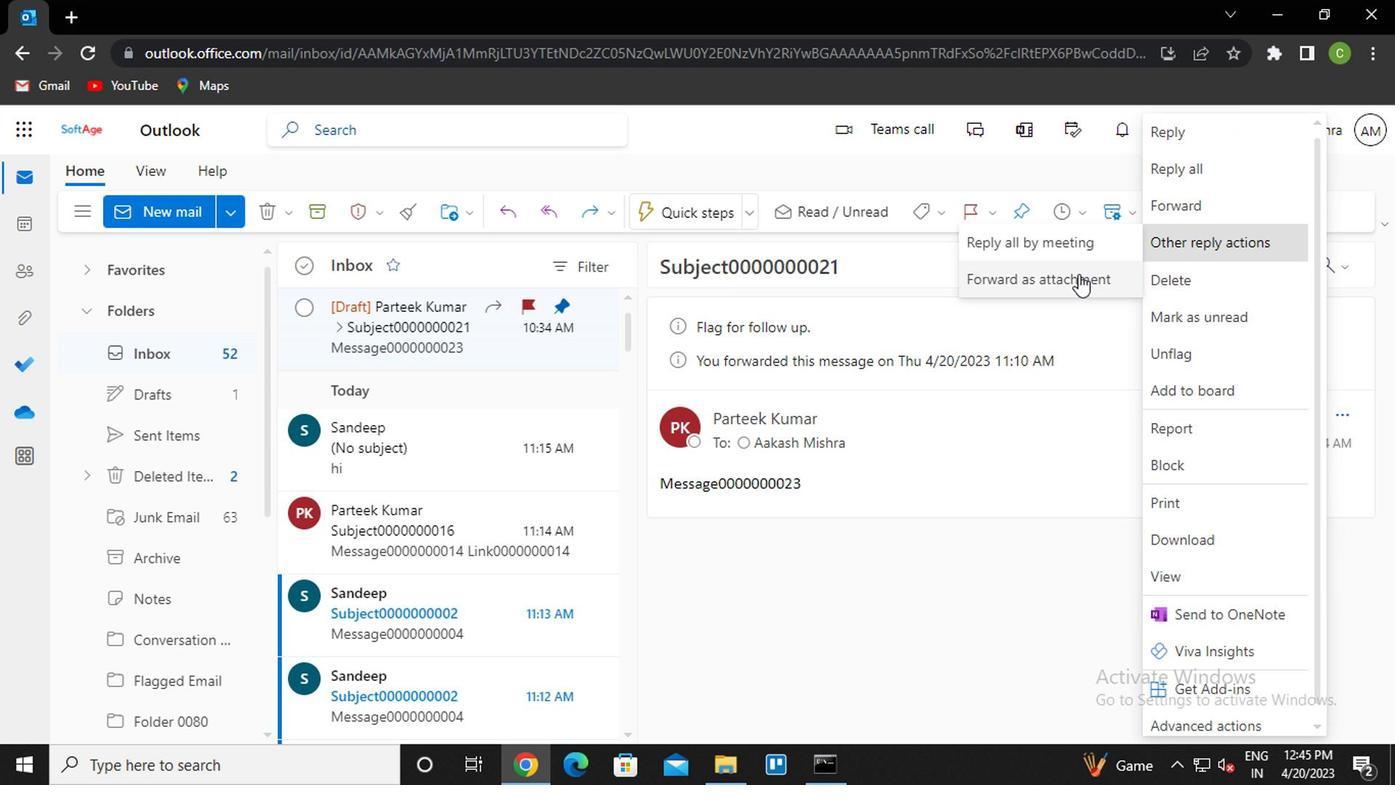 
Action: Mouse pressed left at (1067, 284)
Screenshot: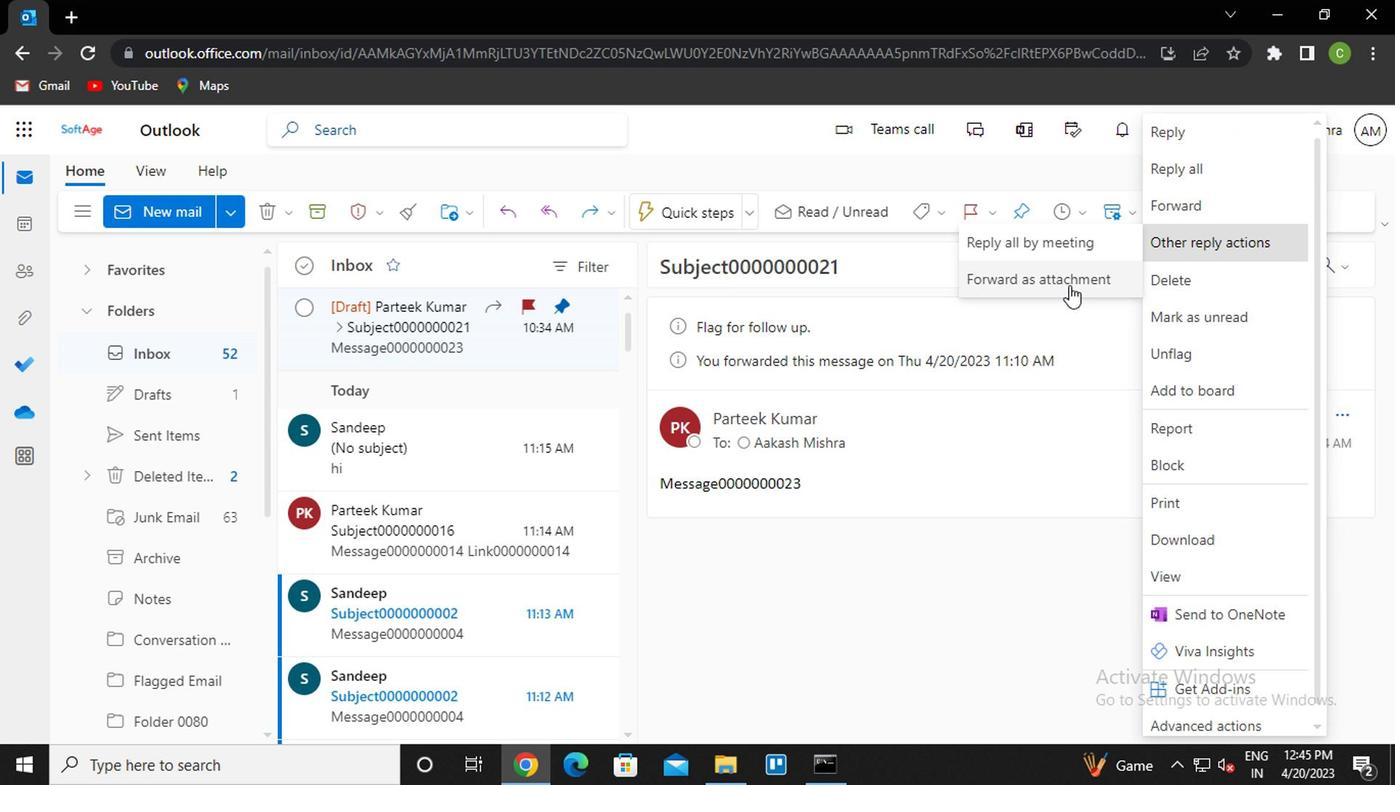 
Action: Mouse moved to (756, 527)
Screenshot: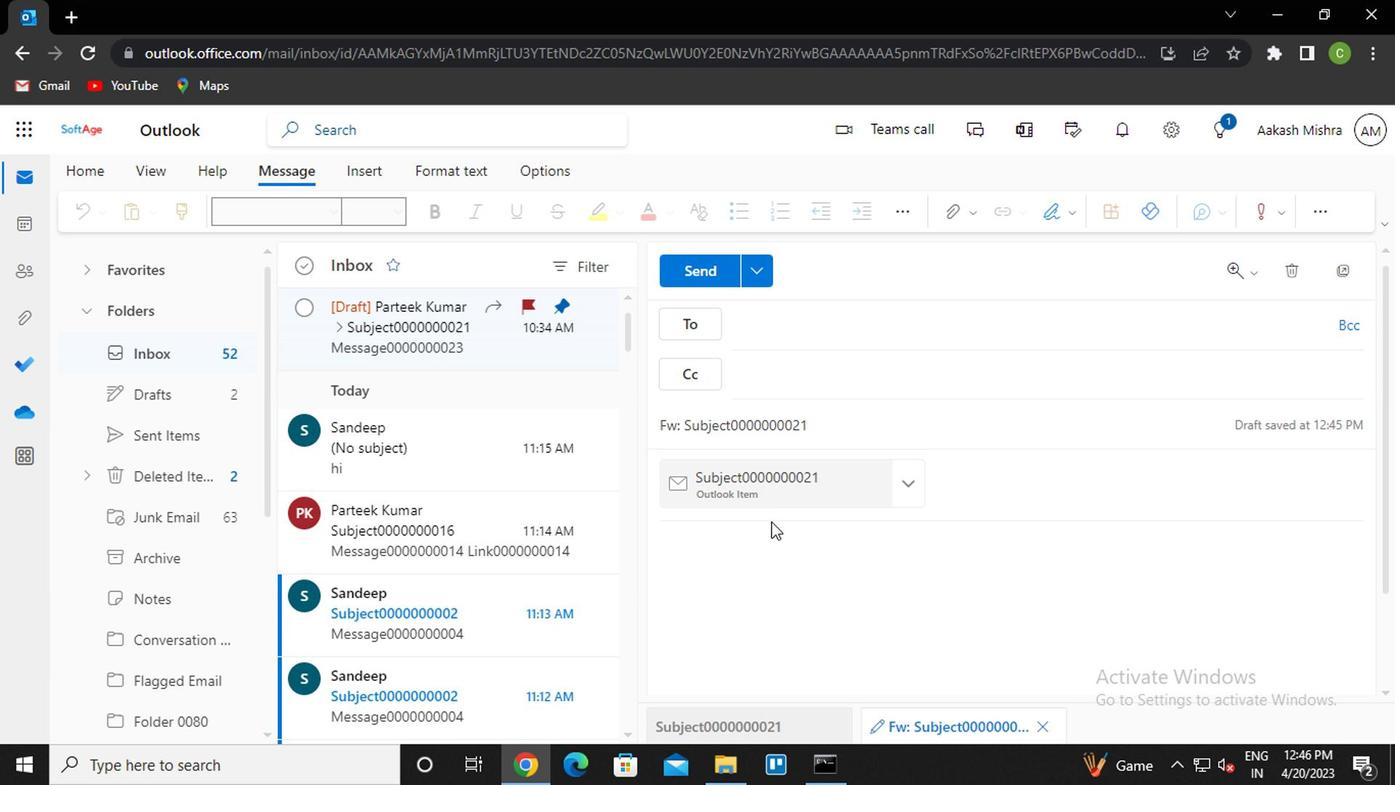 
Action: Mouse pressed left at (756, 527)
Screenshot: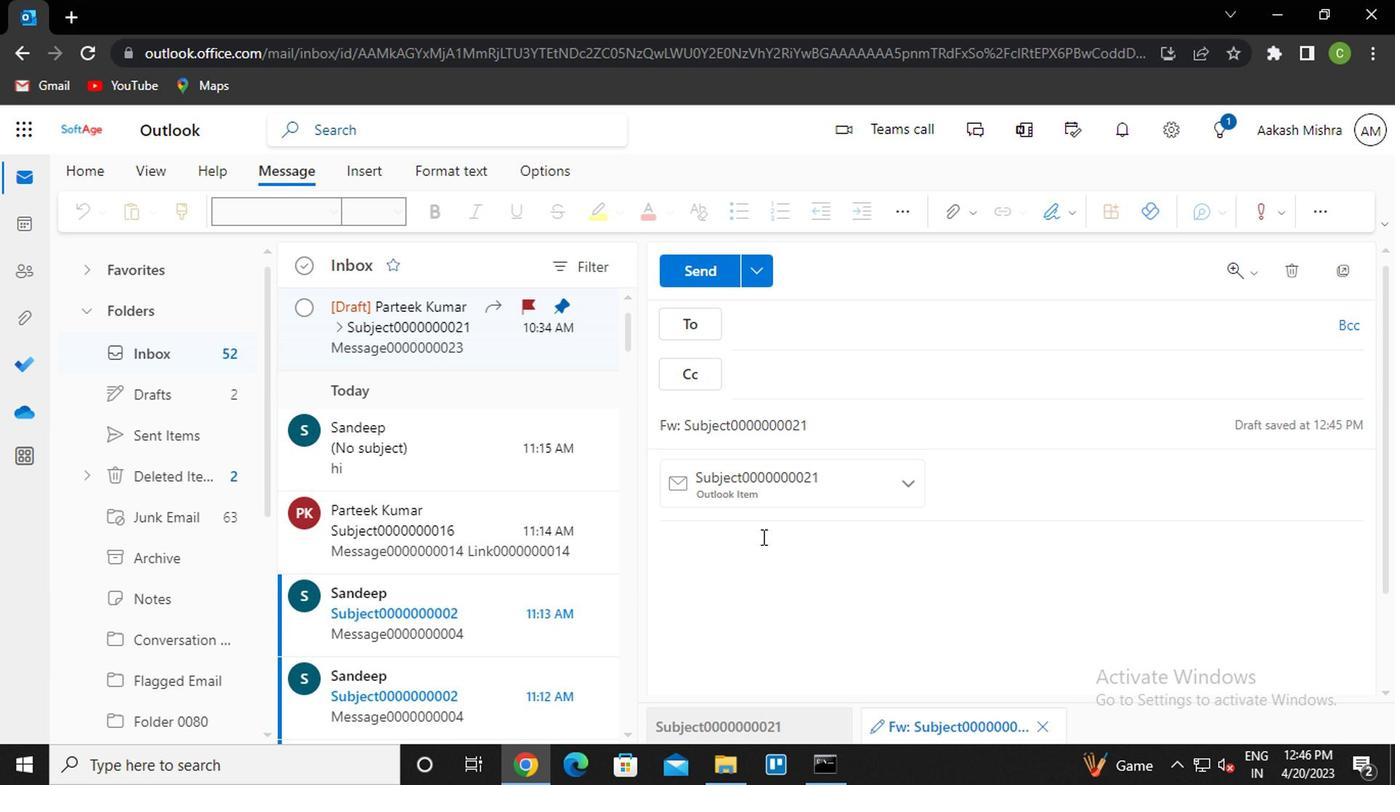 
Action: Mouse moved to (957, 215)
Screenshot: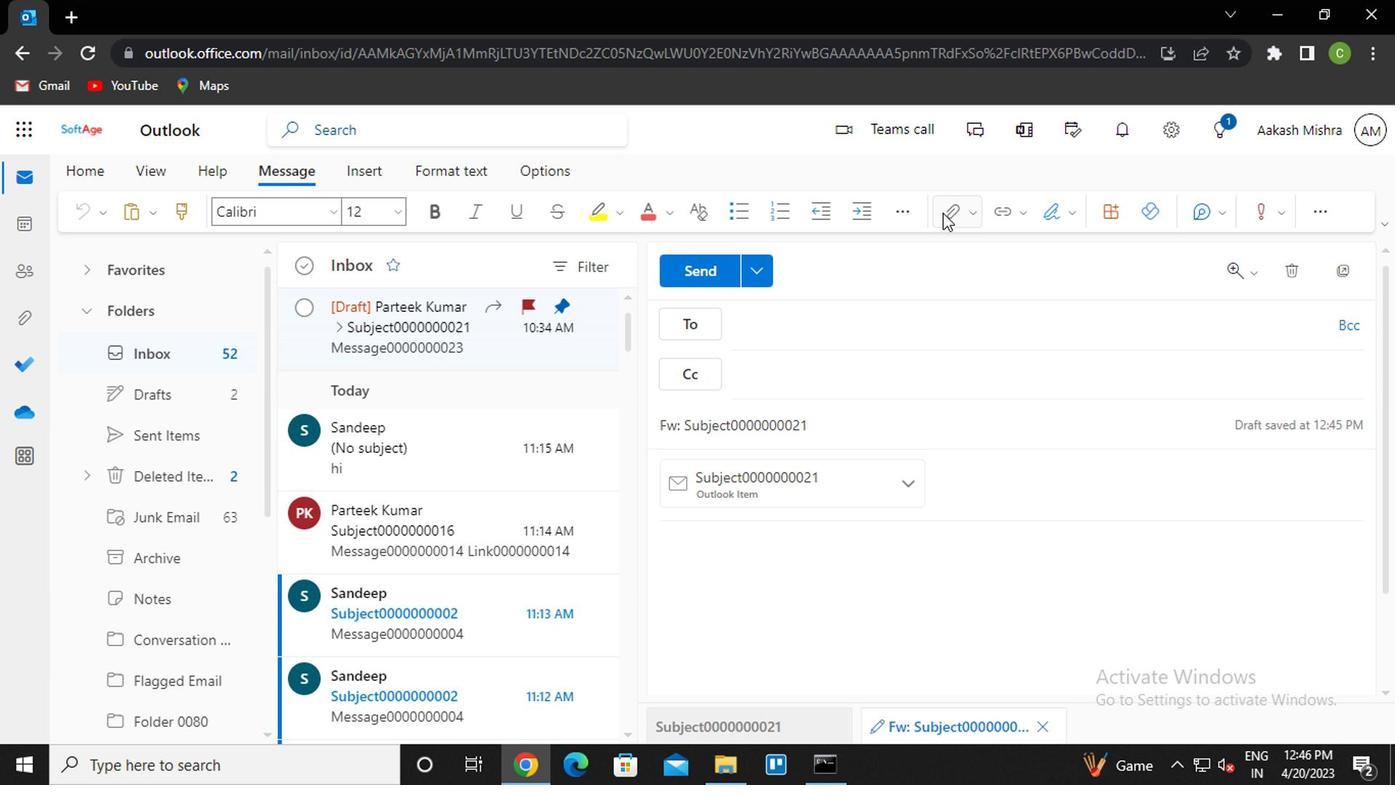 
Action: Mouse pressed left at (957, 215)
Screenshot: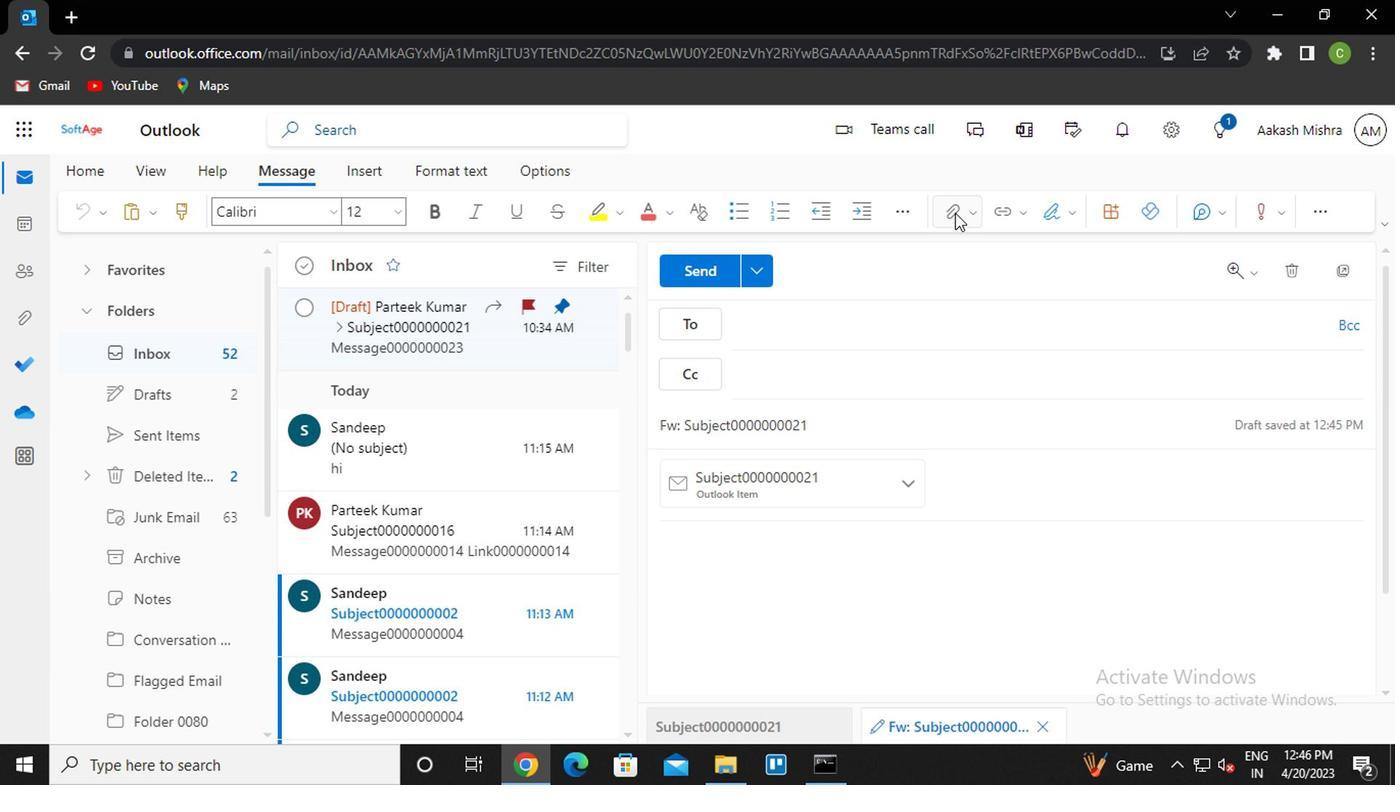 
Action: Mouse moved to (811, 367)
Screenshot: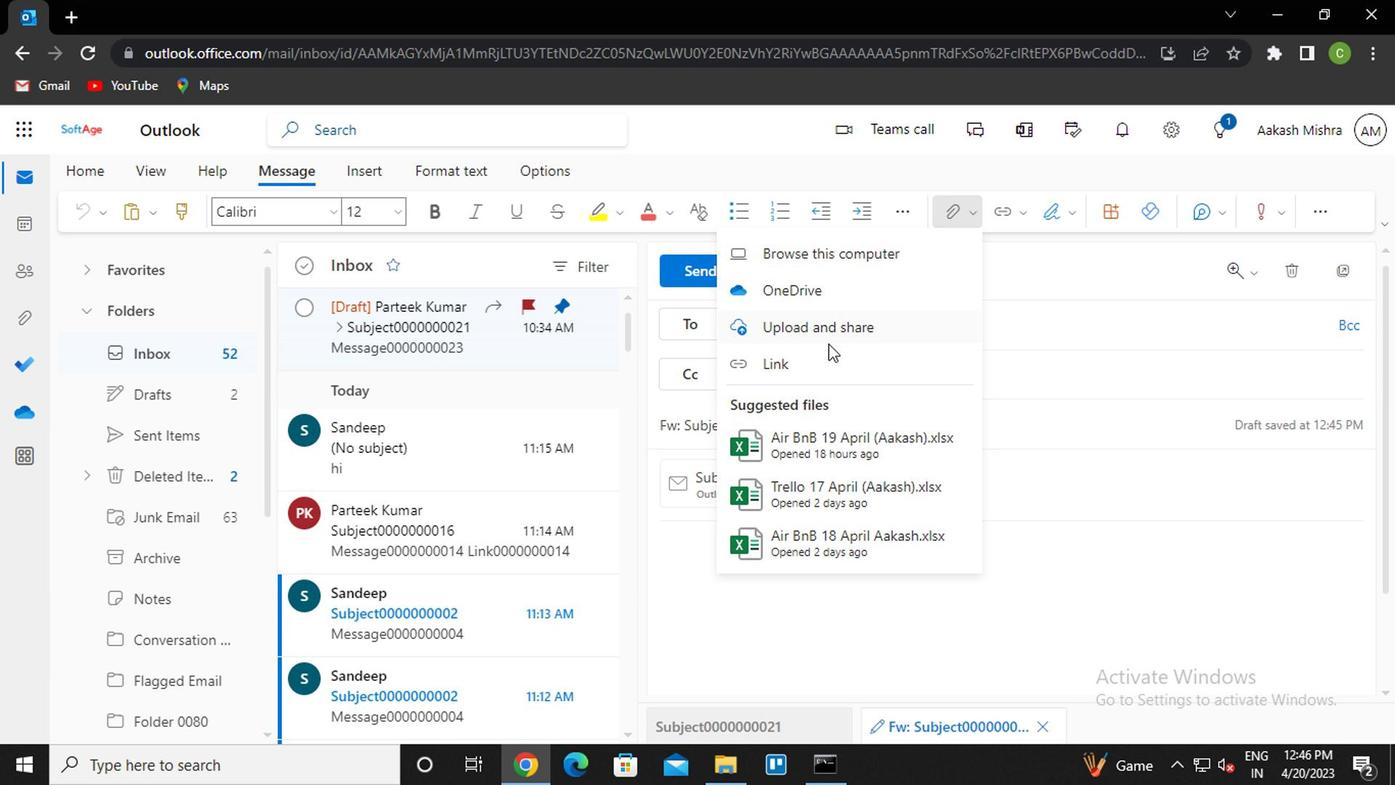 
Action: Mouse pressed left at (811, 367)
Screenshot: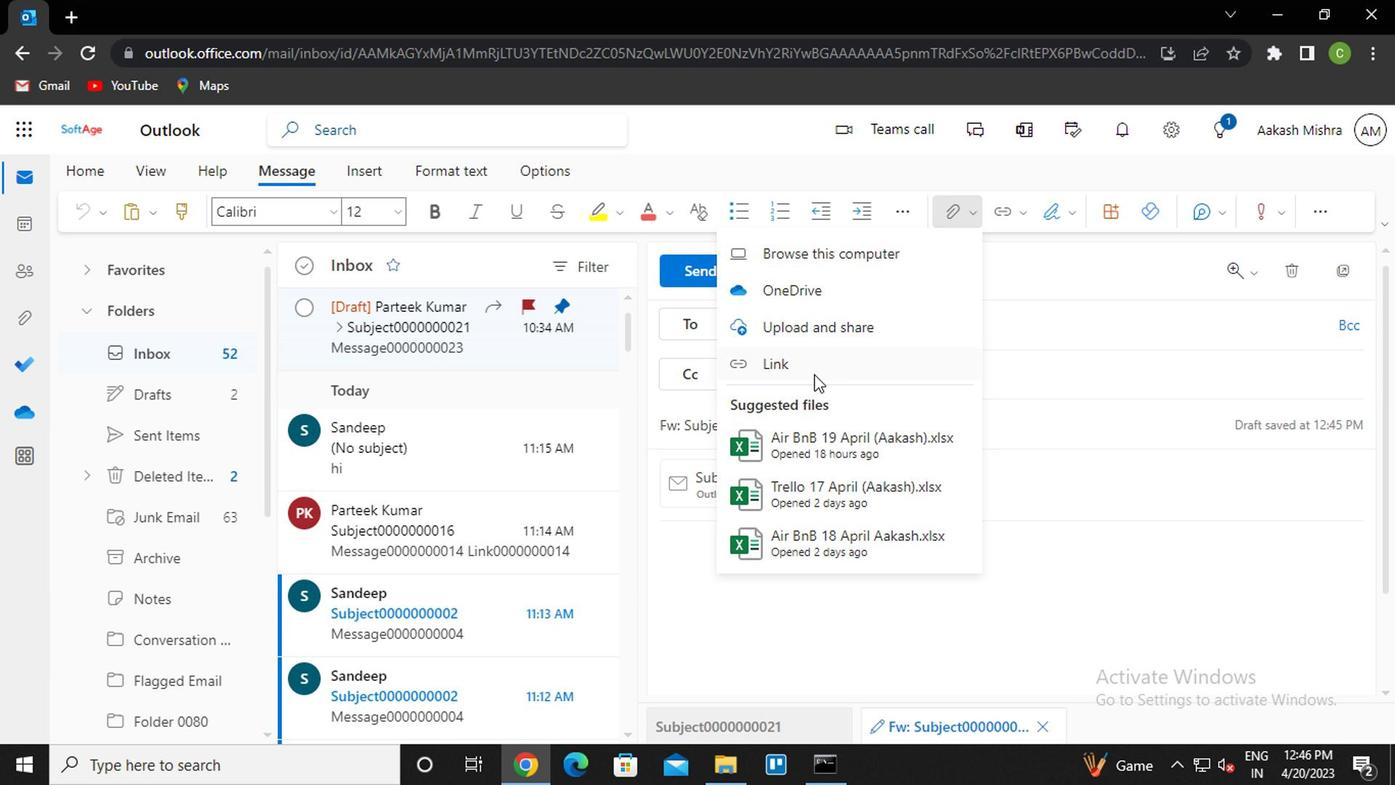 
Action: Mouse moved to (634, 418)
Screenshot: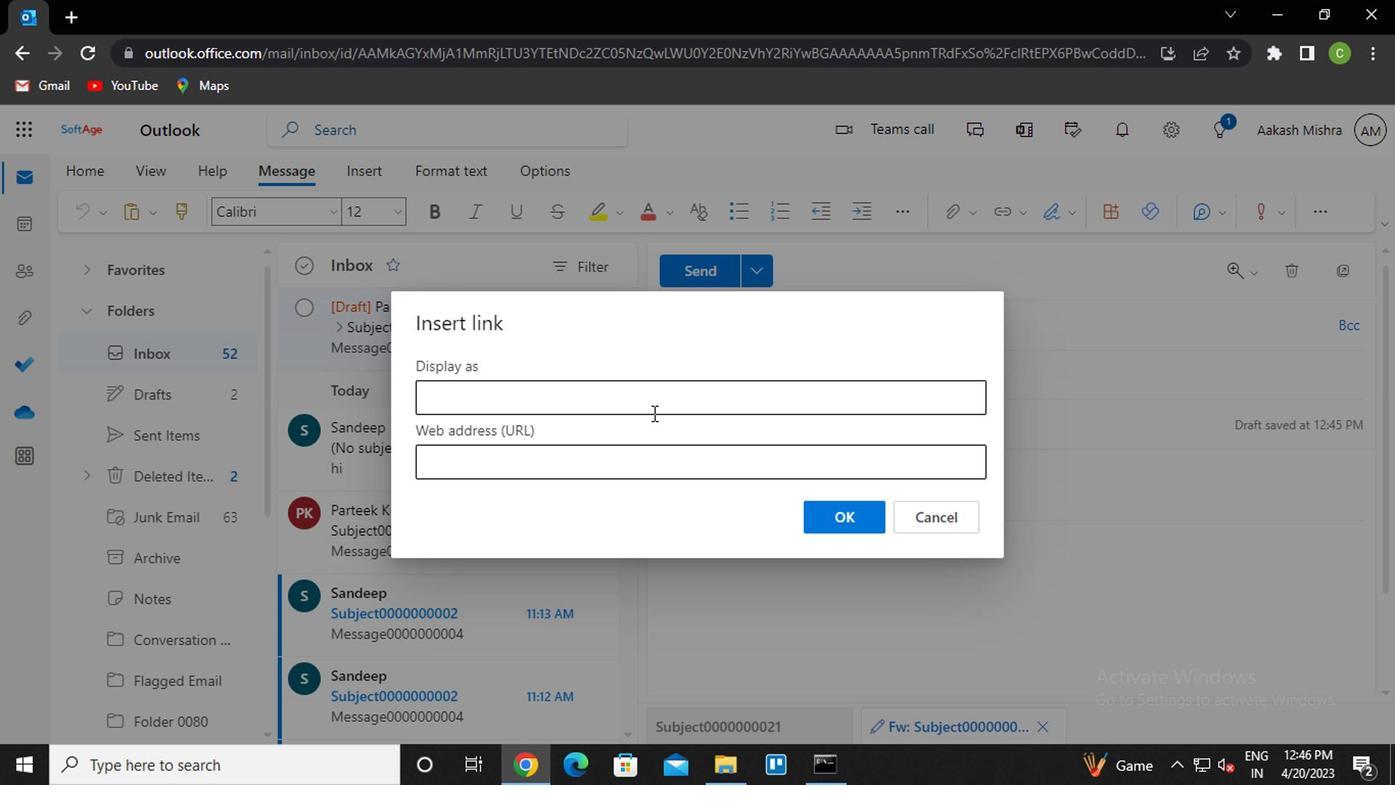 
Action: Key pressed <Key.caps_lock>l<Key.caps_lock>ink0000000022
Screenshot: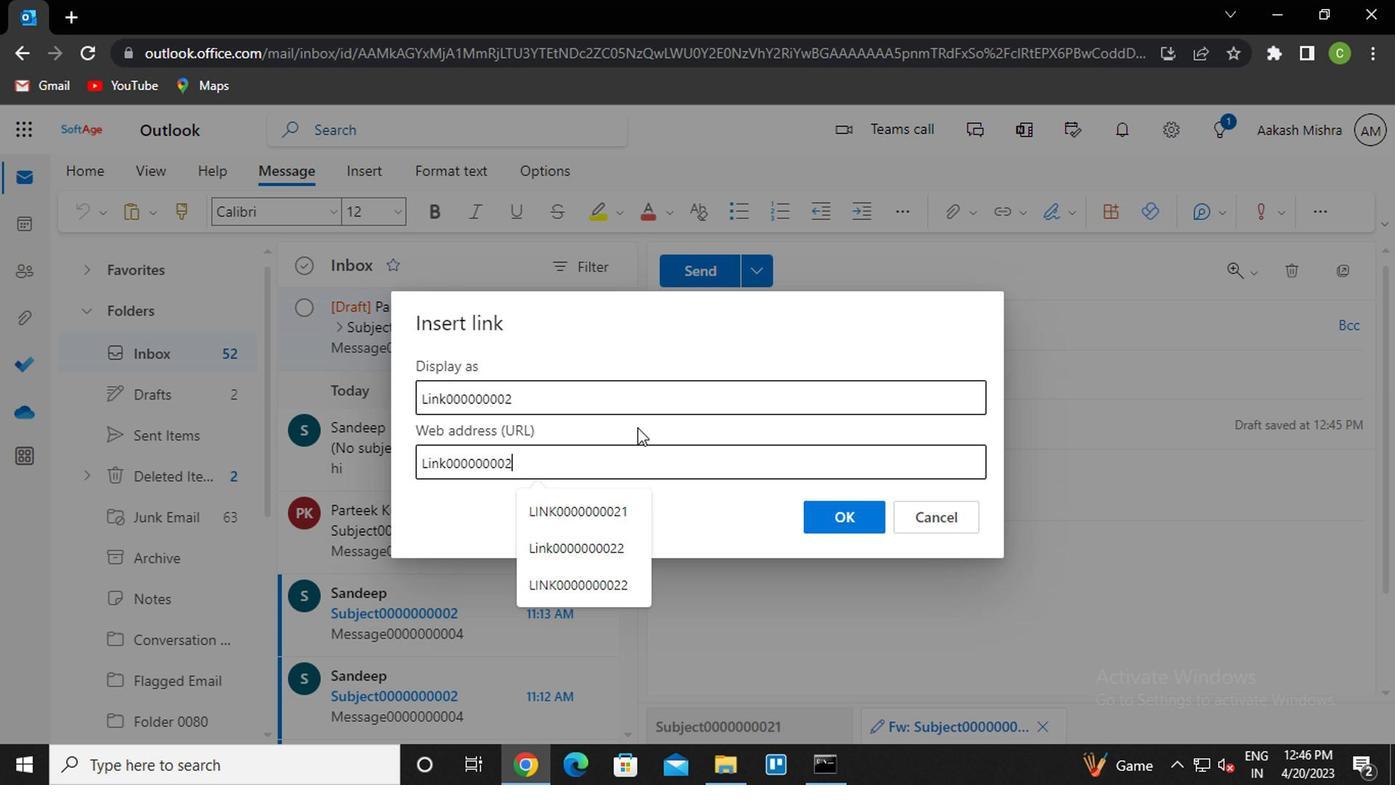 
Action: Mouse moved to (803, 508)
Screenshot: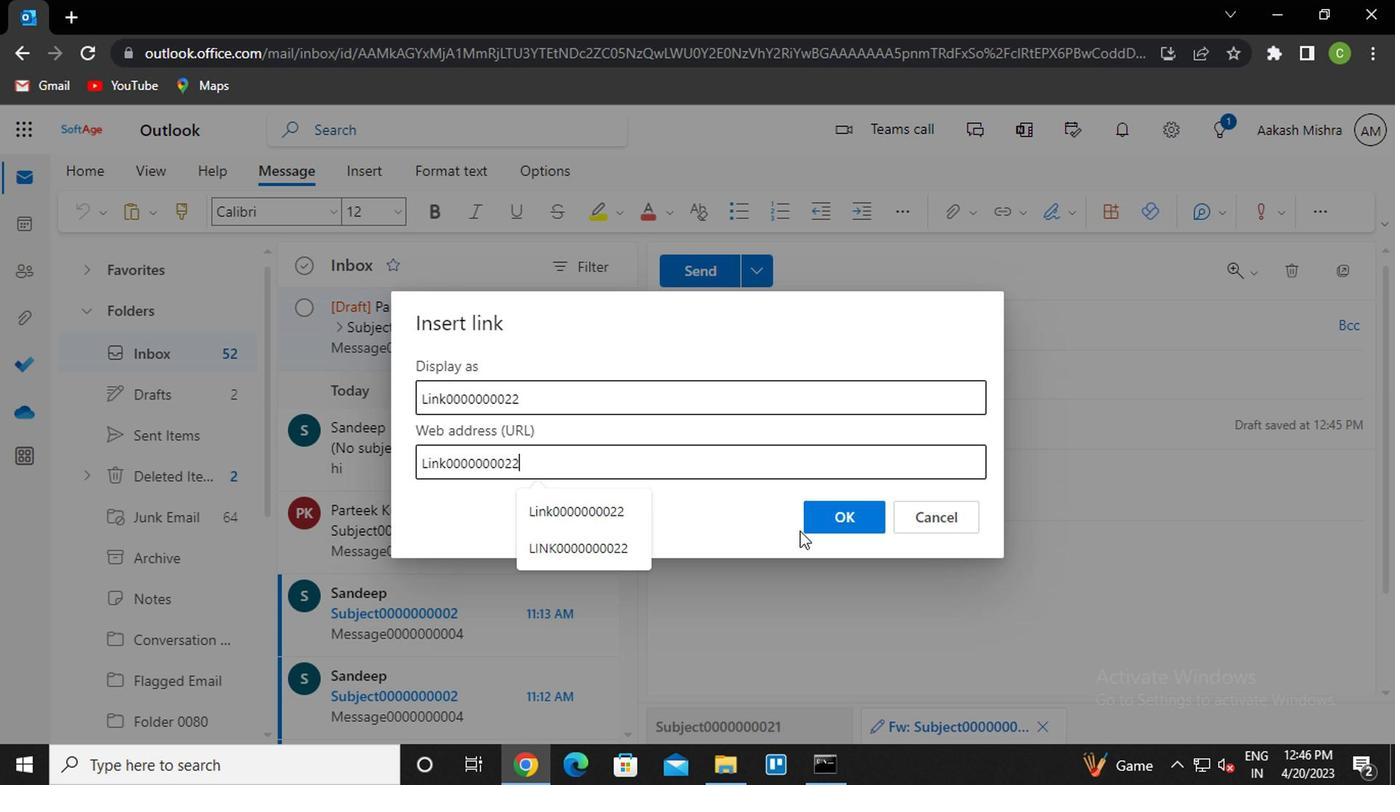 
Action: Mouse pressed left at (803, 508)
Screenshot: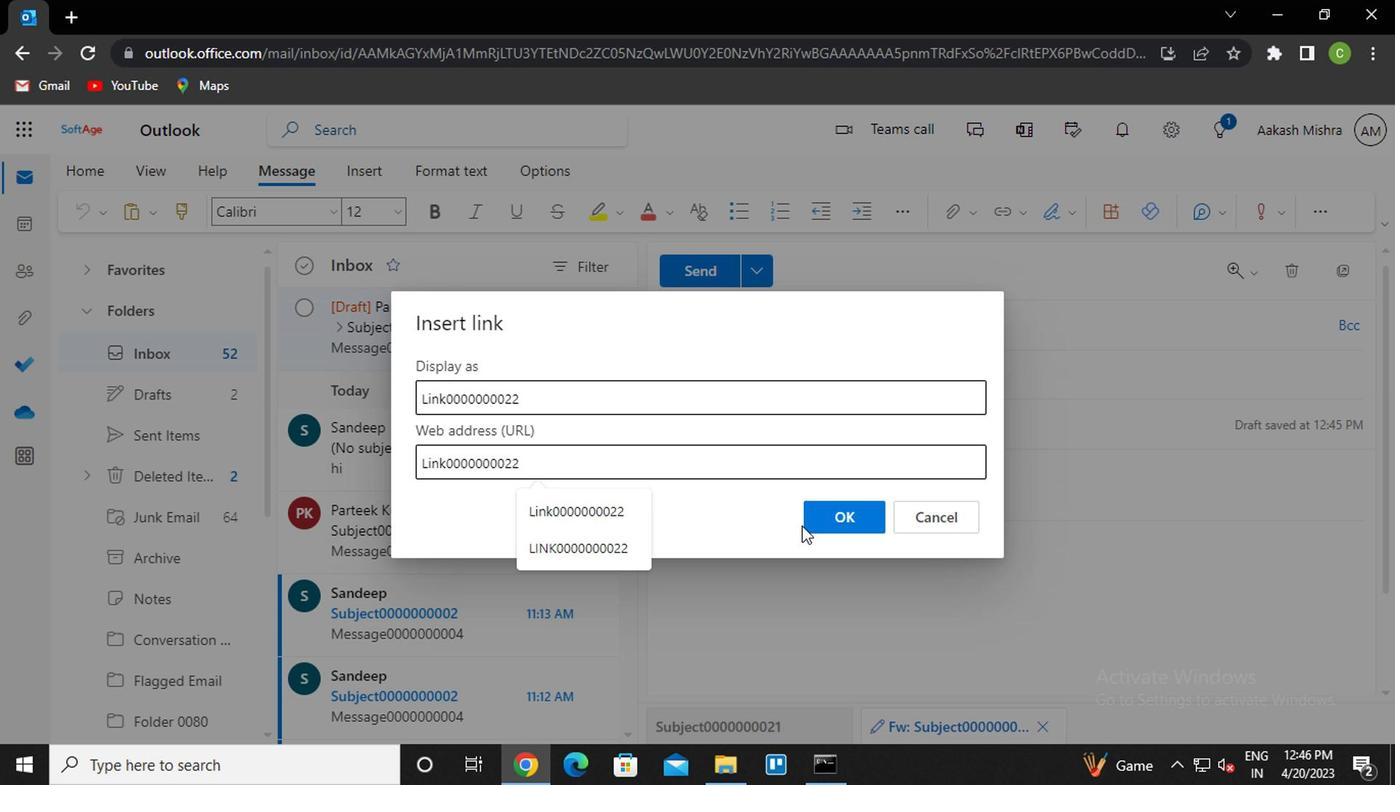 
Action: Mouse moved to (1059, 199)
Screenshot: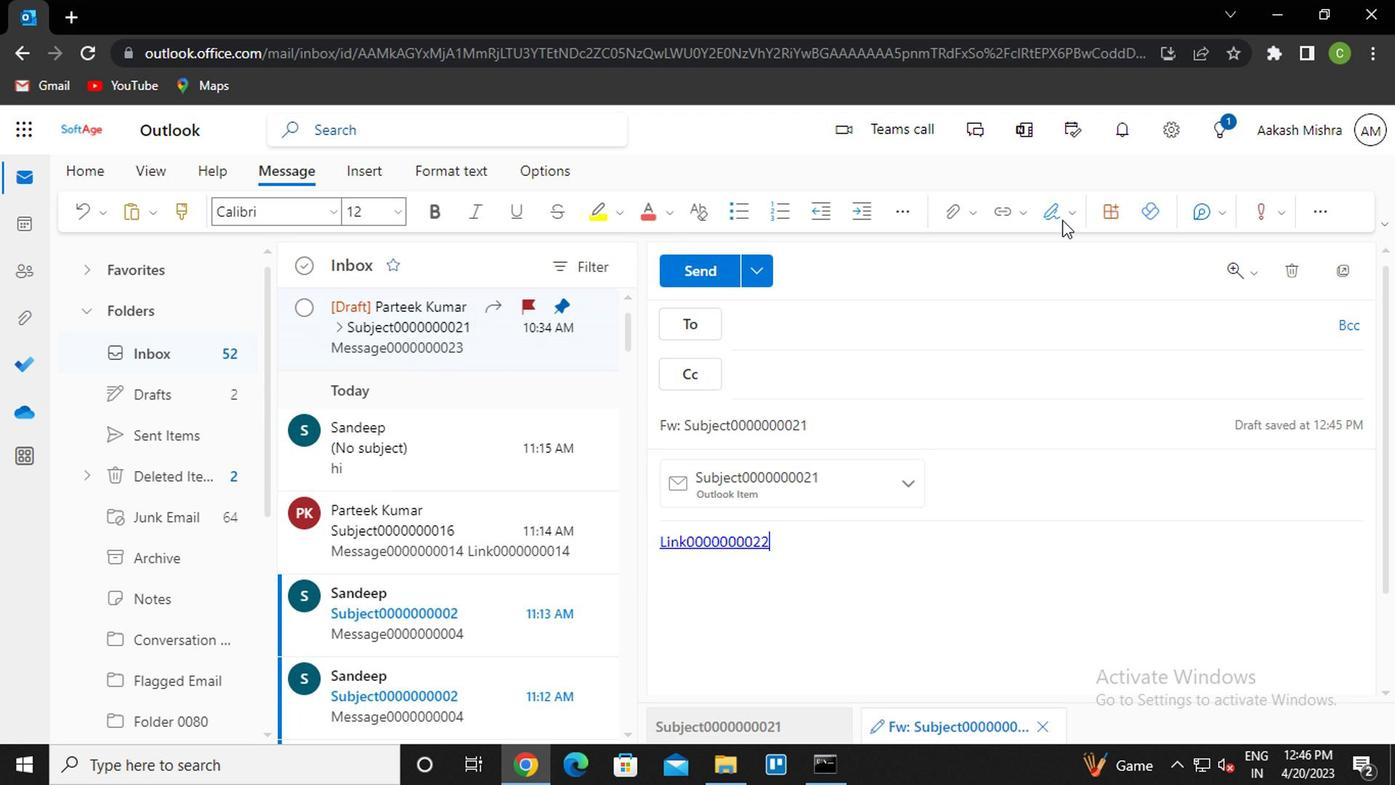 
Action: Mouse pressed left at (1059, 199)
Screenshot: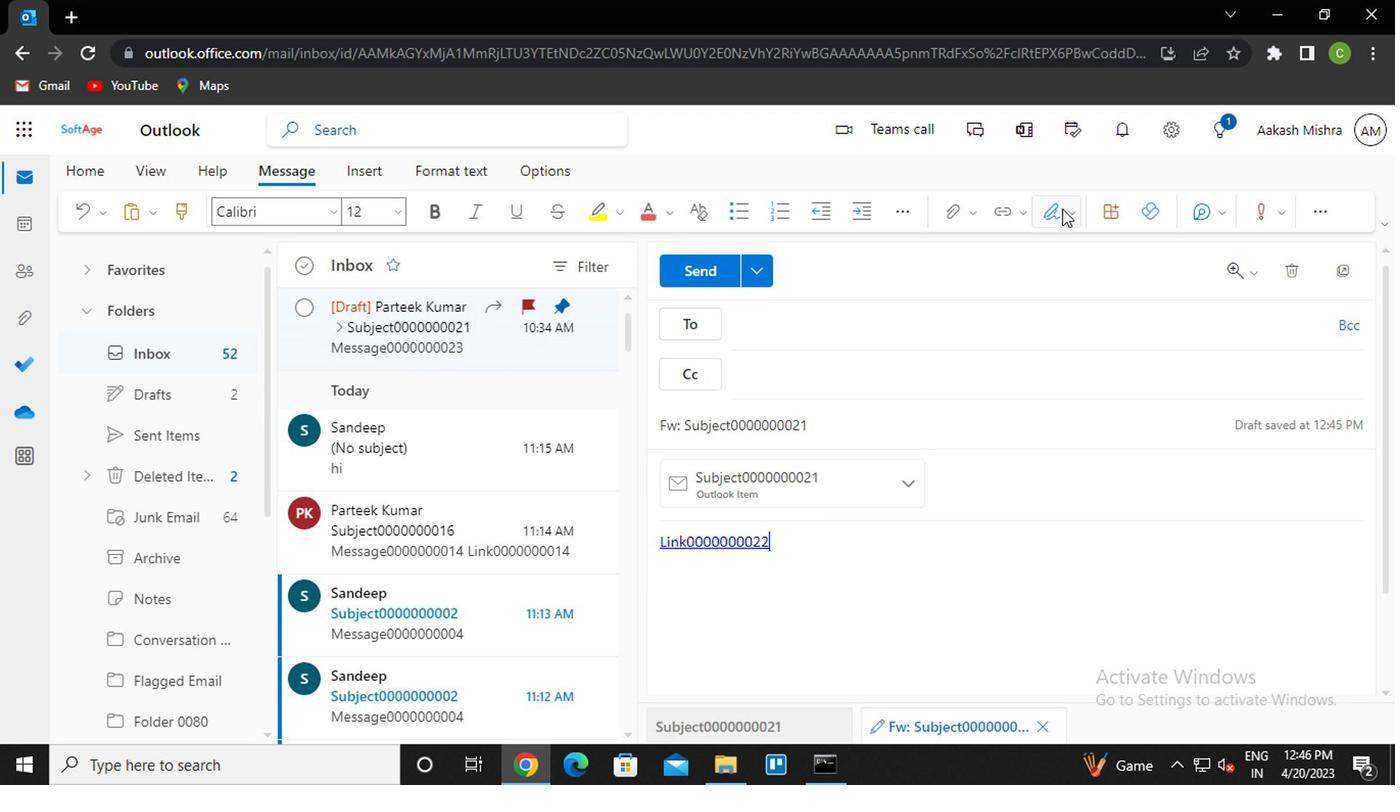 
Action: Mouse moved to (1014, 247)
Screenshot: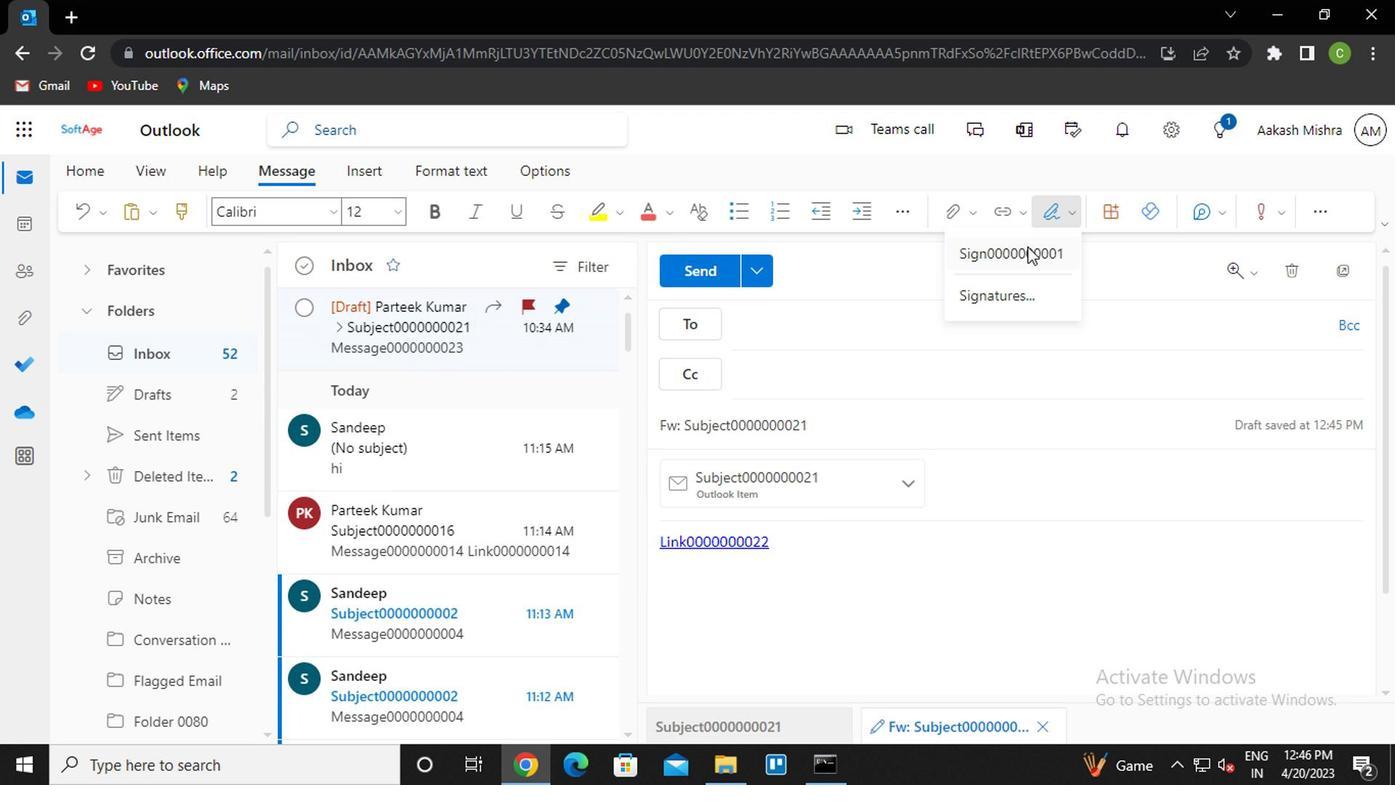 
Action: Mouse pressed left at (1014, 247)
Screenshot: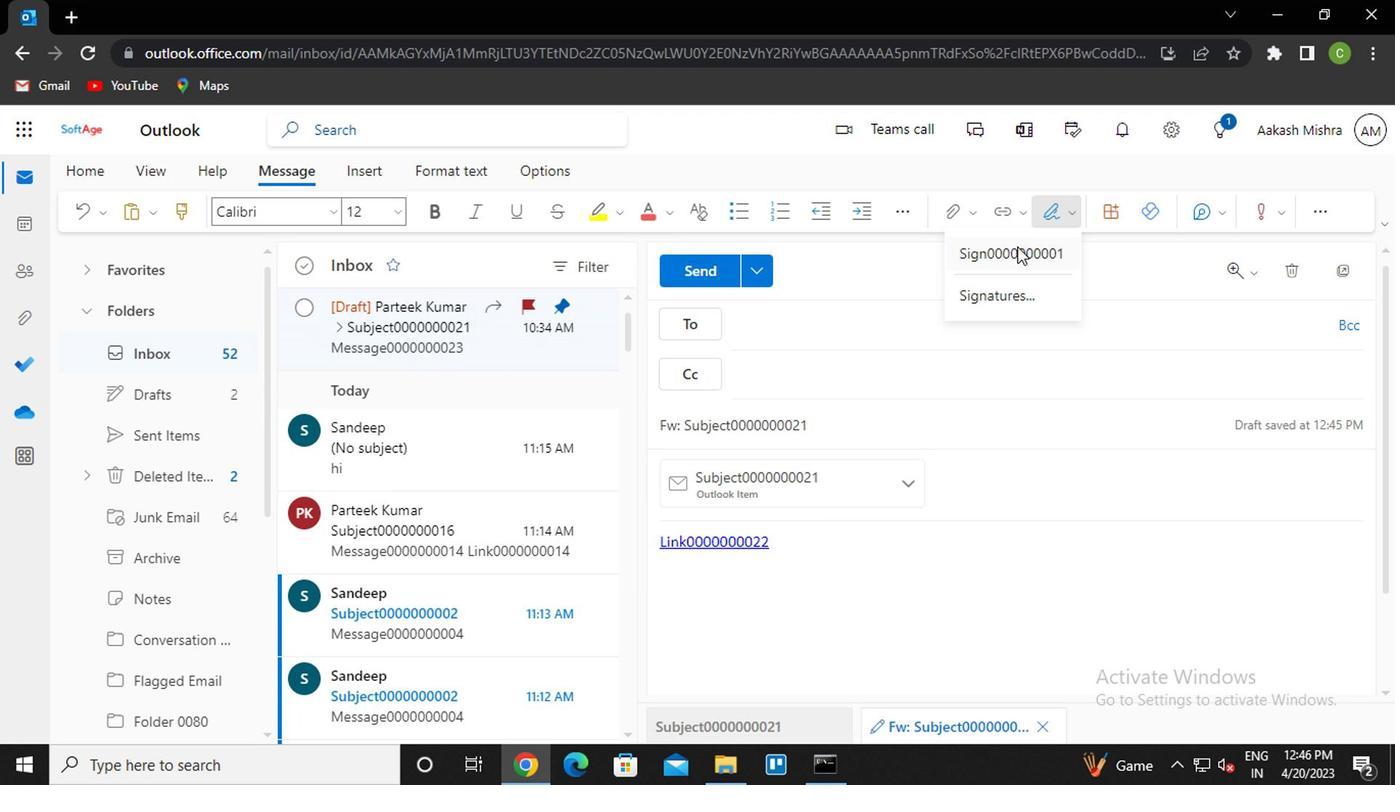 
Action: Mouse moved to (828, 331)
Screenshot: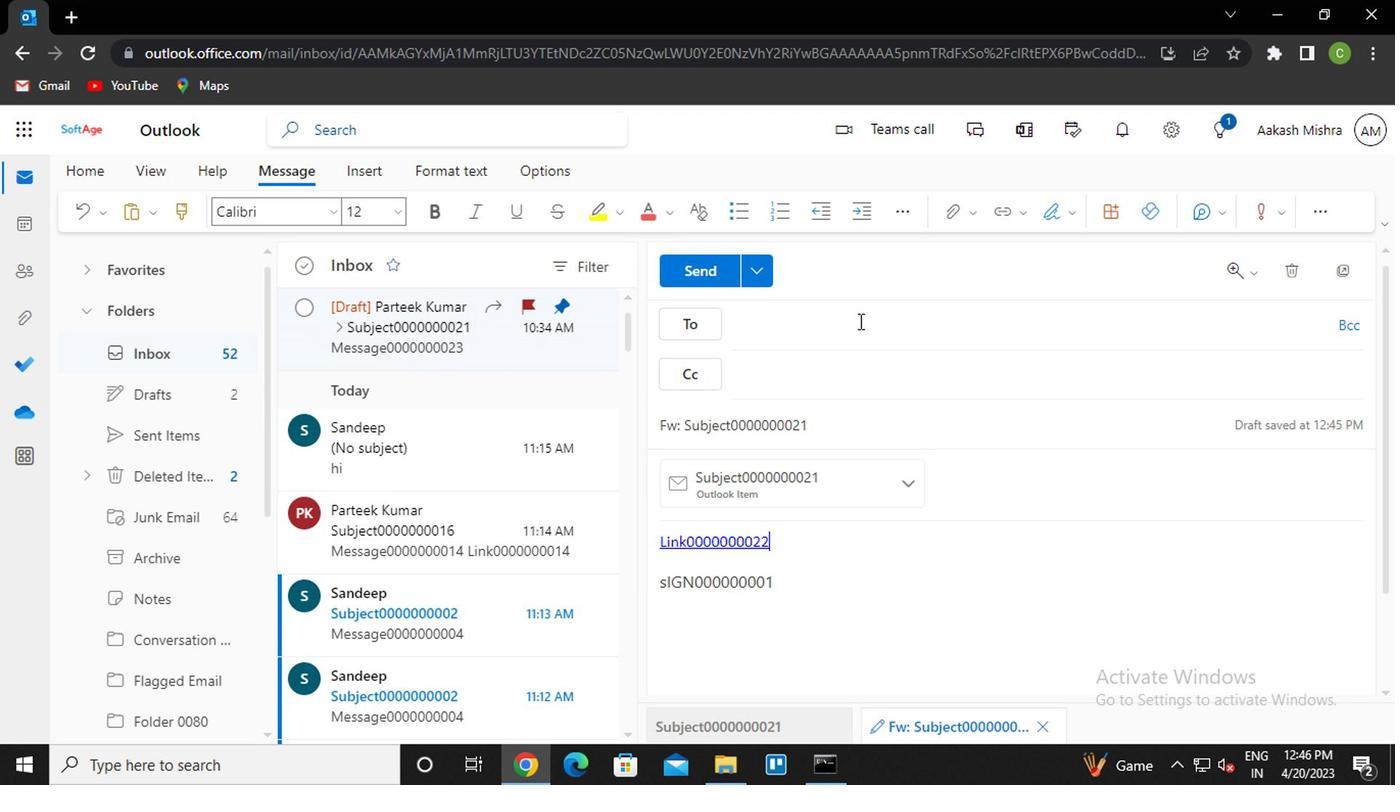 
Action: Mouse pressed left at (828, 331)
Screenshot: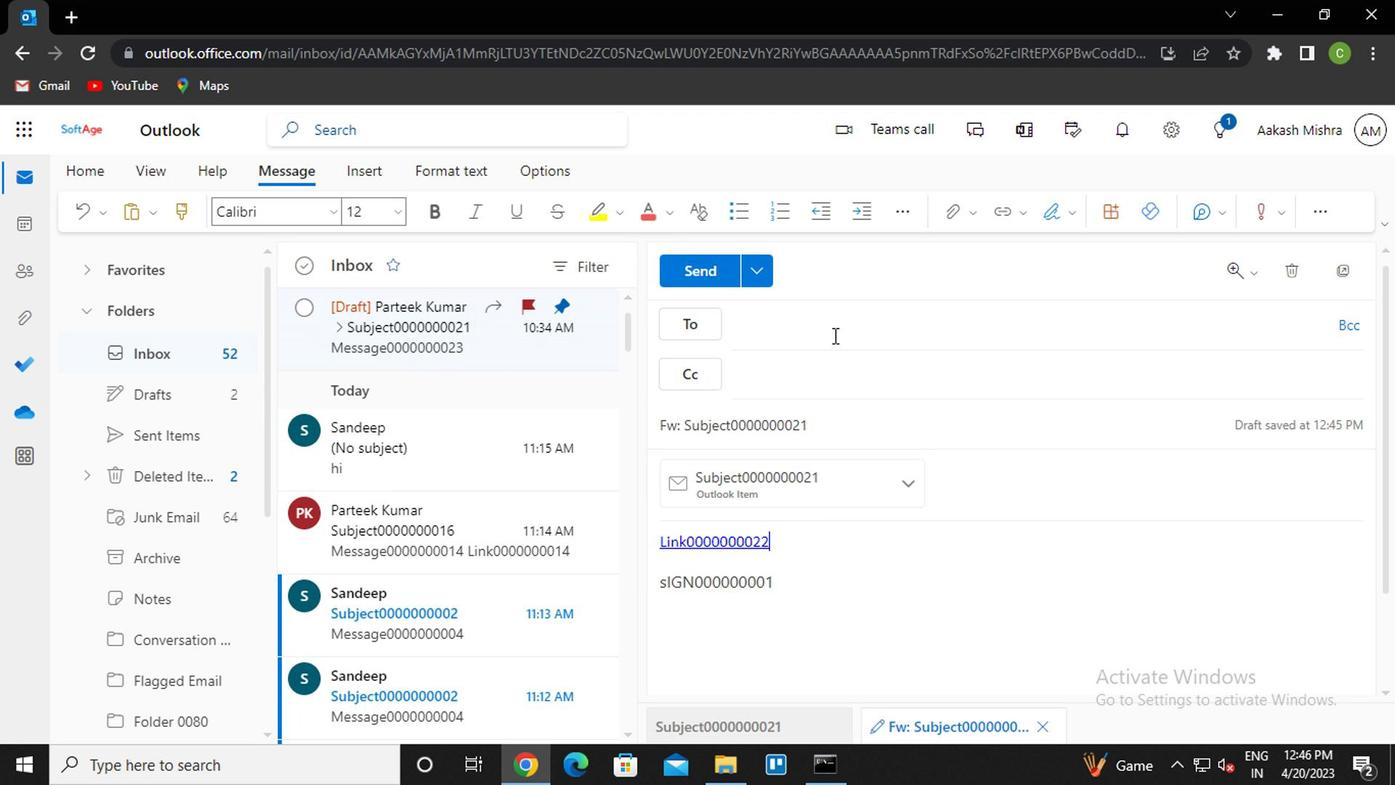 
Action: Mouse moved to (828, 331)
Screenshot: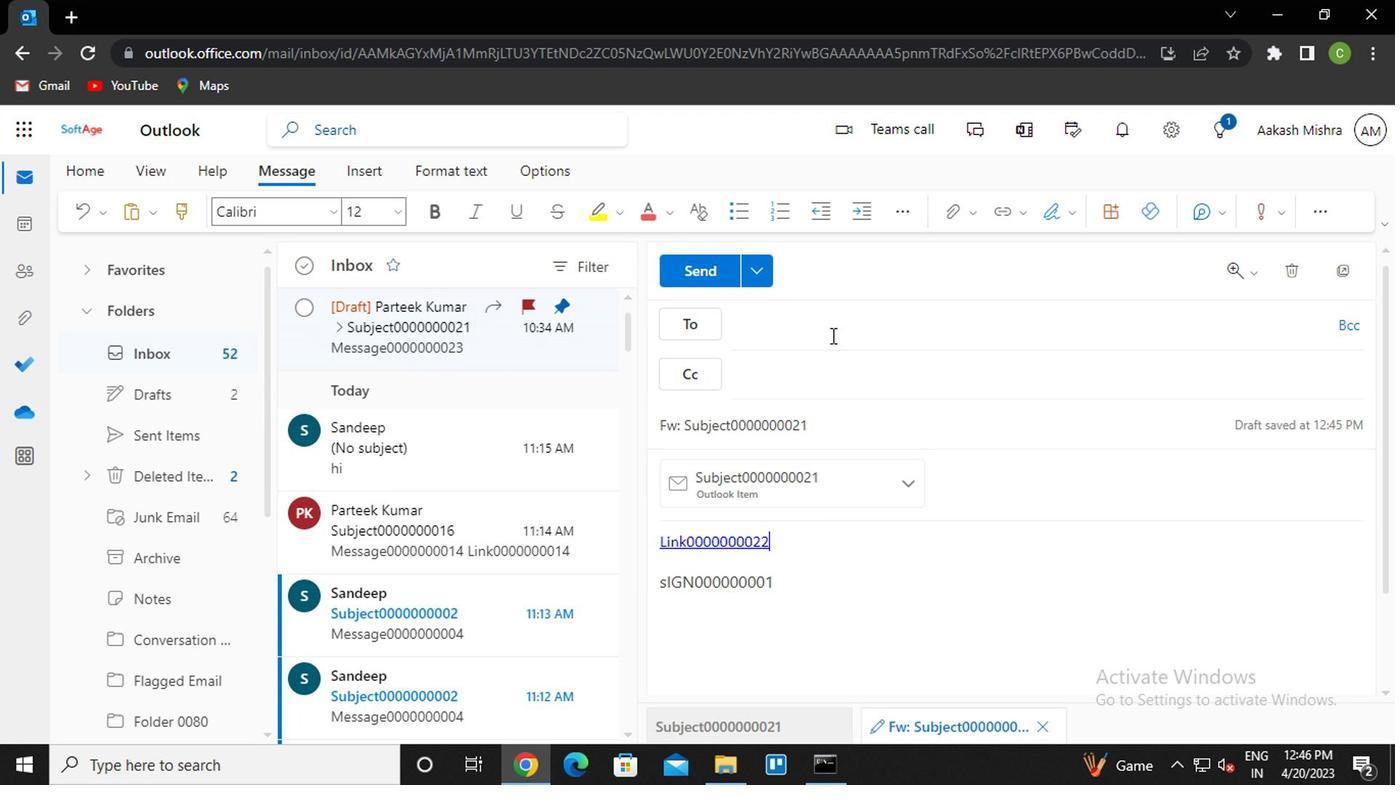 
Action: Key pressed sandip\<Key.backspace><Key.enter>vanshu<Key.enter>
Screenshot: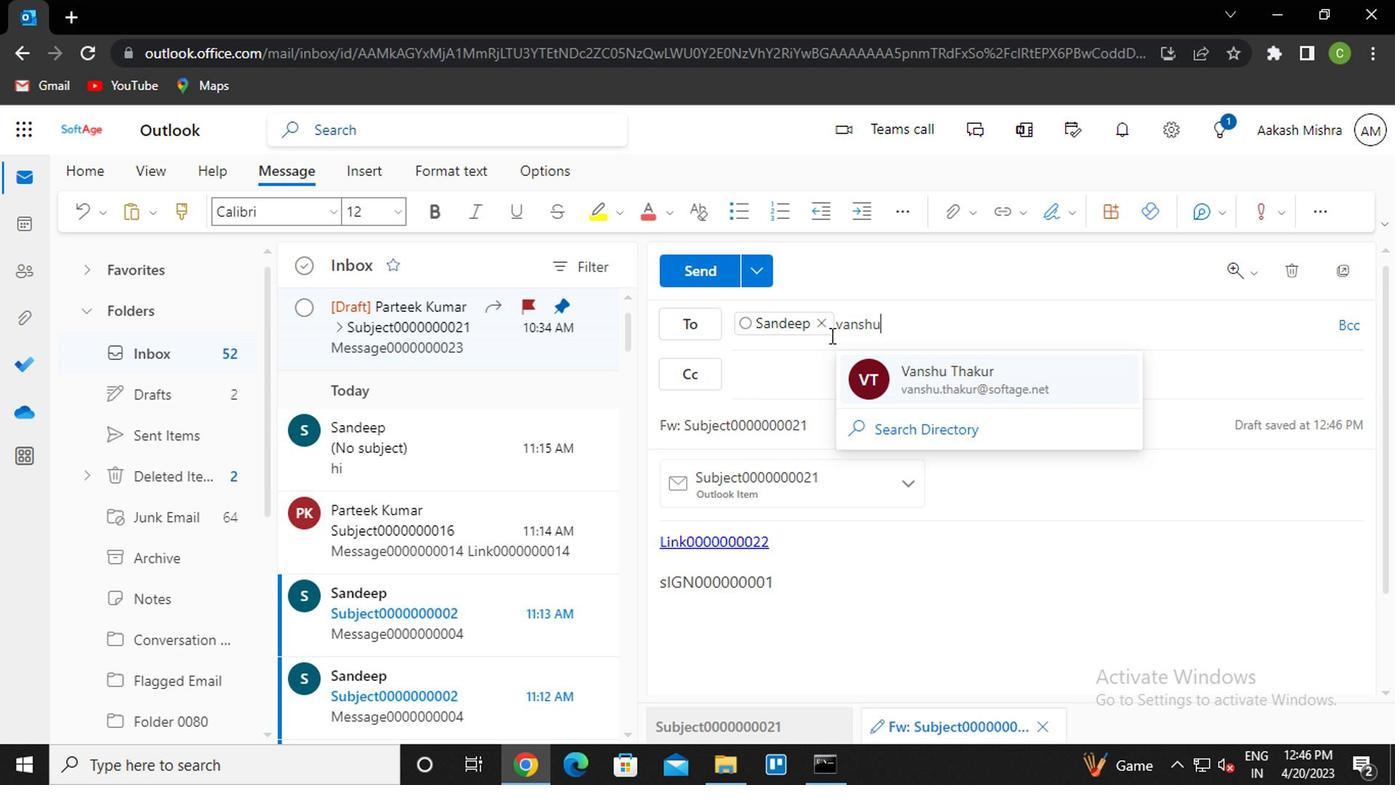 
Action: Mouse moved to (793, 368)
Screenshot: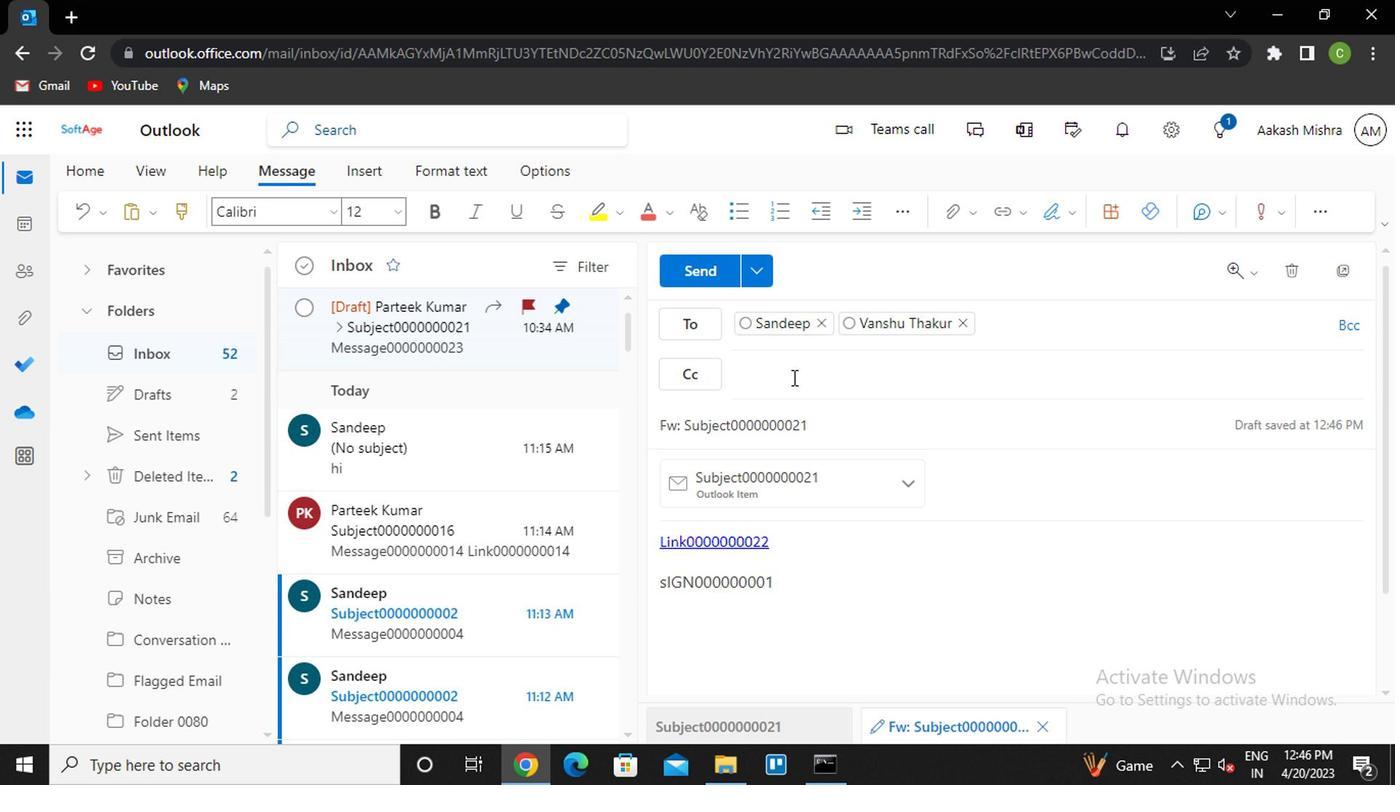 
Action: Mouse pressed left at (793, 368)
Screenshot: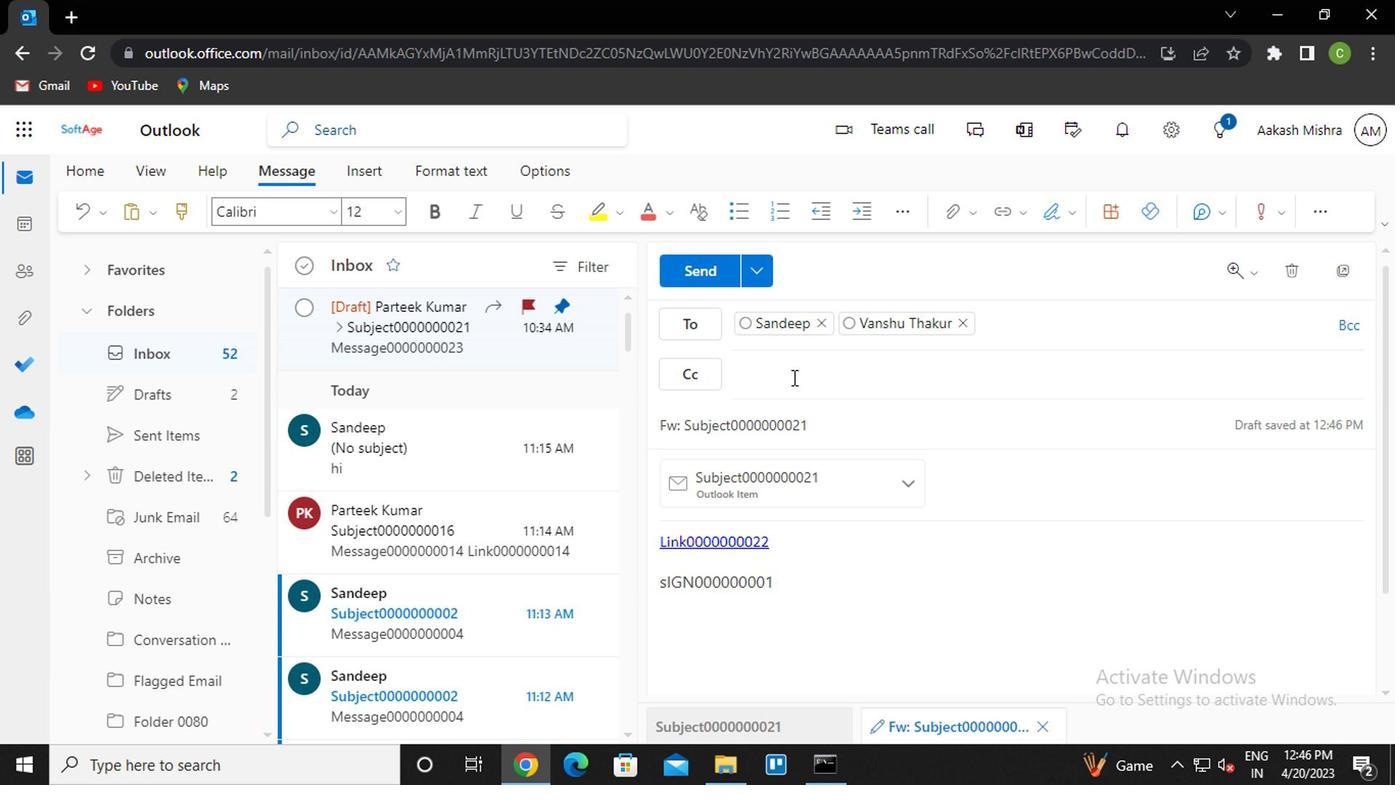 
Action: Key pressed nikl<Key.backspace>hil<Key.enter>ayush<Key.enter>
Screenshot: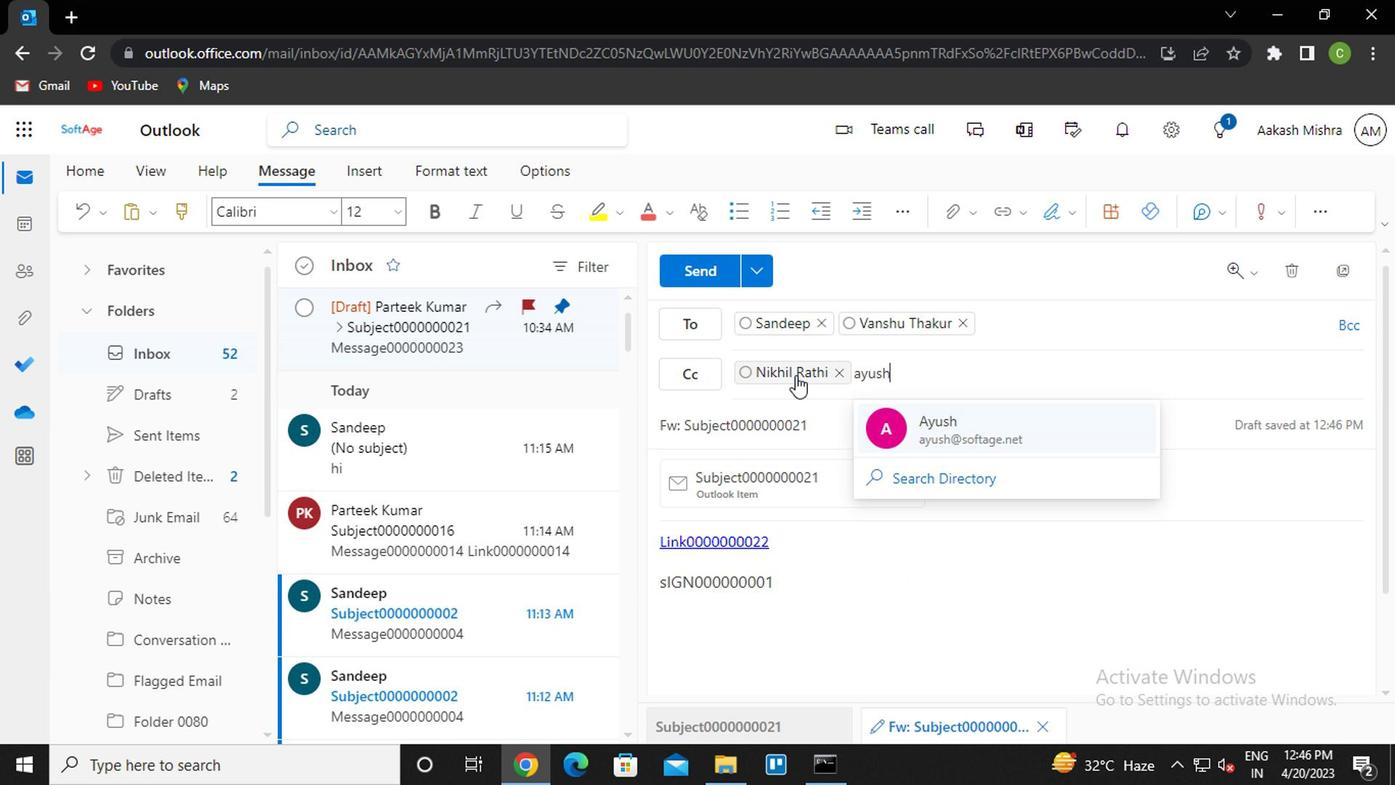 
Action: Mouse moved to (1349, 323)
Screenshot: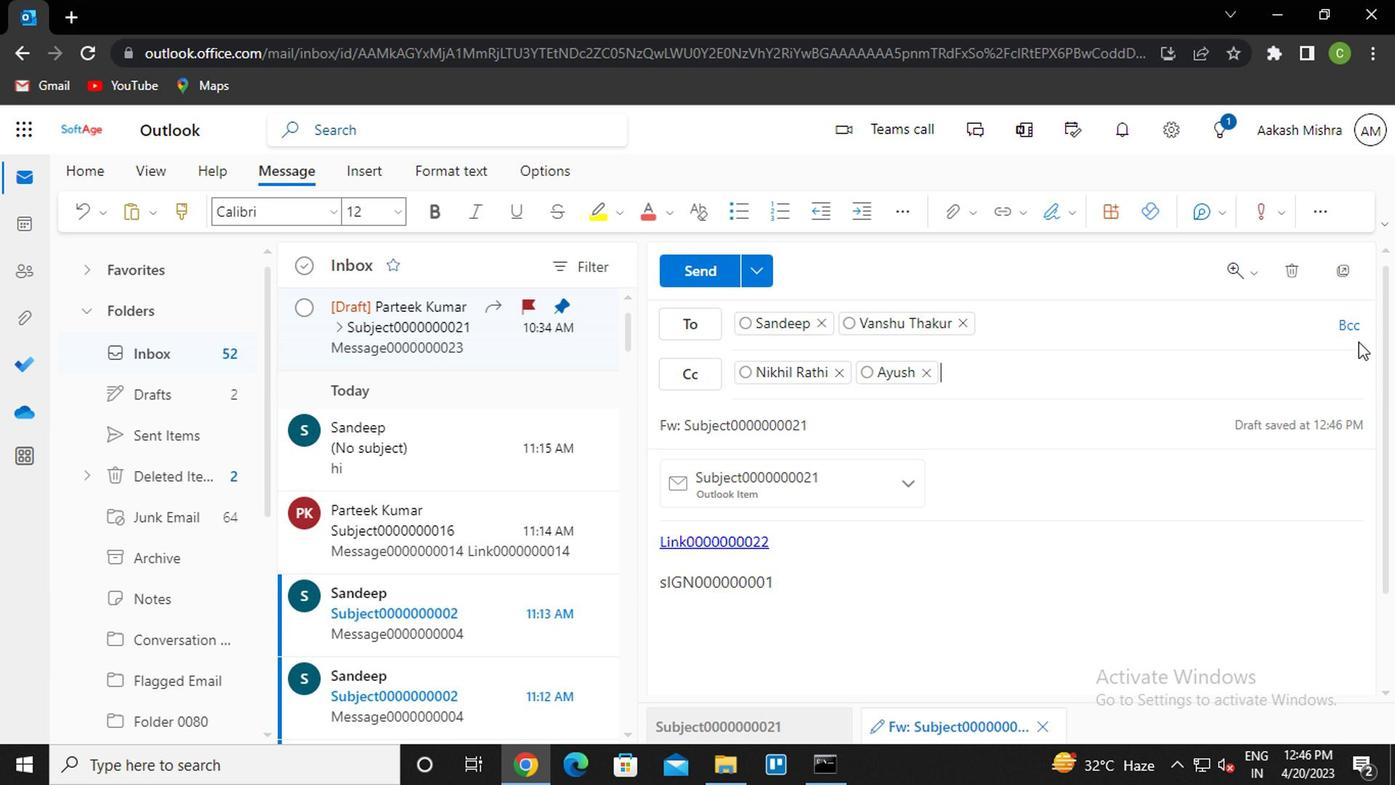 
Action: Mouse pressed left at (1349, 323)
Screenshot: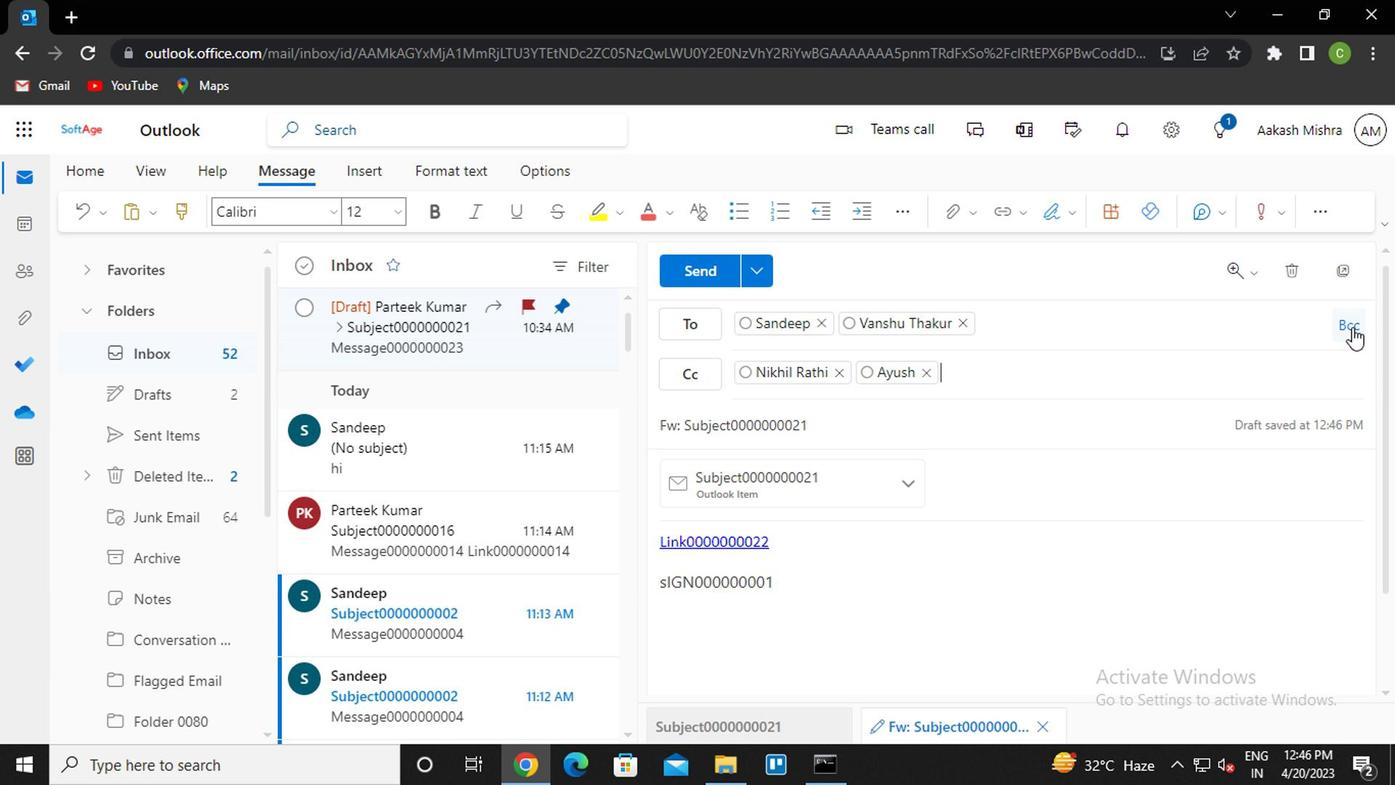 
Action: Mouse moved to (906, 402)
Screenshot: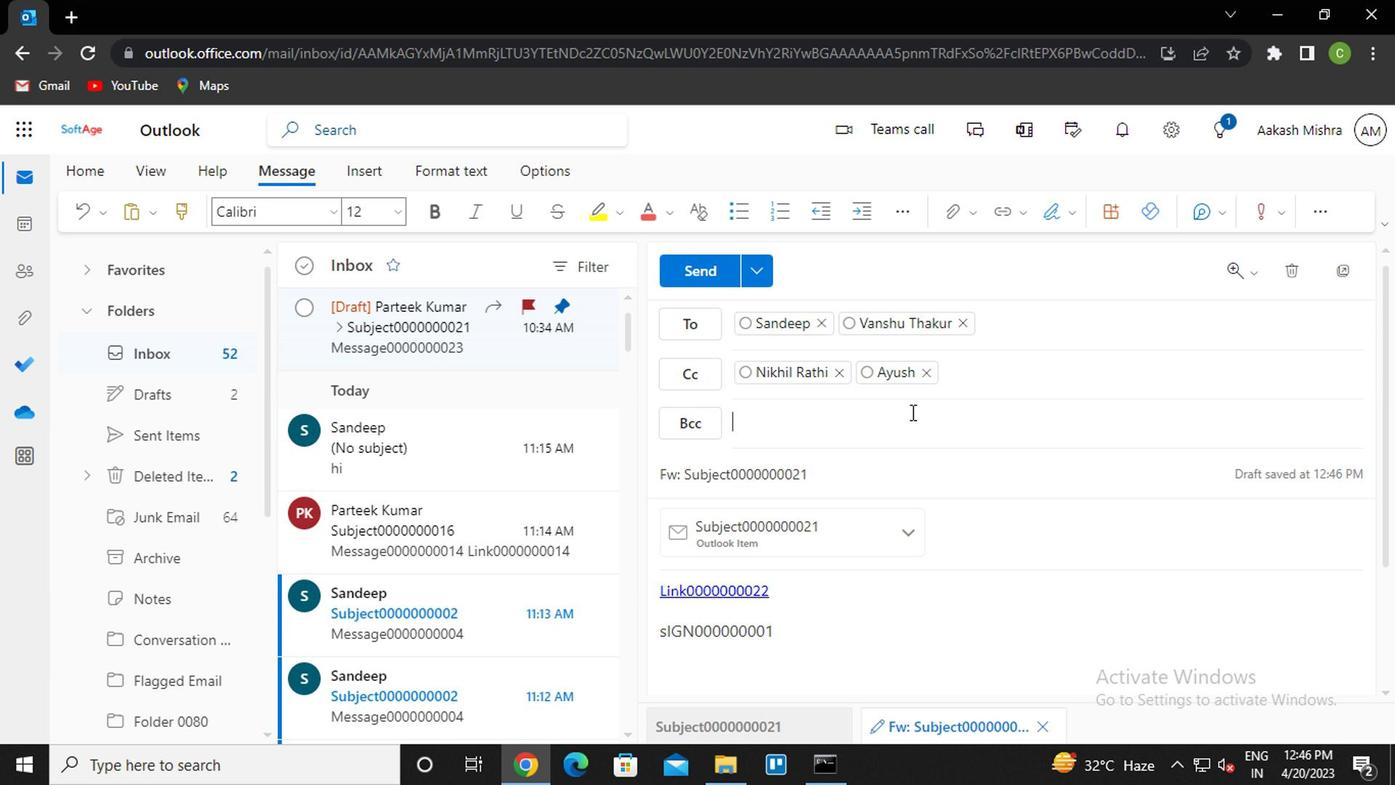 
Action: Key pressed <Key.caps_lock>p<Key.caps_lock>ooja<Key.enter>
Screenshot: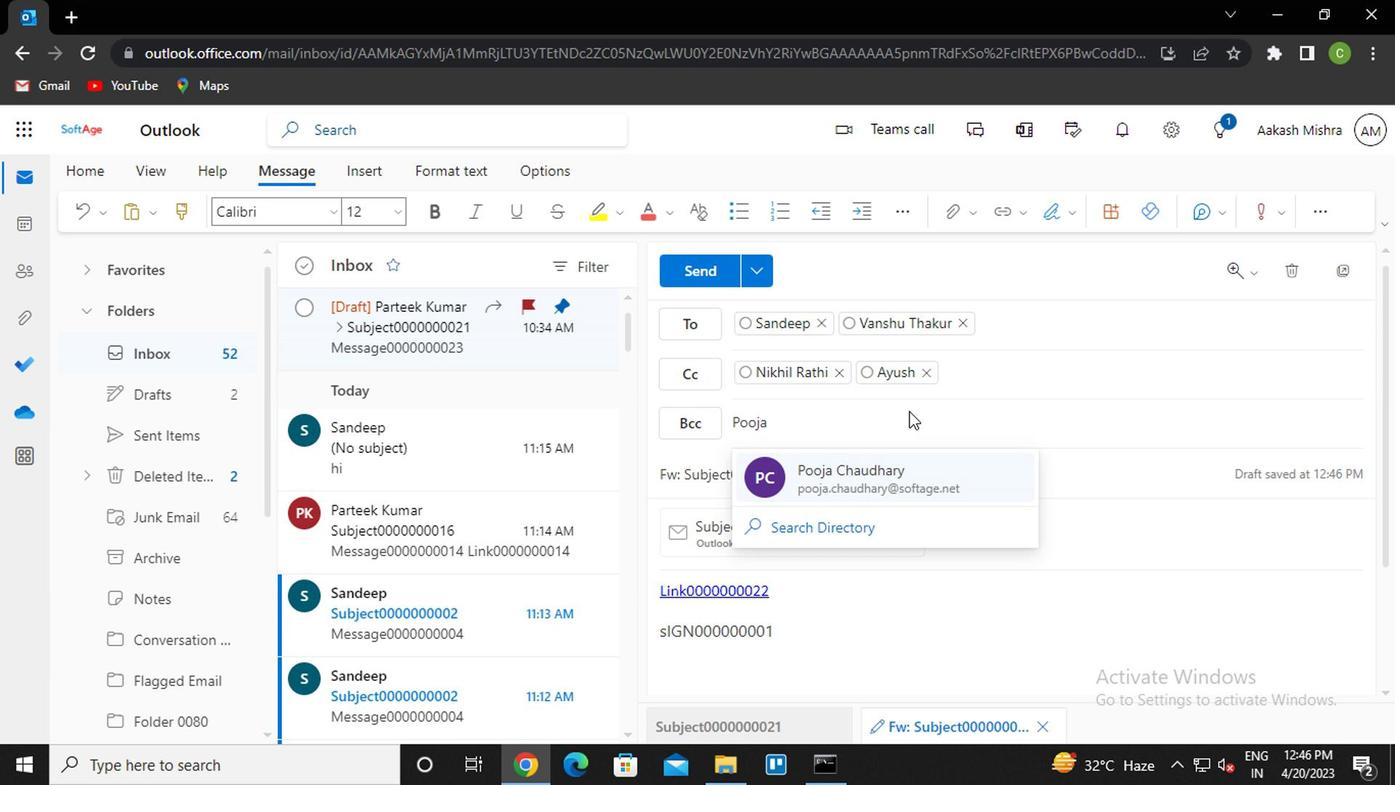 
Action: Mouse moved to (809, 605)
Screenshot: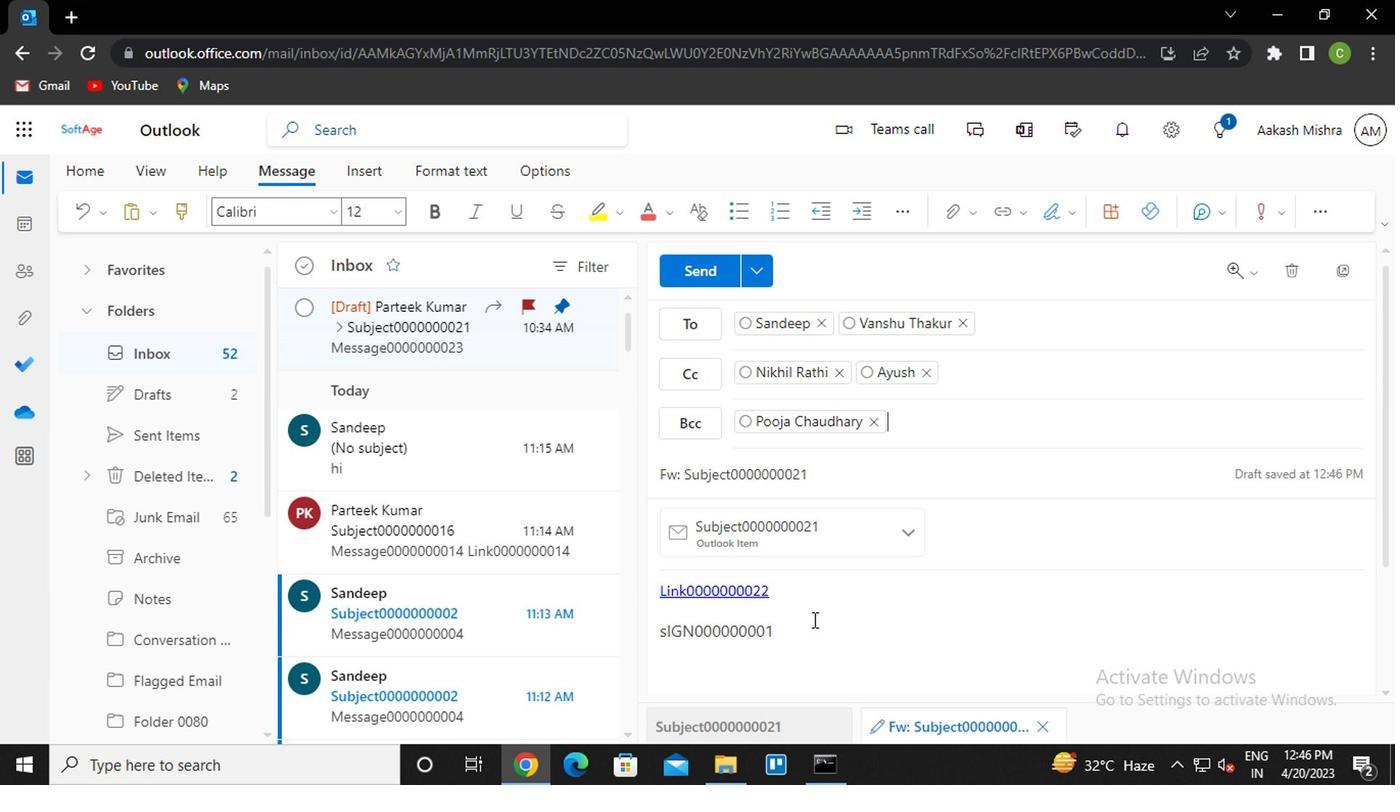 
Action: Mouse pressed left at (809, 605)
Screenshot: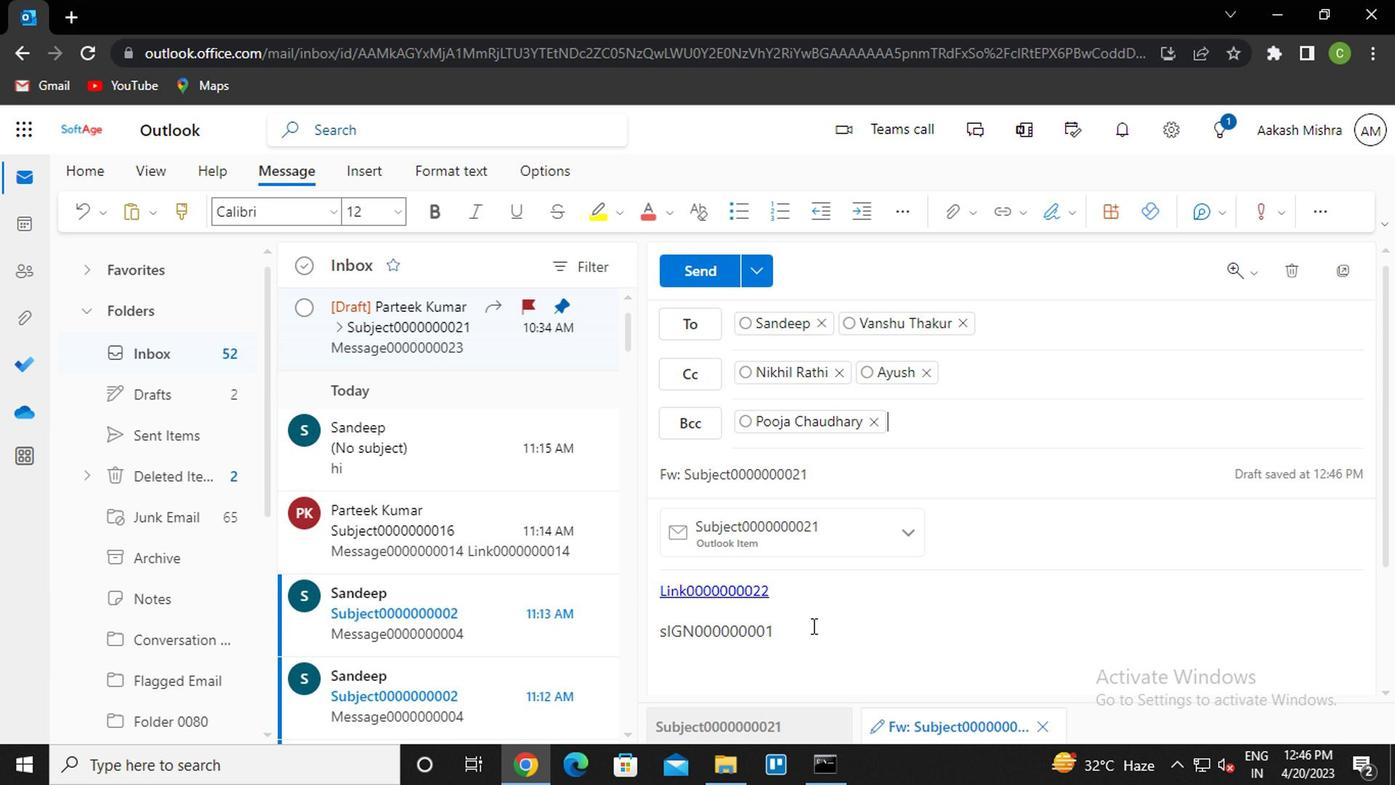 
Action: Key pressed <Key.enter><Key.caps_lock>m<Key.caps_lock>essage0000000023
Screenshot: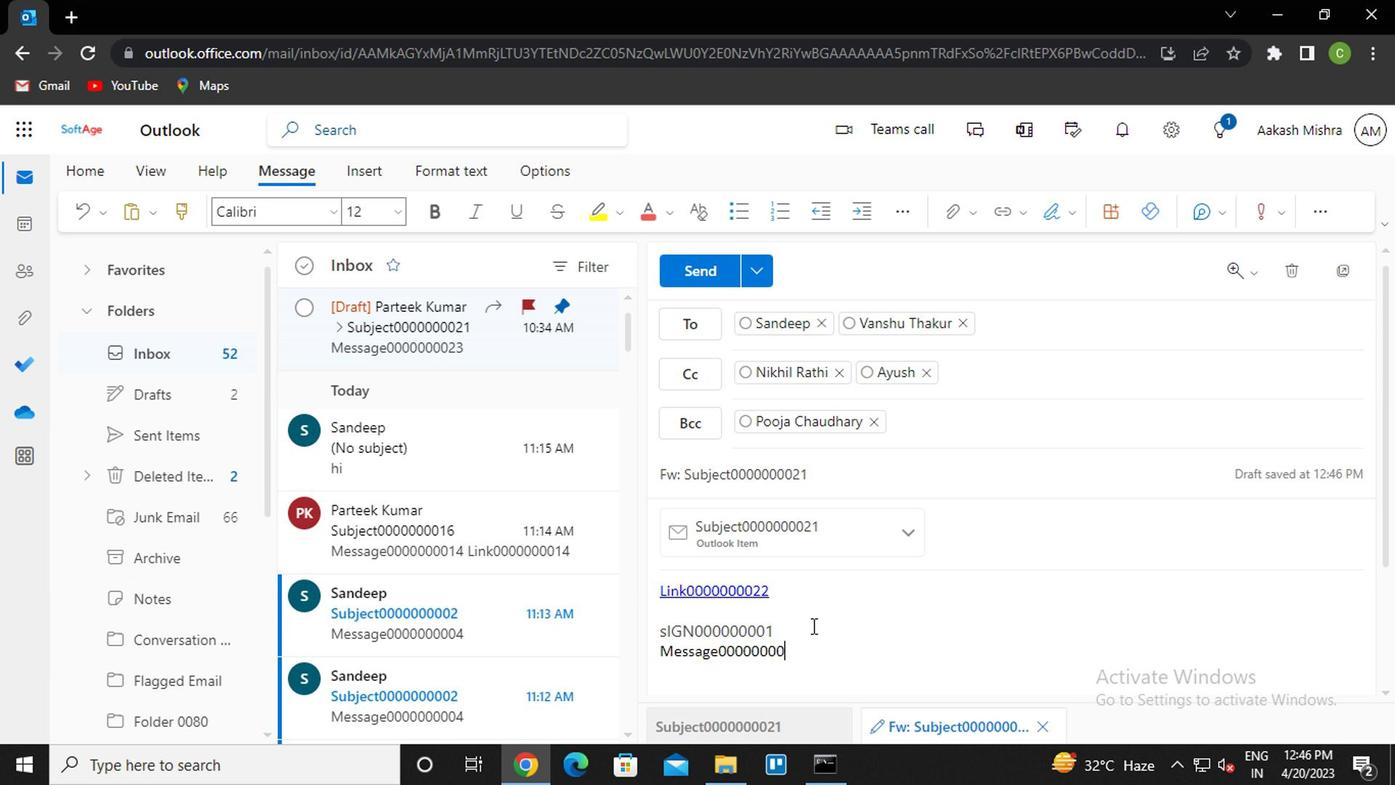
Action: Mouse moved to (710, 274)
Screenshot: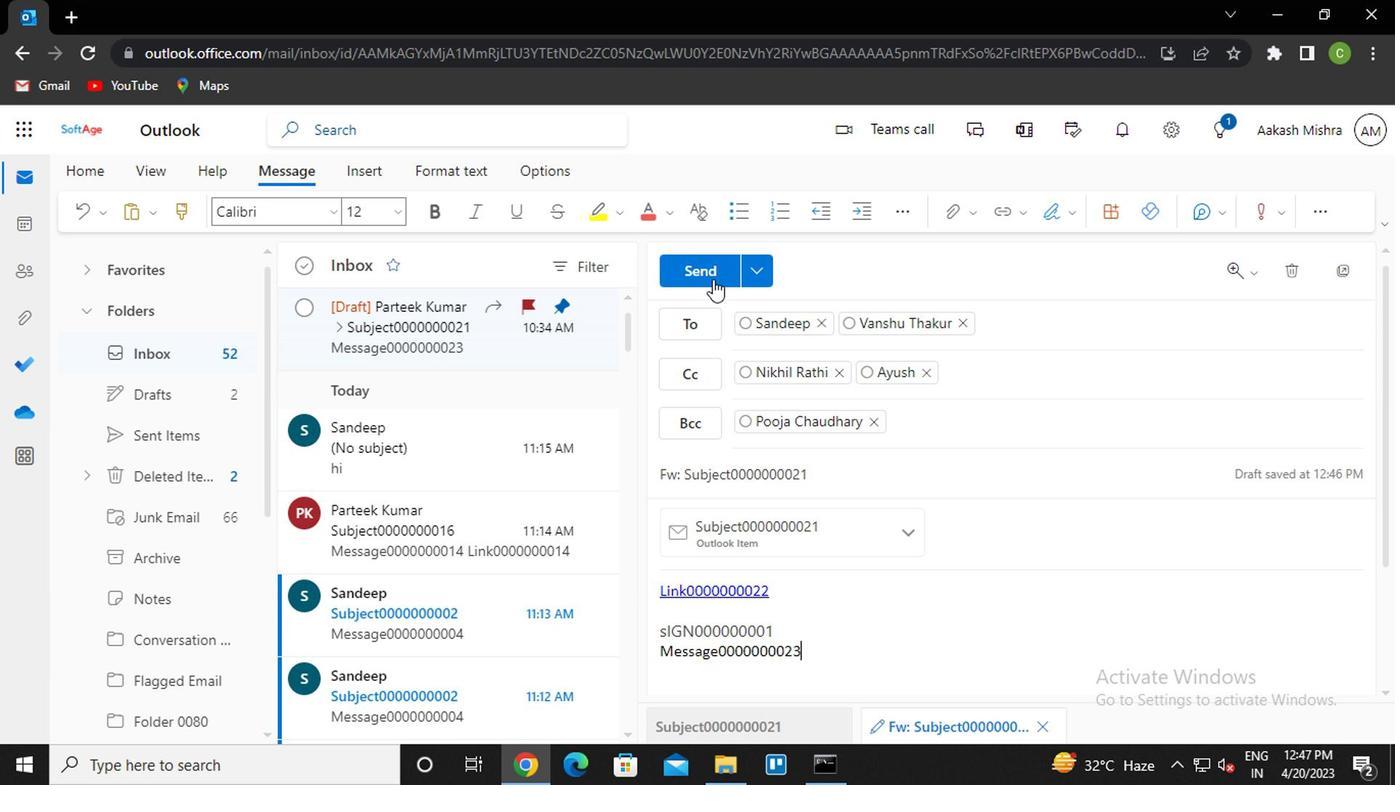 
Action: Mouse pressed left at (710, 274)
Screenshot: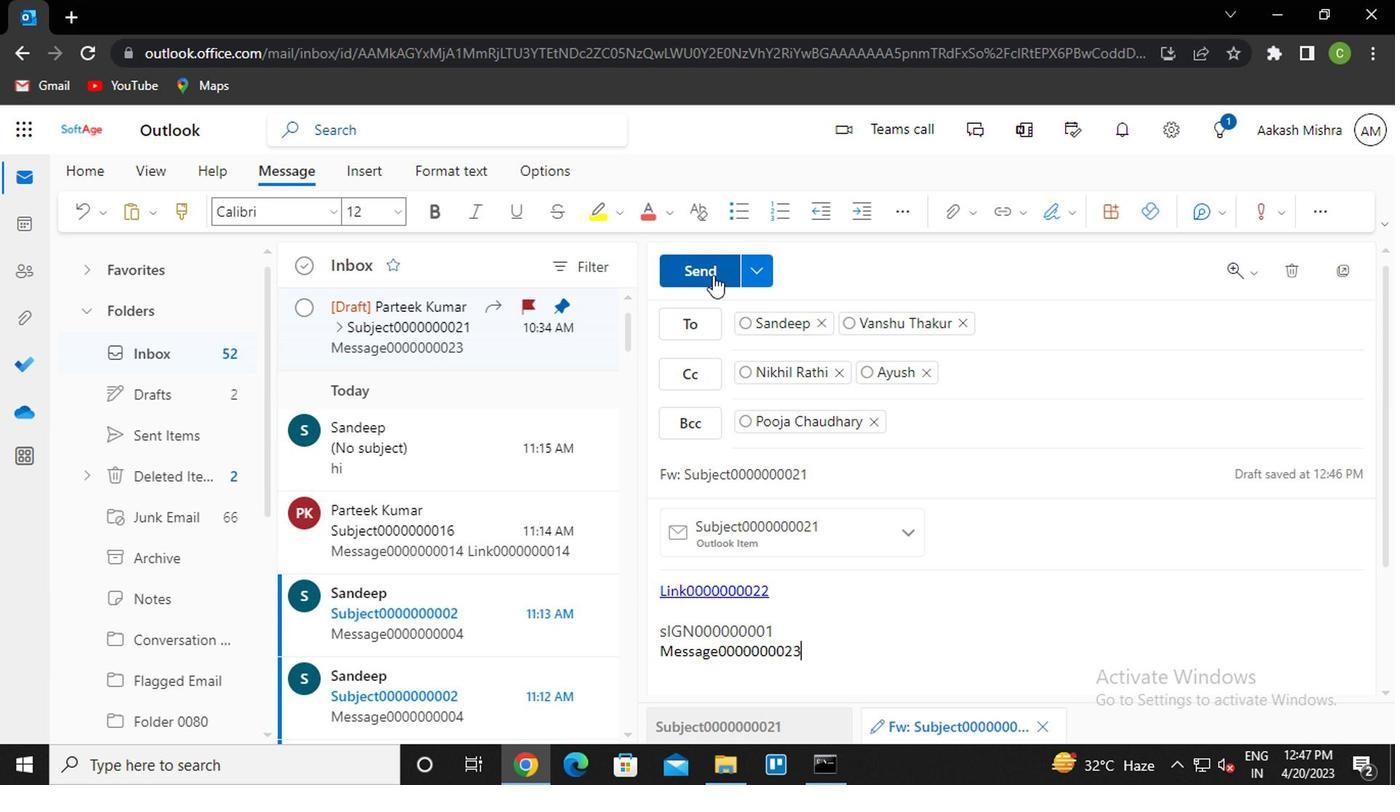 
Action: Mouse moved to (1344, 402)
Screenshot: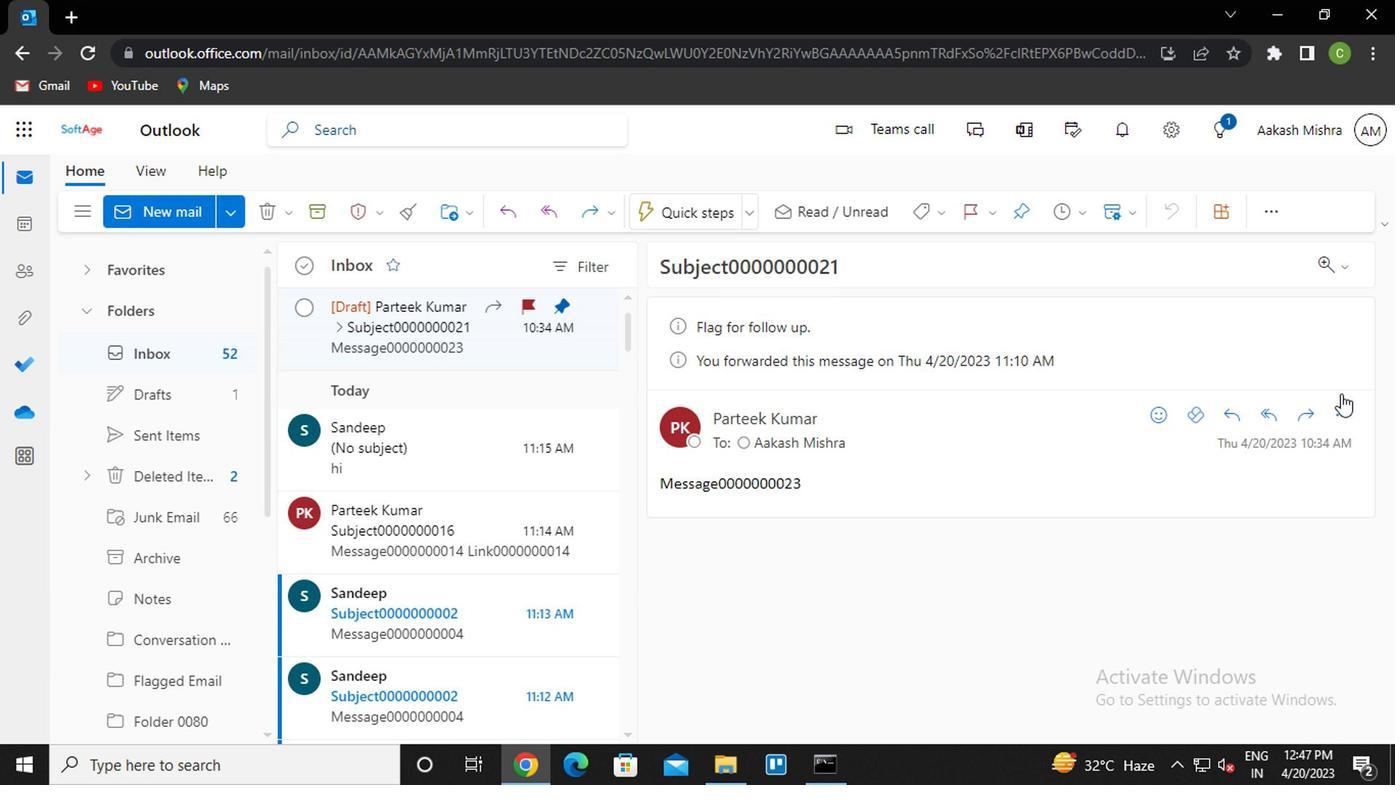 
Action: Mouse pressed left at (1344, 402)
Screenshot: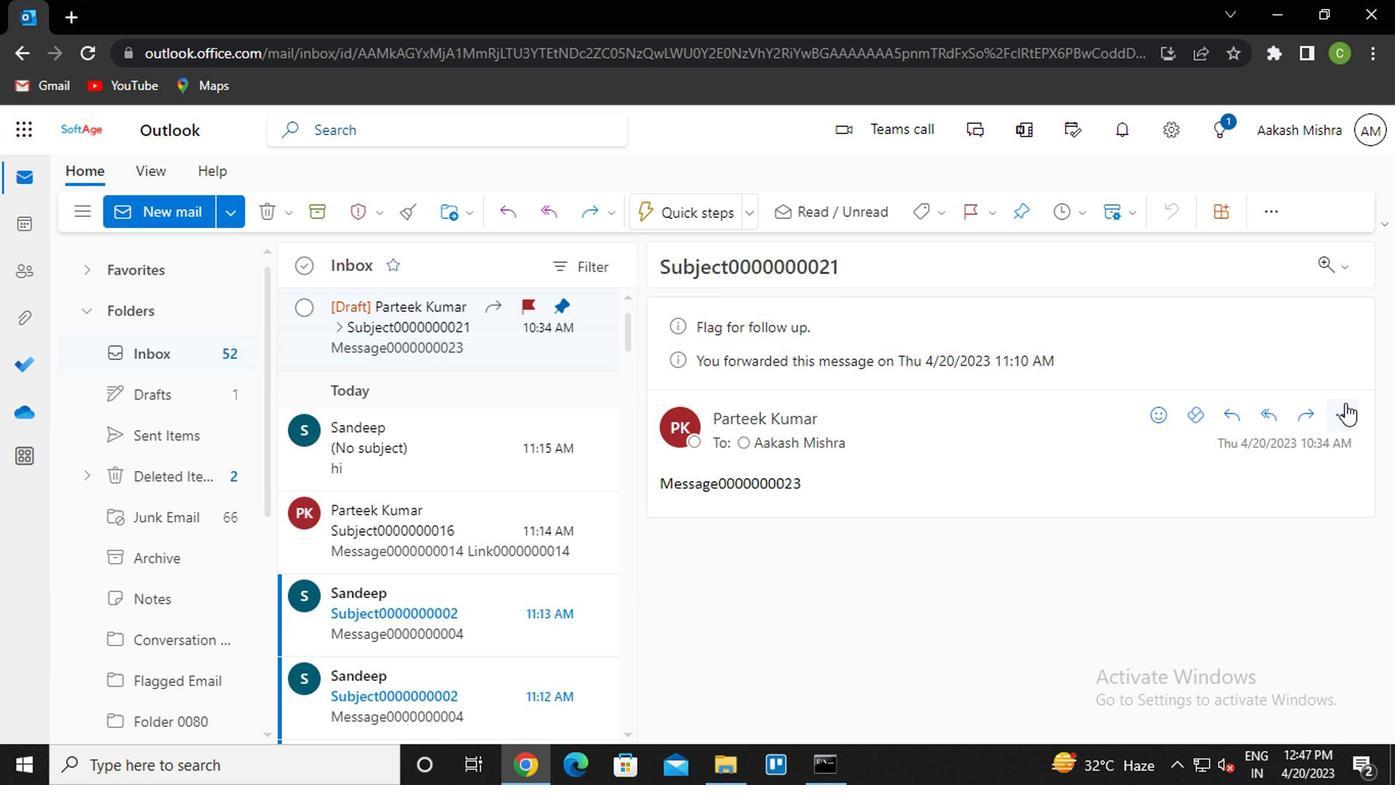
Action: Mouse moved to (1208, 253)
Screenshot: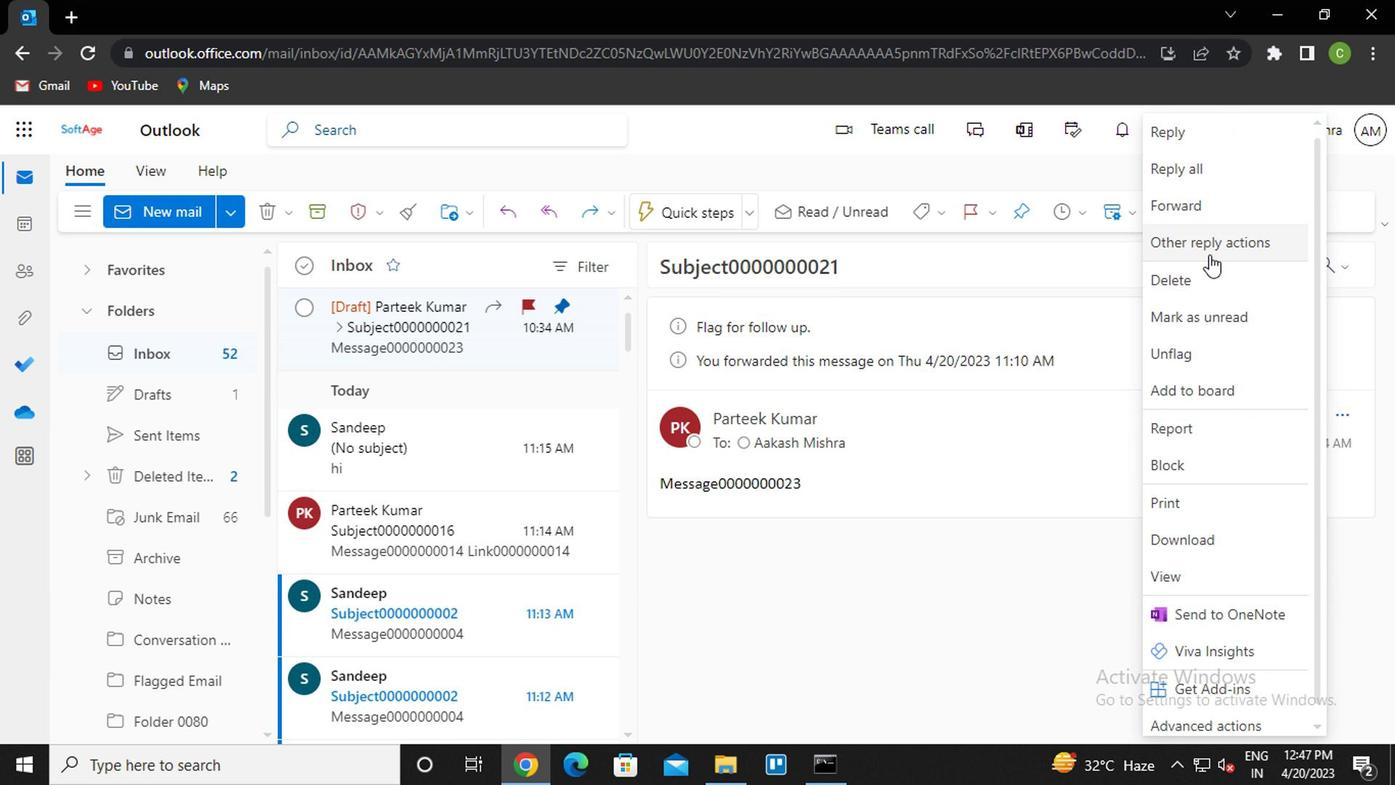 
Action: Mouse pressed left at (1208, 253)
Screenshot: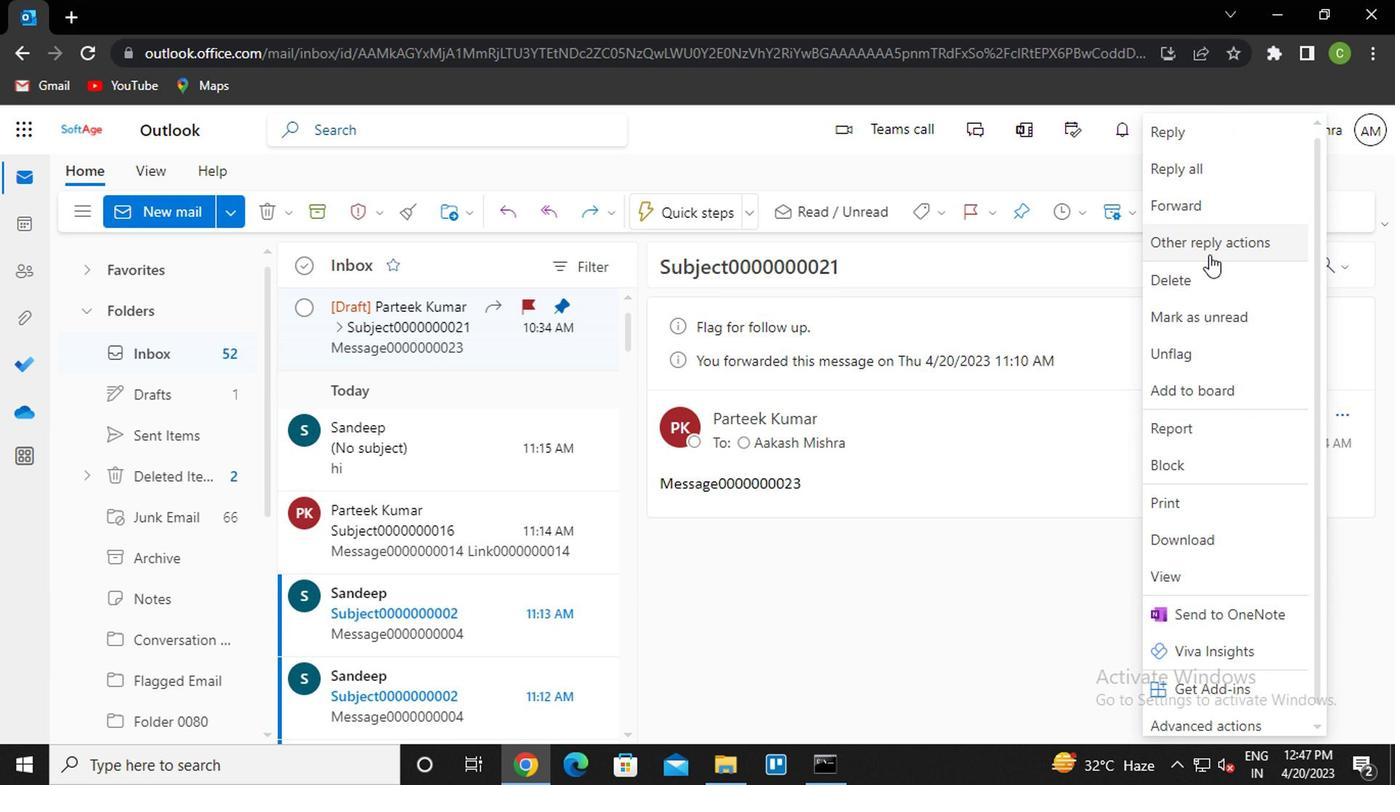 
Action: Mouse moved to (1054, 281)
Screenshot: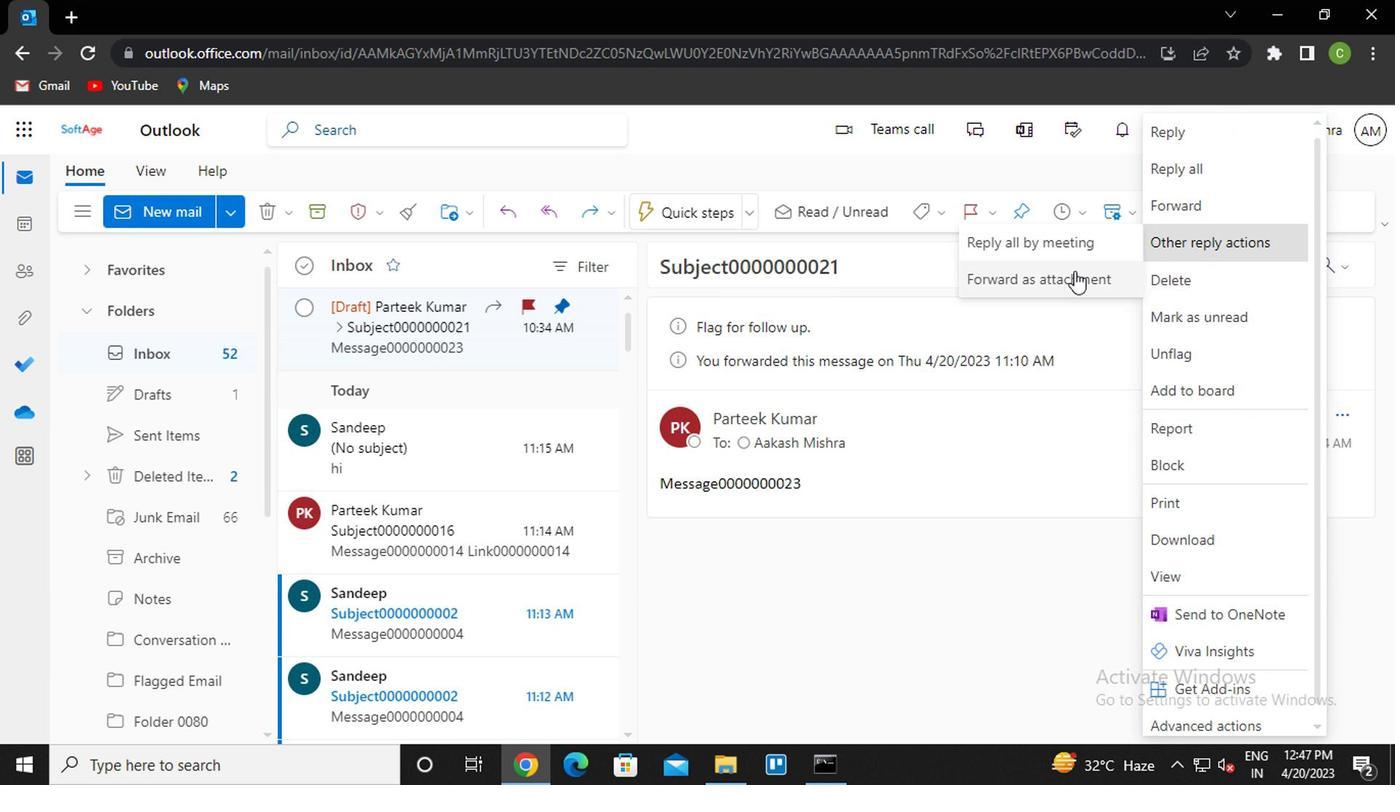 
Action: Mouse pressed left at (1054, 281)
Screenshot: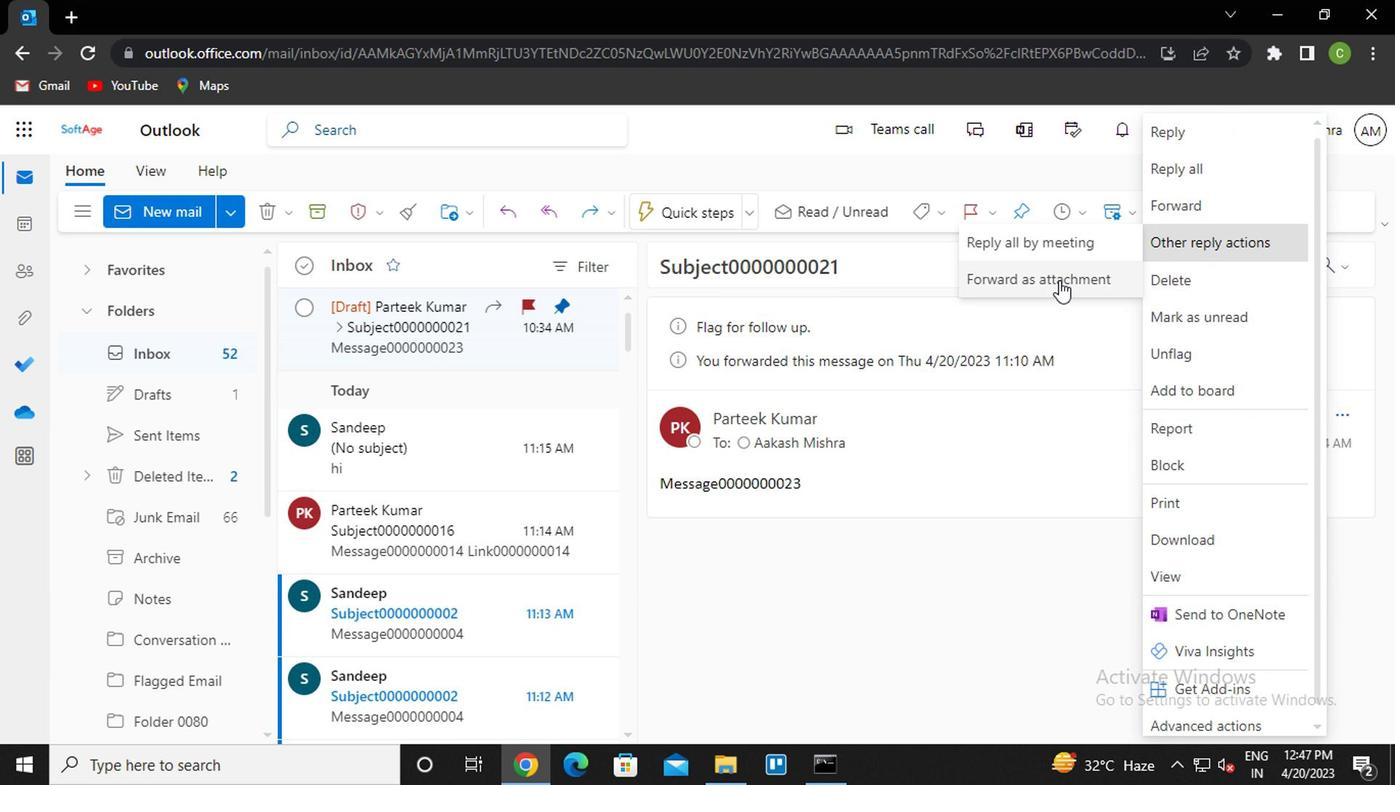 
Action: Mouse moved to (851, 347)
Screenshot: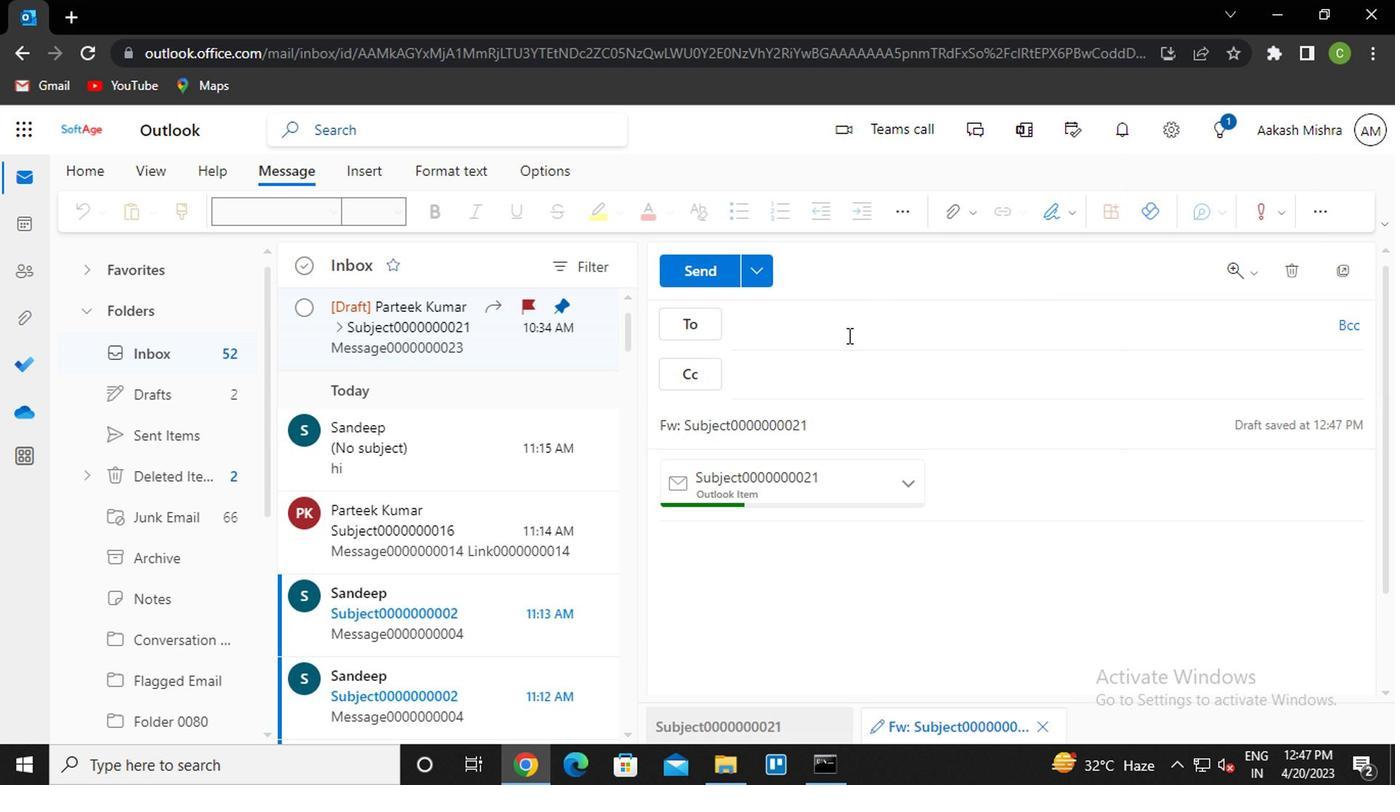 
Action: Mouse scrolled (851, 348) with delta (0, 1)
Screenshot: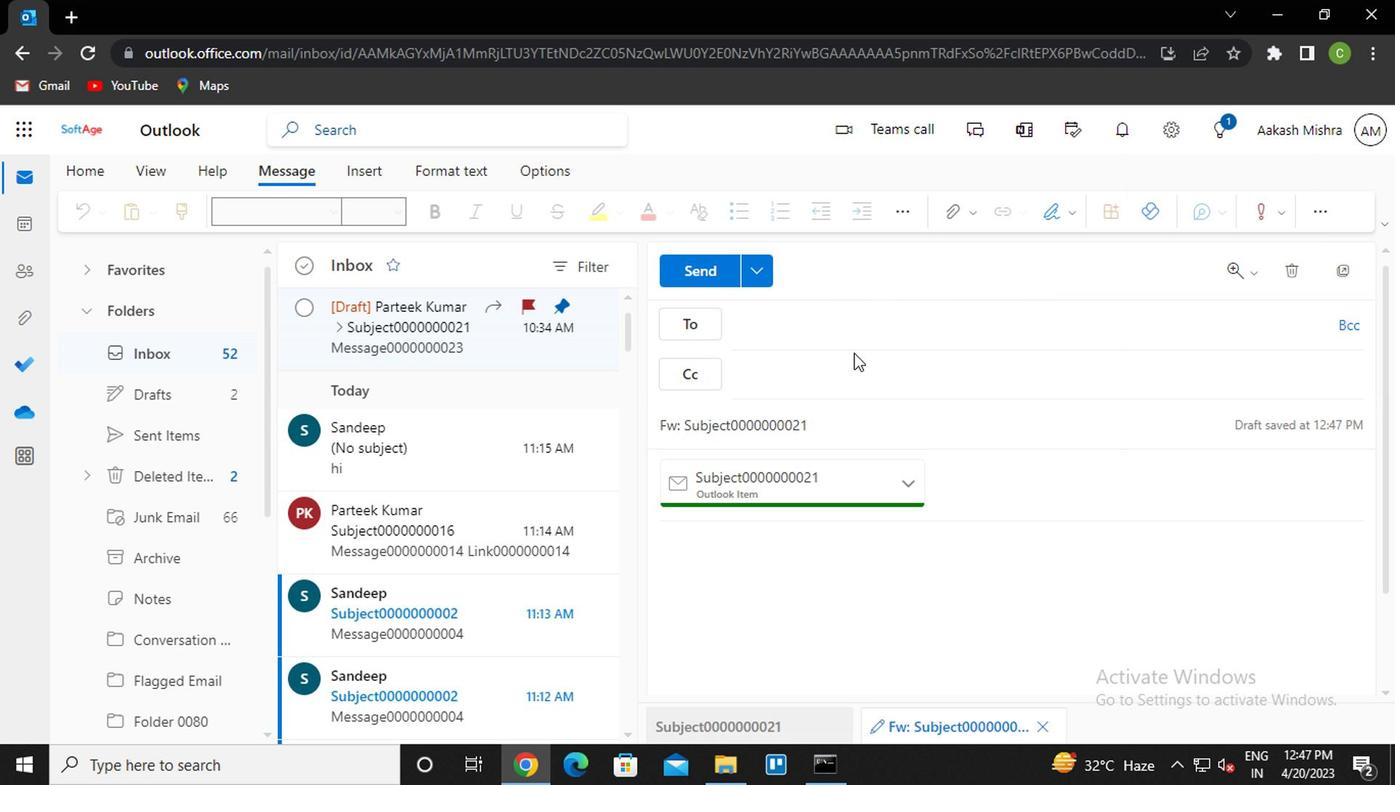 
Action: Mouse moved to (808, 530)
Screenshot: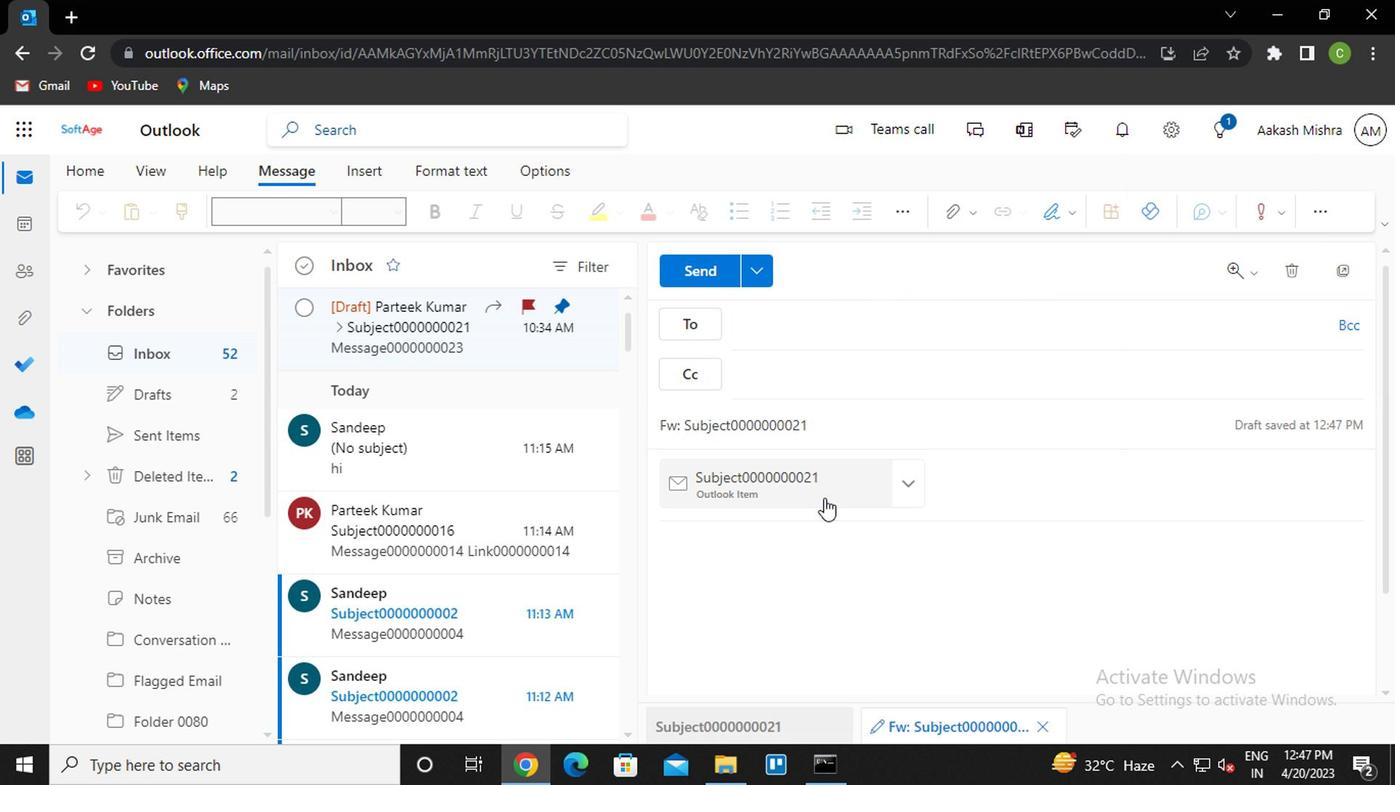 
Action: Mouse pressed left at (808, 530)
Screenshot: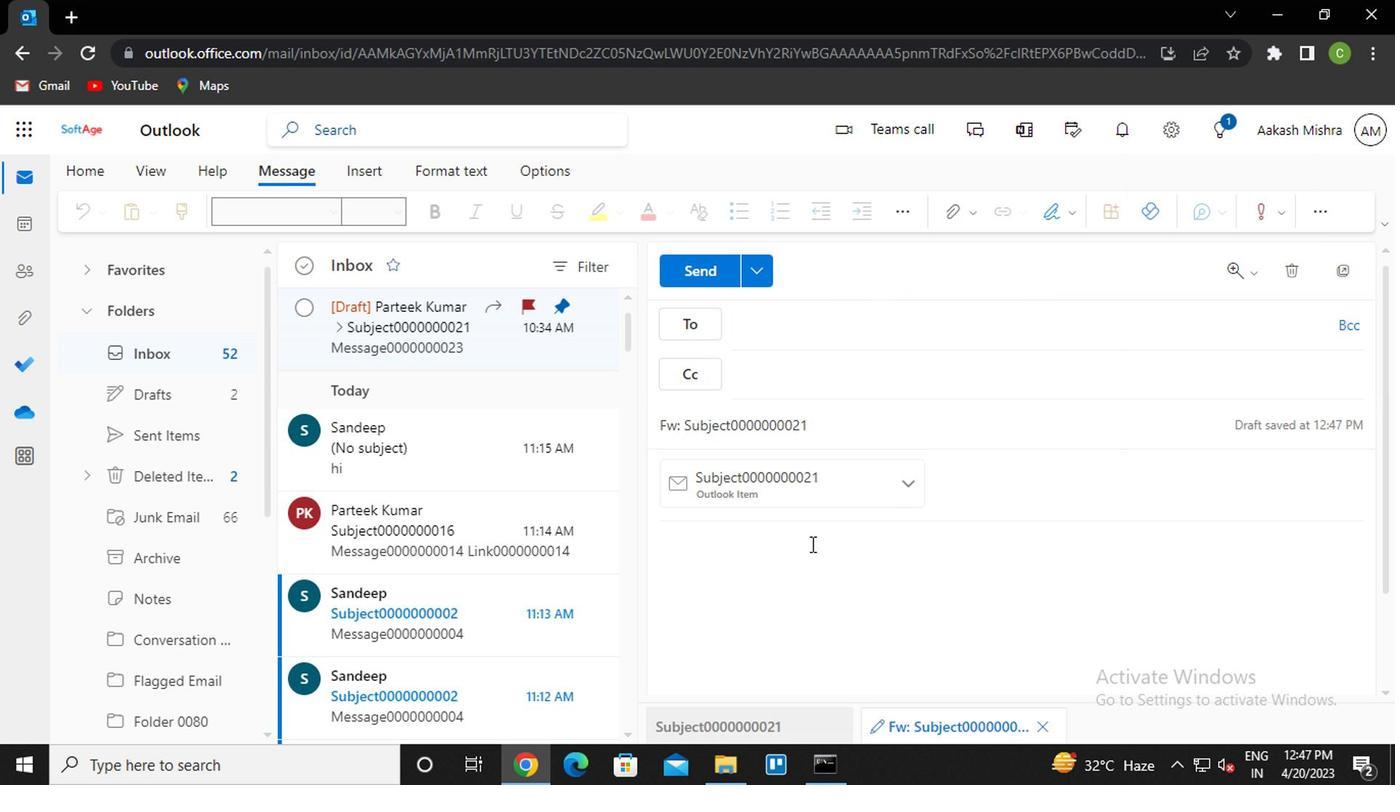 
Action: Mouse moved to (953, 215)
Screenshot: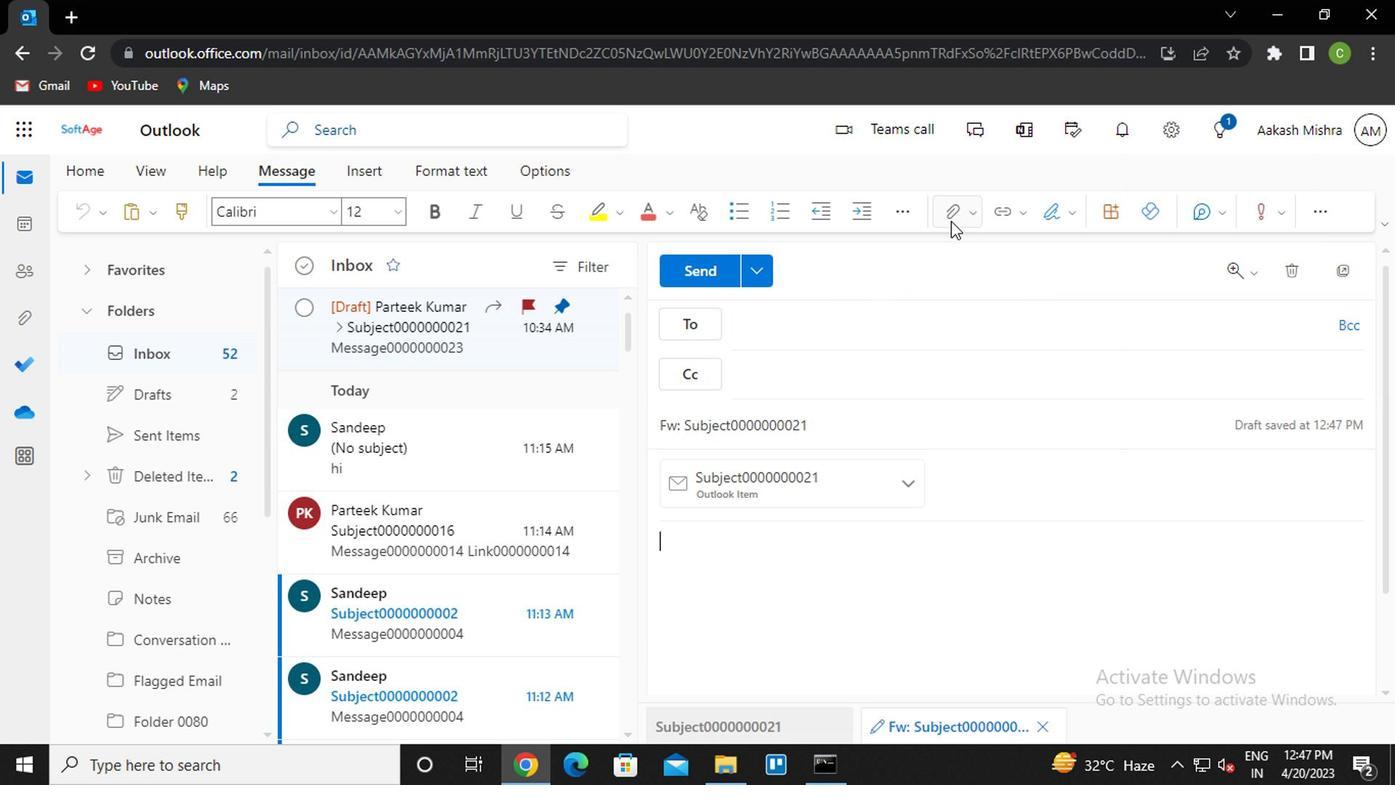 
Action: Mouse pressed left at (953, 215)
Screenshot: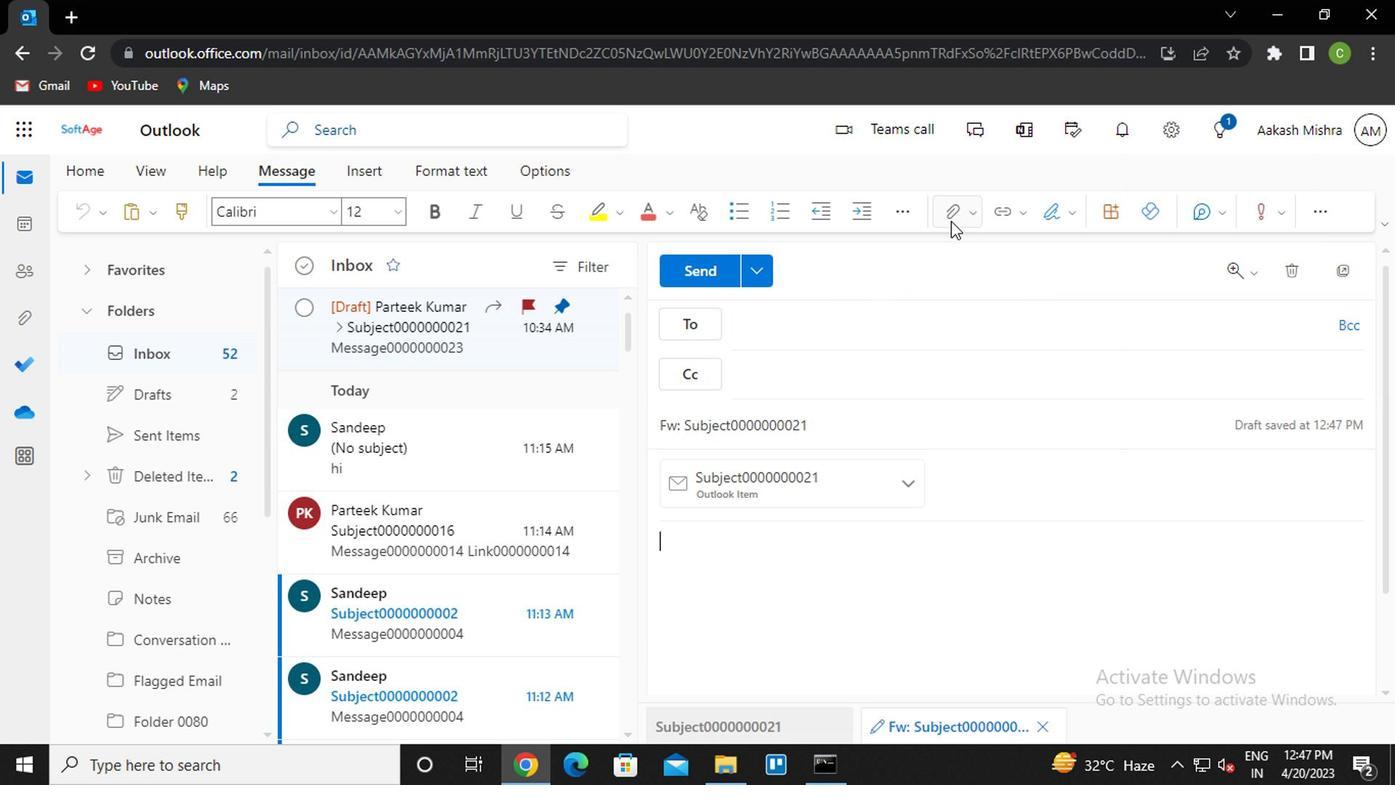 
Action: Mouse moved to (813, 349)
Screenshot: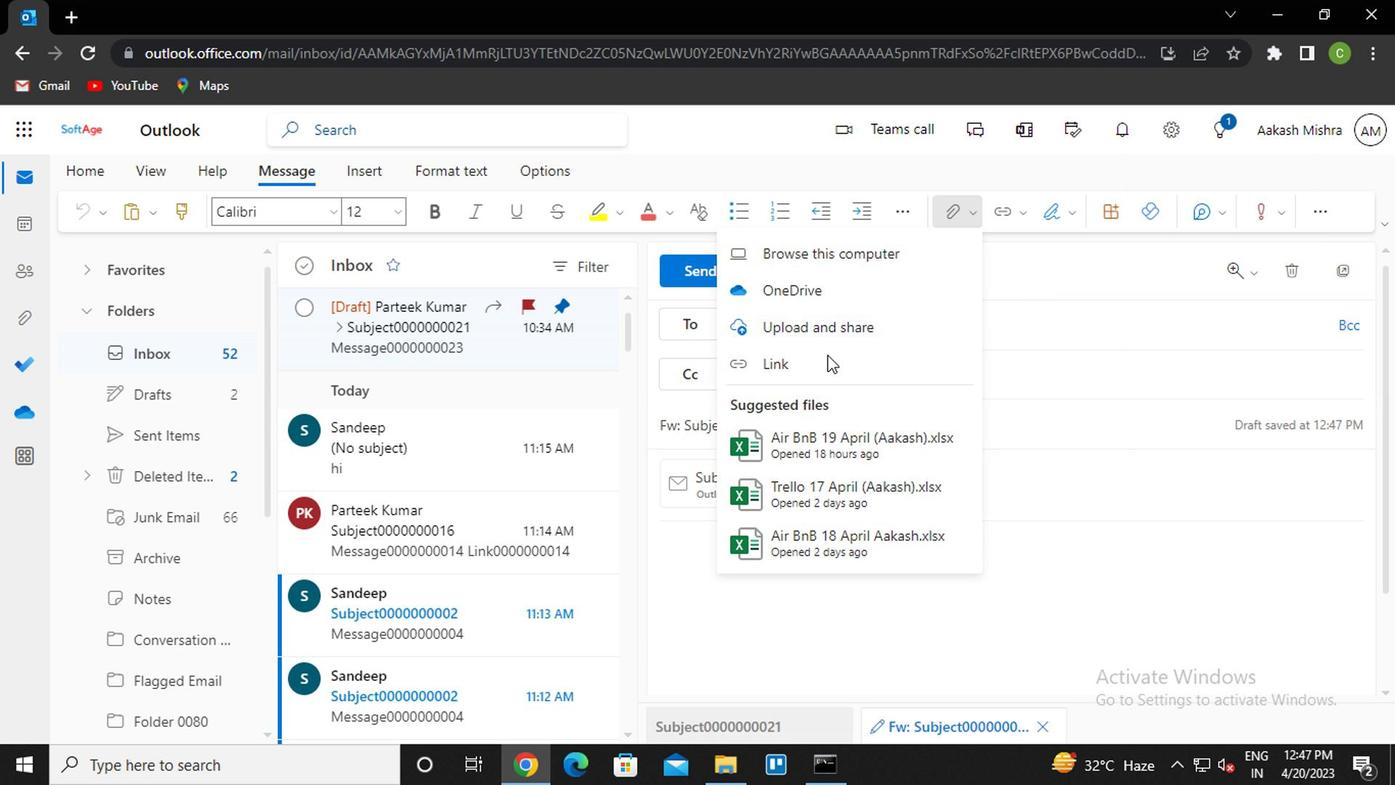 
Action: Mouse pressed left at (813, 349)
Screenshot: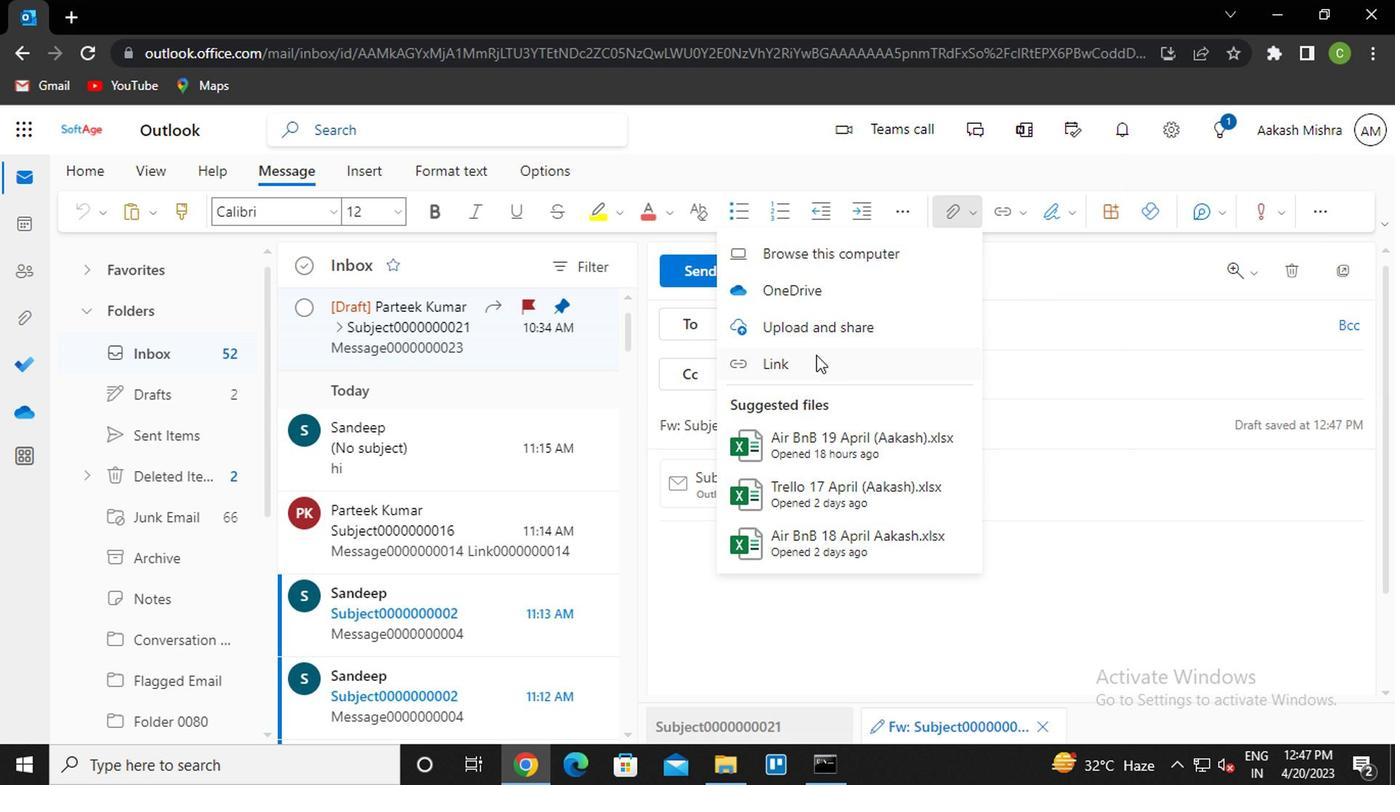 
Action: Mouse moved to (588, 421)
Screenshot: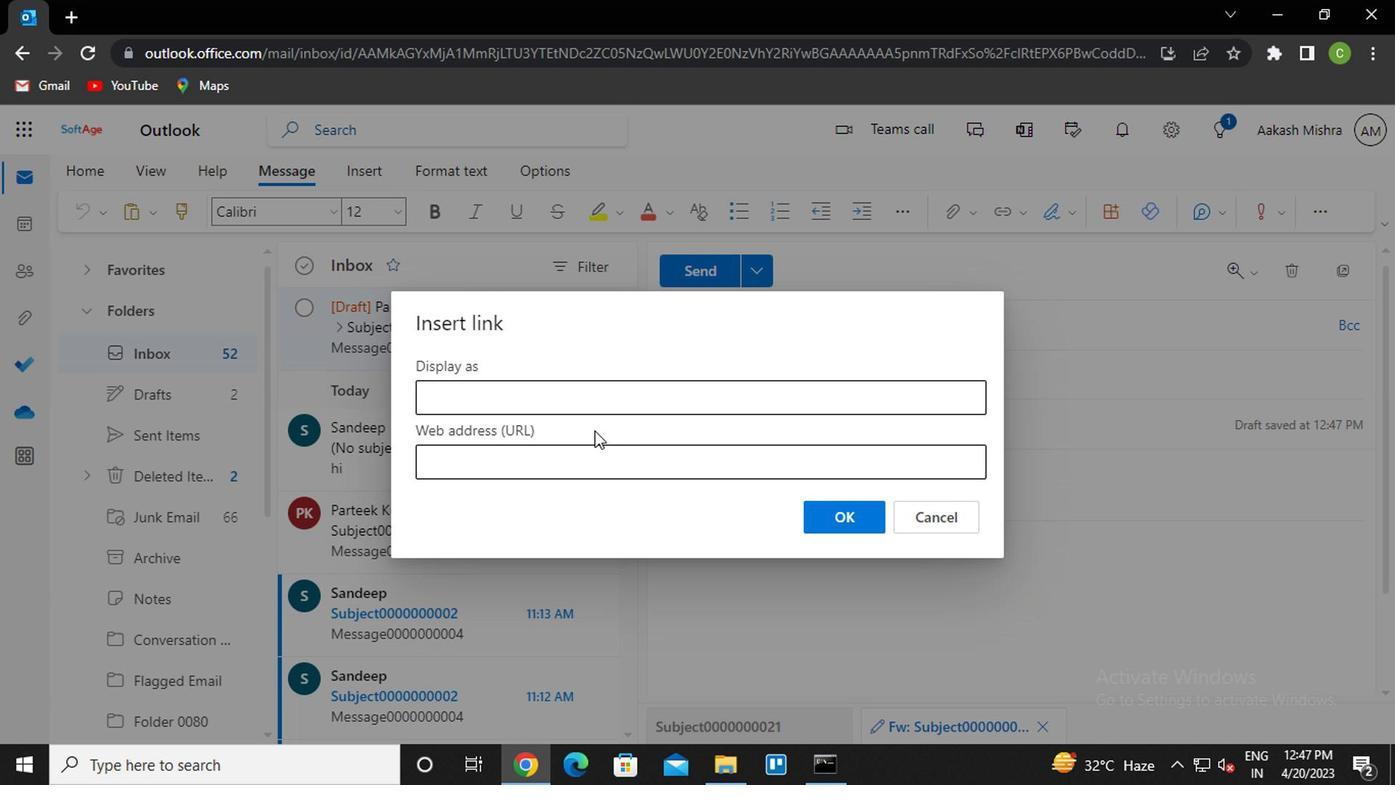 
Action: Key pressed <Key.caps_lock>k<Key.caps_lock><Key.backspace><Key.caps_lock>l<Key.caps_lock>ink0000000022
Screenshot: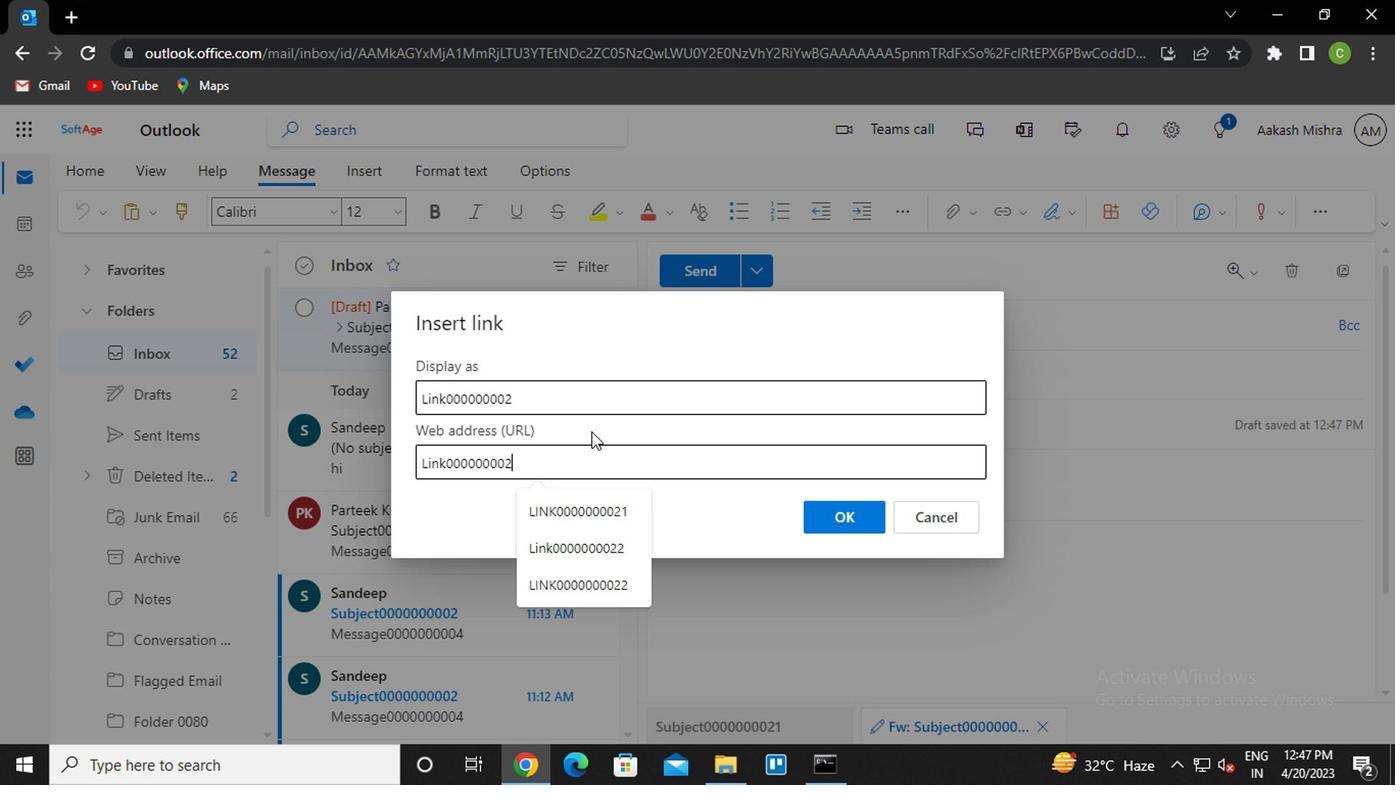 
Action: Mouse moved to (742, 338)
Screenshot: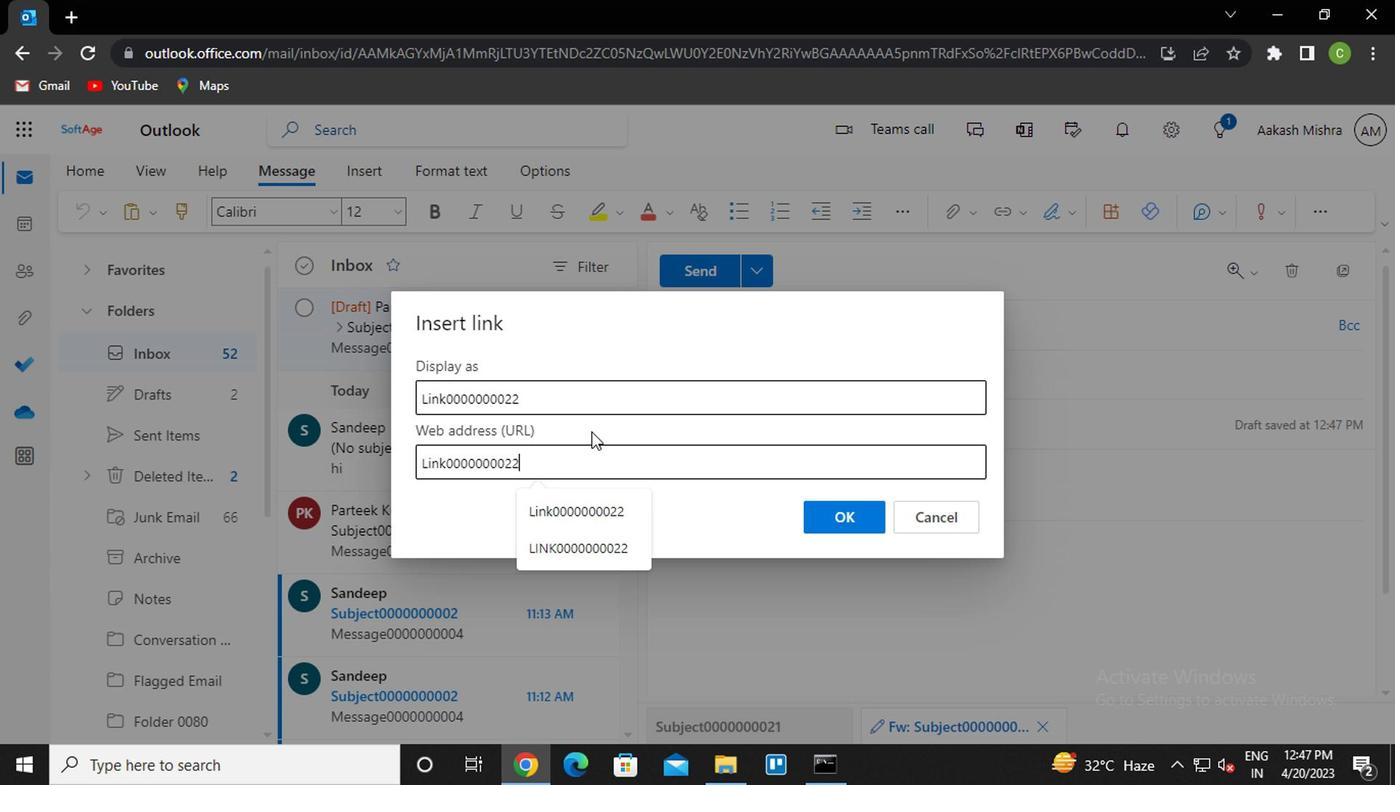 
Action: Key pressed <Key.enter>
Screenshot: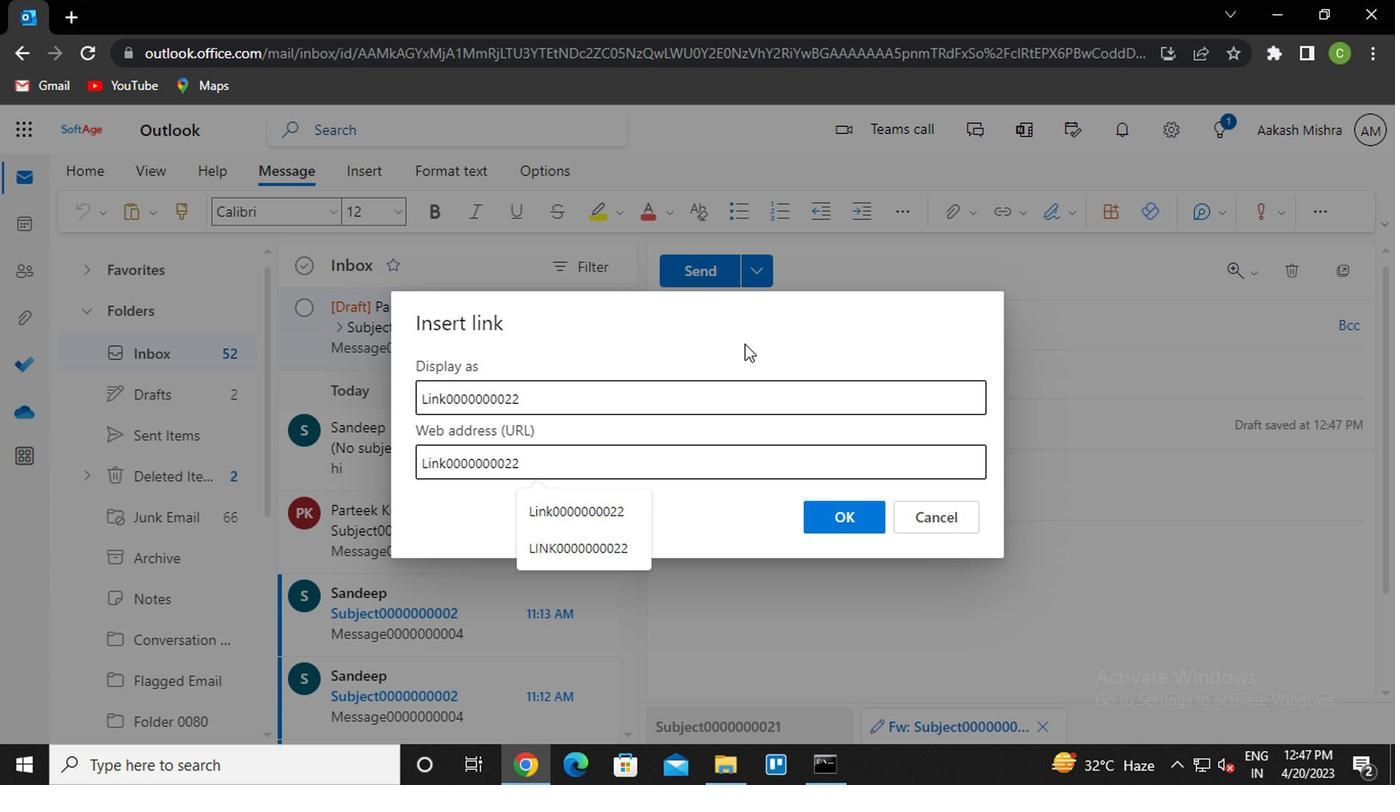 
Action: Mouse moved to (1043, 220)
Screenshot: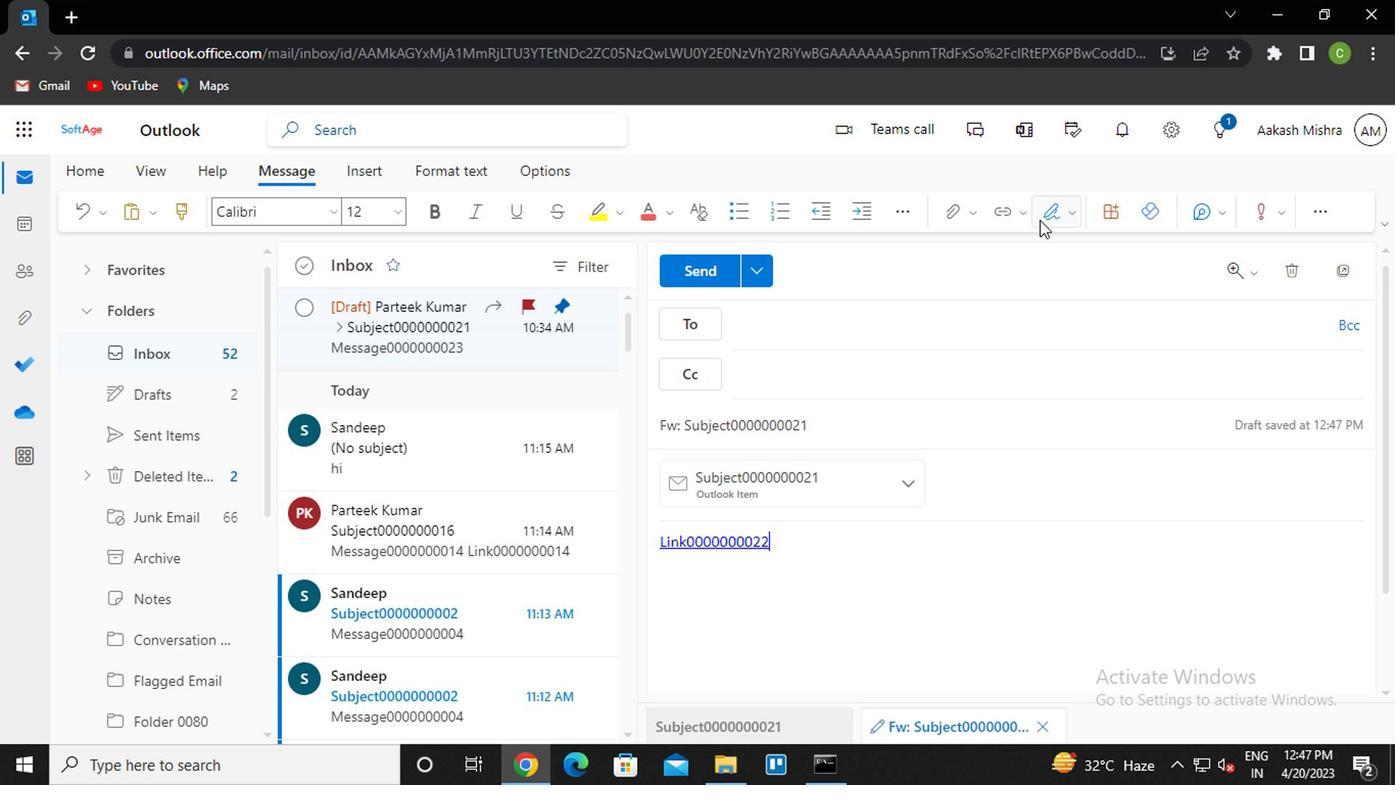 
Action: Mouse pressed left at (1043, 220)
Screenshot: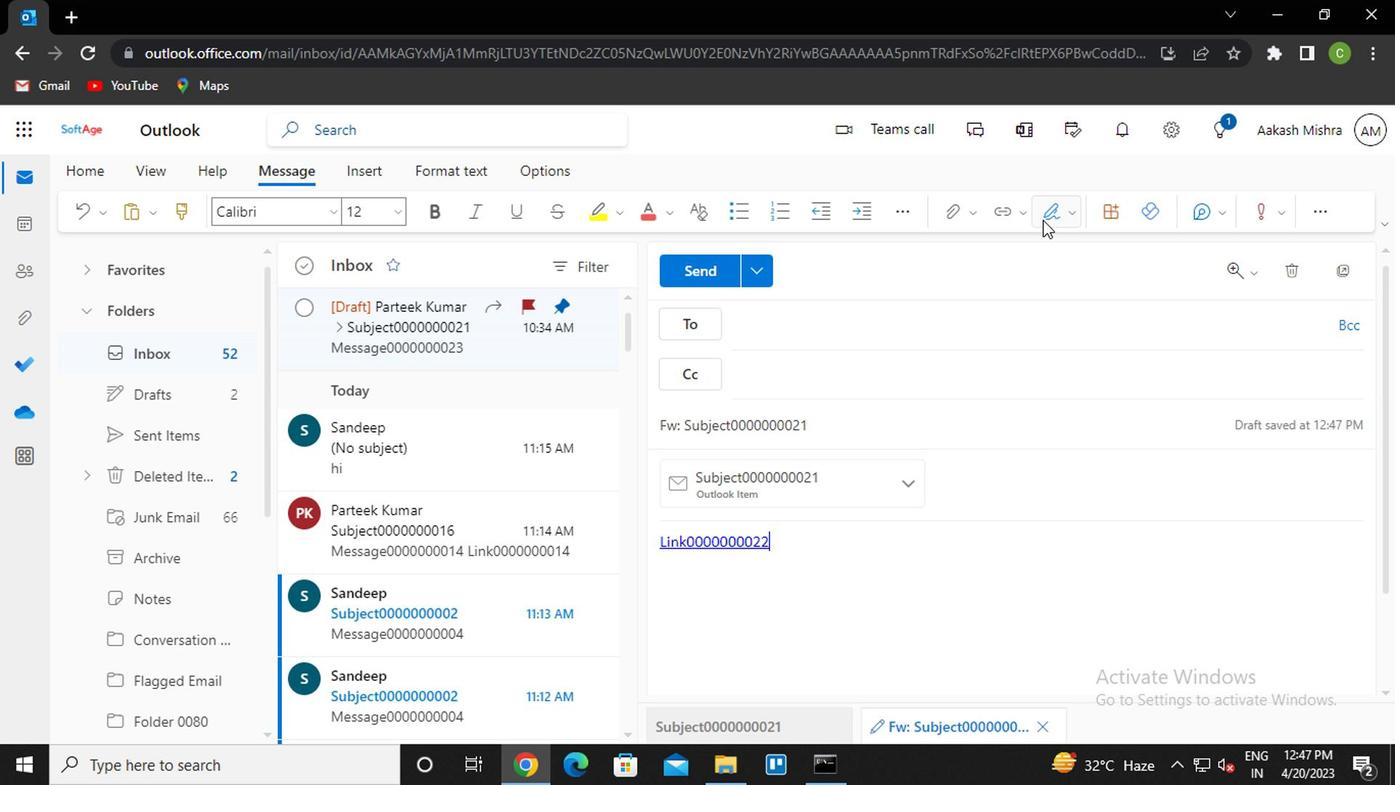 
Action: Mouse moved to (1019, 259)
Screenshot: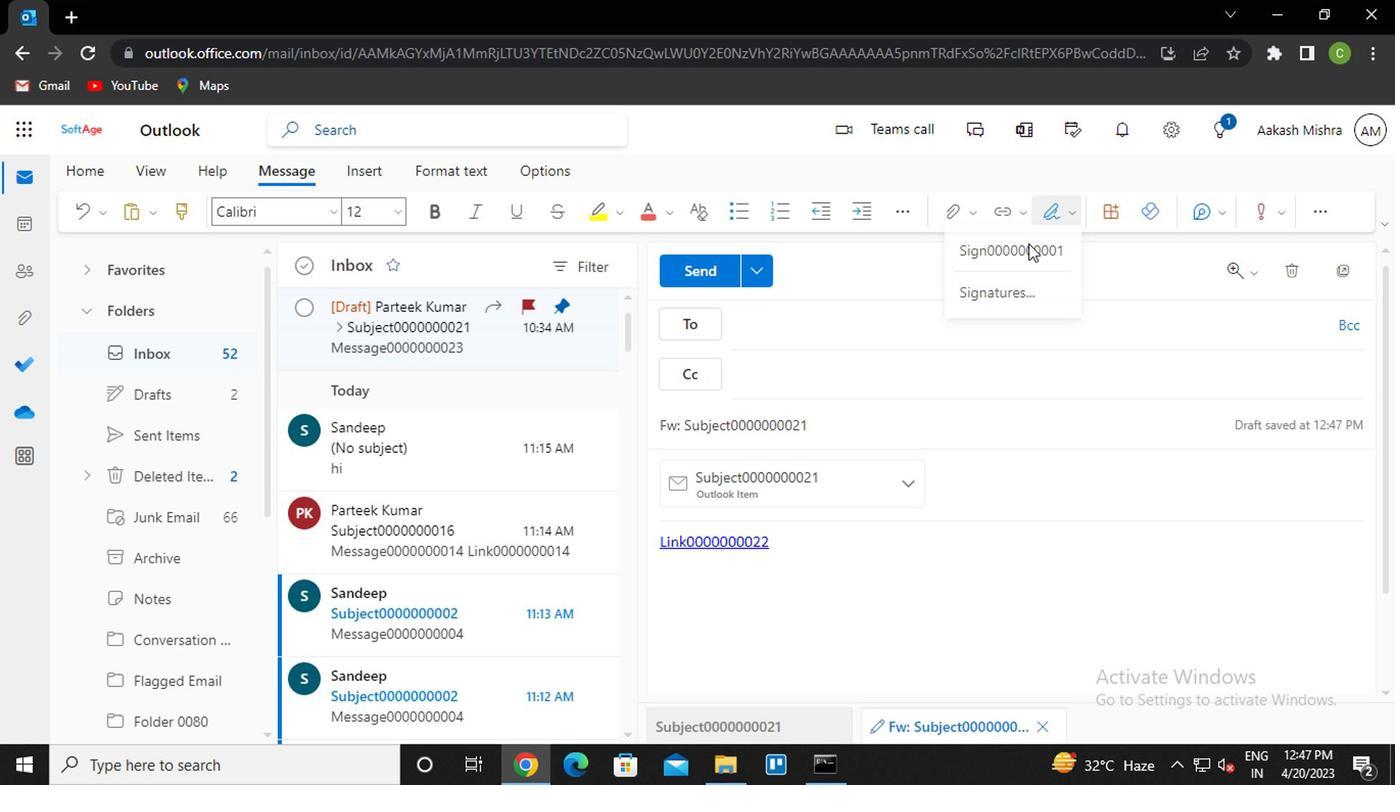 
Action: Mouse pressed left at (1019, 259)
Screenshot: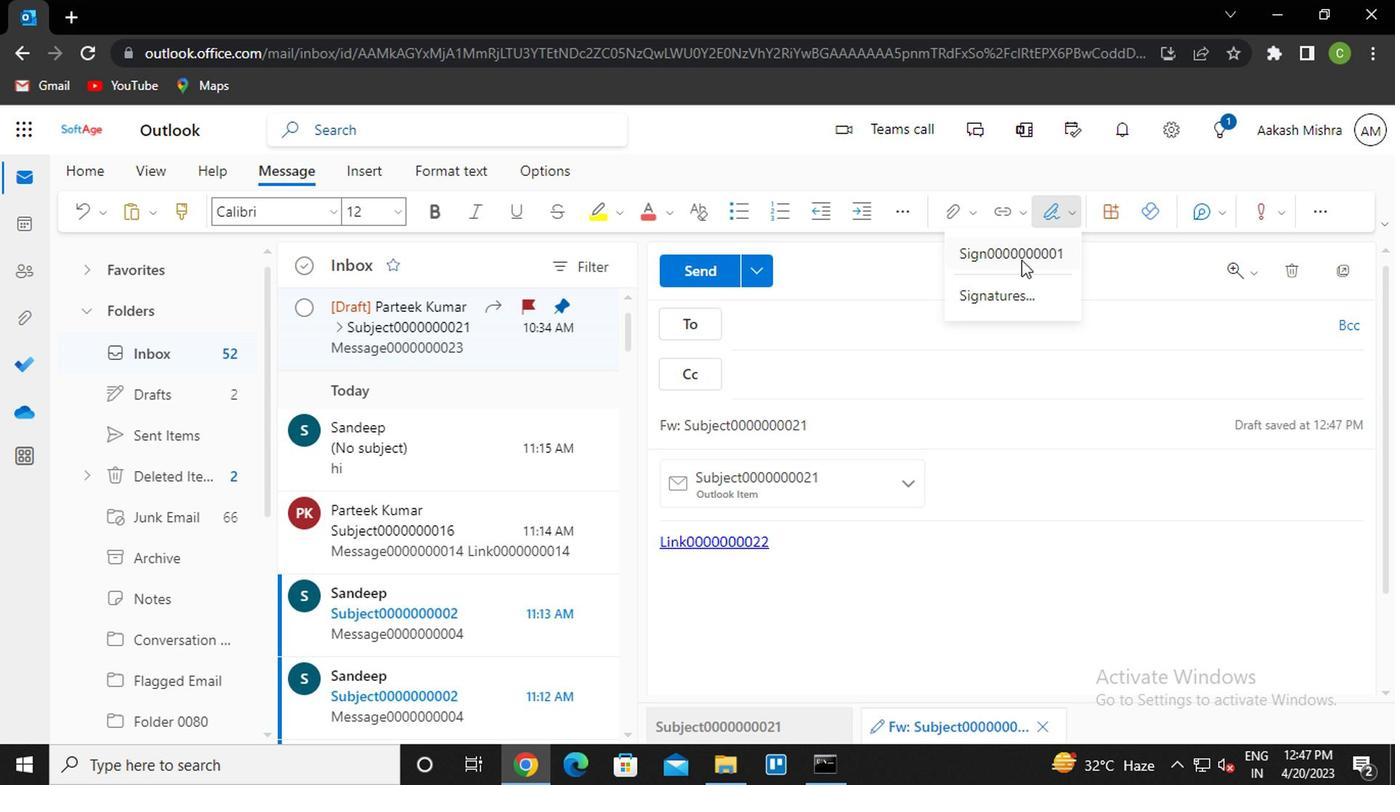 
Action: Mouse moved to (787, 320)
Screenshot: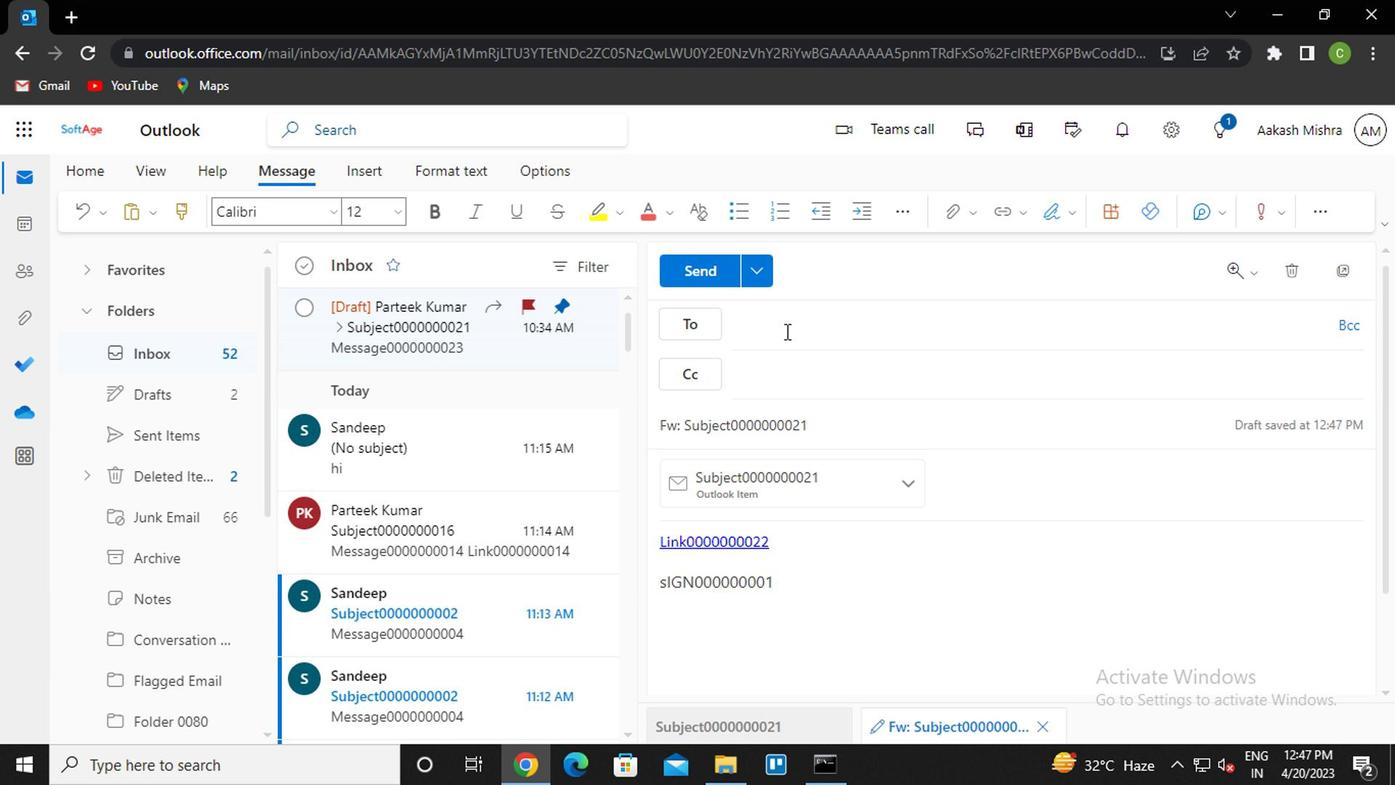 
Action: Mouse pressed left at (787, 320)
Screenshot: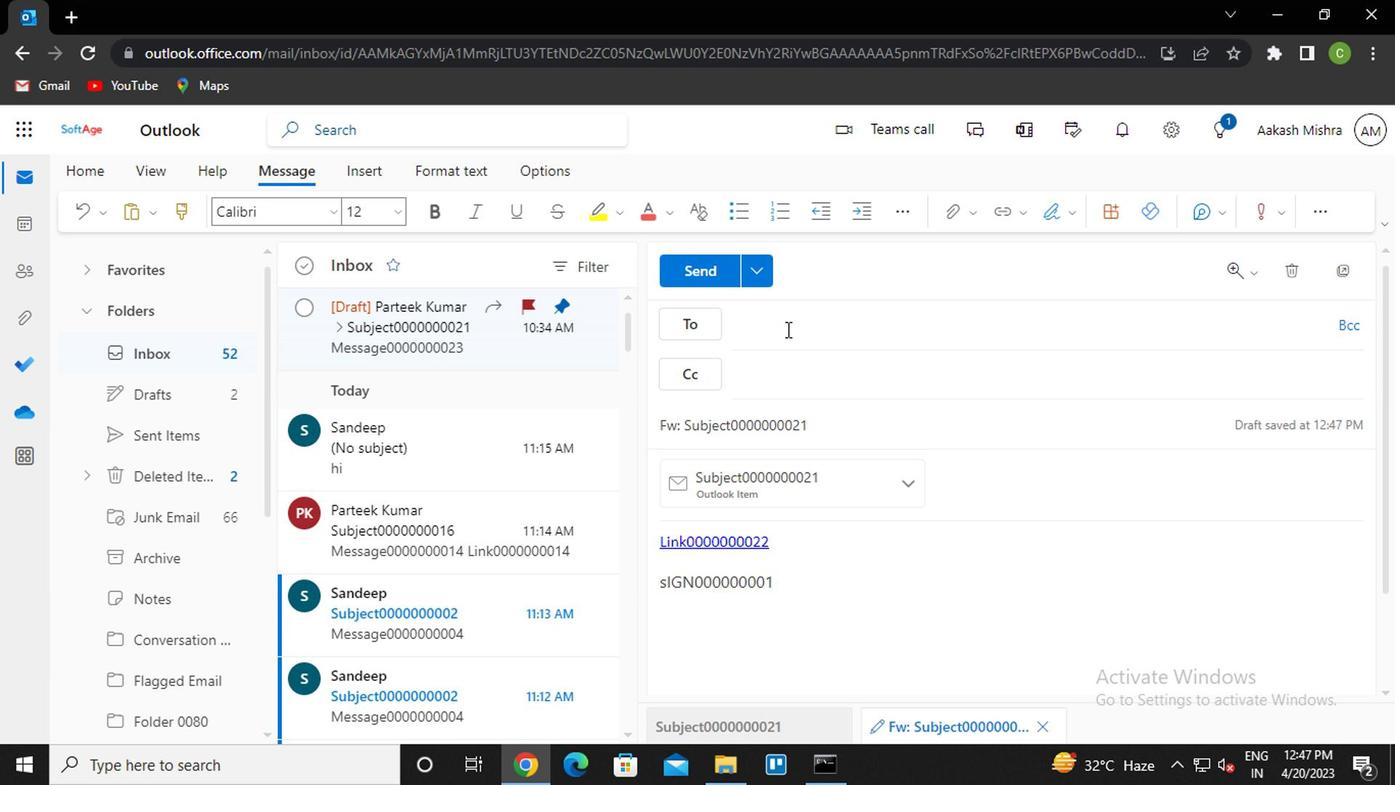
Action: Mouse moved to (793, 318)
Screenshot: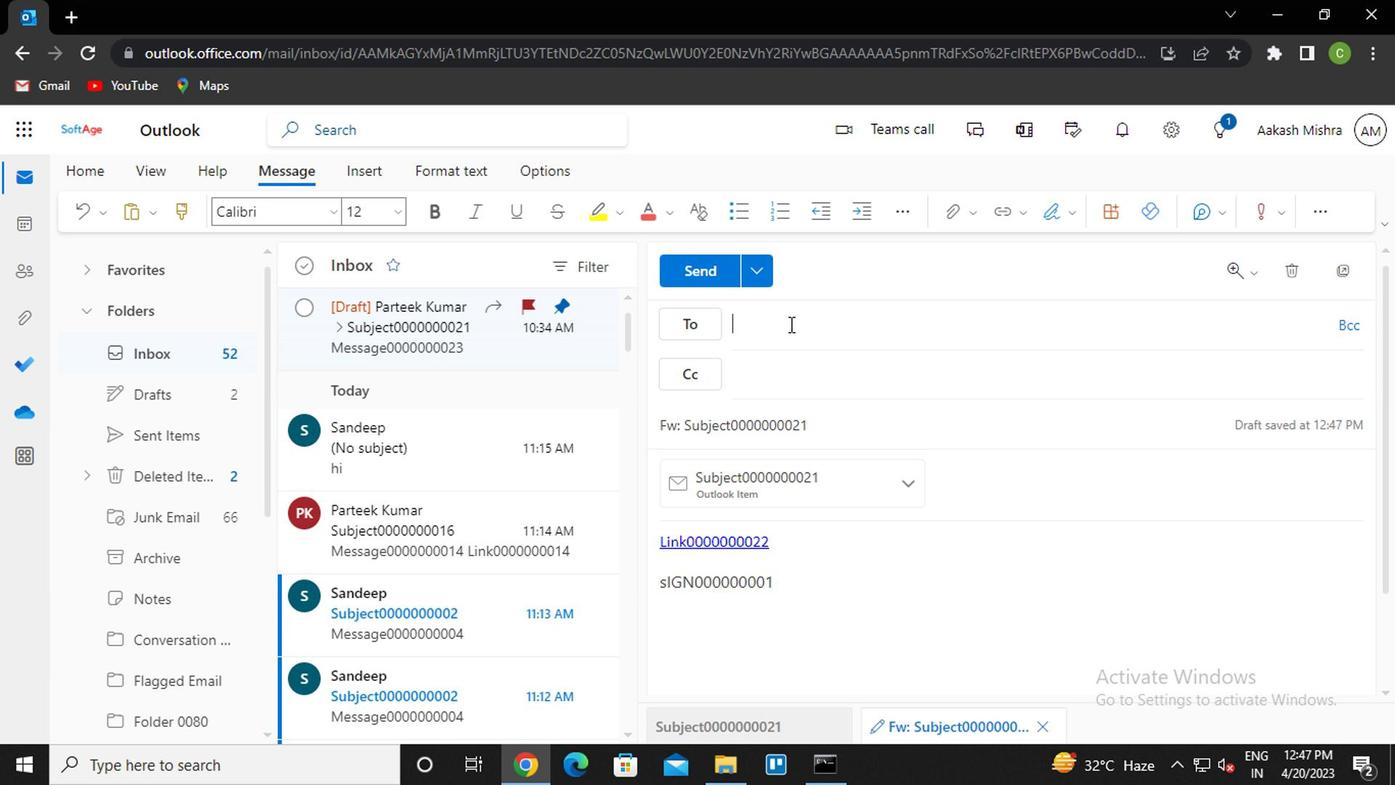 
Action: Key pressed sandip<Key.enter>
Screenshot: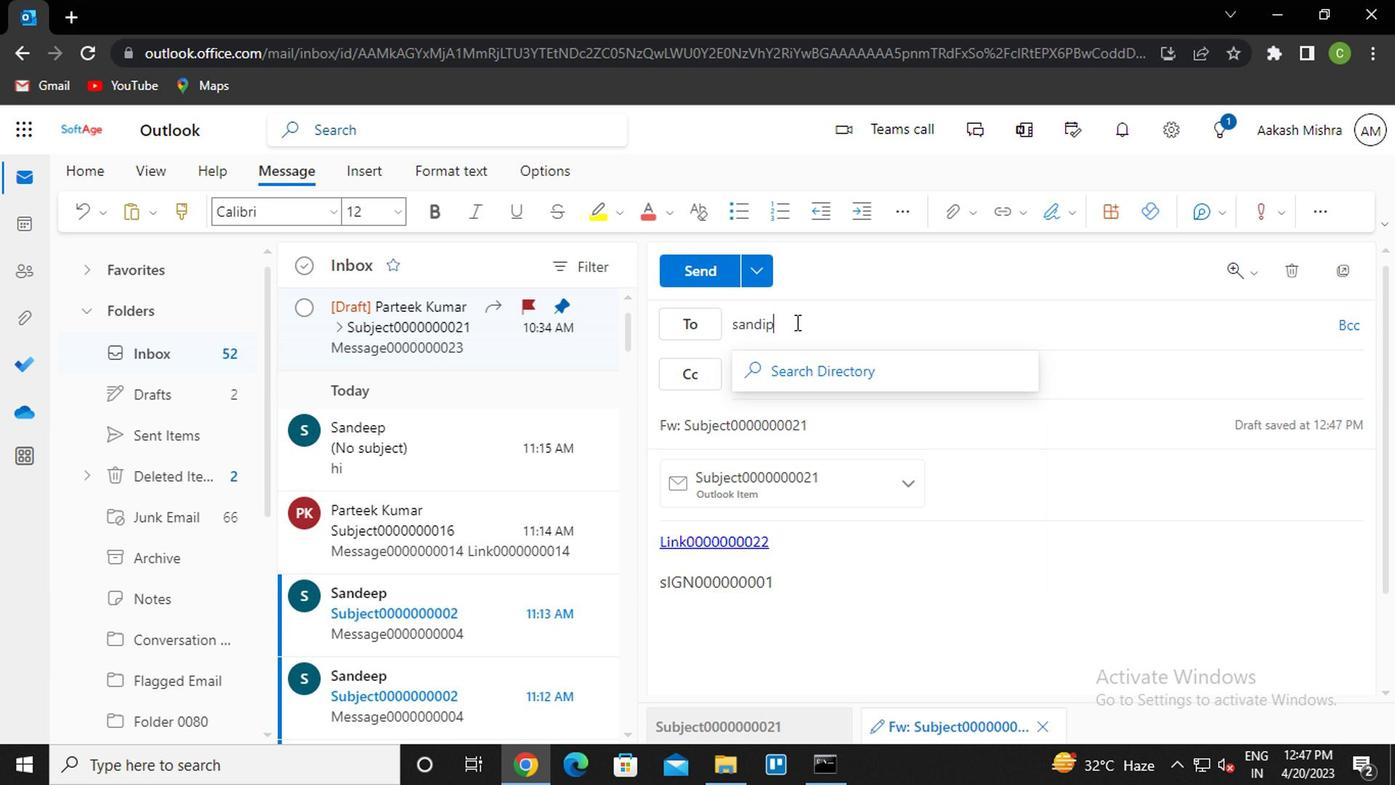 
Action: Mouse moved to (787, 367)
Screenshot: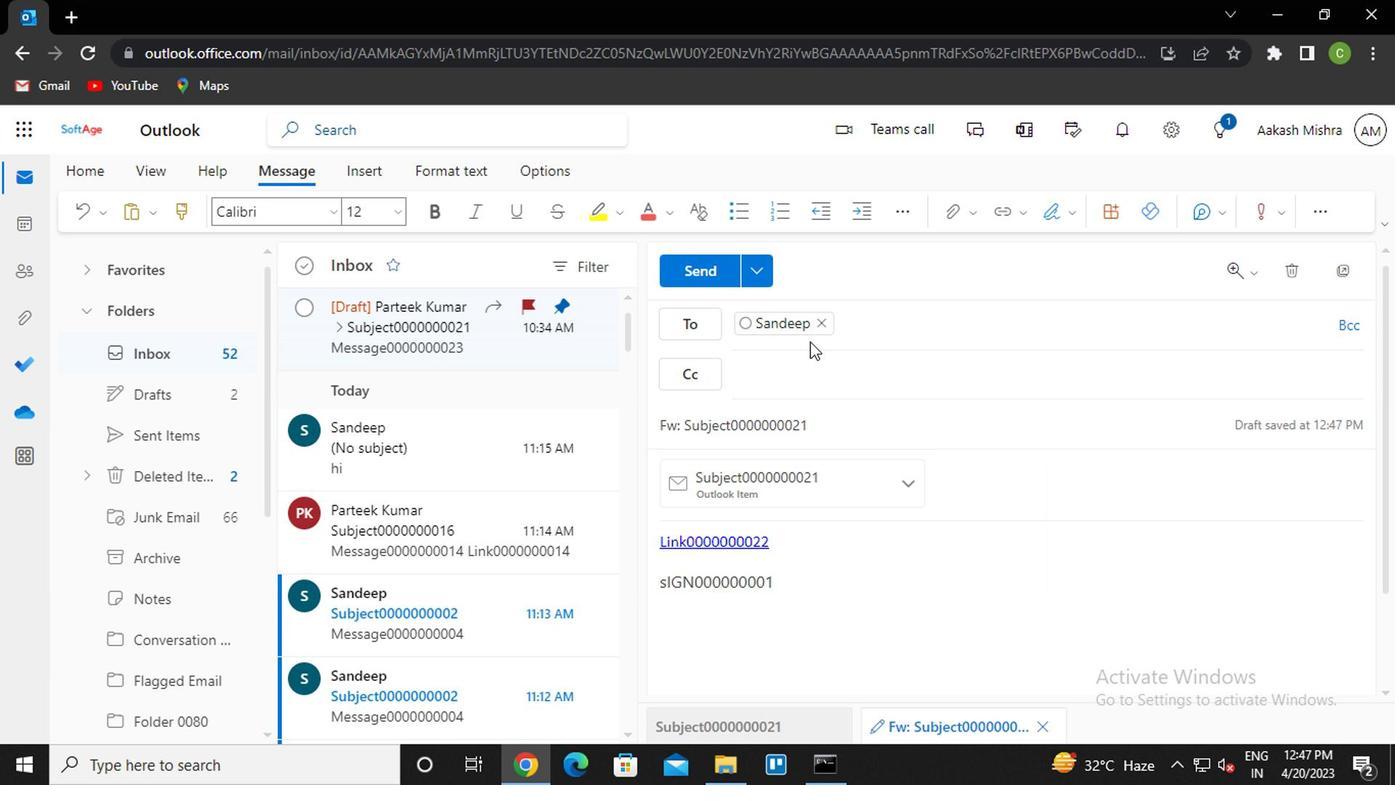 
Action: Mouse pressed left at (787, 367)
Screenshot: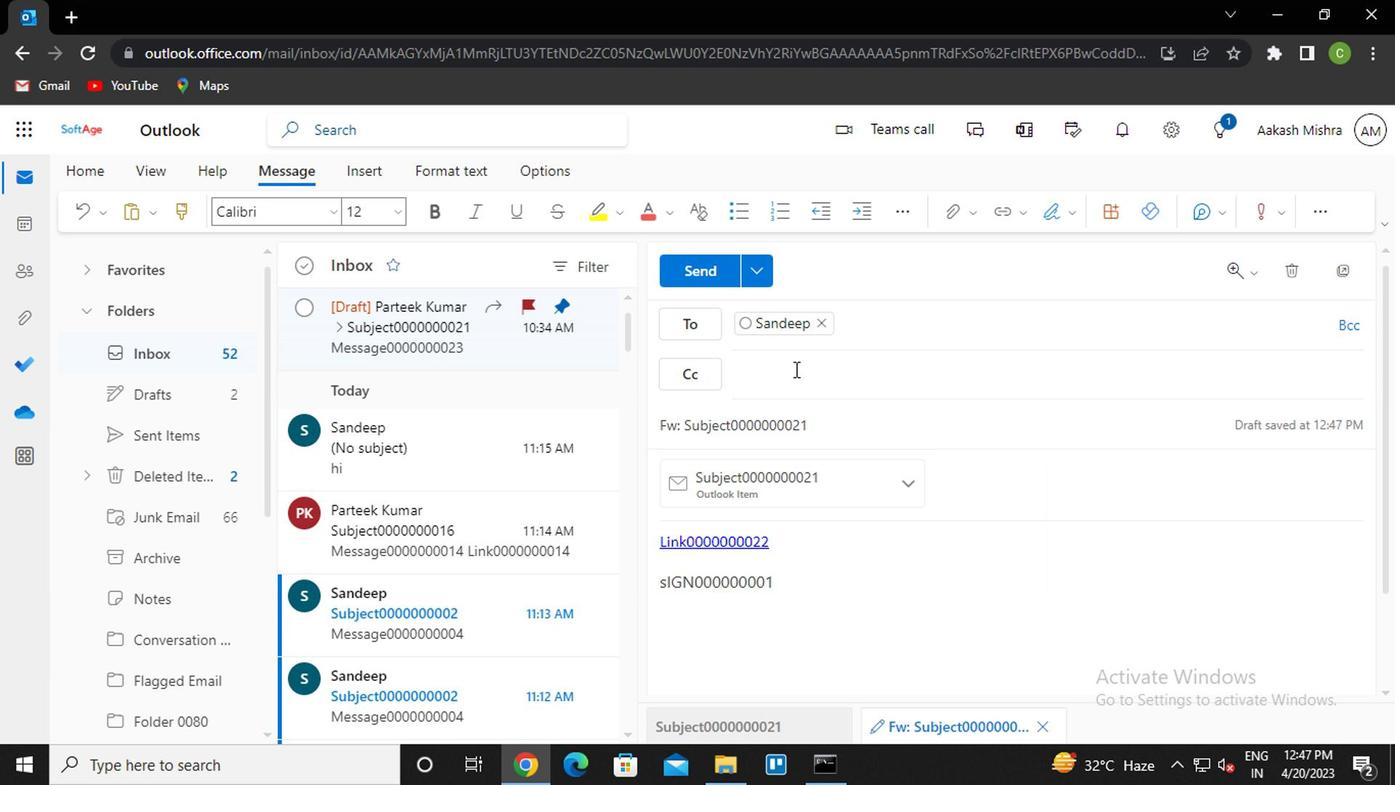 
Action: Mouse moved to (782, 370)
Screenshot: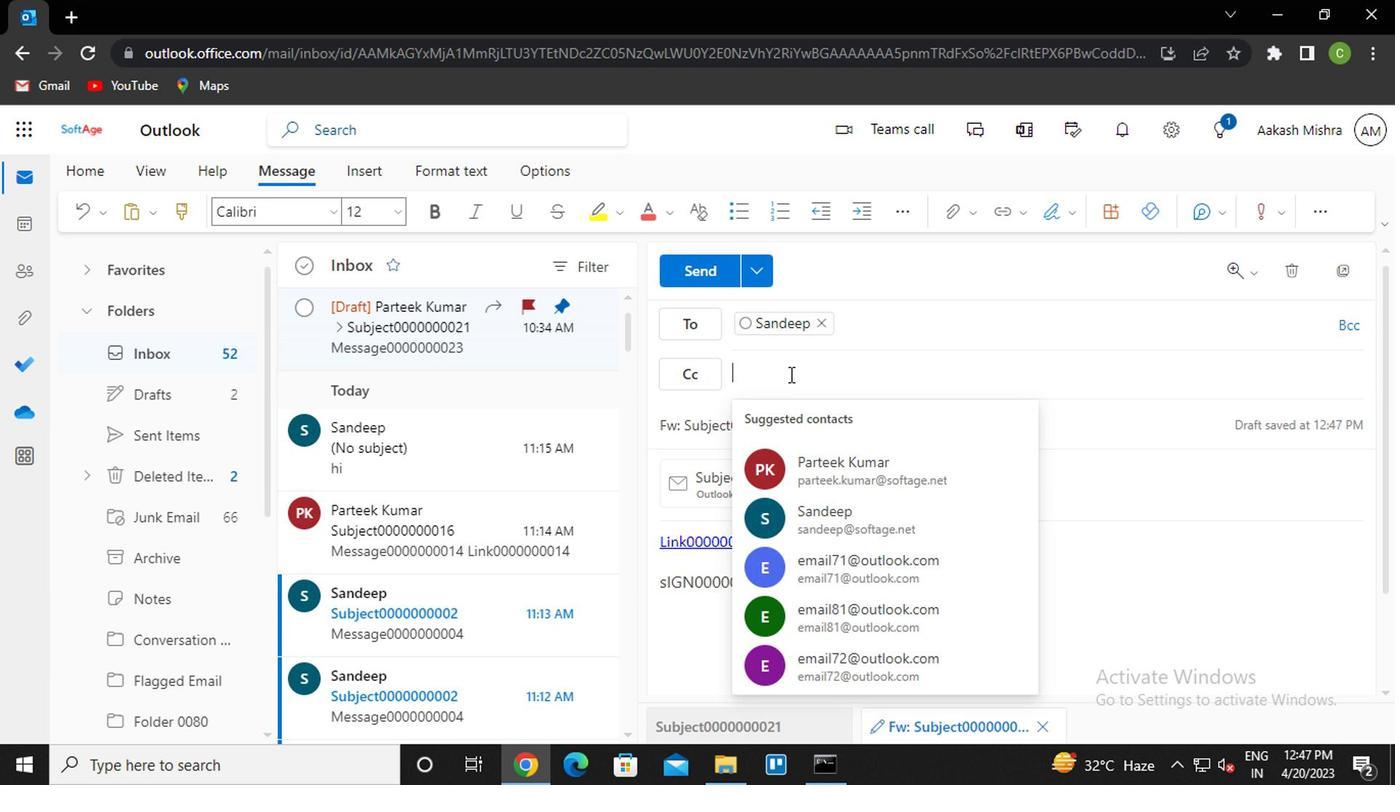 
Action: Key pressed <Key.caps_lock>v<Key.caps_lock>anshu<Key.enter>
Screenshot: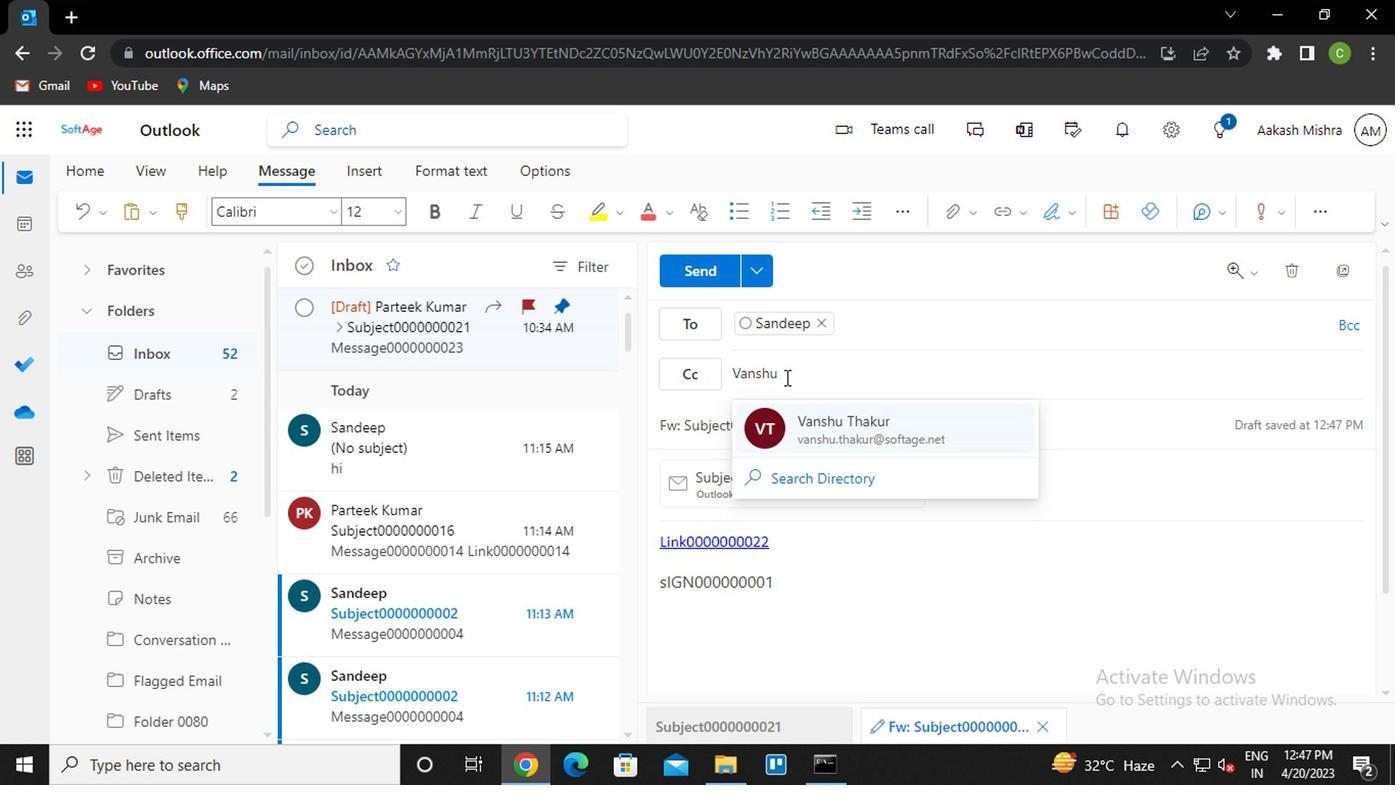 
Action: Mouse moved to (815, 561)
Screenshot: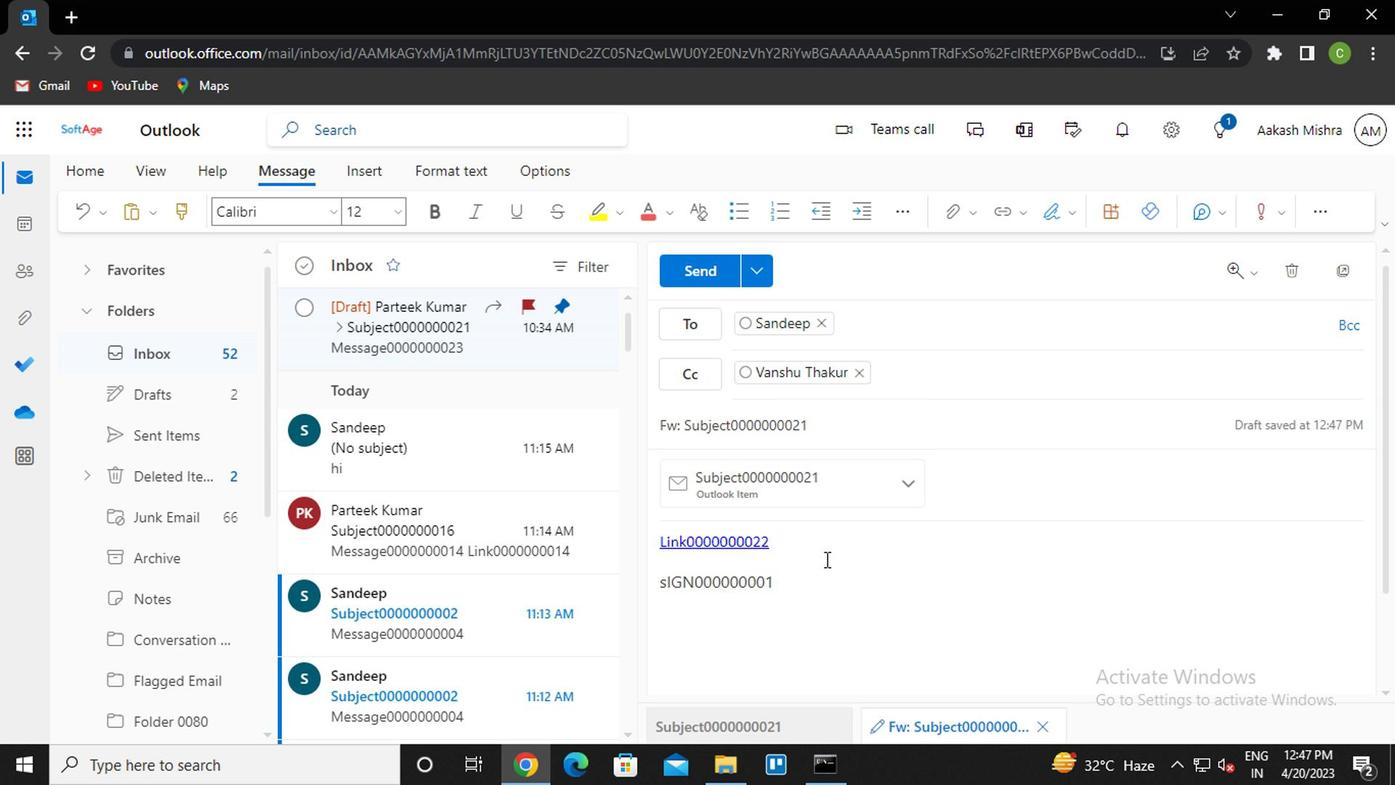 
Action: Mouse pressed left at (815, 561)
Screenshot: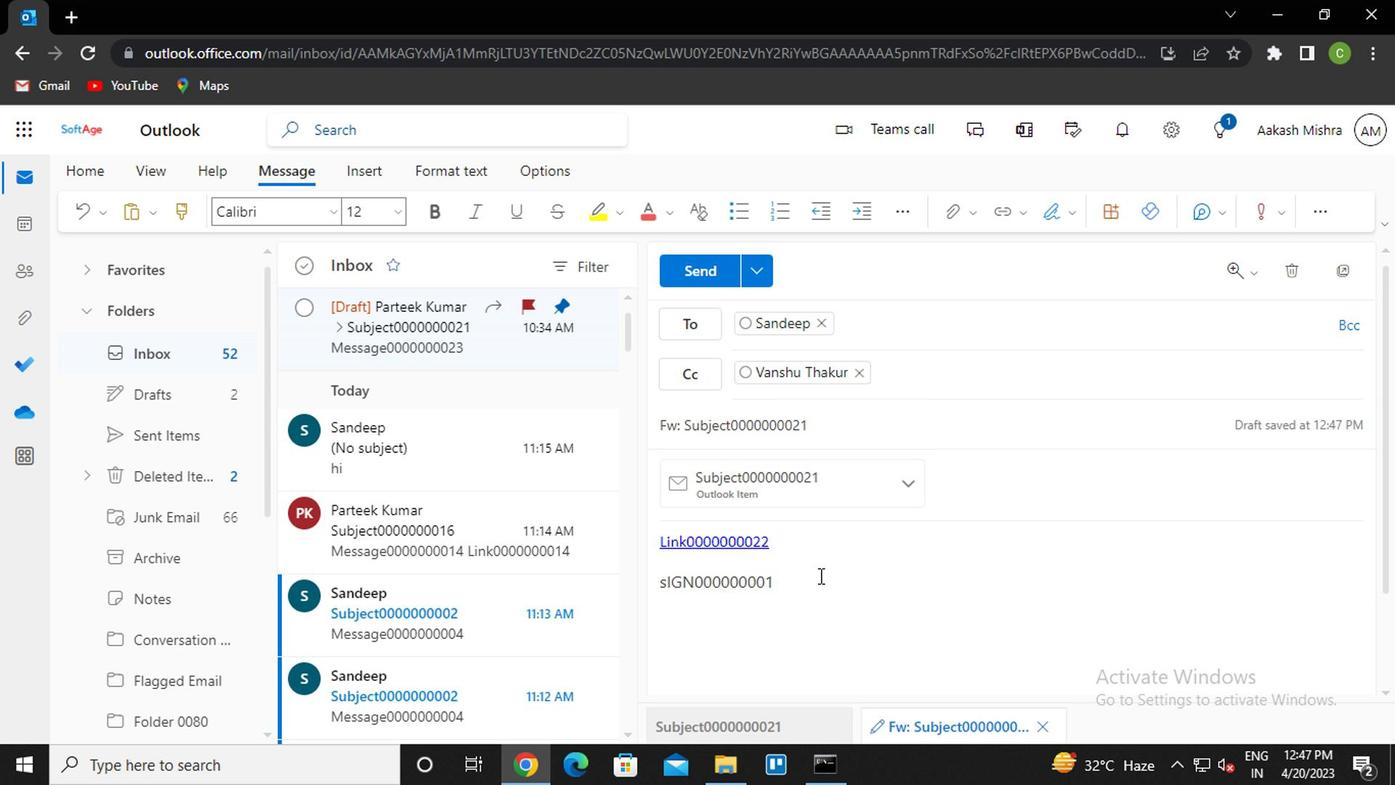 
Action: Key pressed <Key.enter><Key.caps_lock>m<Key.caps_lock>essage0000000023
Screenshot: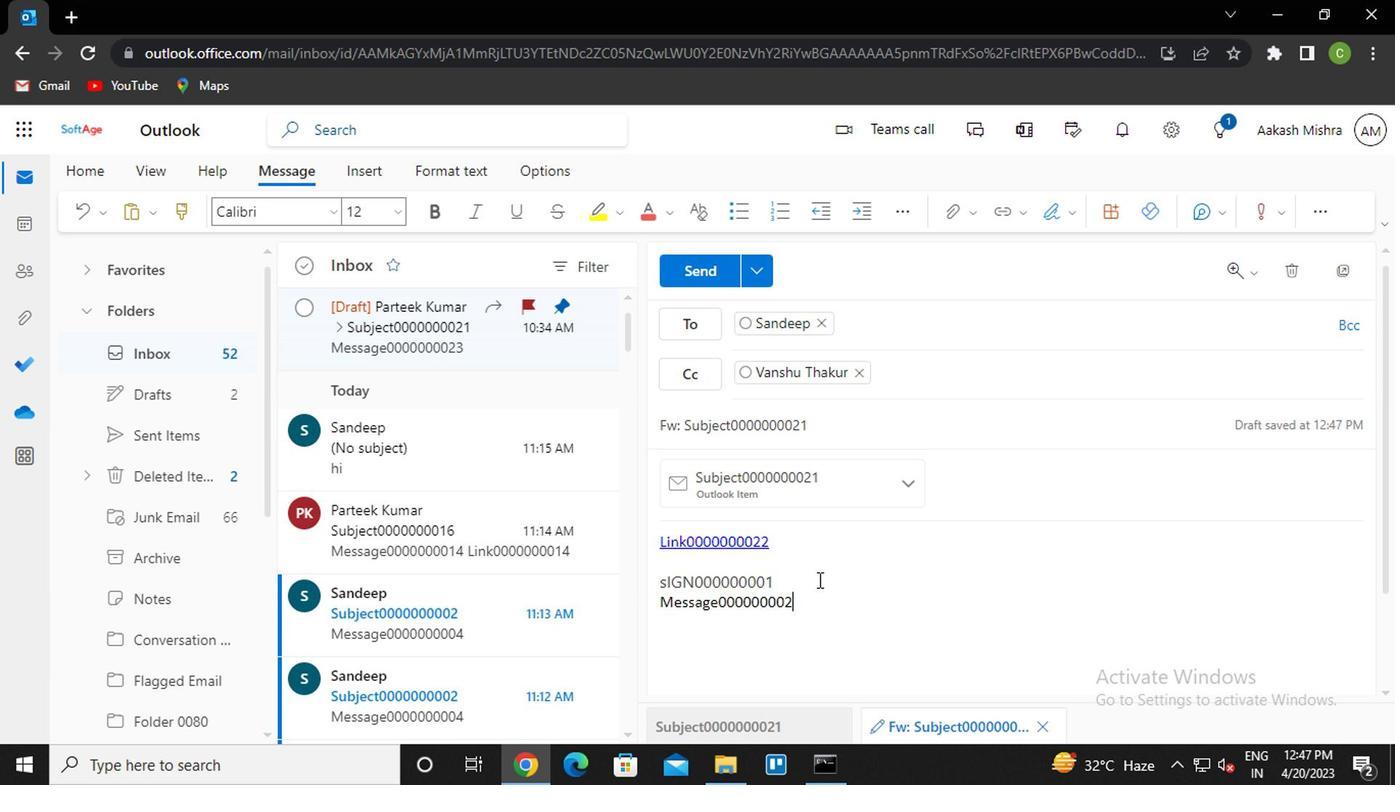 
Action: Mouse moved to (720, 272)
Screenshot: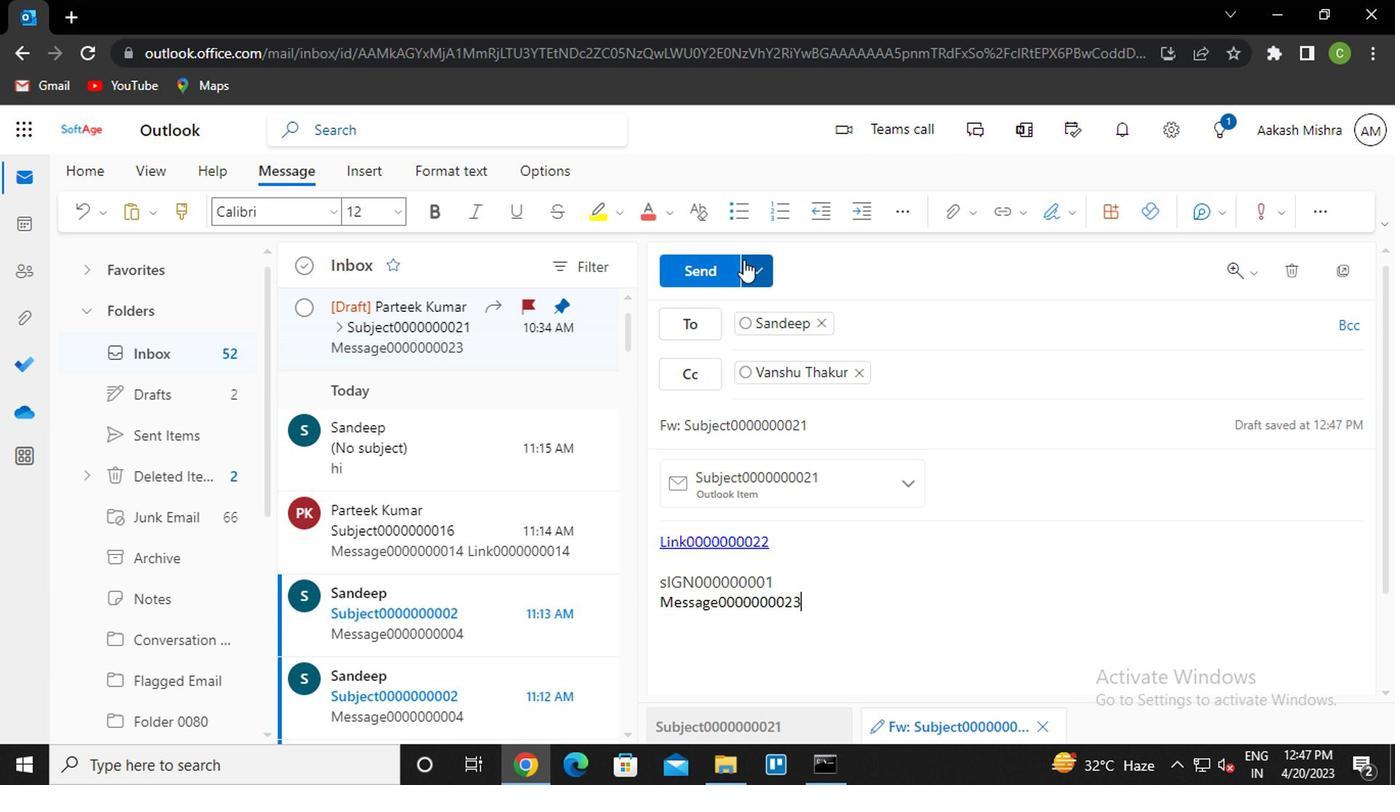 
Action: Mouse pressed left at (720, 272)
Screenshot: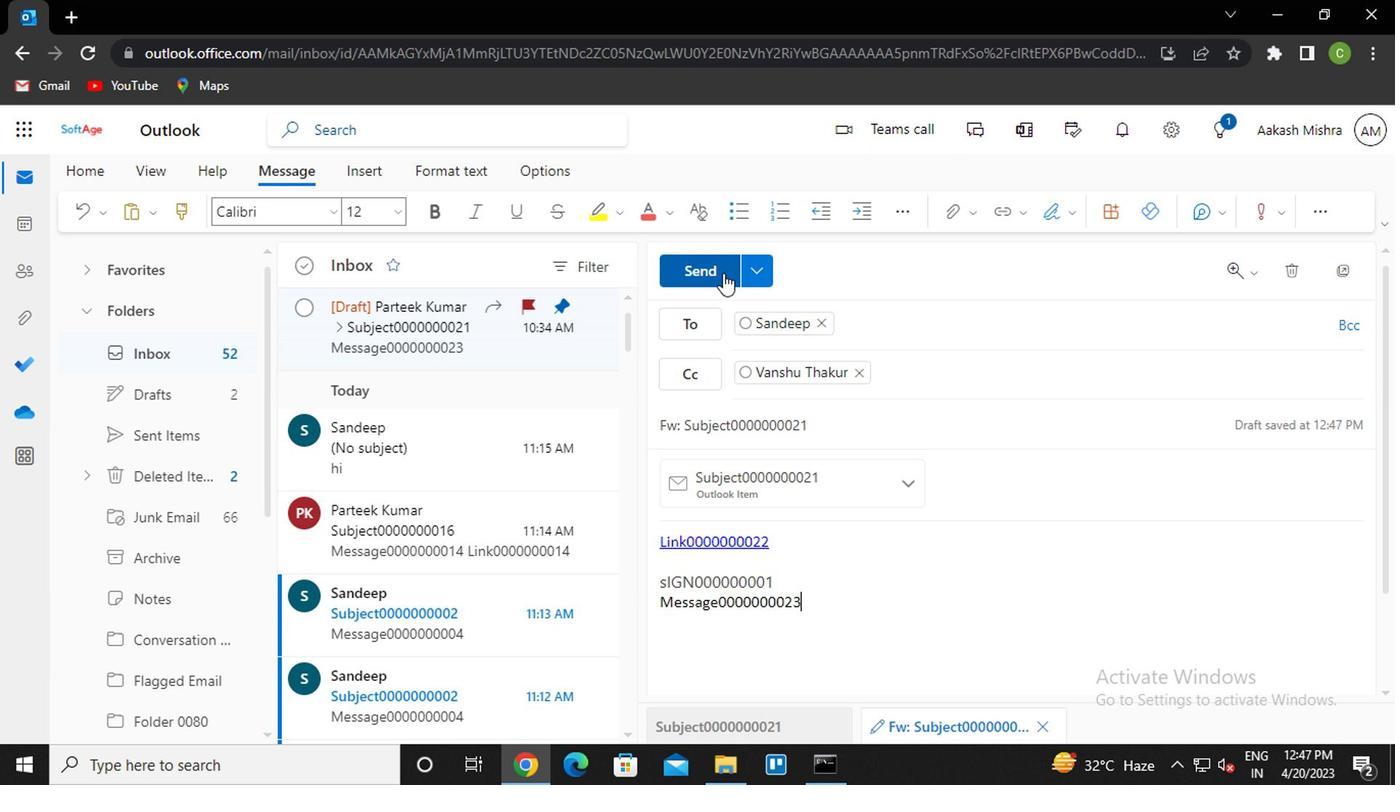 
Action: Mouse moved to (870, 462)
Screenshot: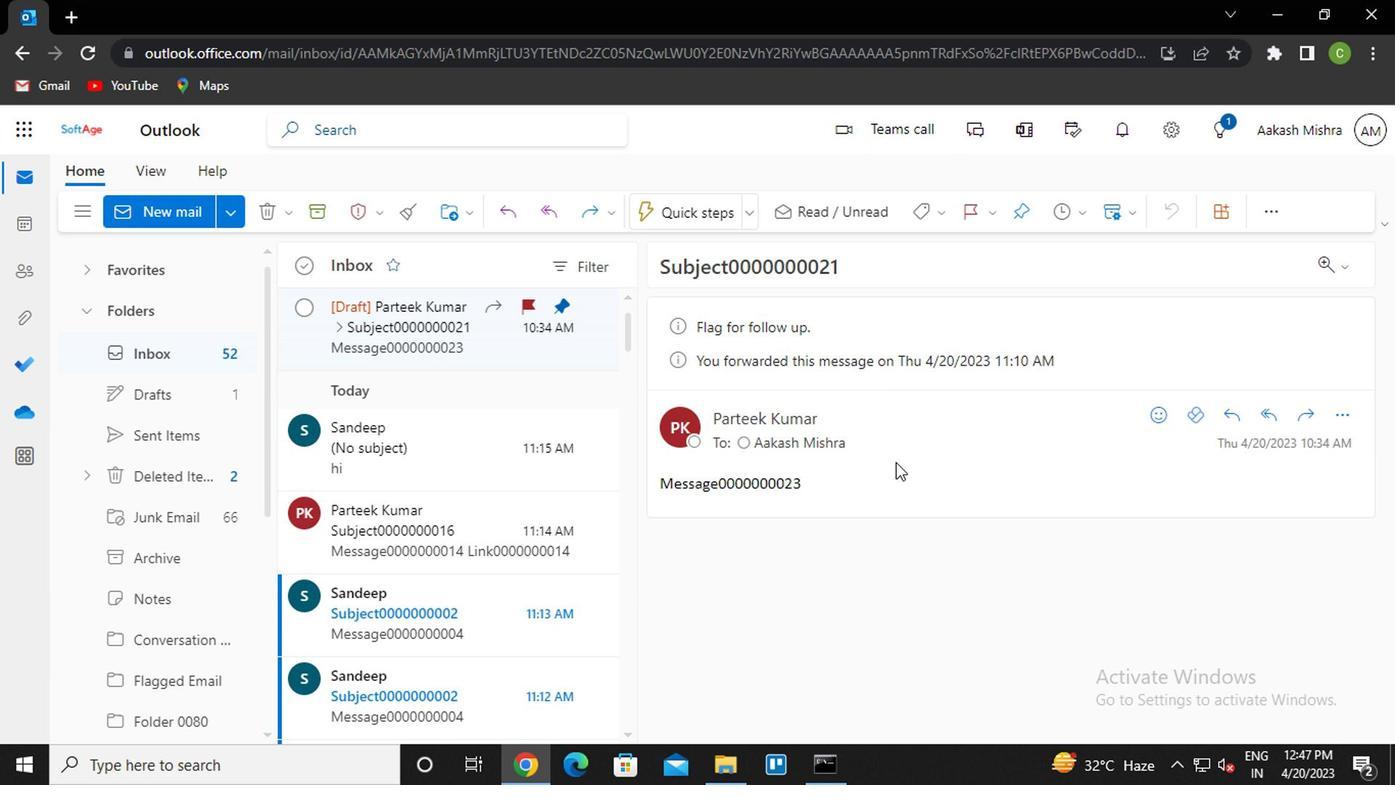 
Action: Key pressed <Key.f8>
Screenshot: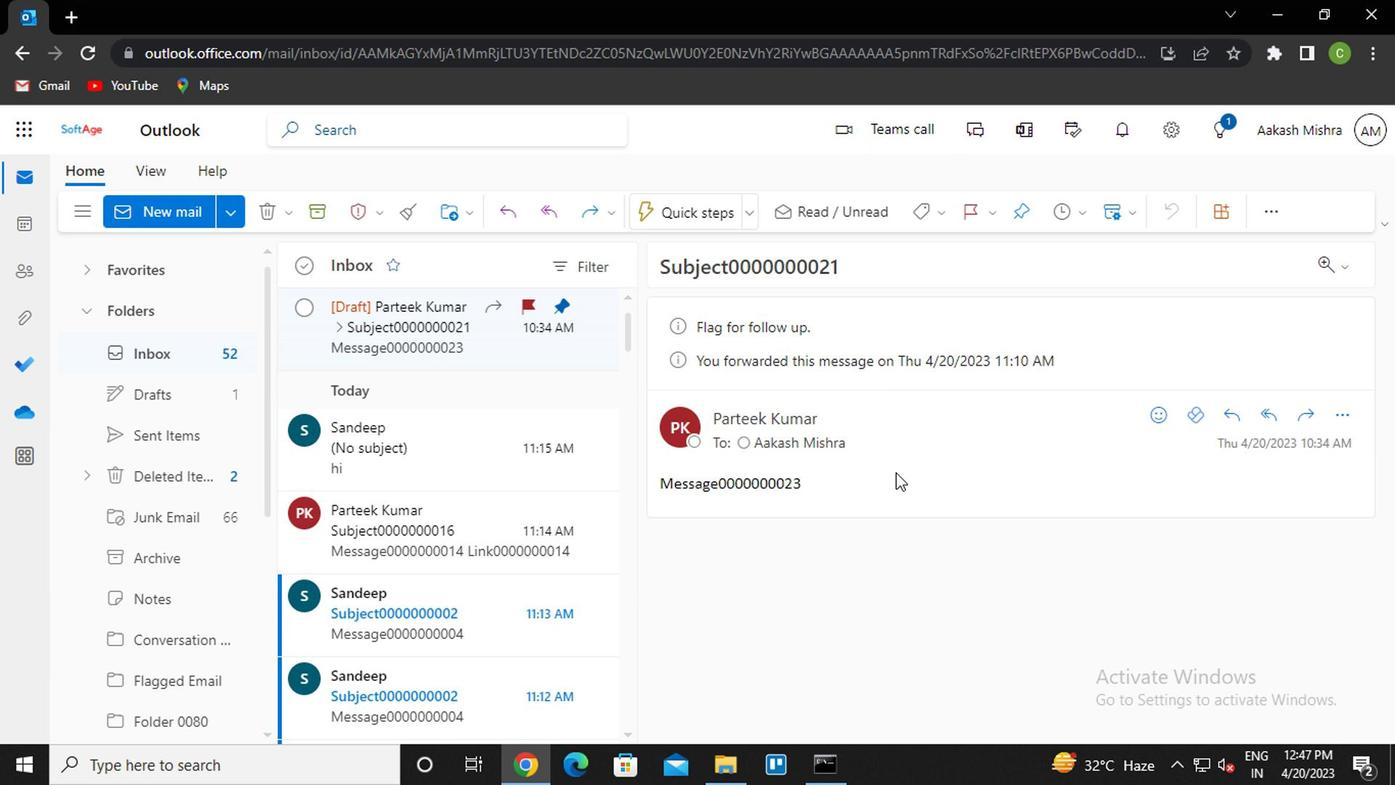 
